 Task: Slide 26 - Use A Graph To Show Your Data-1.
Action: Mouse moved to (43, 112)
Screenshot: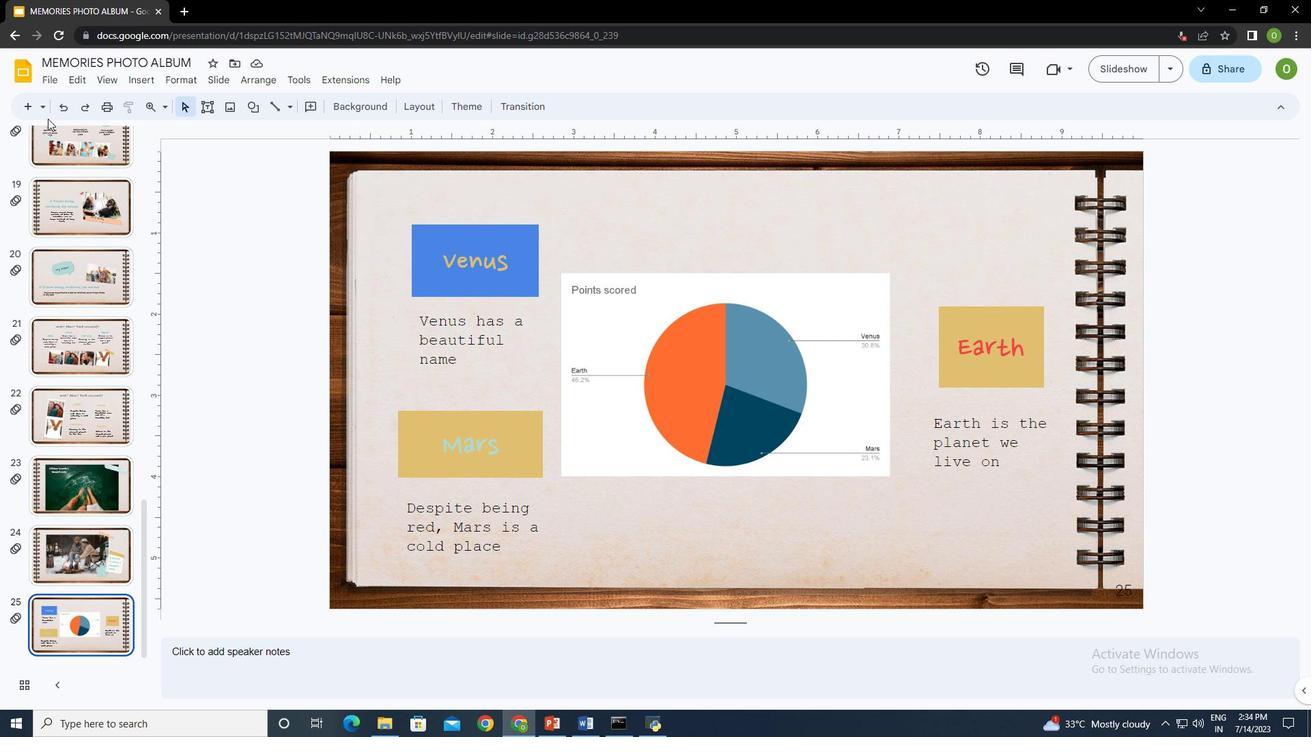 
Action: Mouse pressed left at (43, 112)
Screenshot: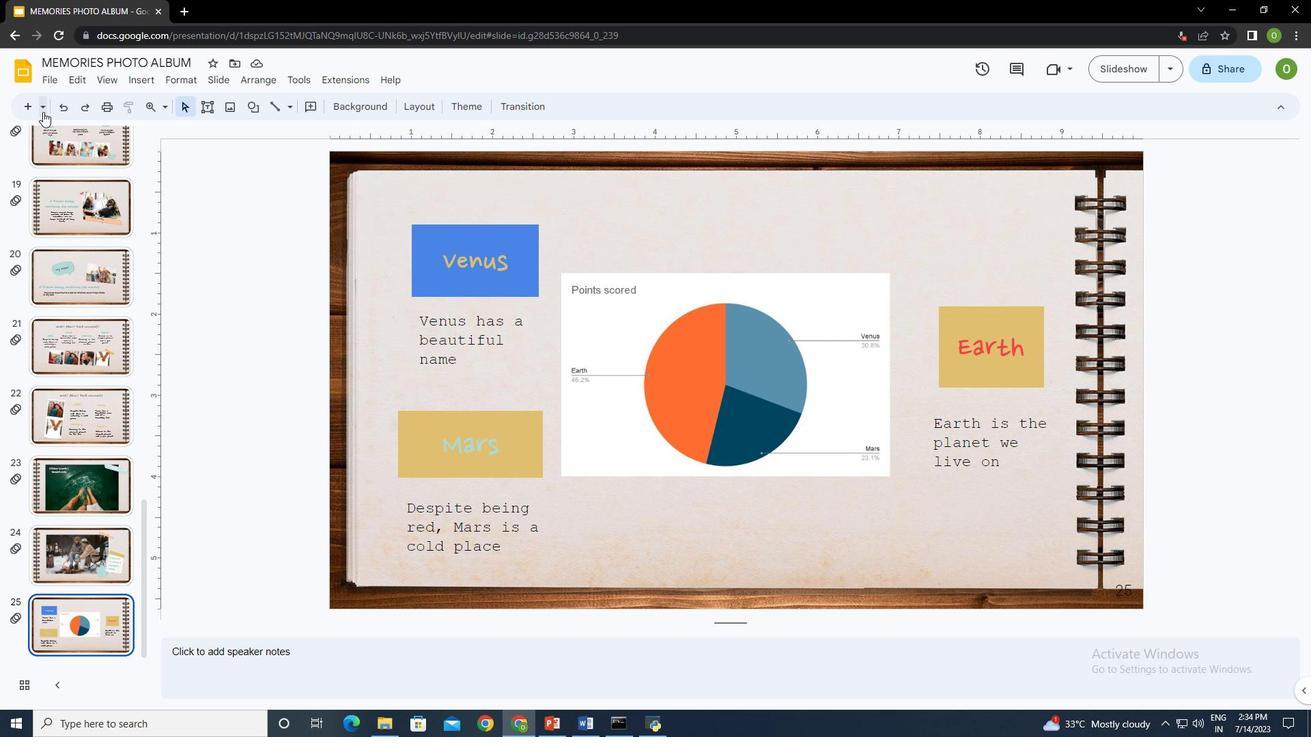 
Action: Mouse moved to (173, 224)
Screenshot: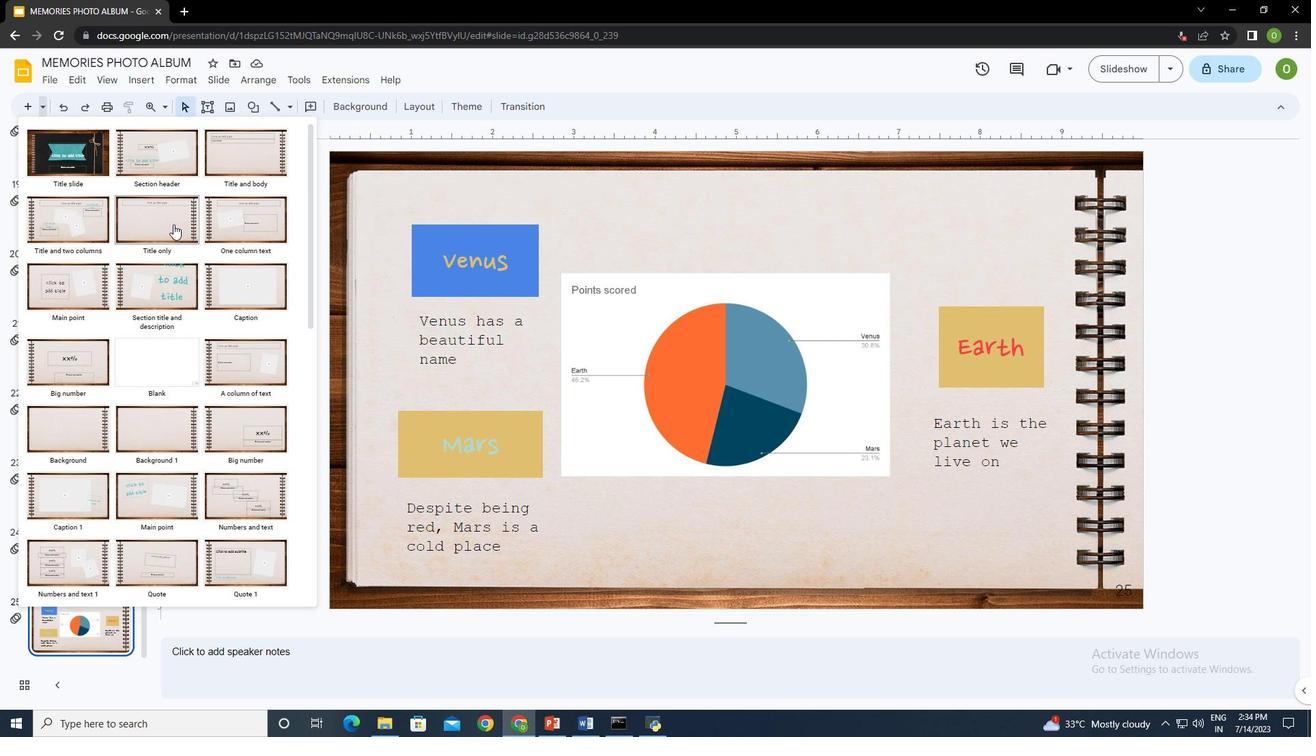 
Action: Mouse pressed left at (173, 224)
Screenshot: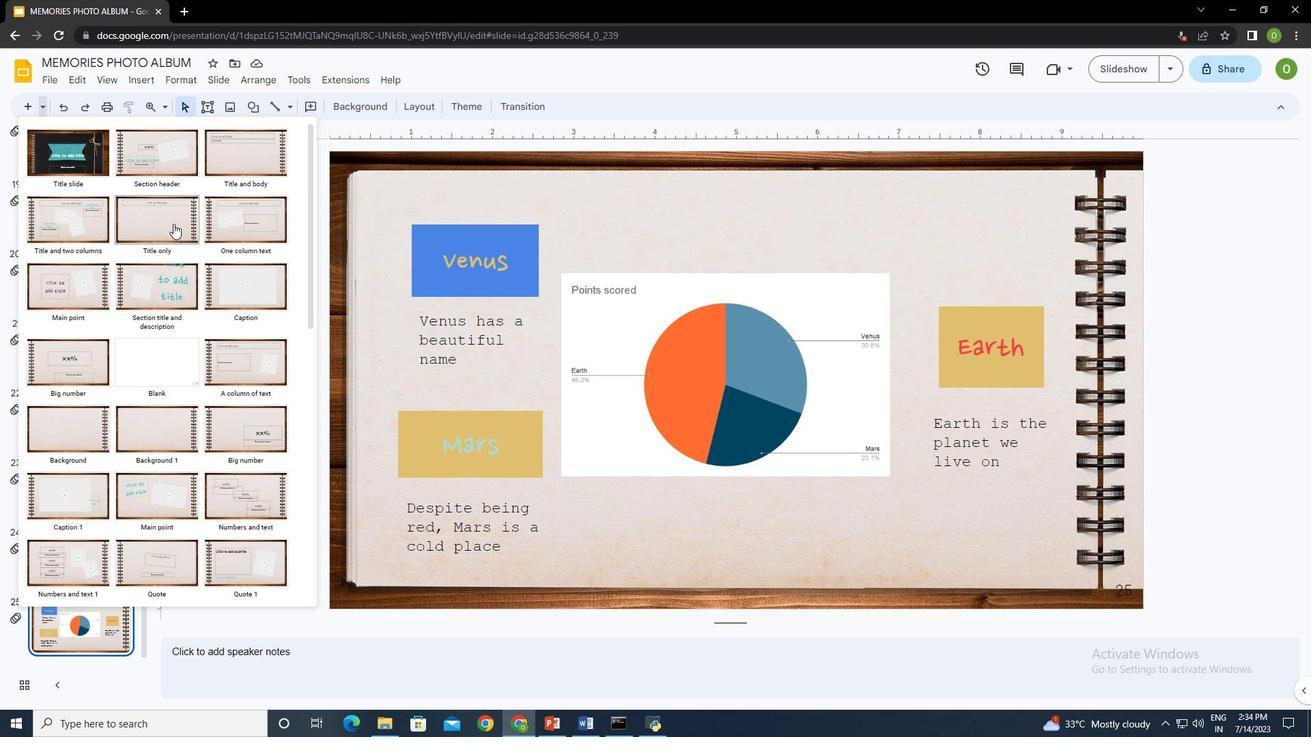 
Action: Mouse moved to (638, 217)
Screenshot: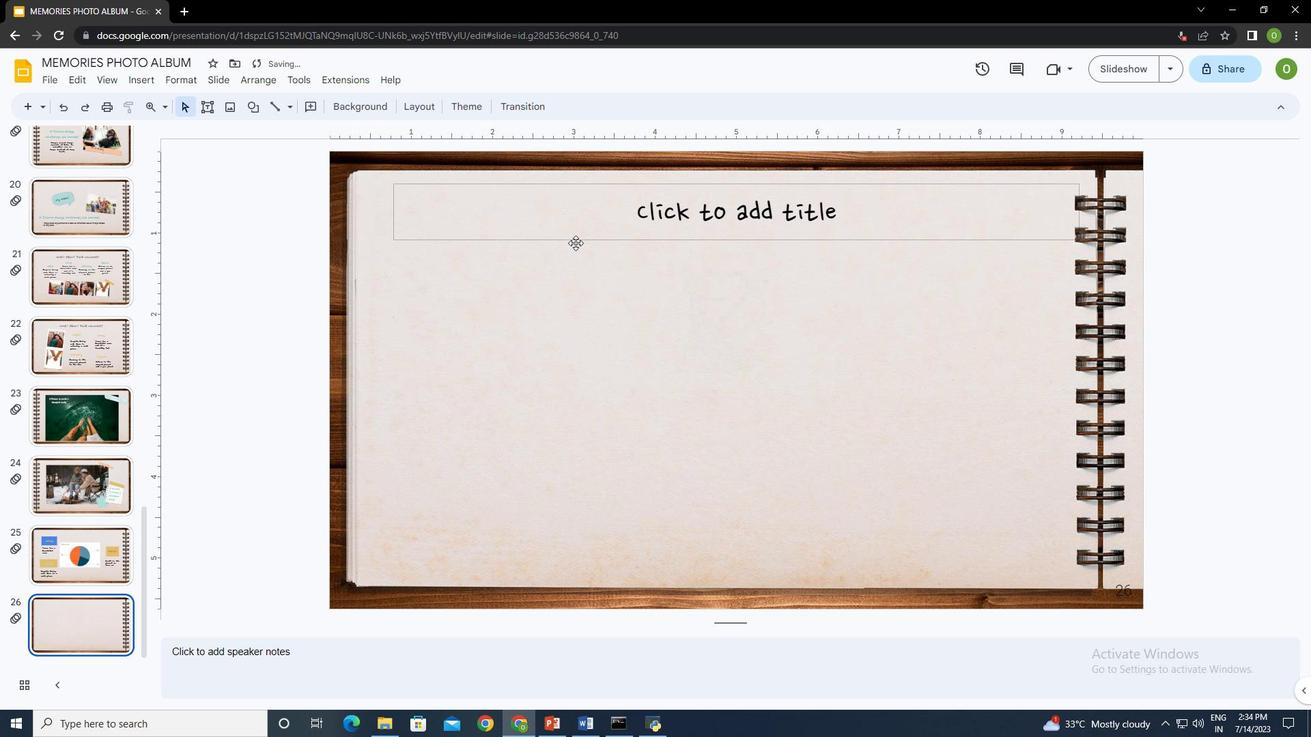 
Action: Mouse pressed left at (638, 217)
Screenshot: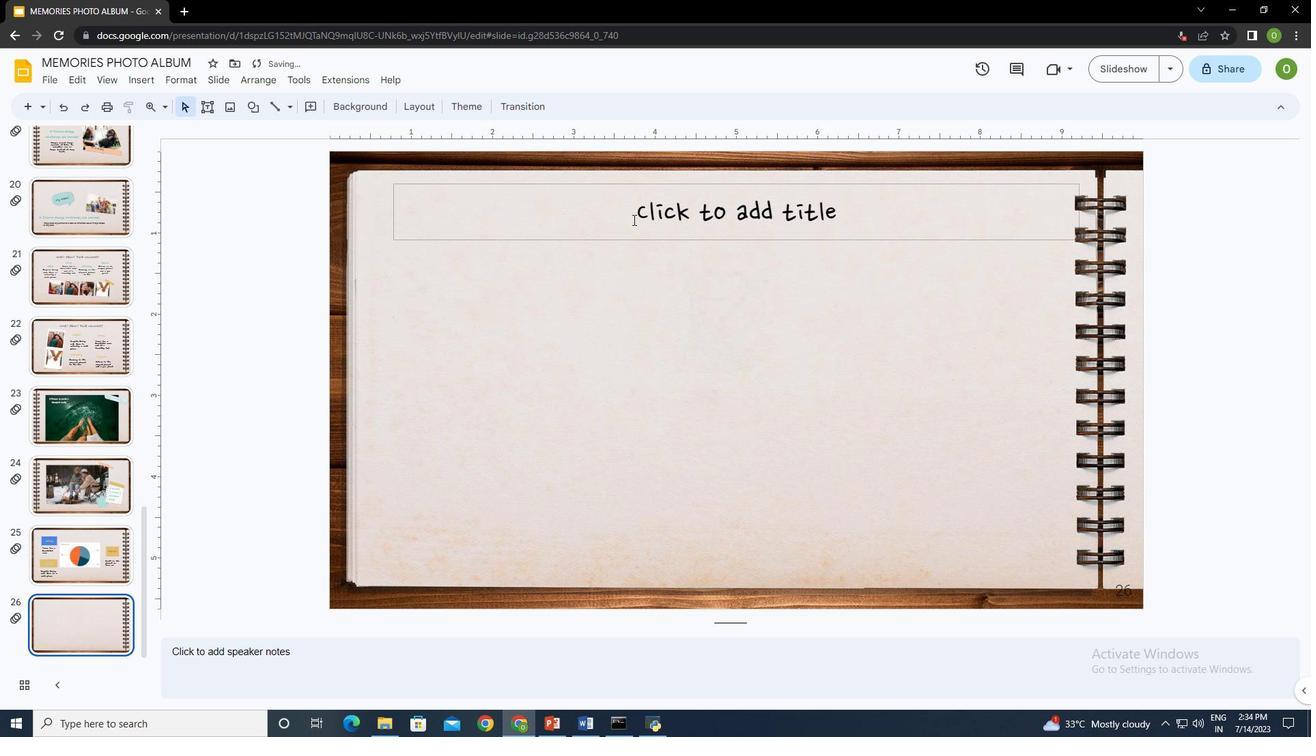
Action: Mouse moved to (639, 221)
Screenshot: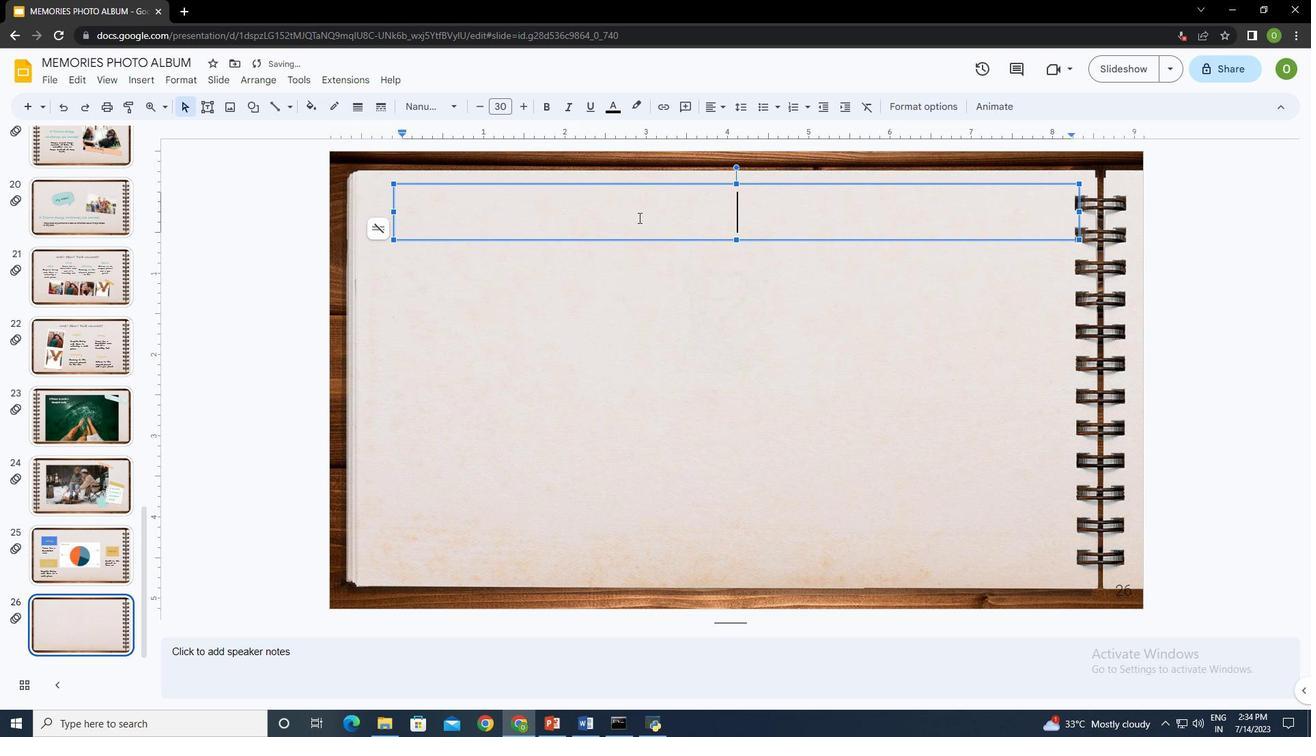 
Action: Key pressed <Key.caps_lock>USE<Key.space>A<Key.space>GRAPH<Key.space>TO<Key.space>SHOW<Key.space>YOUR<Key.space>DATA
Screenshot: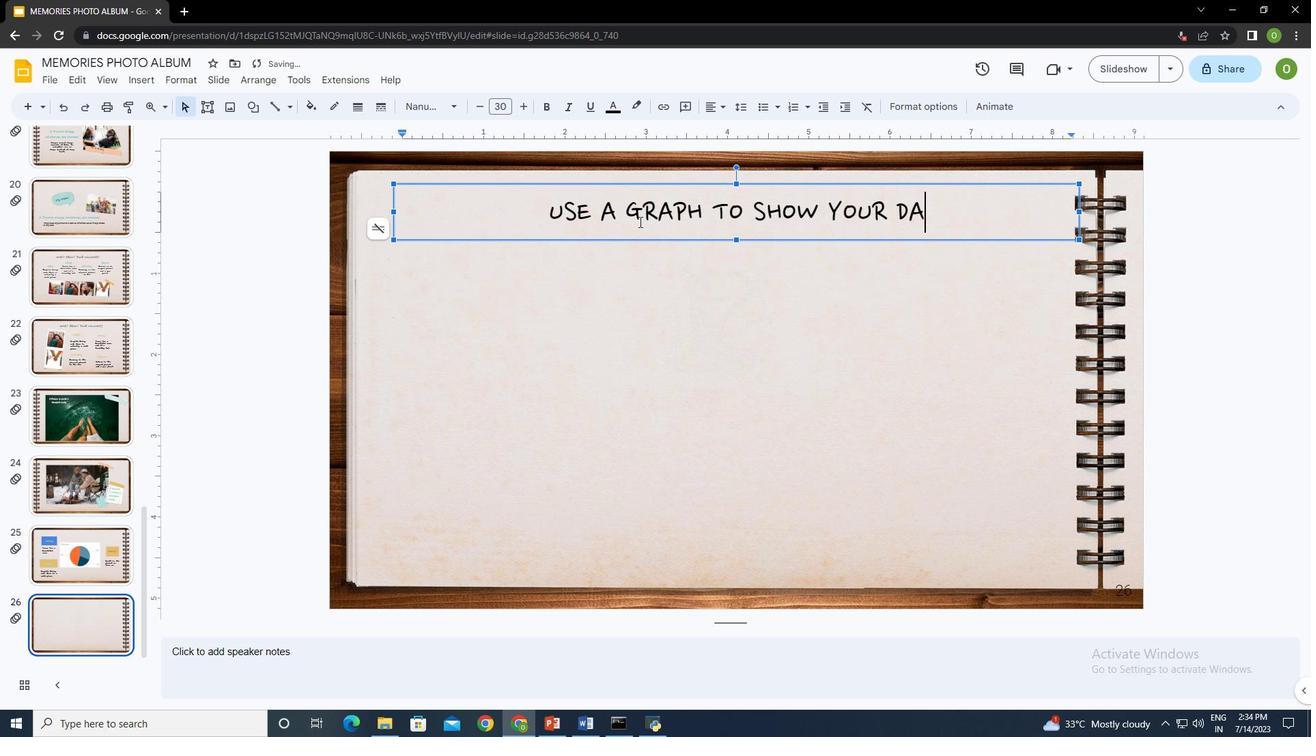 
Action: Mouse moved to (692, 325)
Screenshot: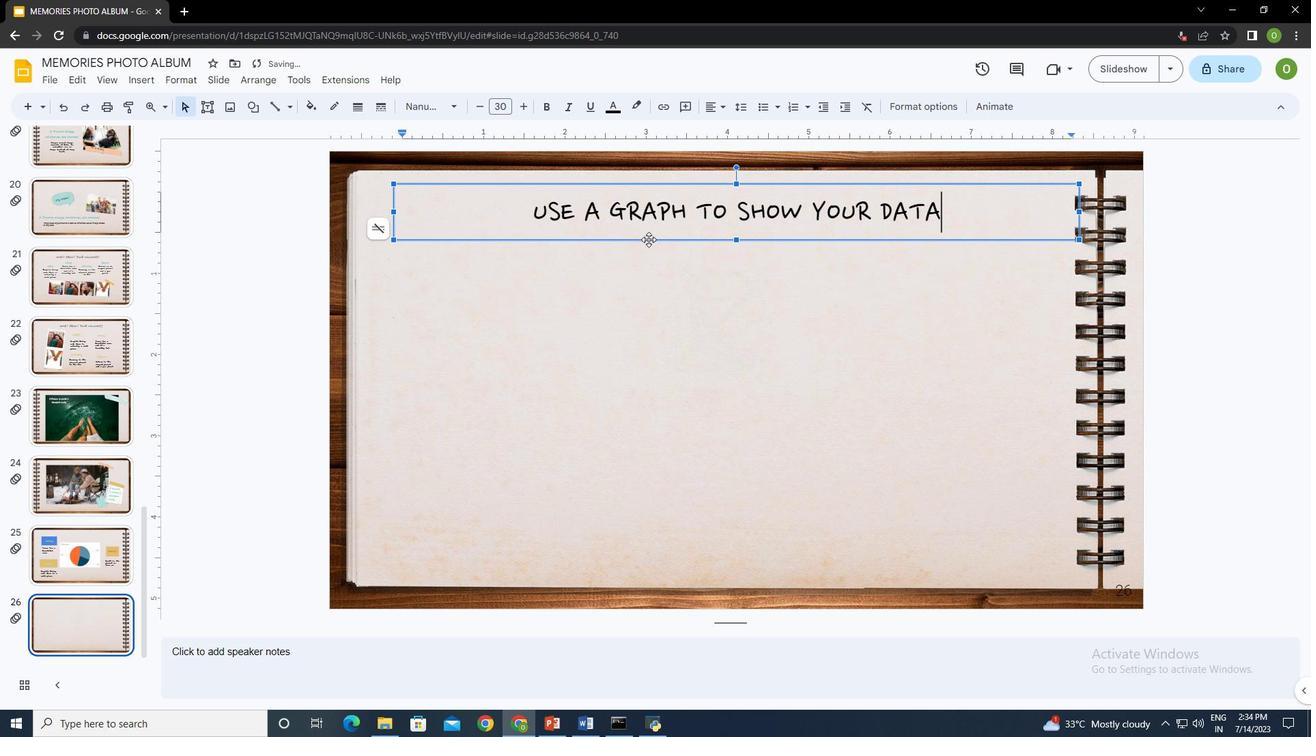 
Action: Mouse pressed left at (692, 325)
Screenshot: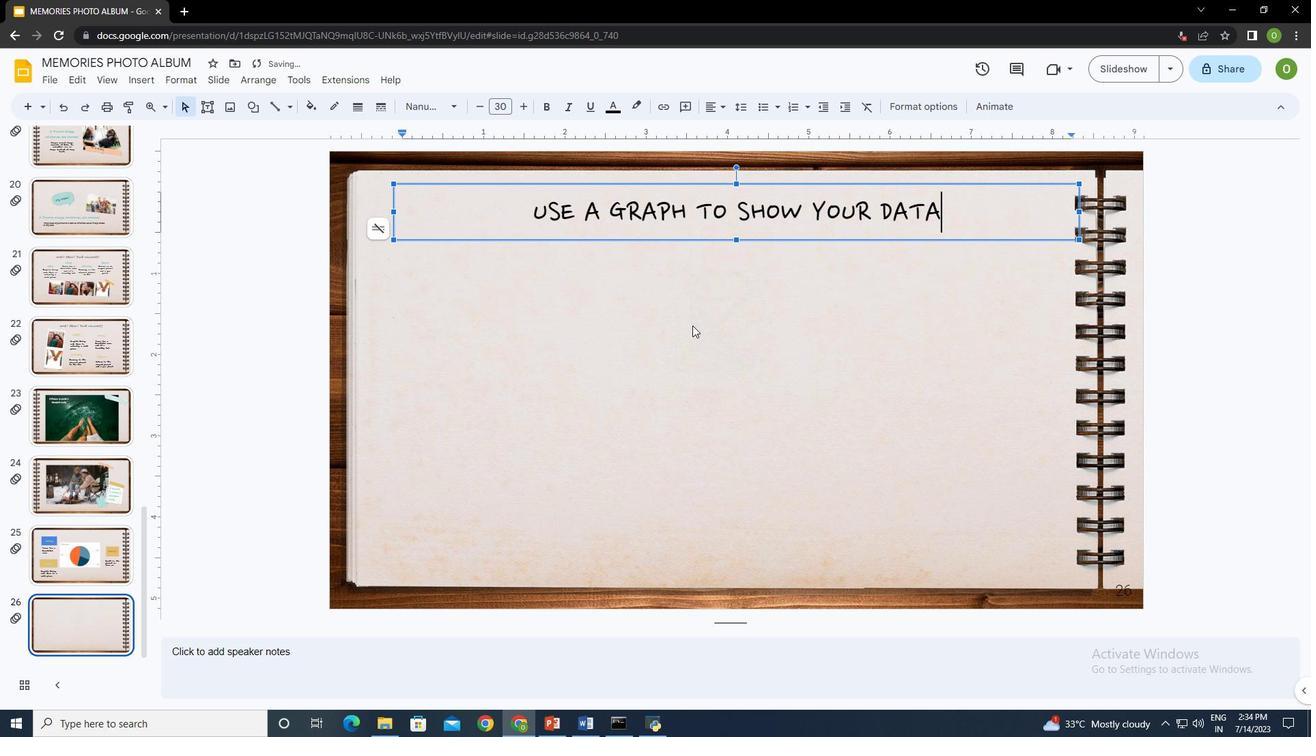 
Action: Mouse moved to (201, 109)
Screenshot: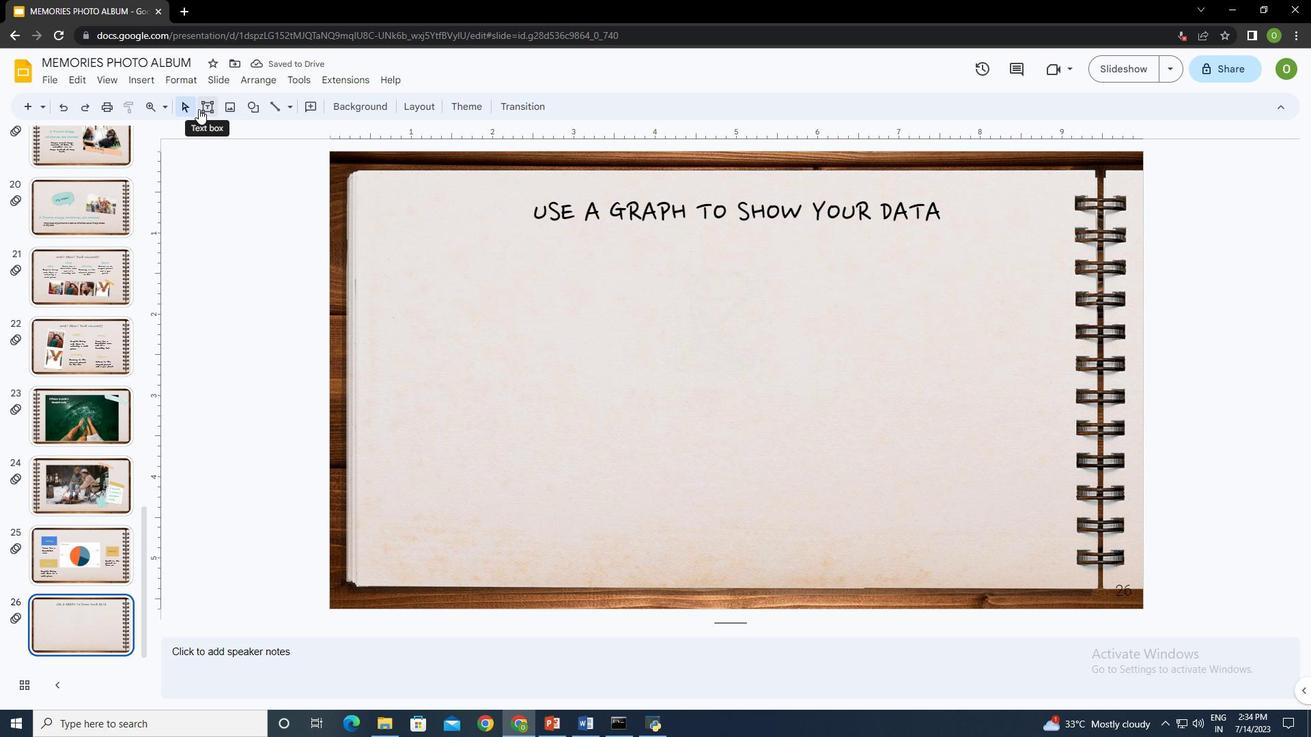 
Action: Mouse pressed left at (201, 109)
Screenshot: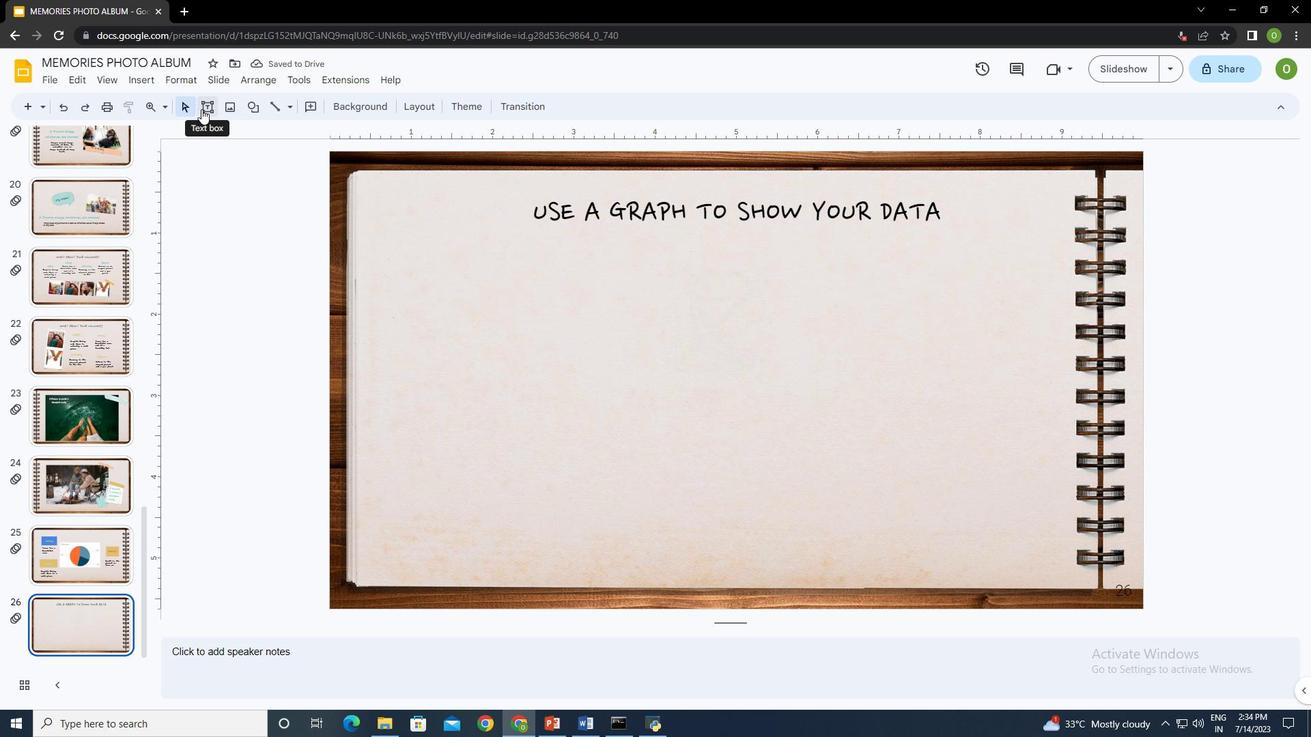 
Action: Mouse moved to (648, 260)
Screenshot: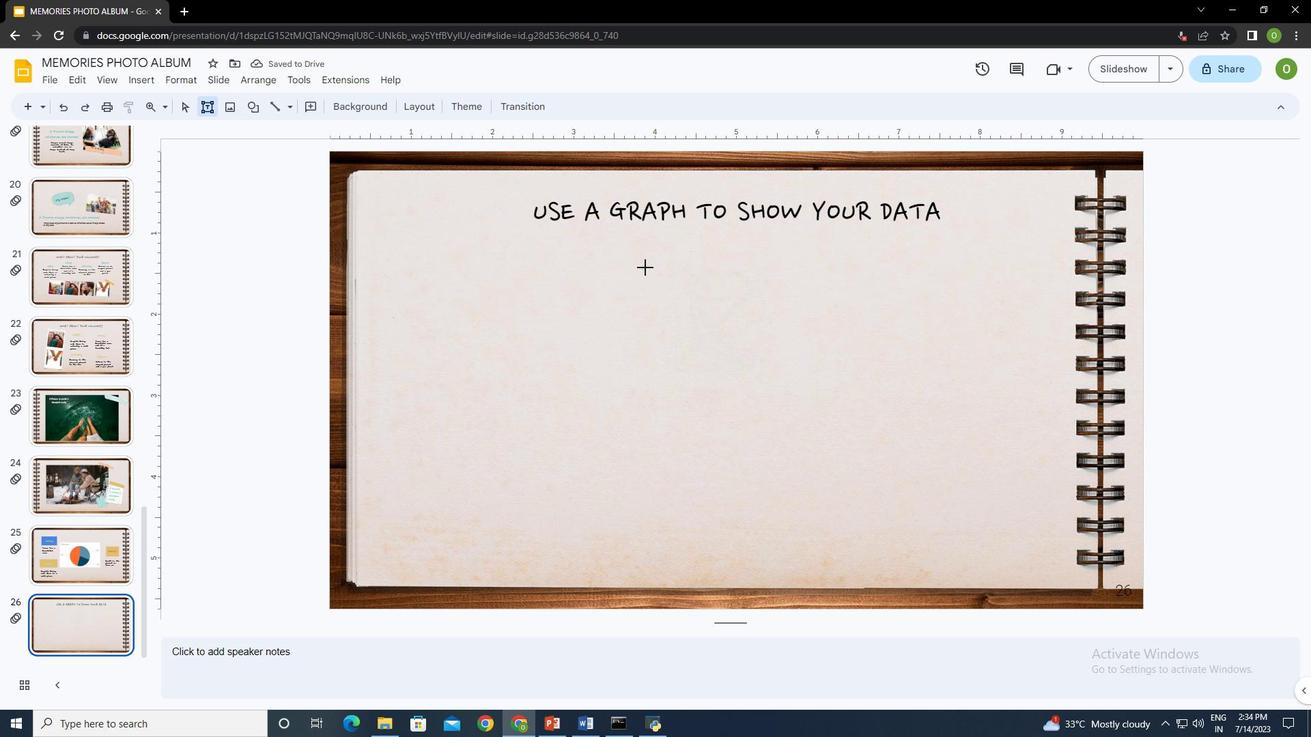 
Action: Mouse pressed left at (648, 260)
Screenshot: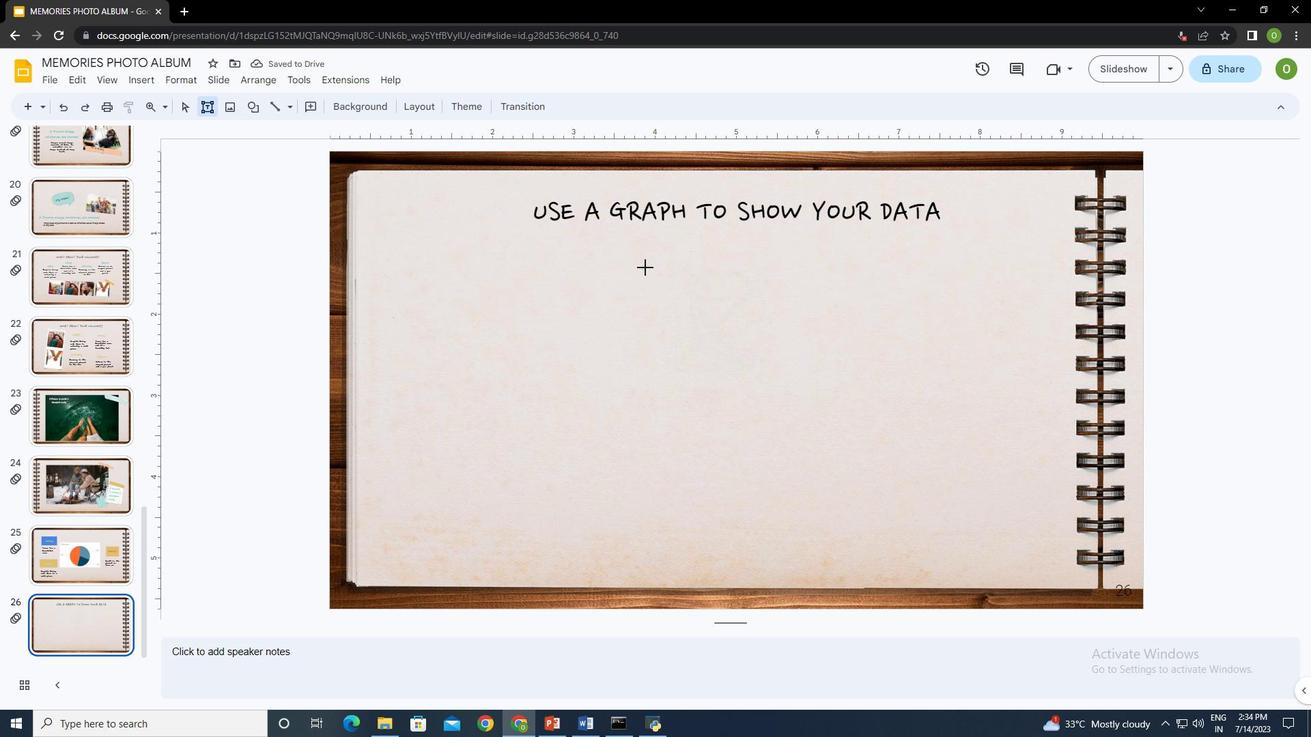 
Action: Mouse moved to (699, 295)
Screenshot: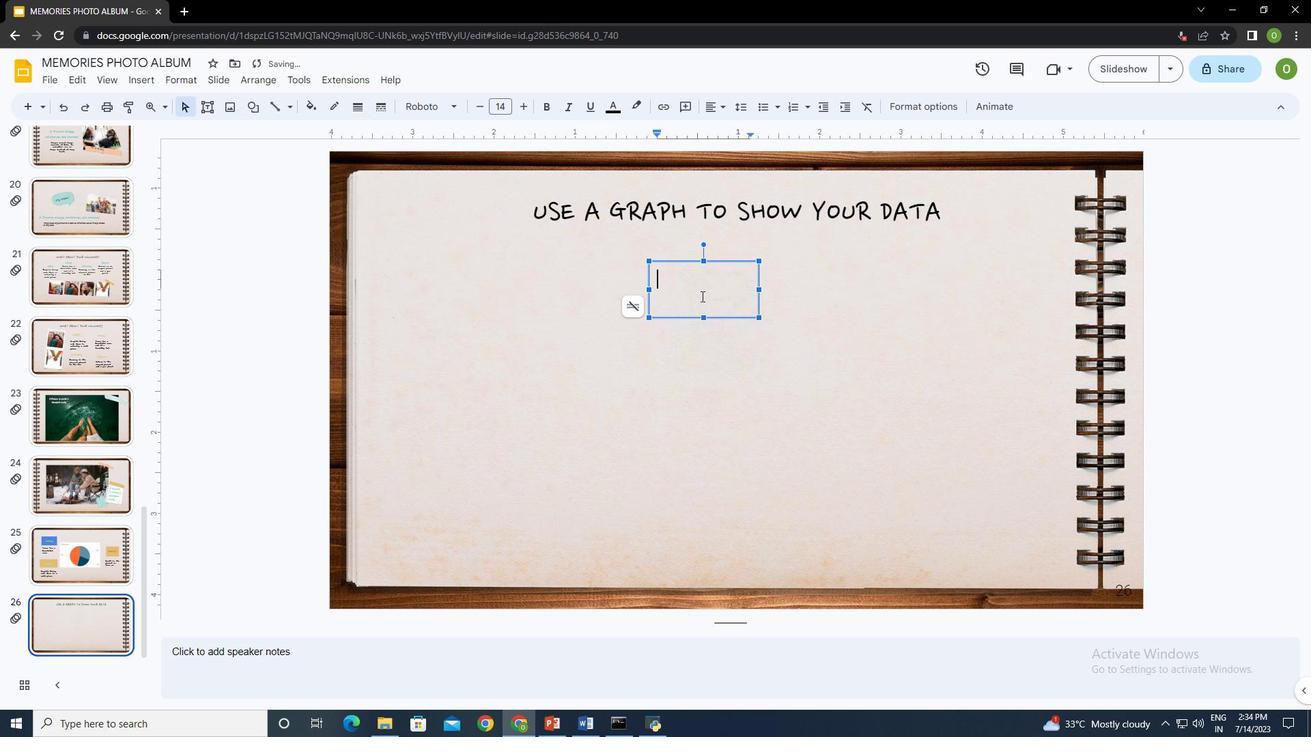 
Action: Key pressed <Key.caps_lock><Key.shift>Mercuryctrl+A
Screenshot: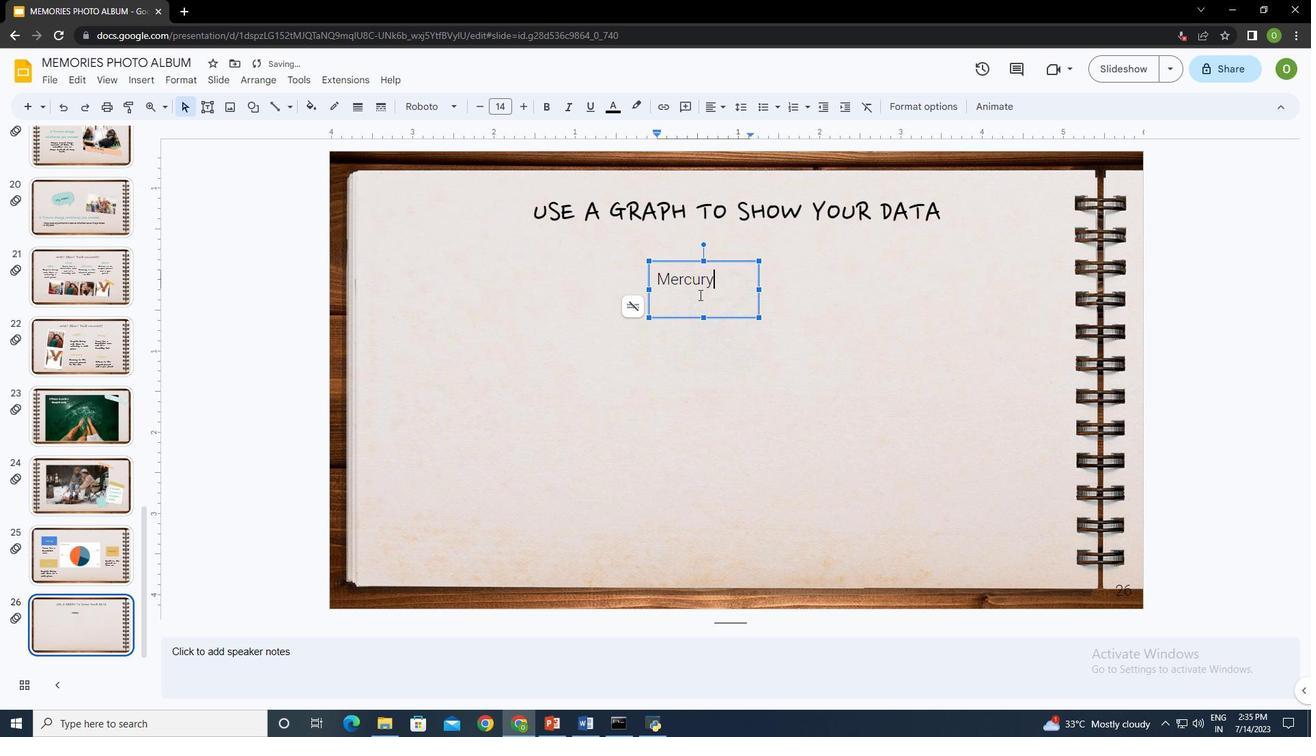 
Action: Mouse moved to (426, 109)
Screenshot: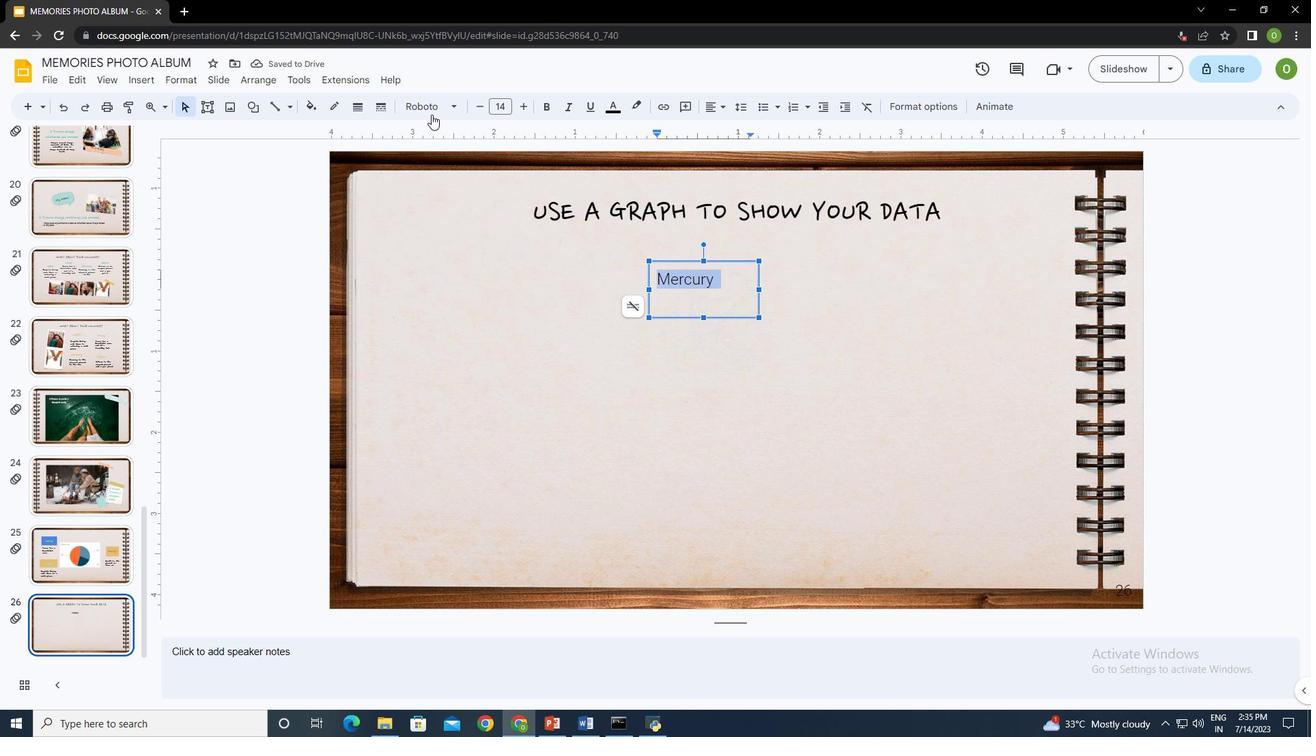 
Action: Mouse pressed left at (426, 109)
Screenshot: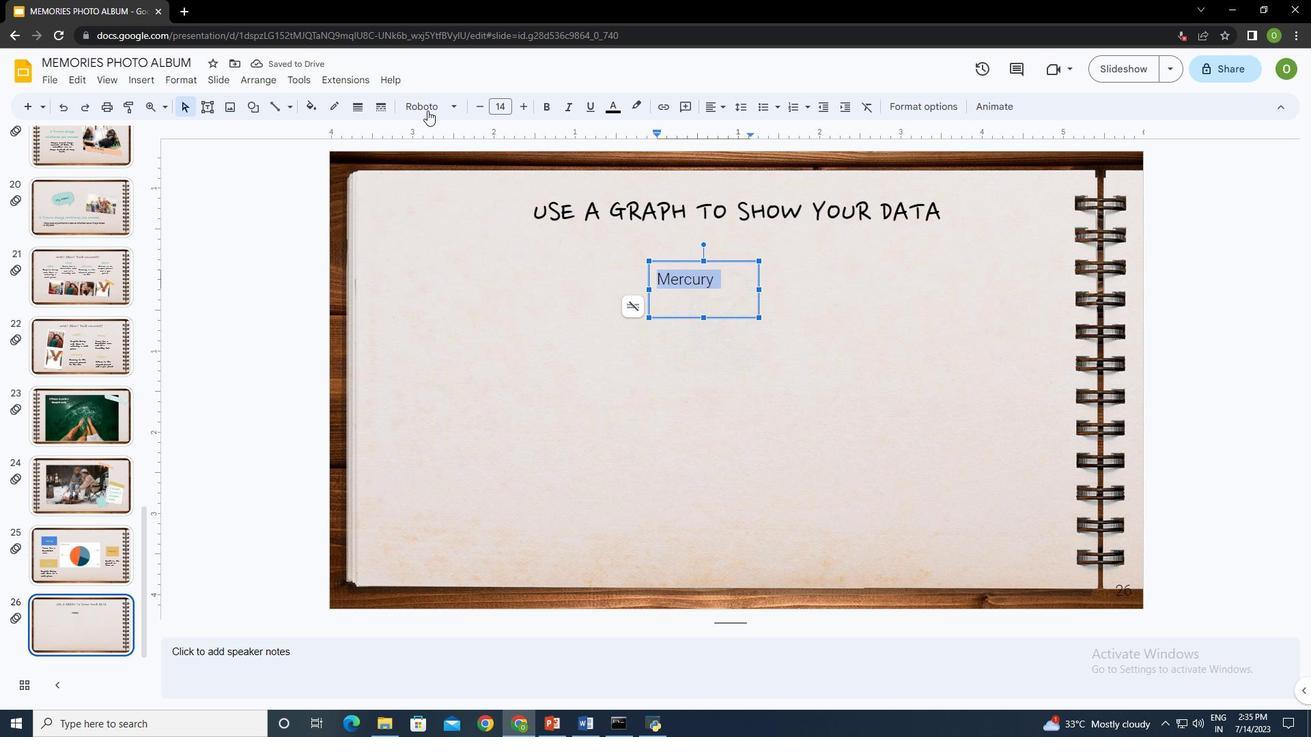 
Action: Mouse moved to (471, 185)
Screenshot: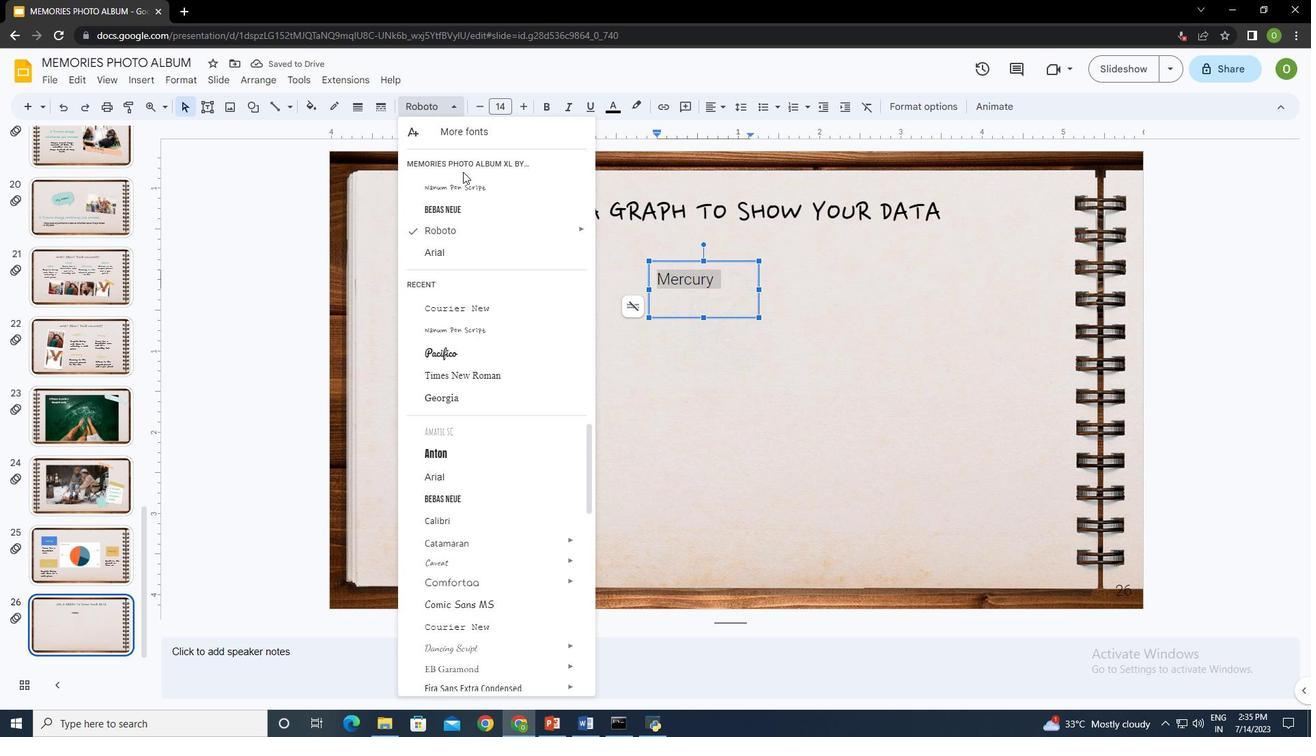 
Action: Mouse pressed left at (471, 185)
Screenshot: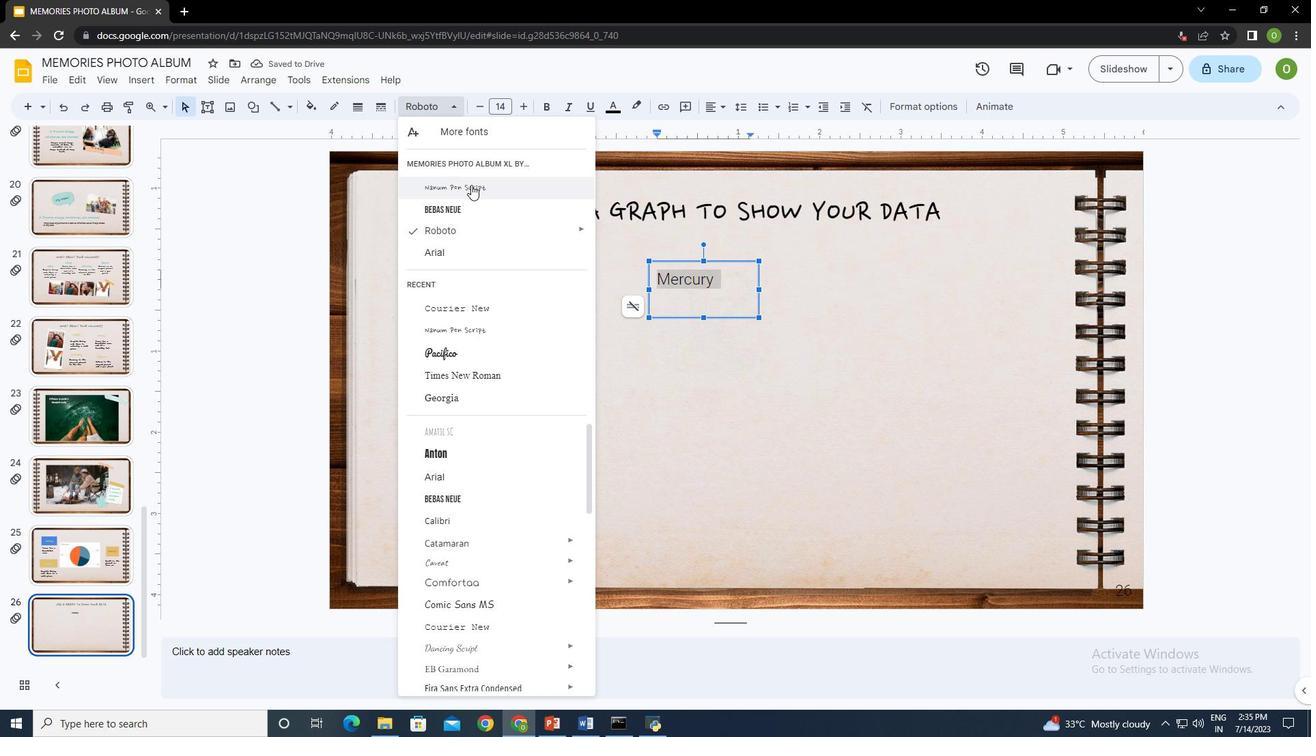 
Action: Mouse moved to (505, 102)
Screenshot: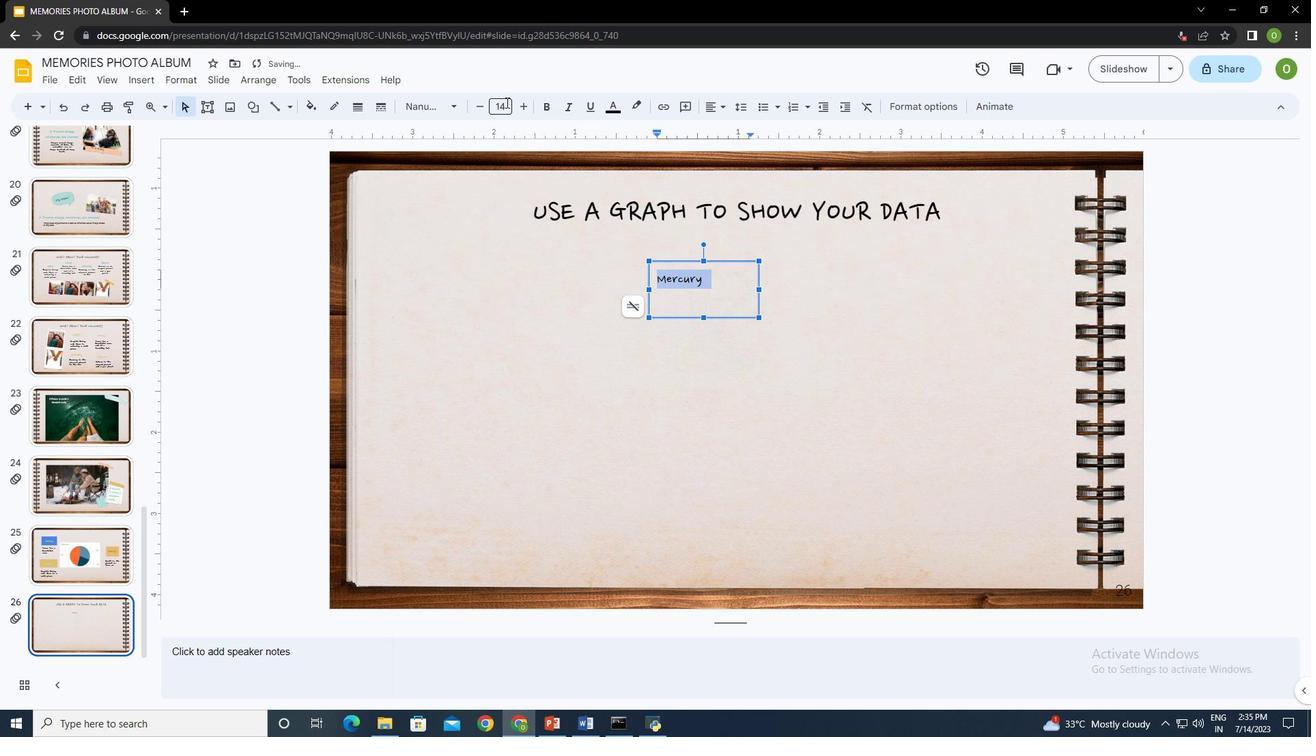 
Action: Mouse pressed left at (505, 102)
Screenshot: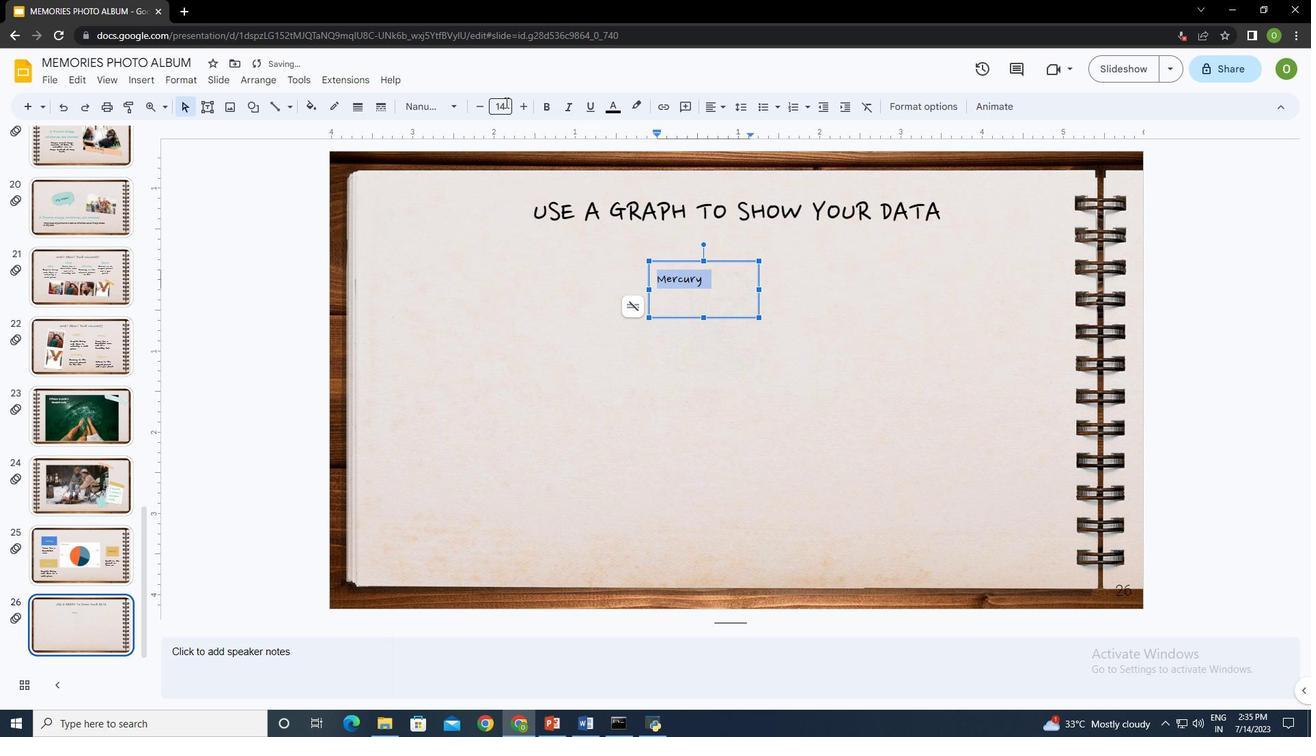 
Action: Key pressed 30<Key.enter>
Screenshot: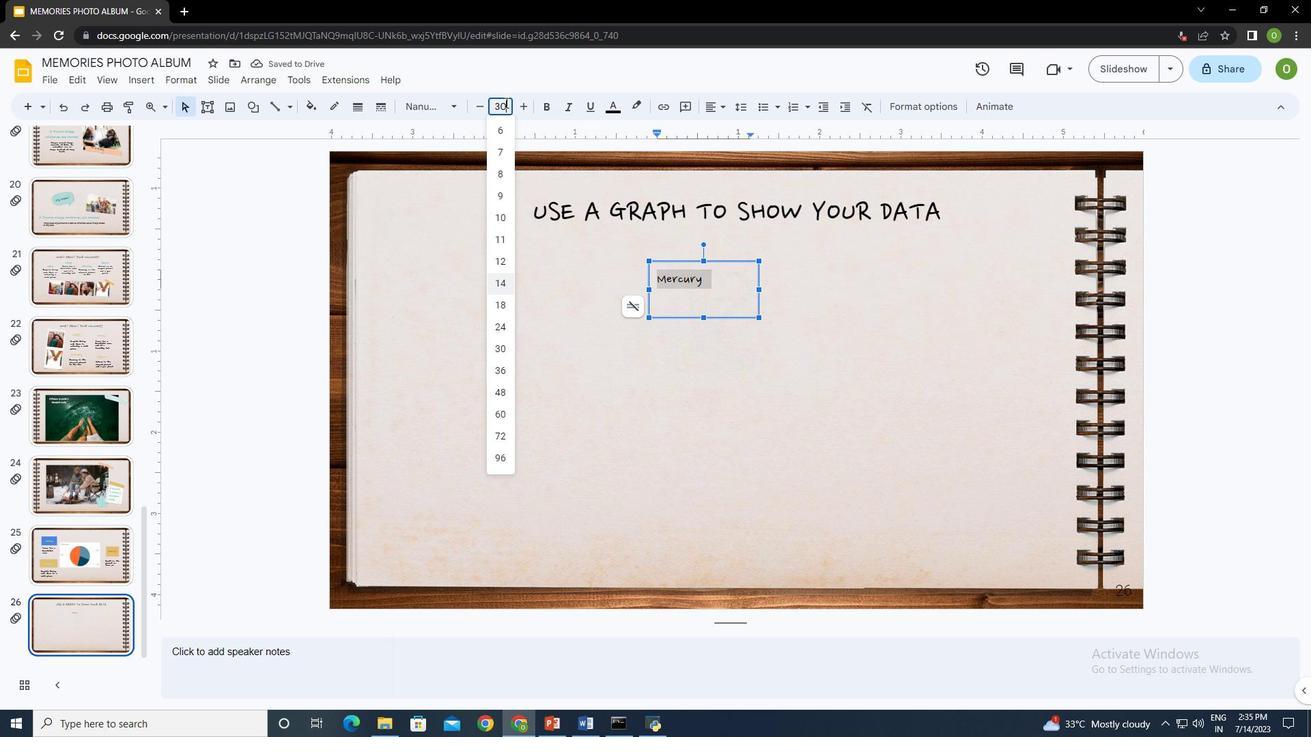 
Action: Mouse moved to (760, 290)
Screenshot: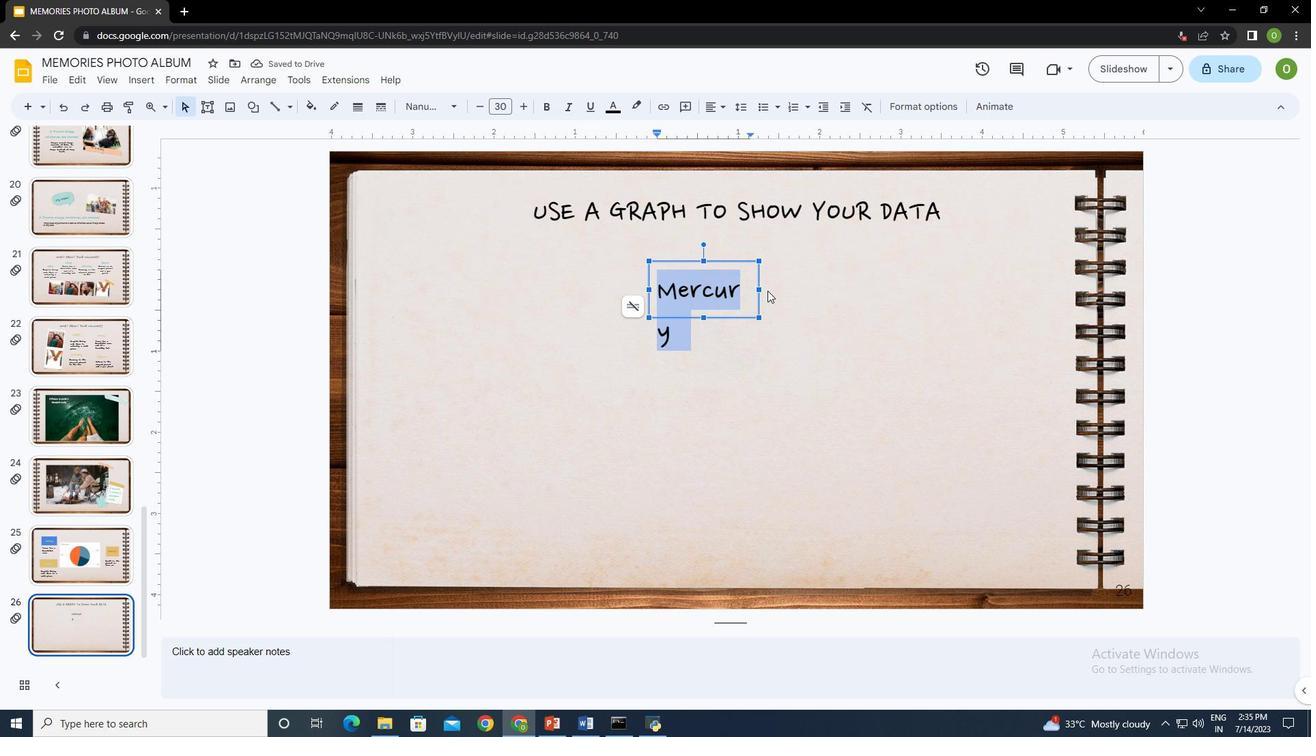
Action: Mouse pressed left at (760, 290)
Screenshot: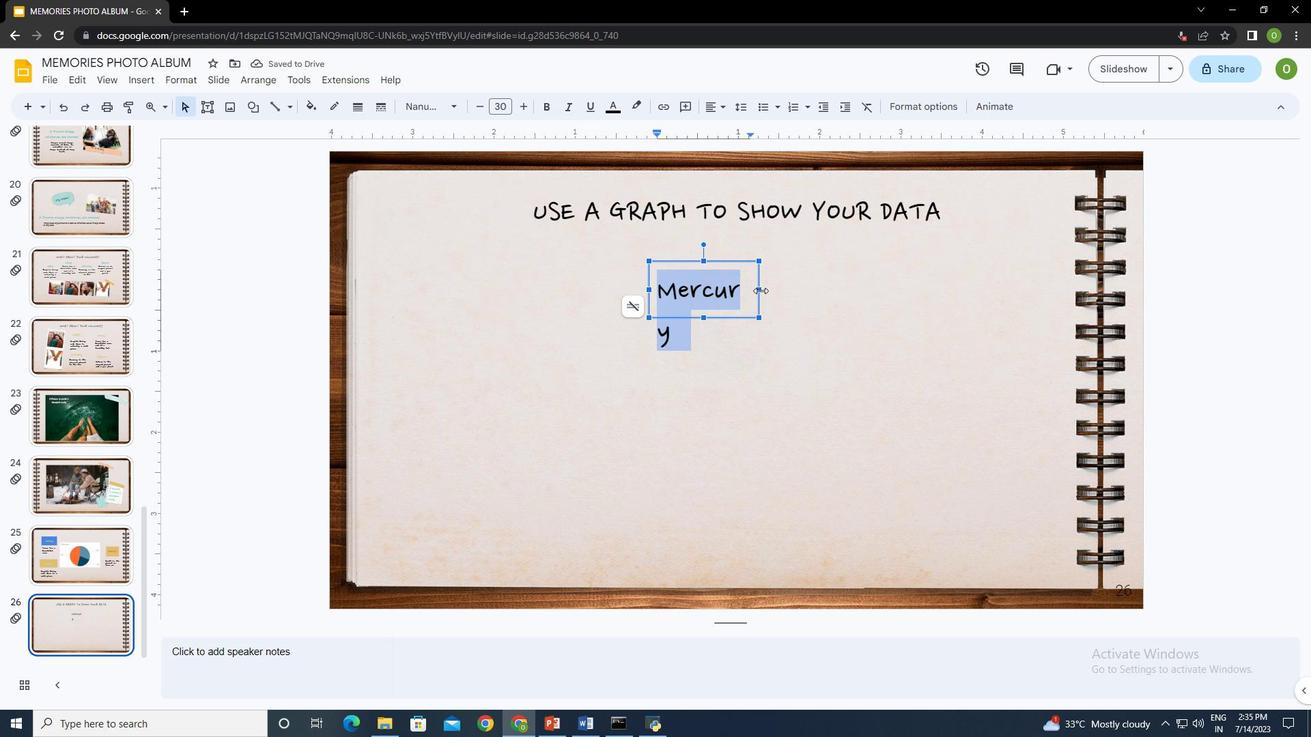 
Action: Mouse moved to (866, 316)
Screenshot: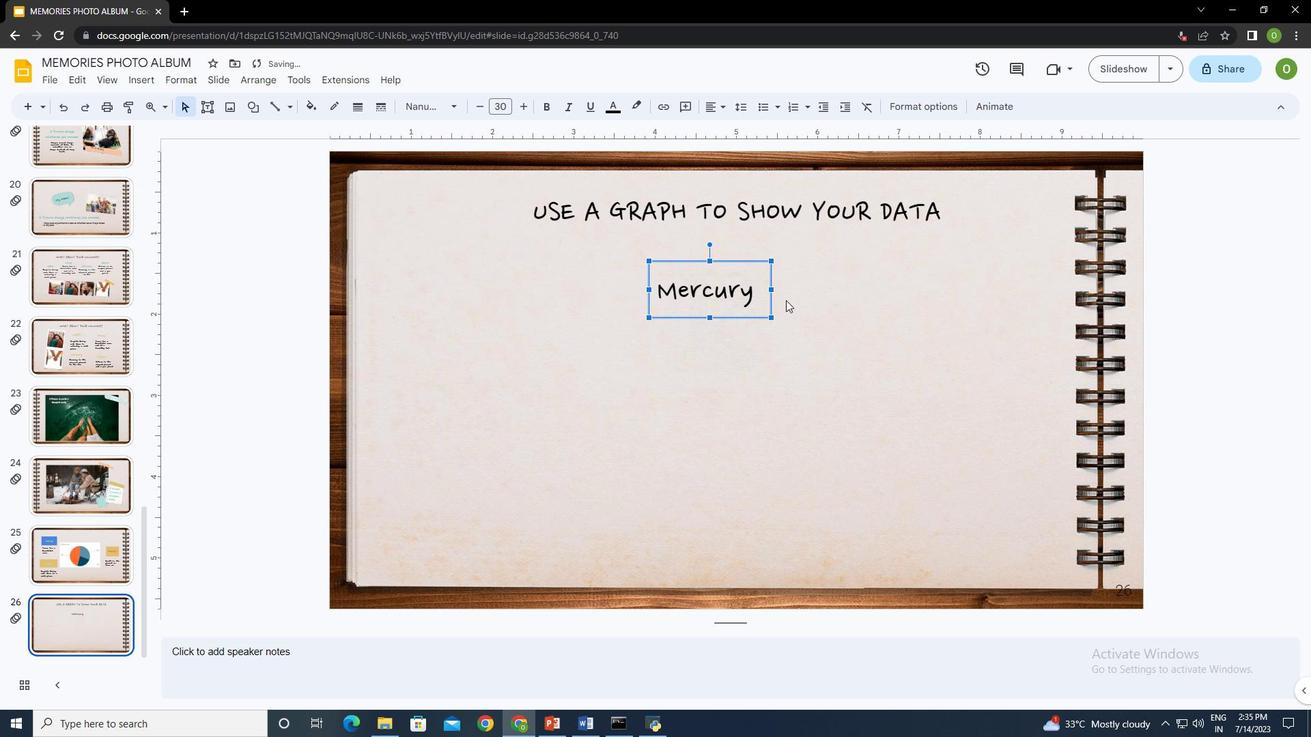 
Action: Mouse pressed left at (866, 316)
Screenshot: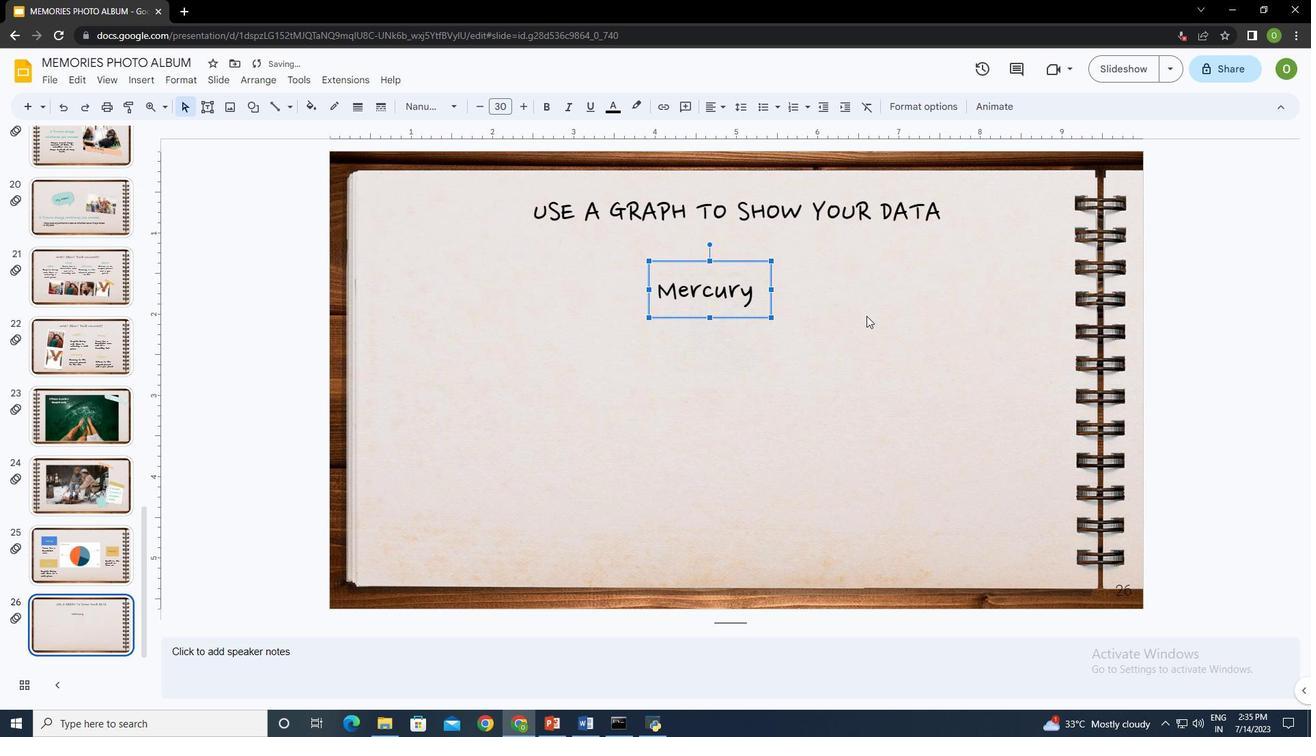 
Action: Mouse moved to (211, 107)
Screenshot: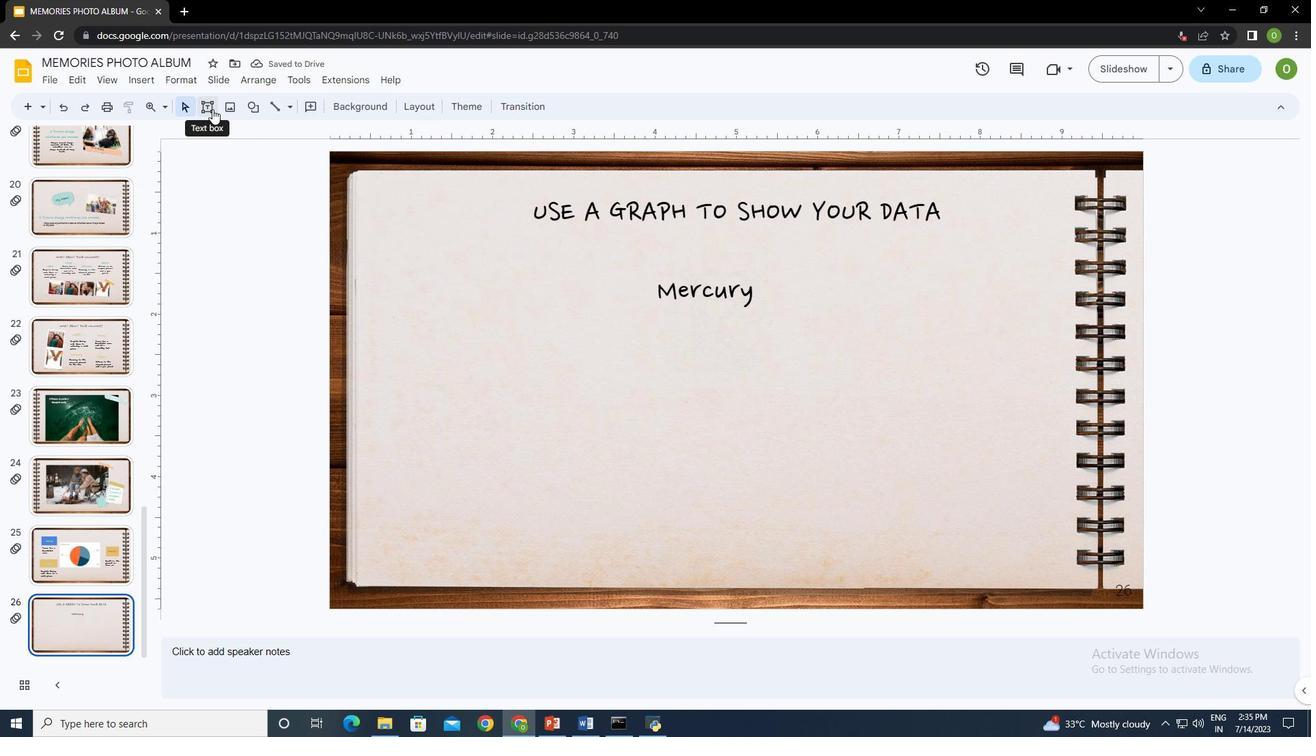 
Action: Mouse pressed left at (211, 107)
Screenshot: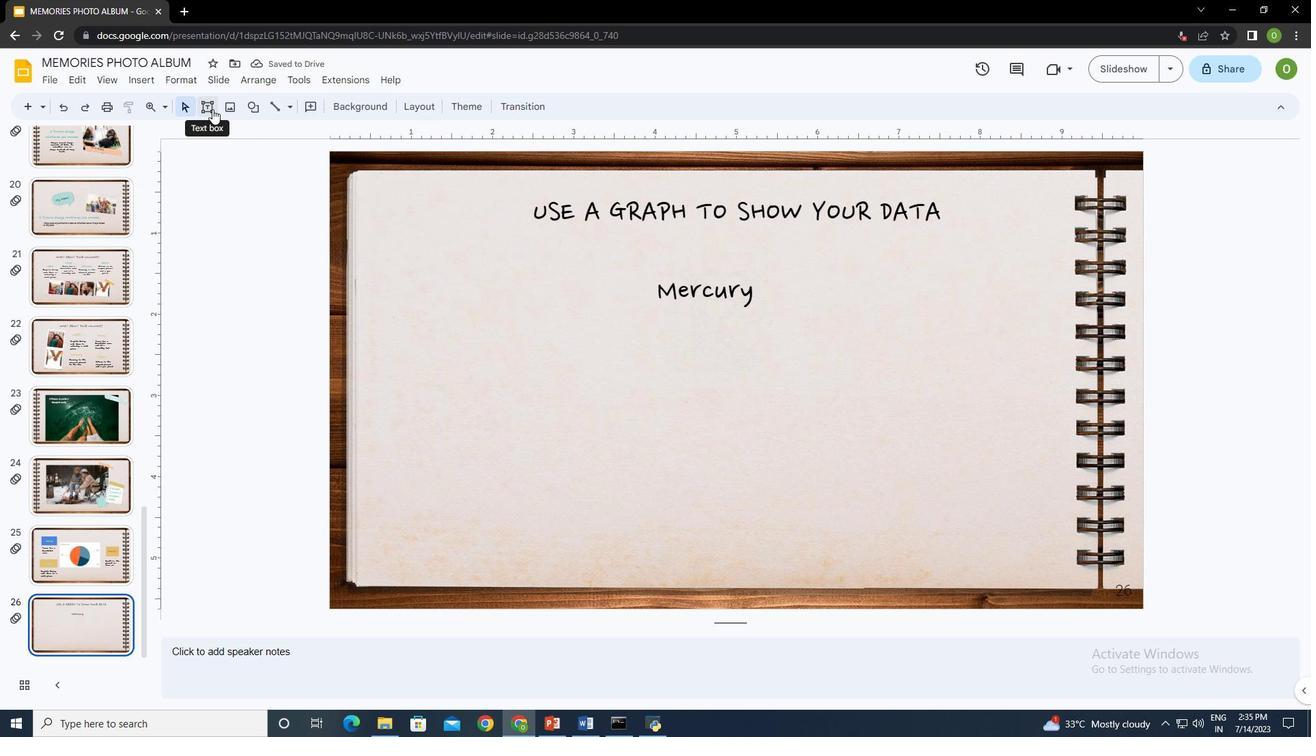 
Action: Mouse moved to (870, 269)
Screenshot: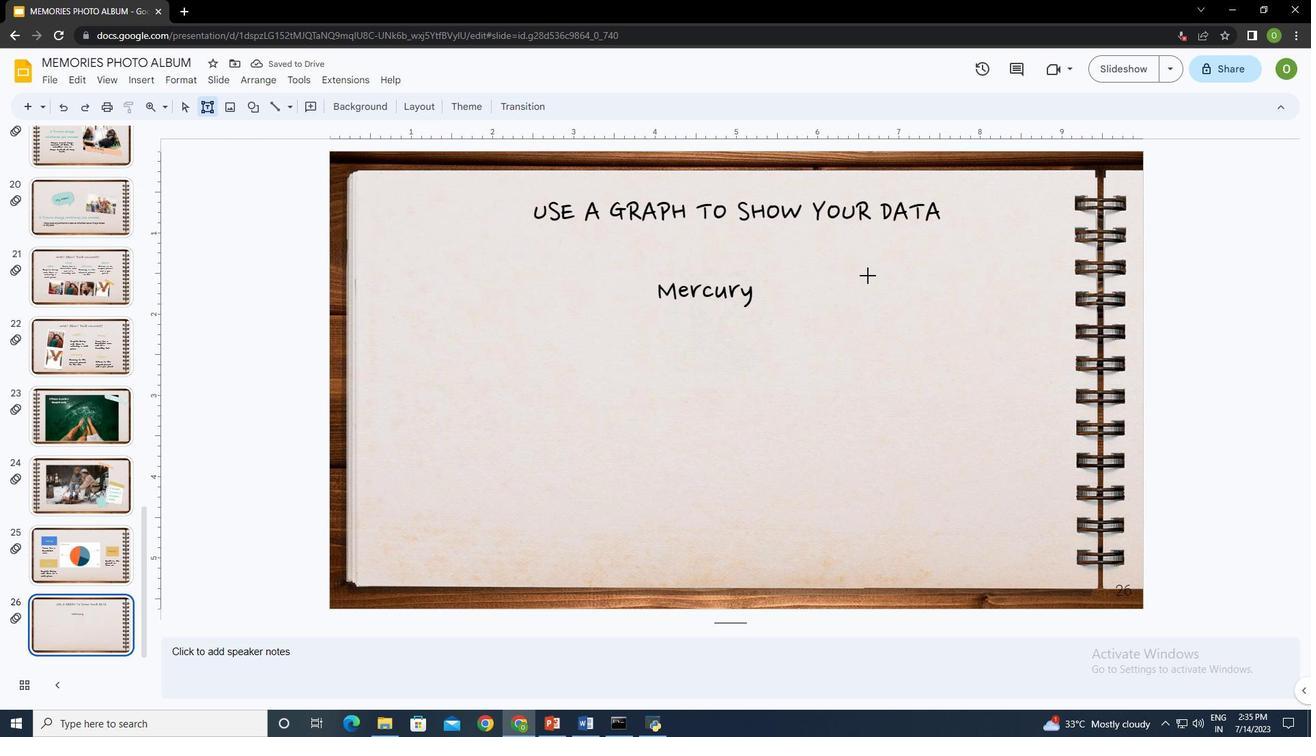 
Action: Mouse pressed left at (870, 269)
Screenshot: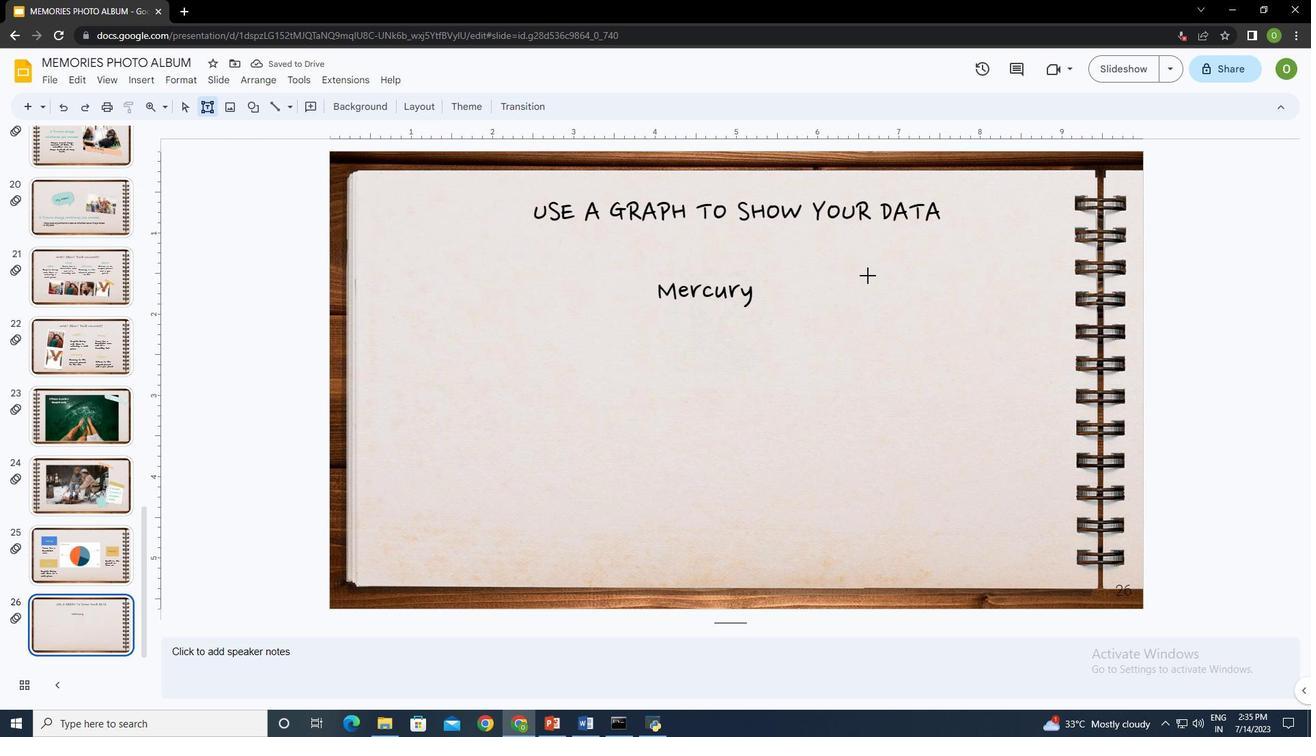 
Action: Mouse moved to (924, 273)
Screenshot: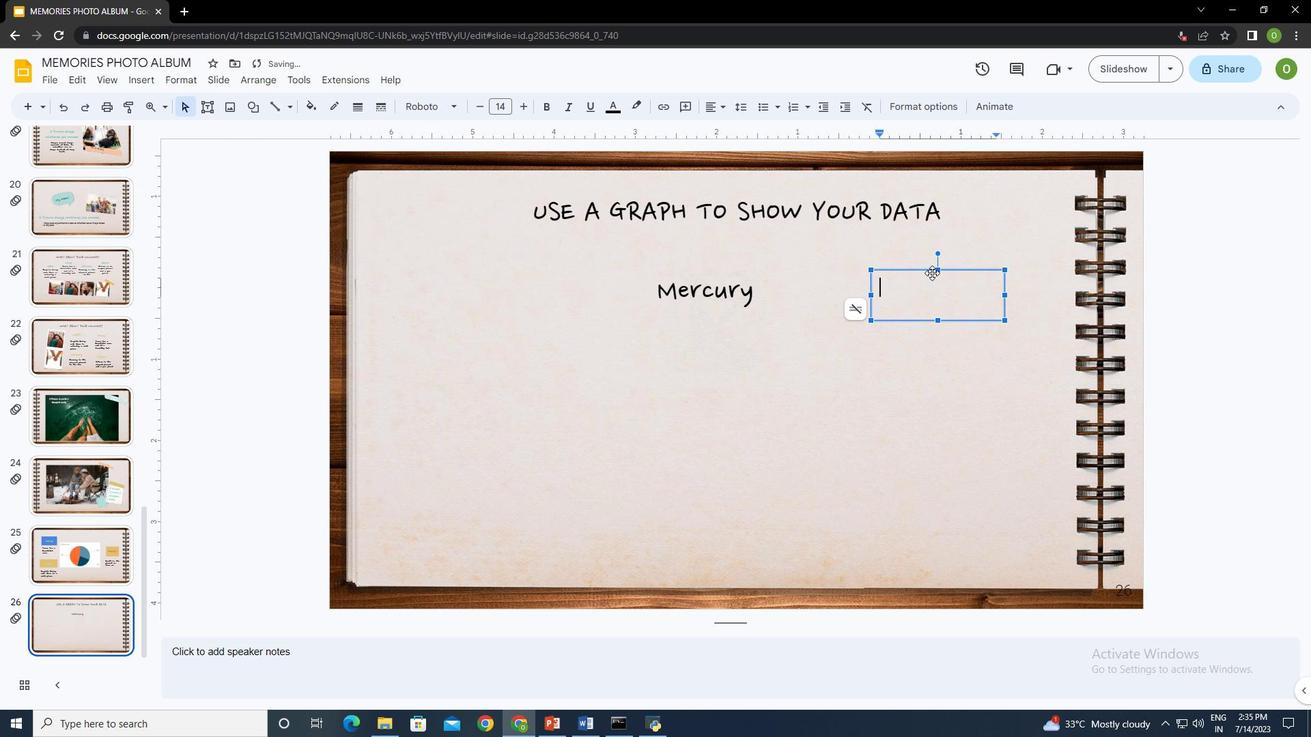 
Action: Mouse pressed left at (924, 273)
Screenshot: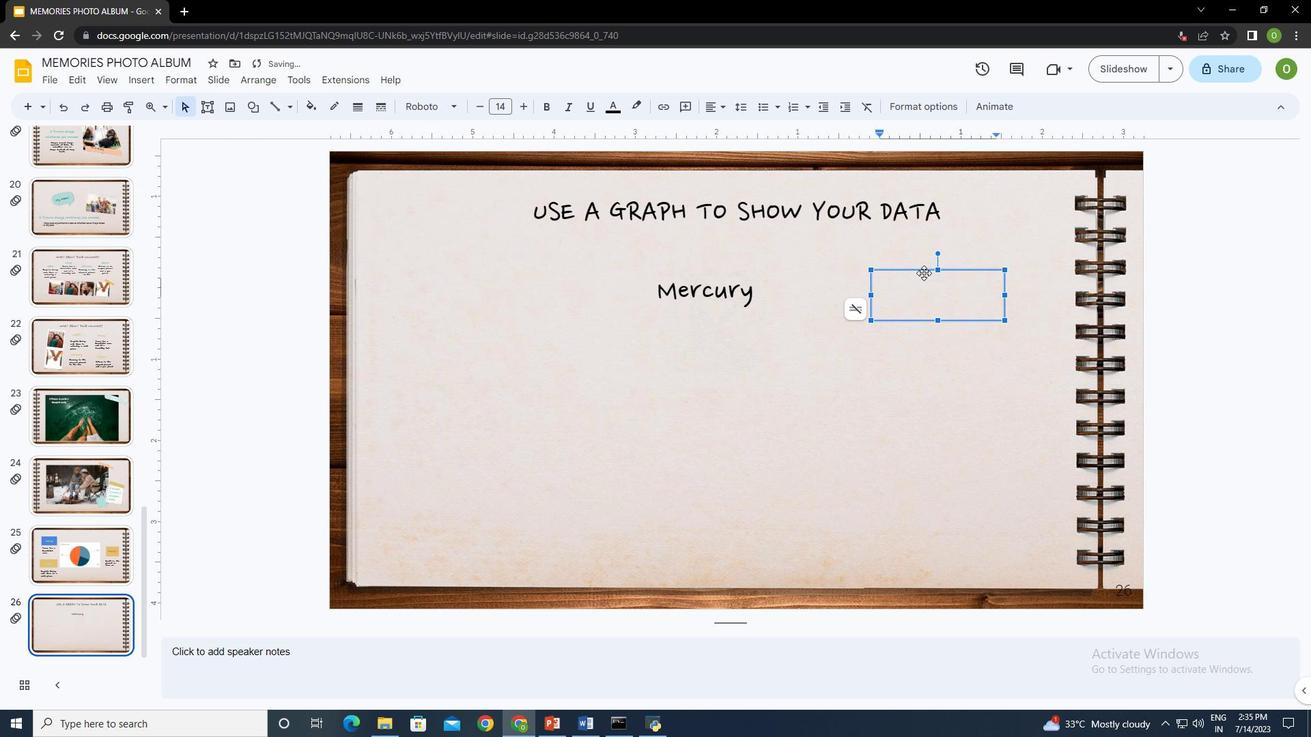 
Action: Mouse moved to (926, 289)
Screenshot: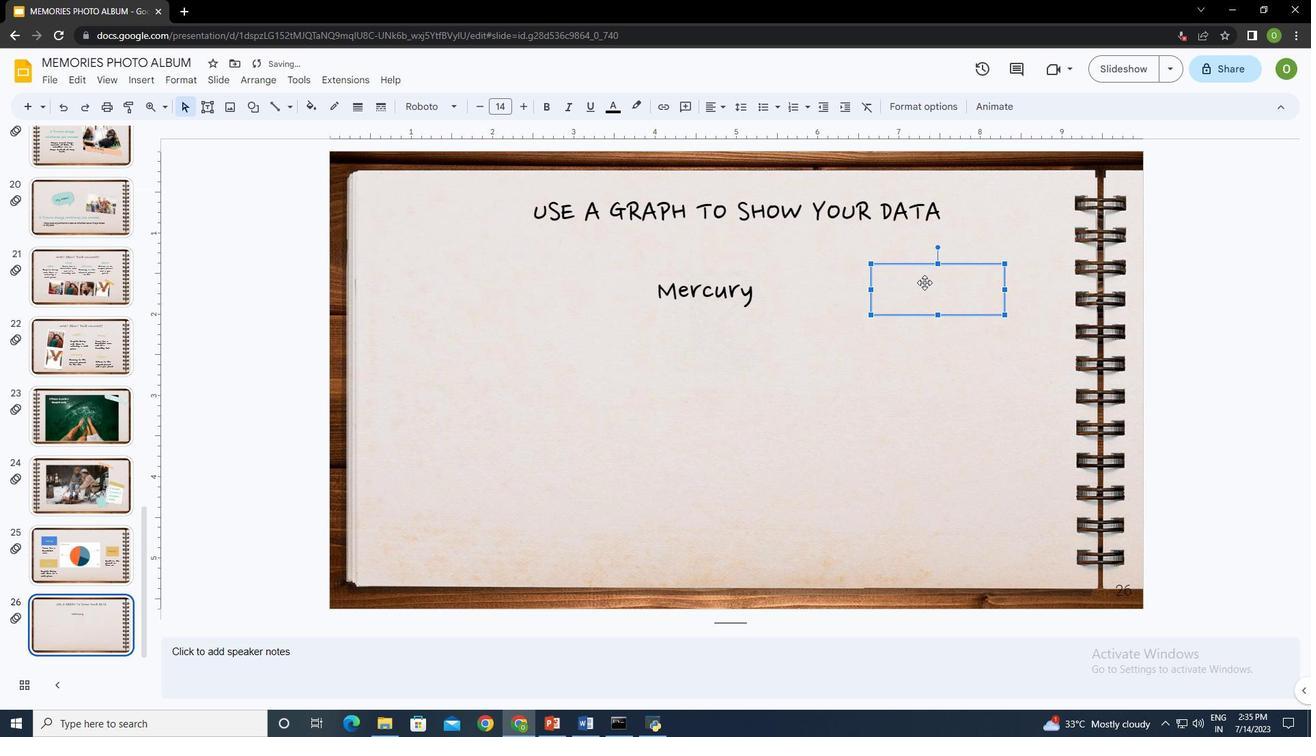 
Action: Mouse pressed left at (926, 289)
Screenshot: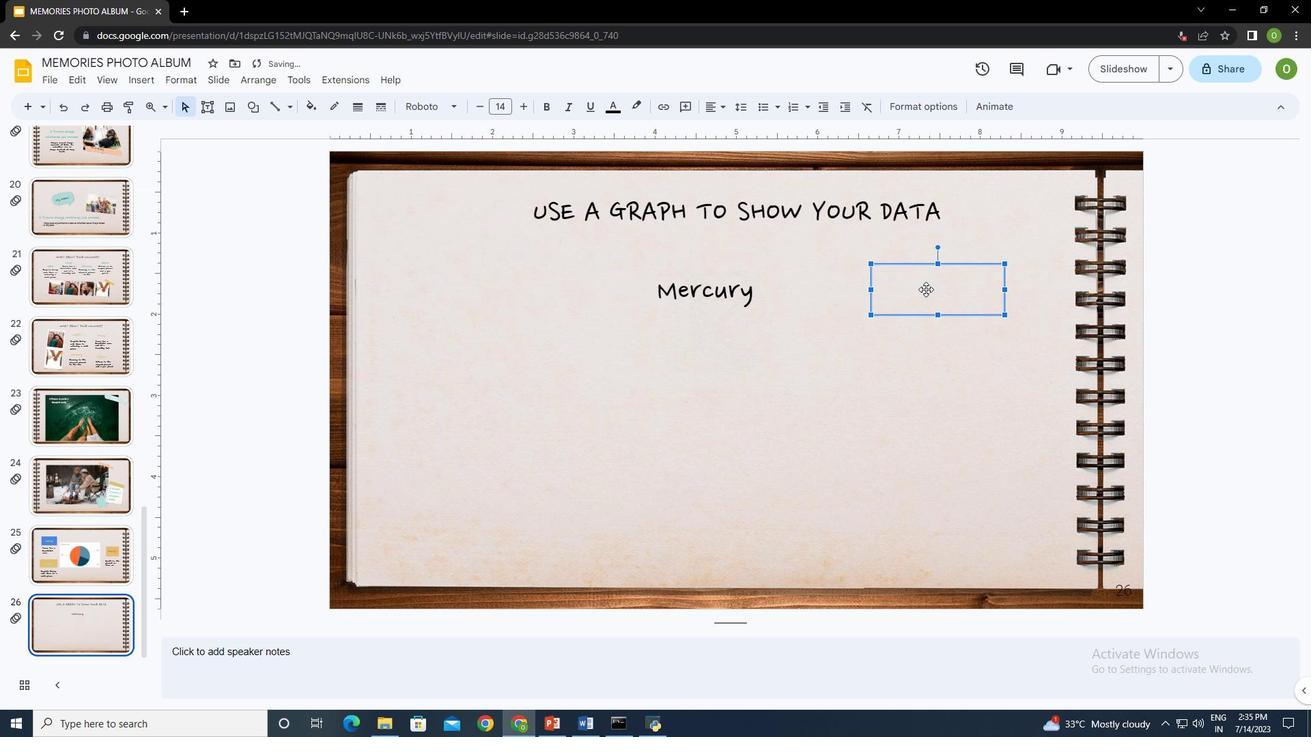 
Action: Mouse moved to (411, 105)
Screenshot: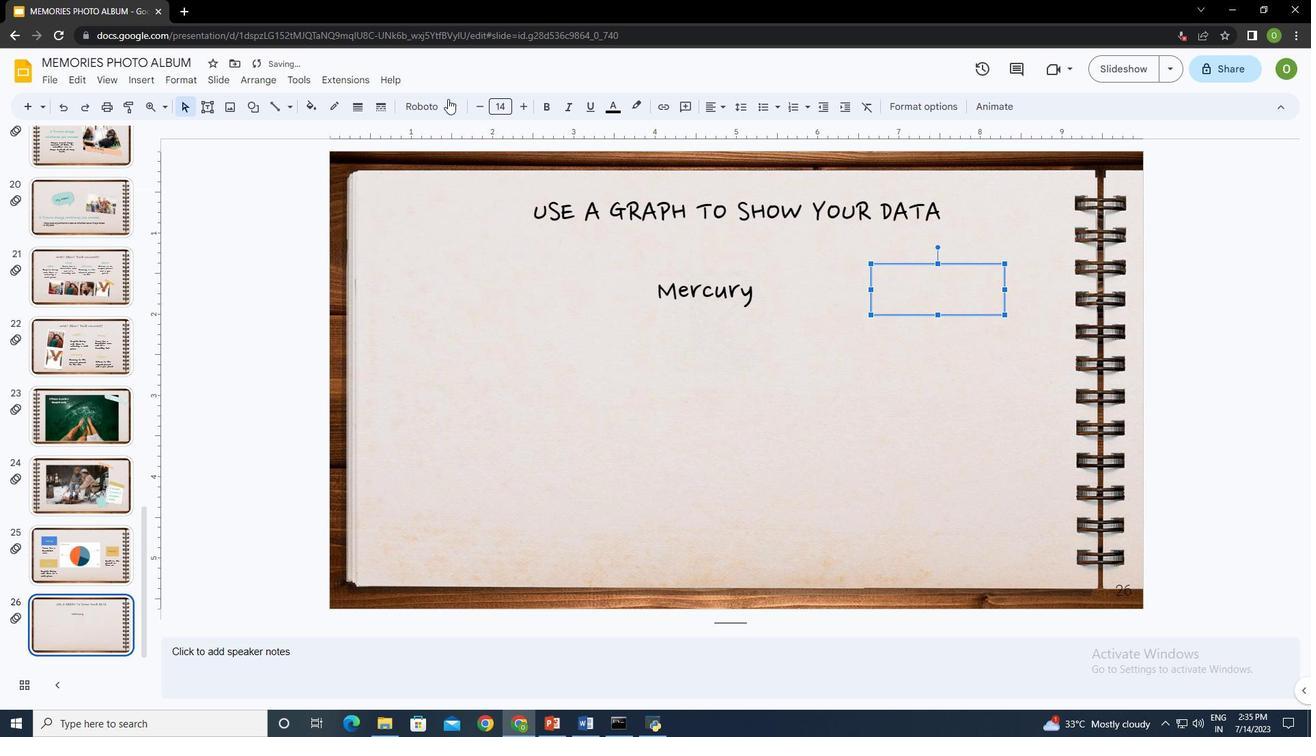 
Action: Mouse pressed left at (411, 105)
Screenshot: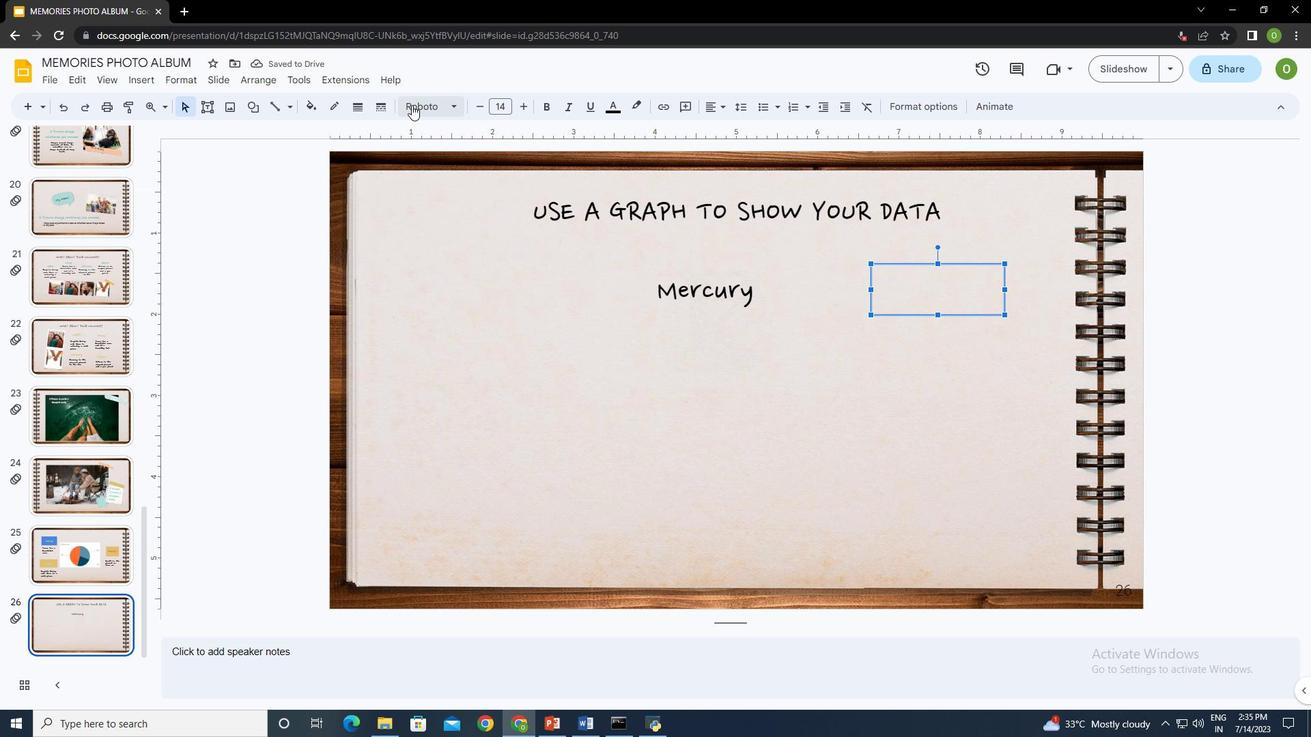 
Action: Mouse moved to (478, 182)
Screenshot: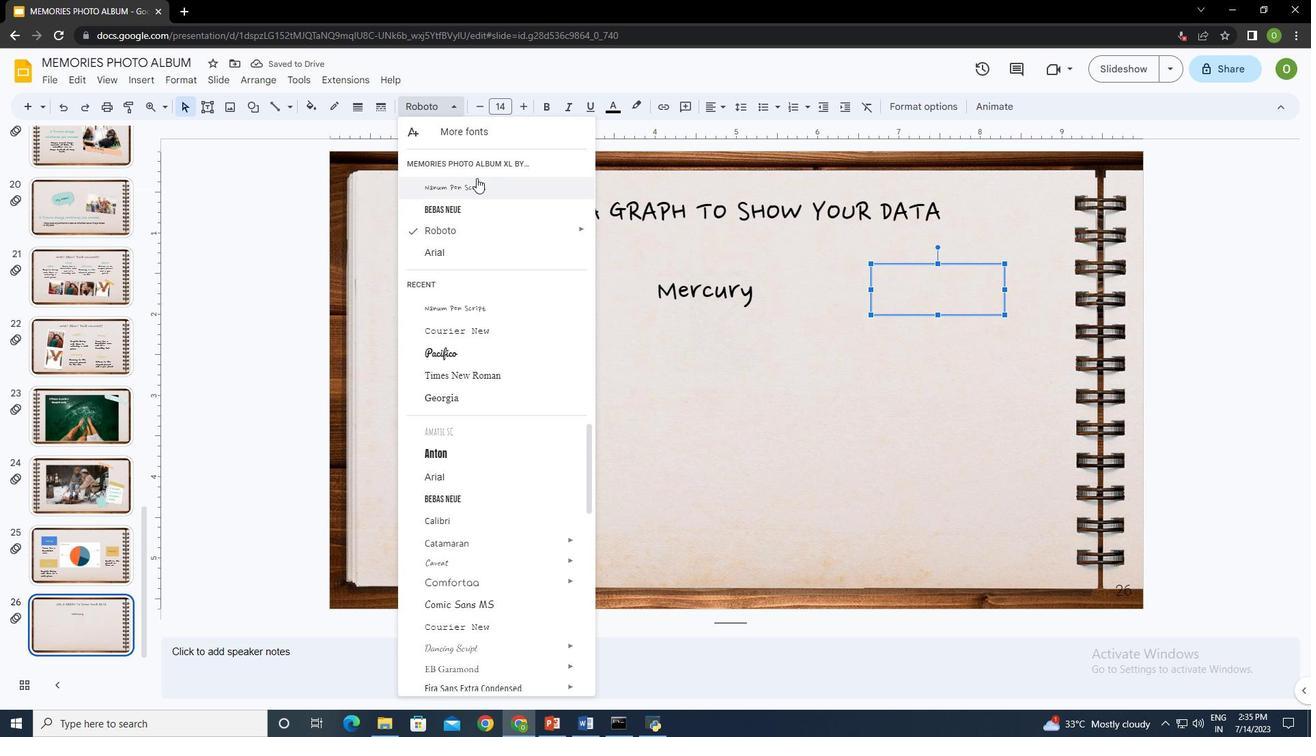 
Action: Mouse pressed left at (478, 182)
Screenshot: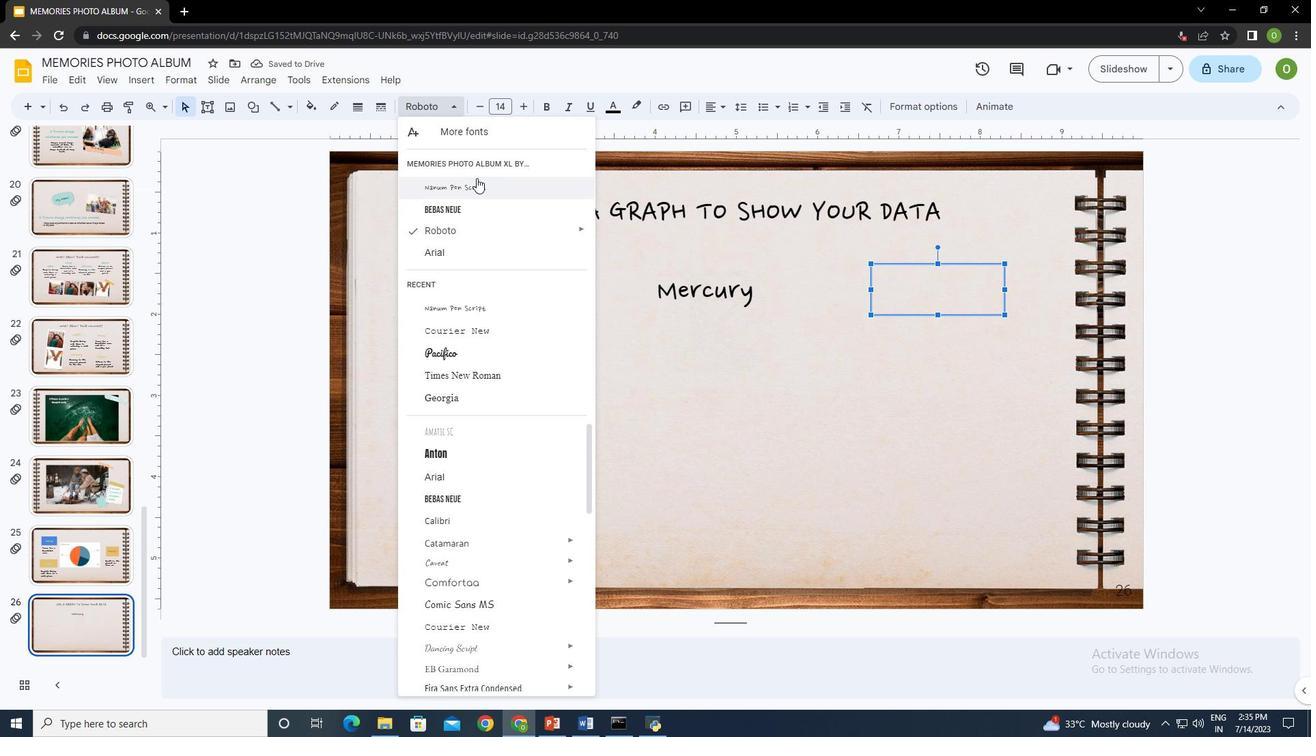 
Action: Mouse moved to (919, 281)
Screenshot: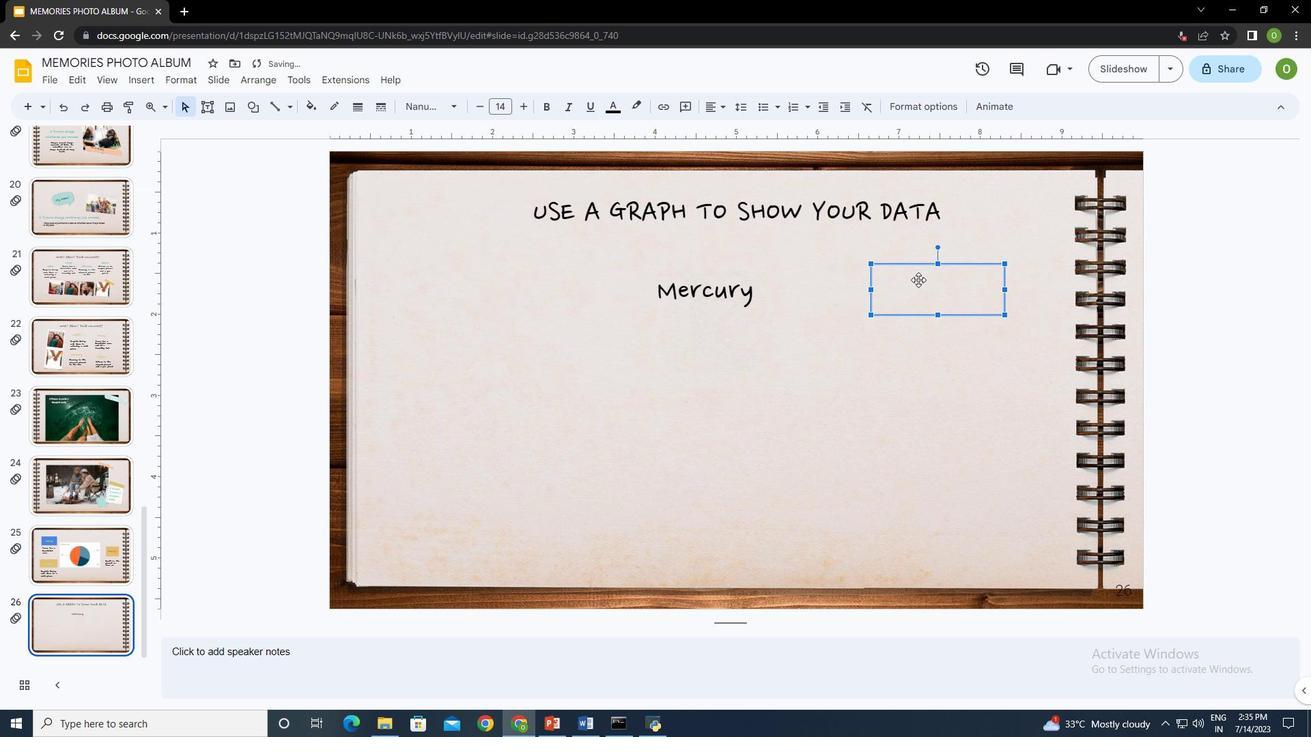 
Action: Key pressed <Key.shift><Key.shift><Key.shift><Key.shift>Jupiterctrl+A
Screenshot: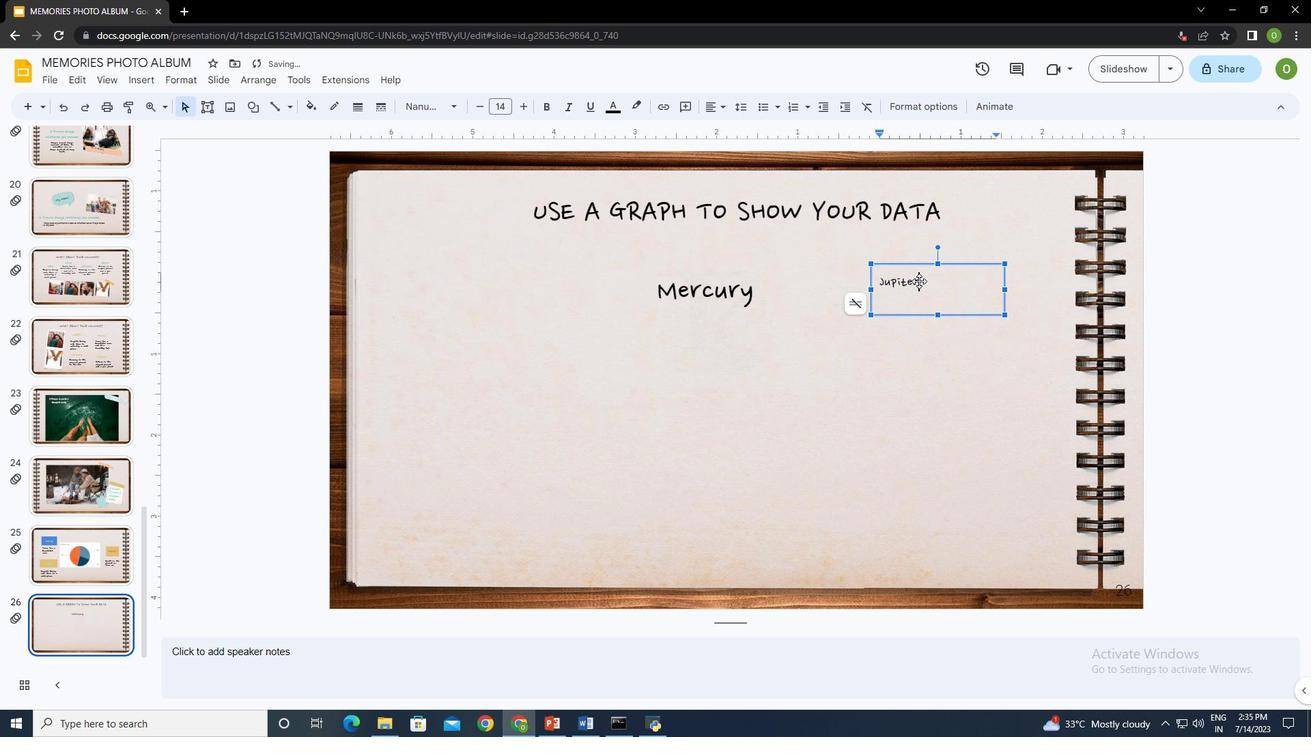 
Action: Mouse moved to (505, 107)
Screenshot: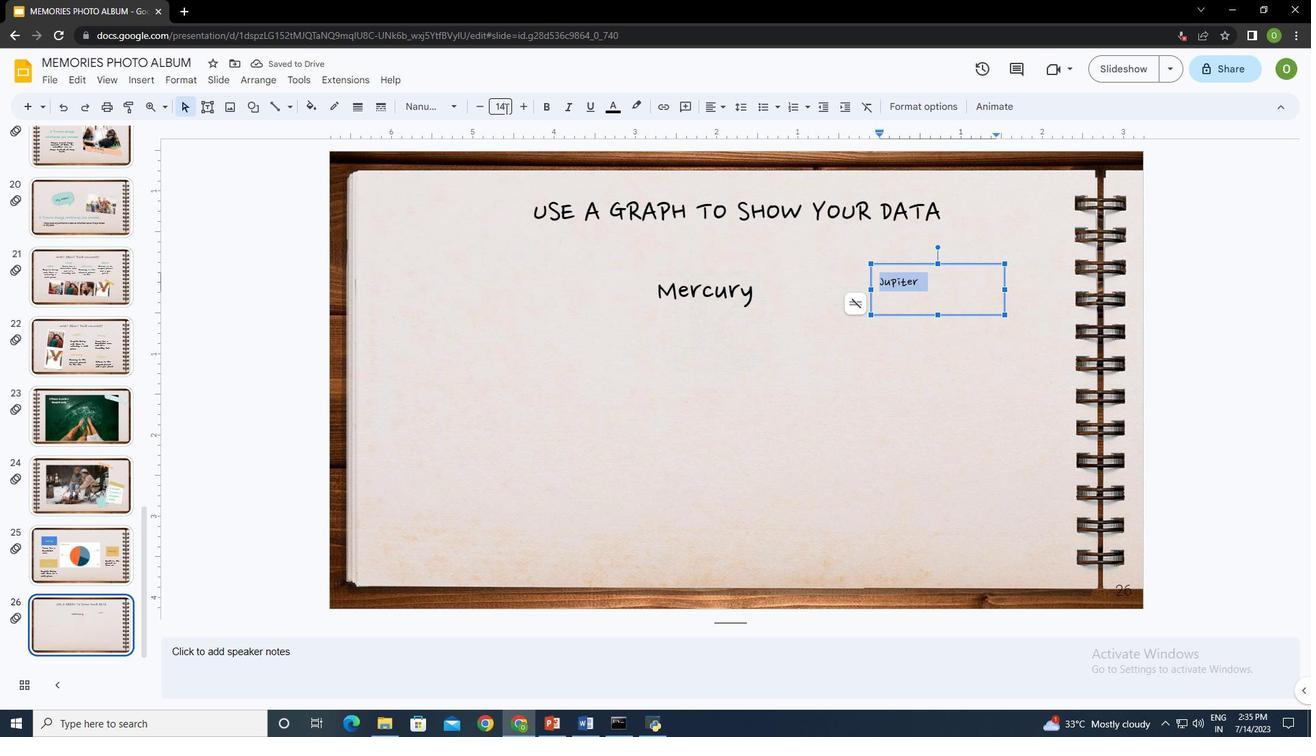 
Action: Mouse pressed left at (505, 107)
Screenshot: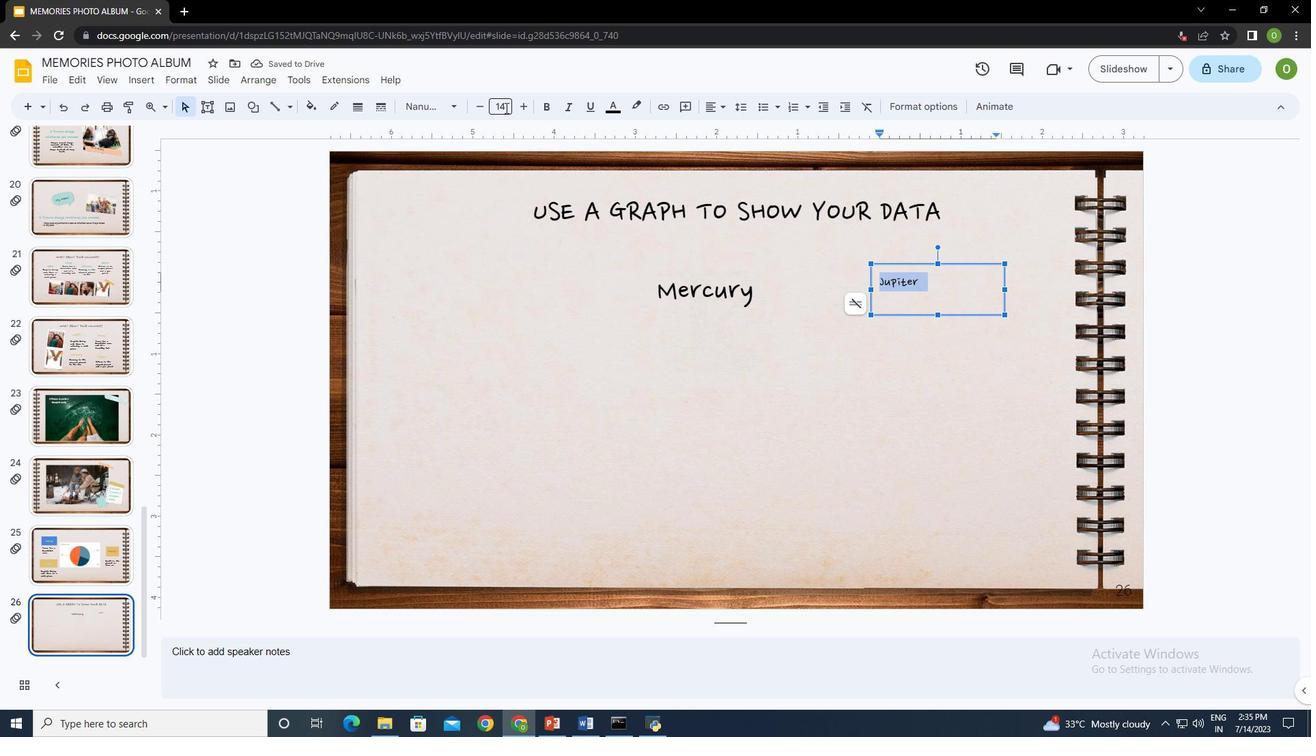 
Action: Key pressed 30<Key.enter>
Screenshot: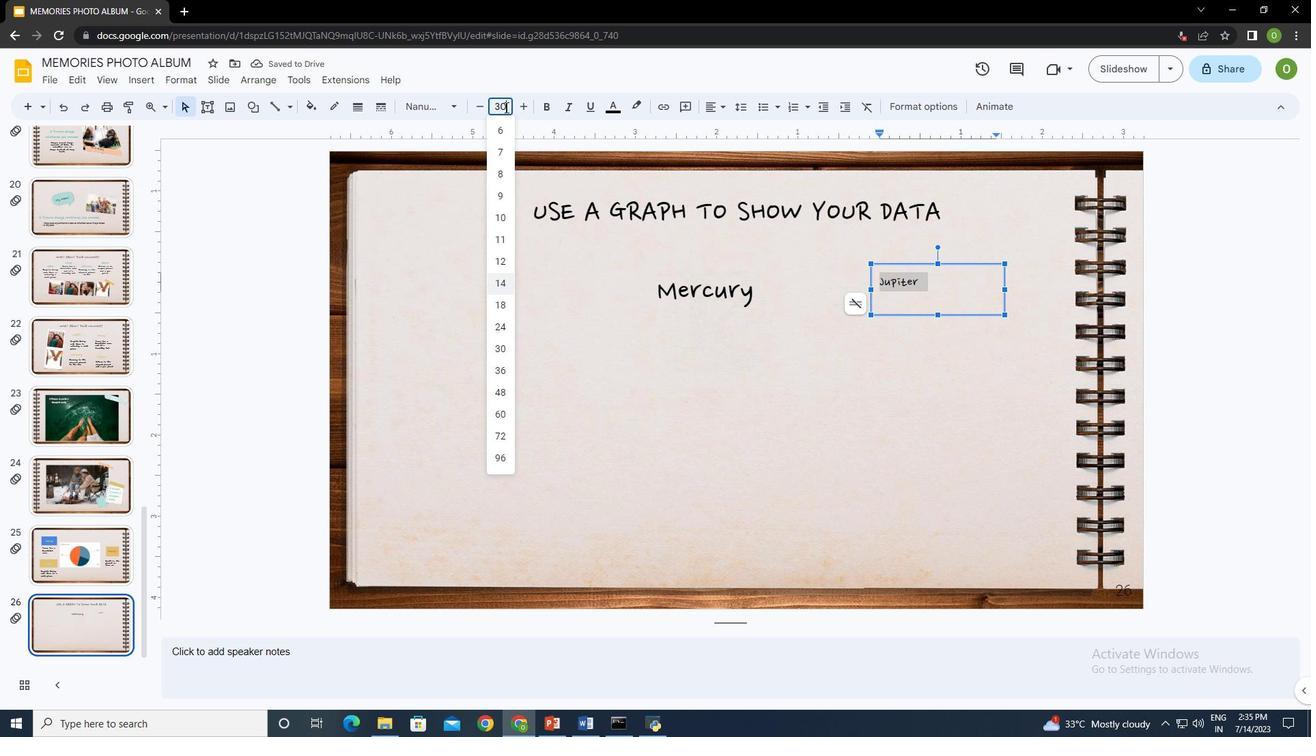 
Action: Mouse moved to (762, 341)
Screenshot: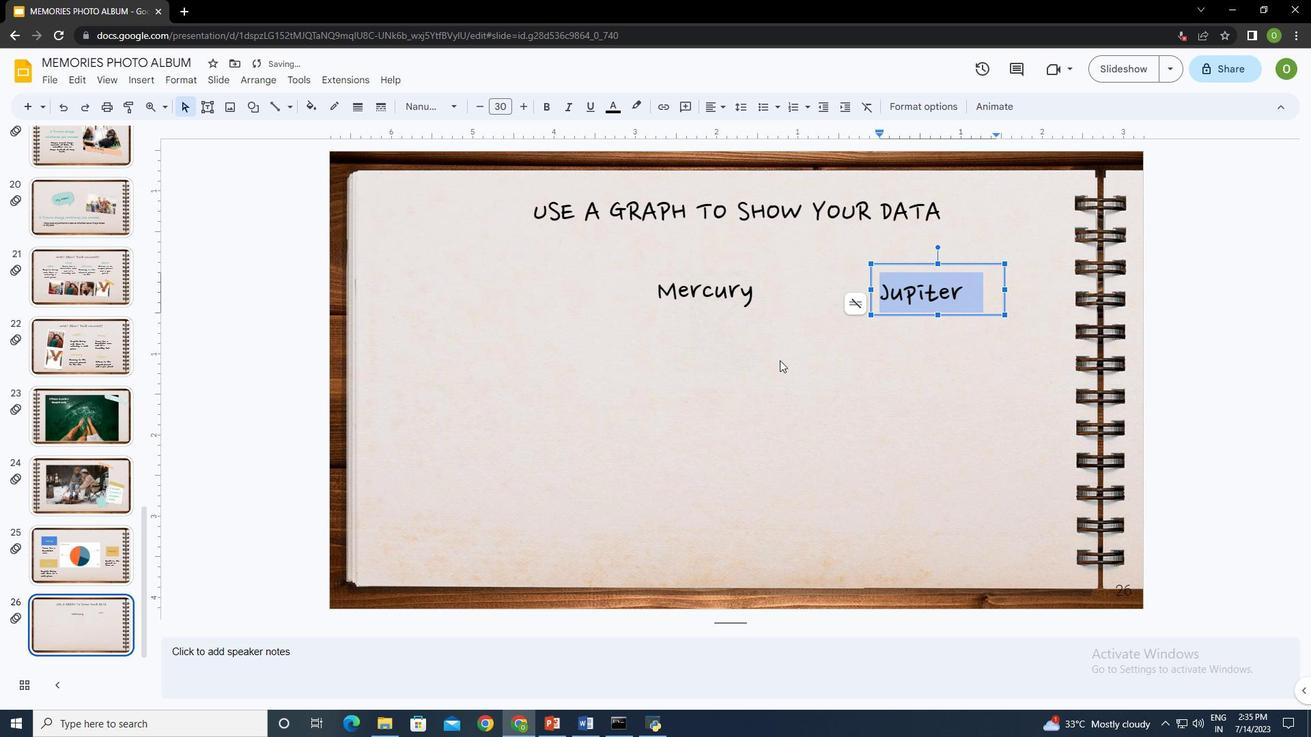 
Action: Mouse pressed left at (762, 341)
Screenshot: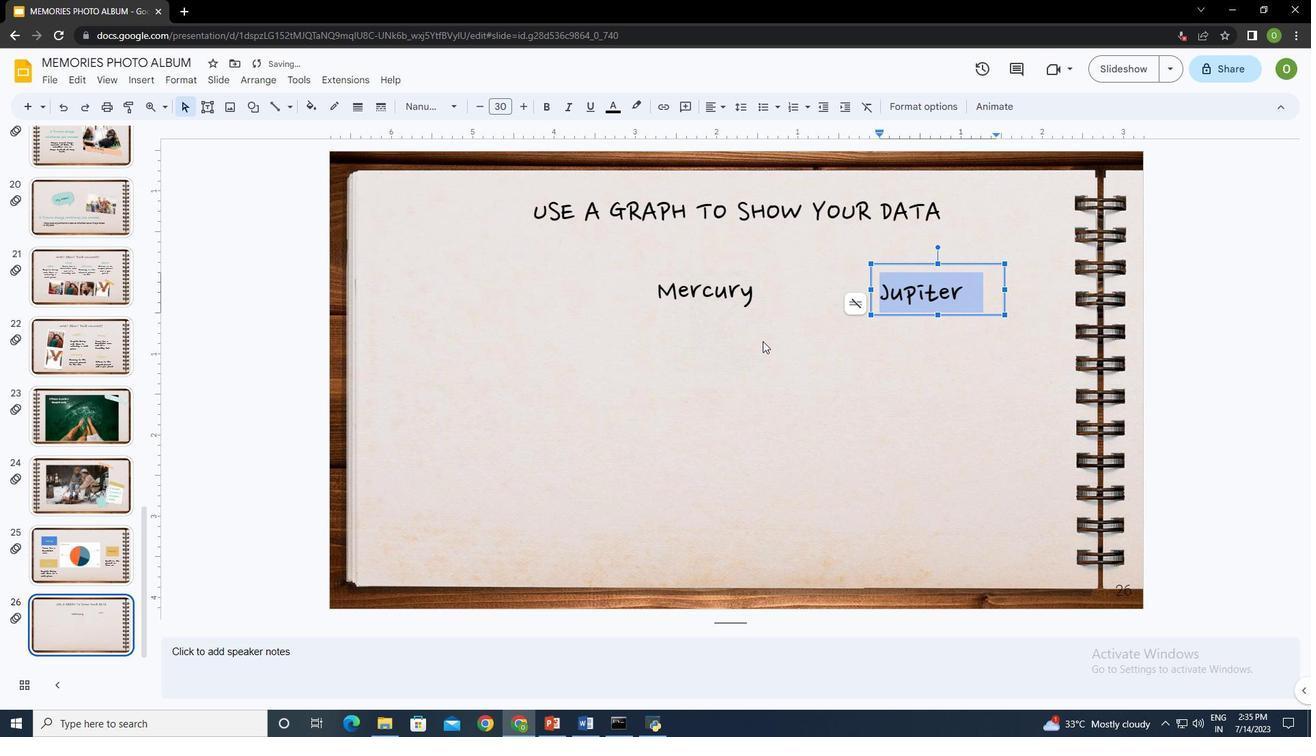 
Action: Mouse moved to (899, 290)
Screenshot: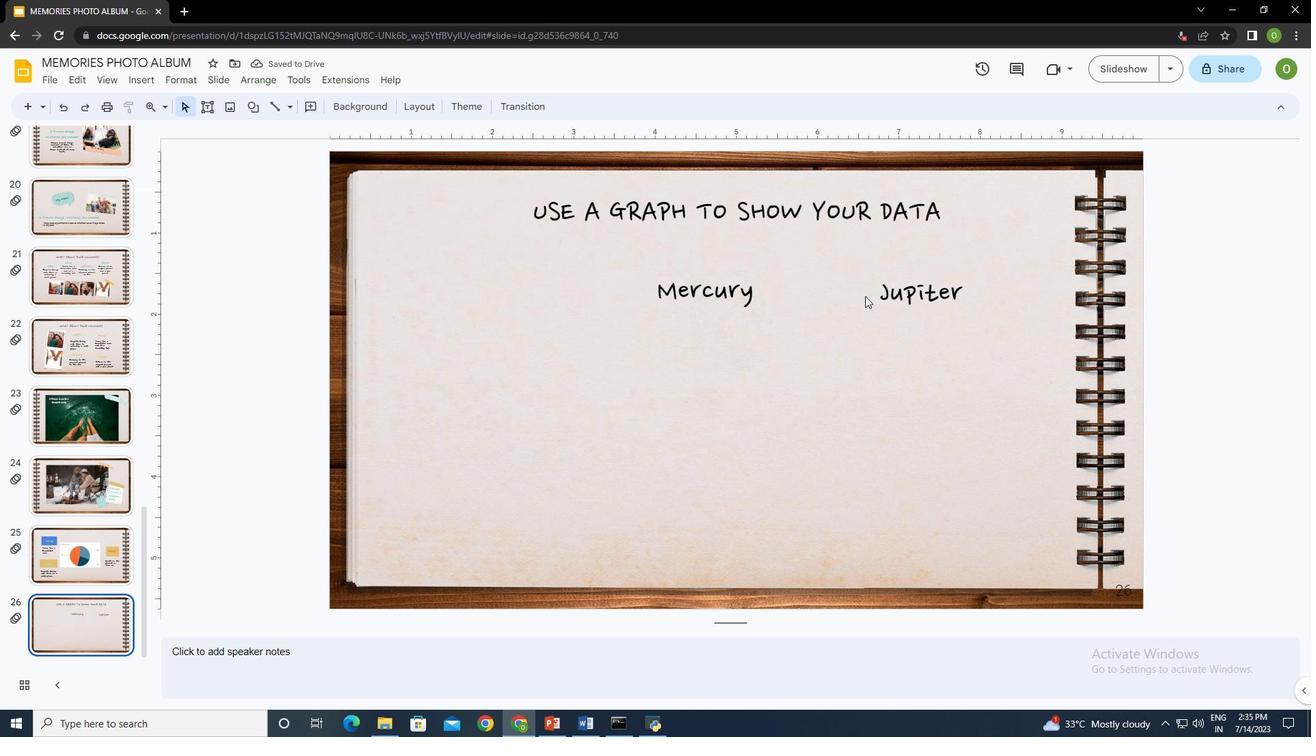 
Action: Mouse pressed left at (899, 290)
Screenshot: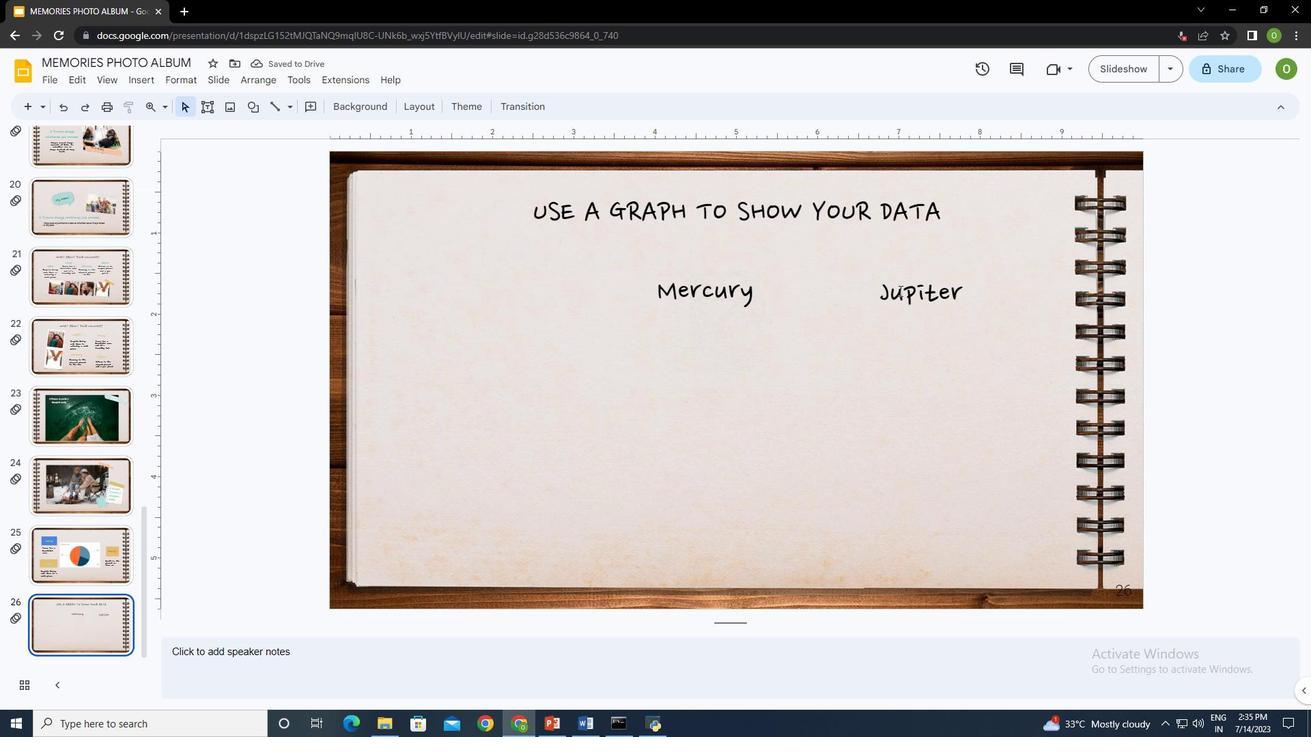 
Action: Mouse moved to (898, 291)
Screenshot: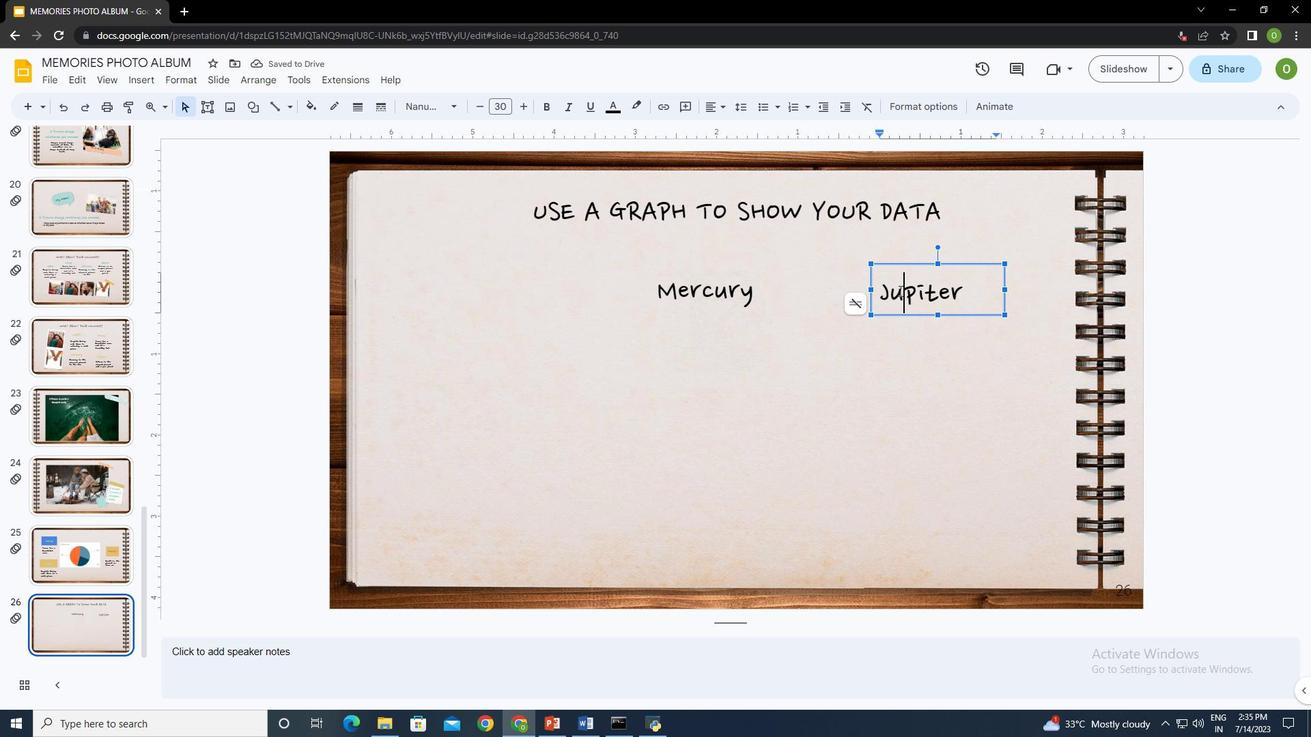 
Action: Key pressed ctrl+A
Screenshot: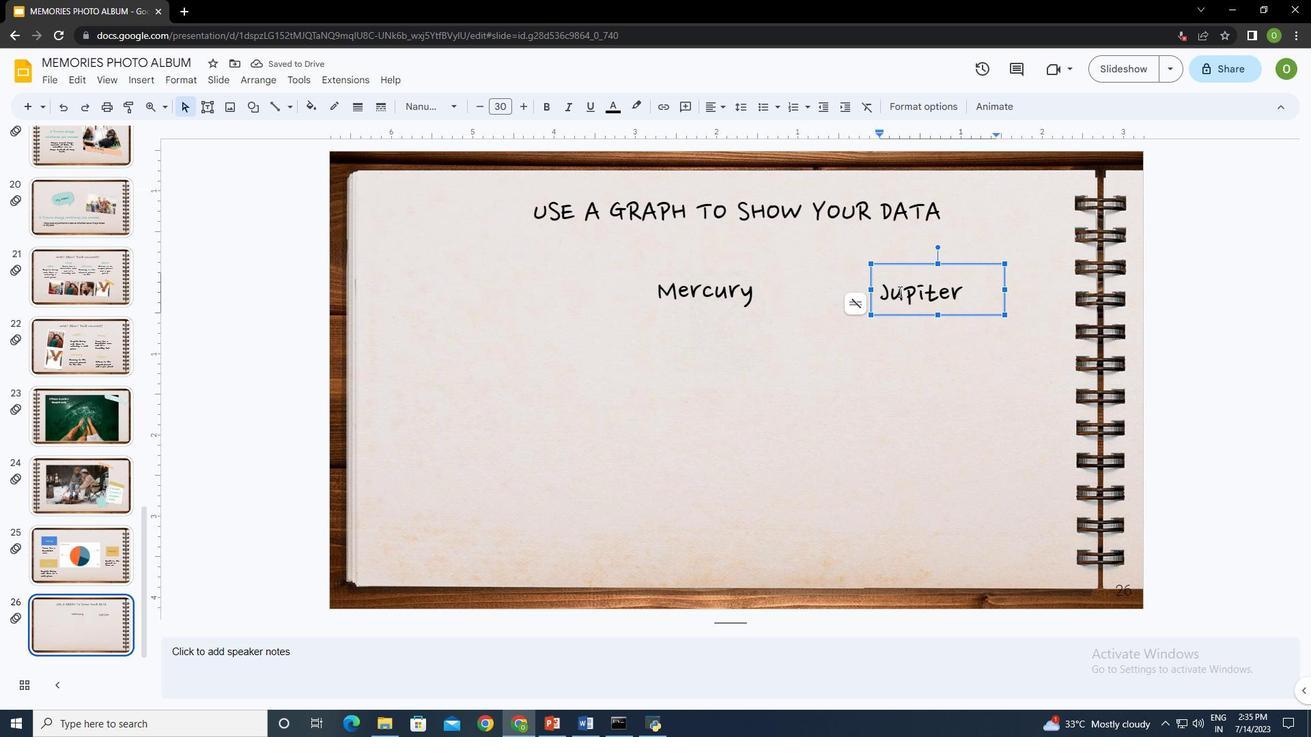 
Action: Mouse moved to (609, 109)
Screenshot: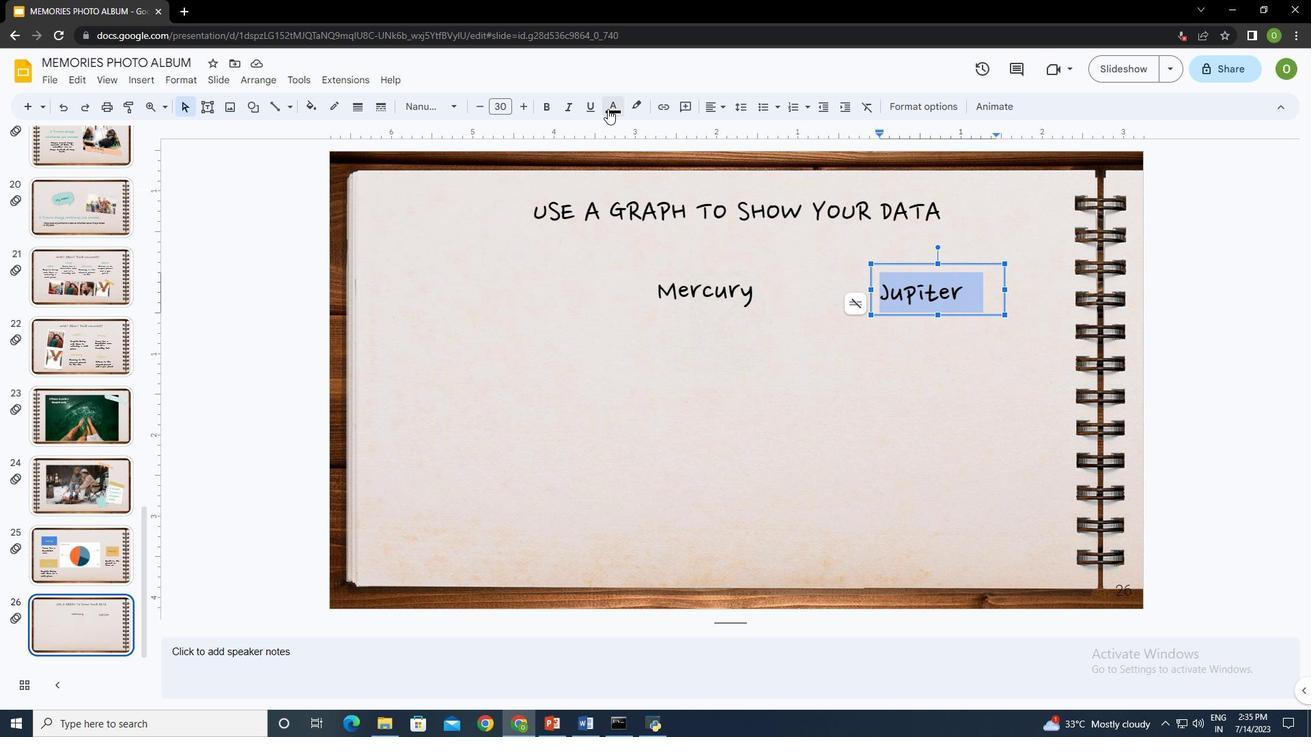 
Action: Mouse pressed left at (609, 109)
Screenshot: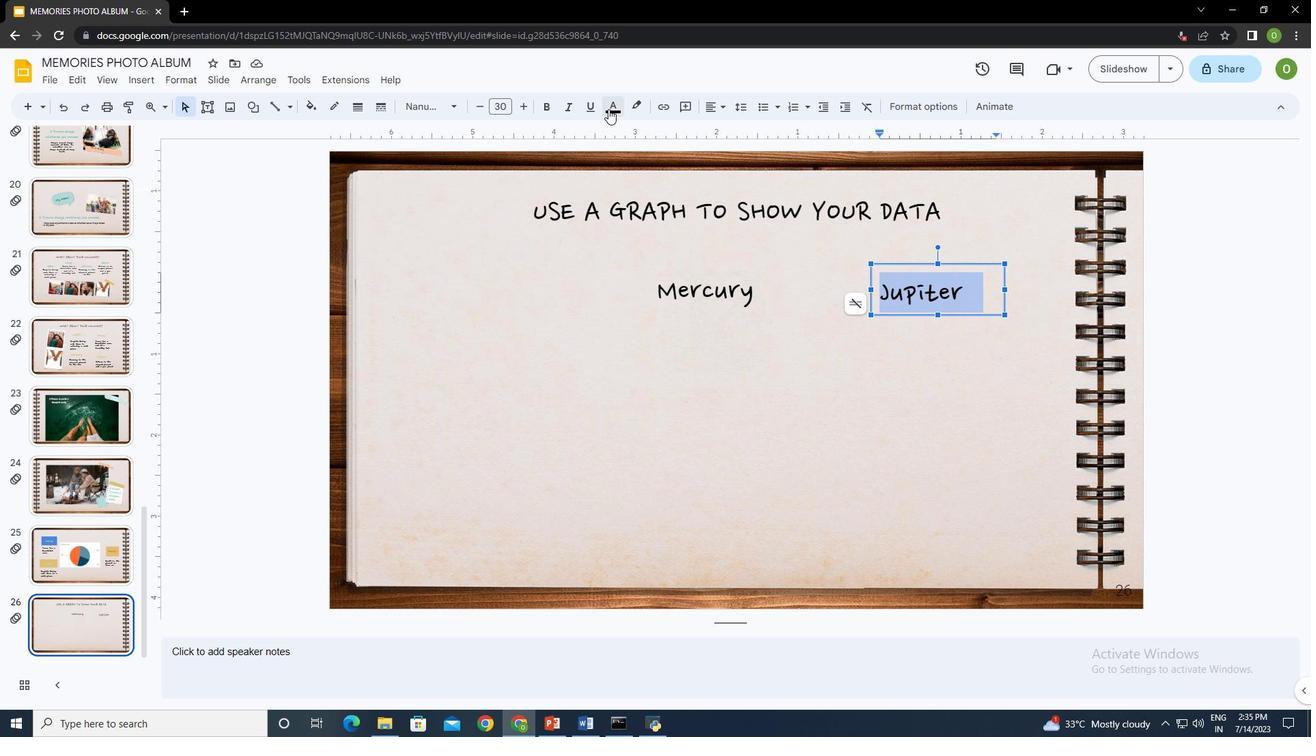 
Action: Mouse moved to (691, 239)
Screenshot: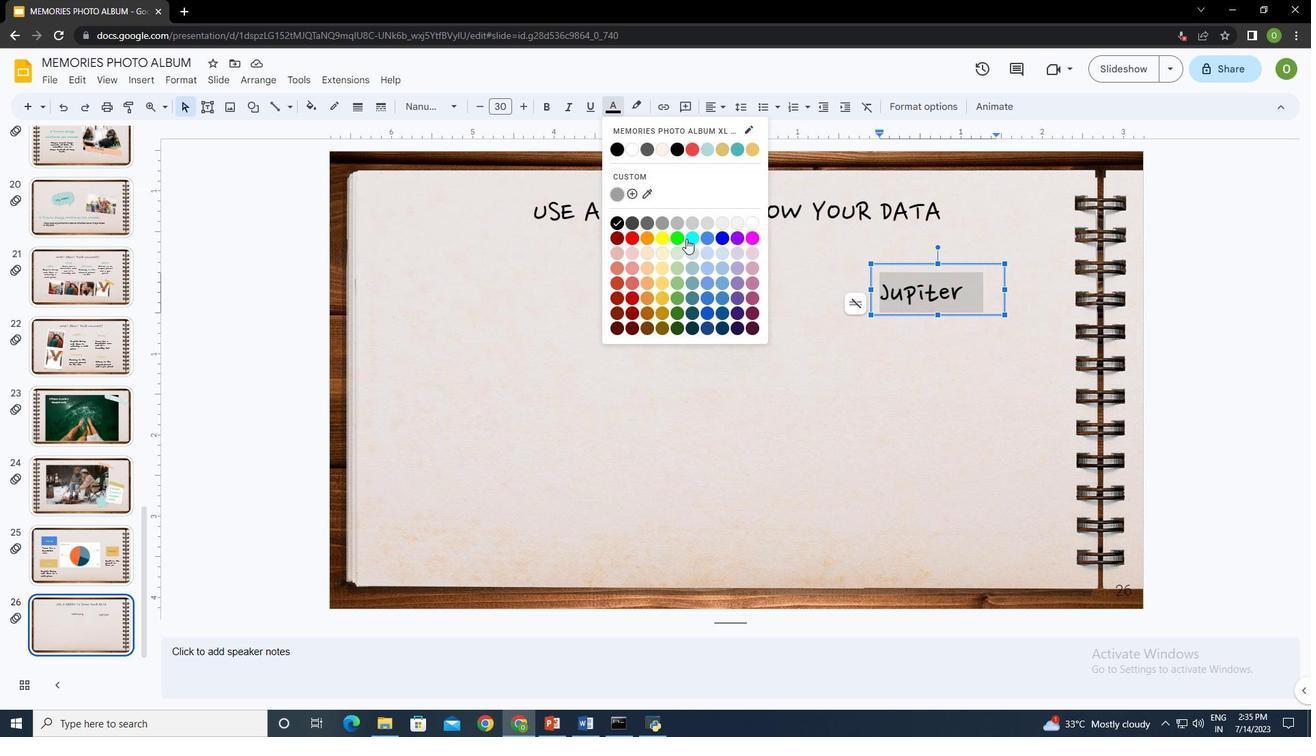 
Action: Mouse pressed left at (691, 239)
Screenshot: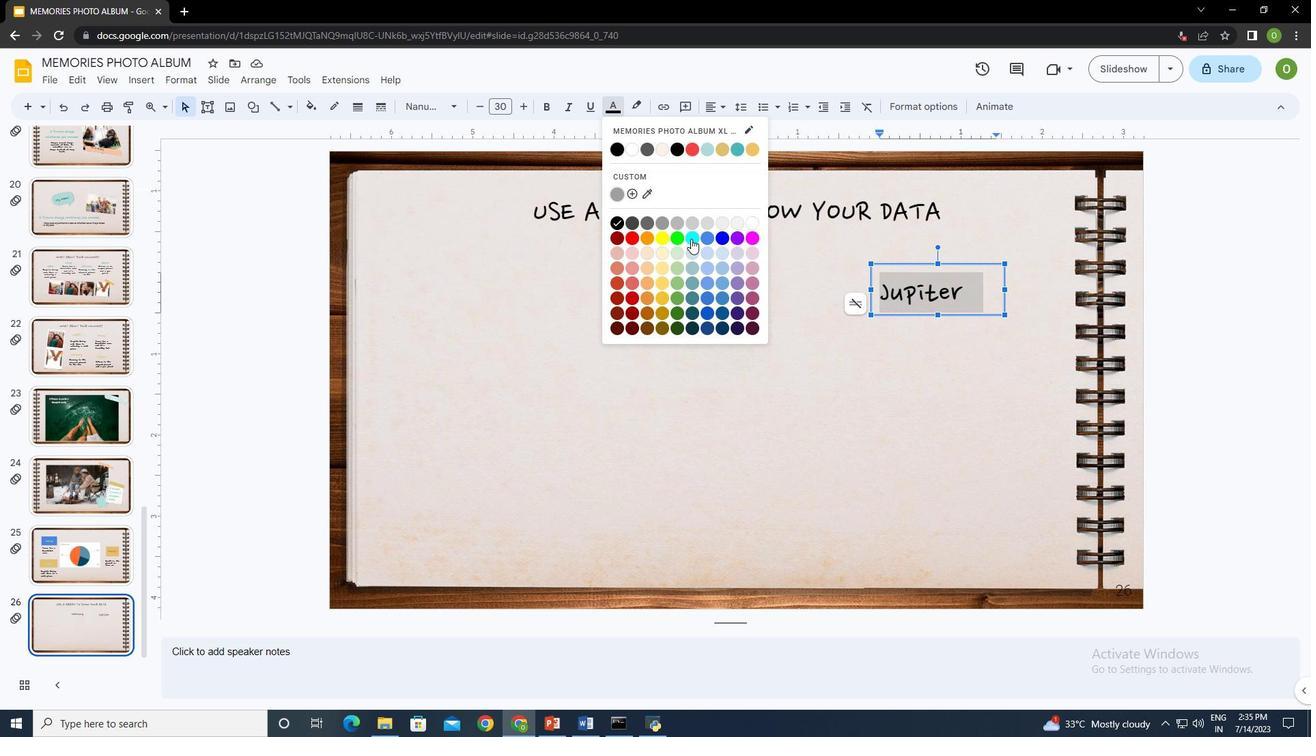 
Action: Mouse moved to (930, 363)
Screenshot: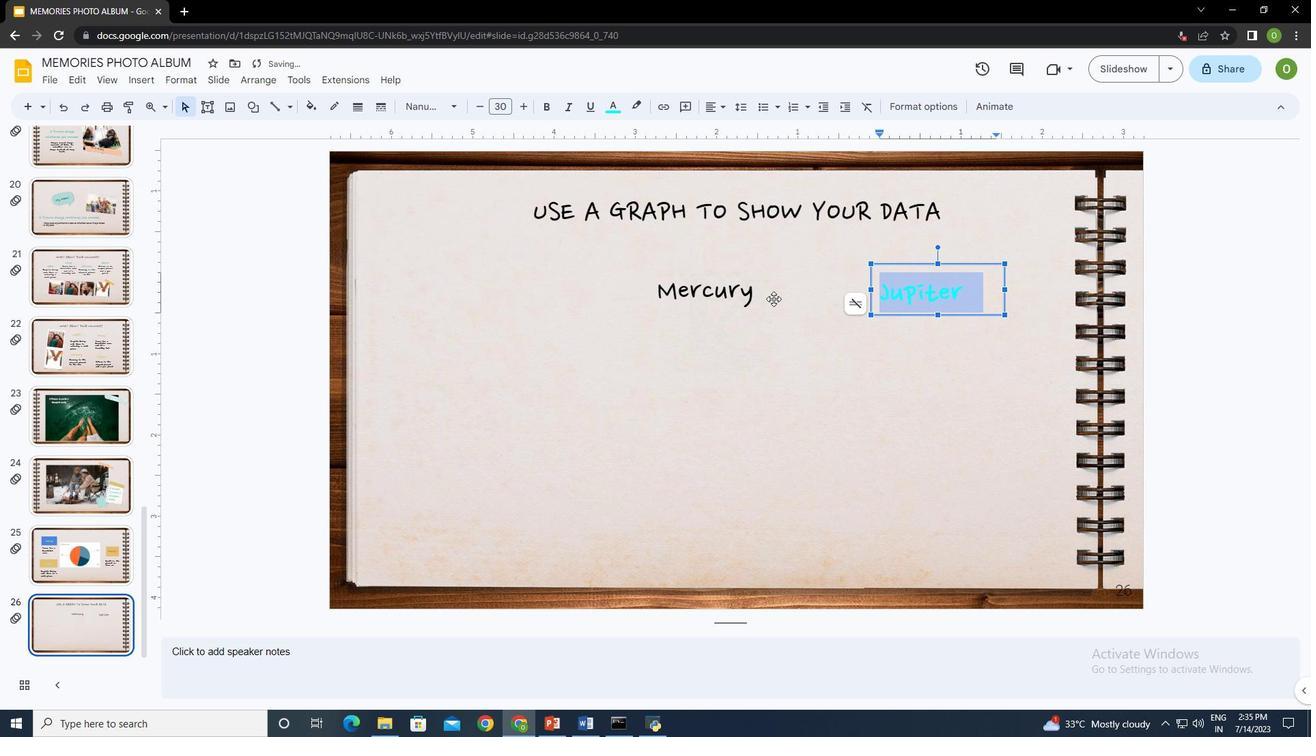 
Action: Mouse pressed left at (930, 363)
Screenshot: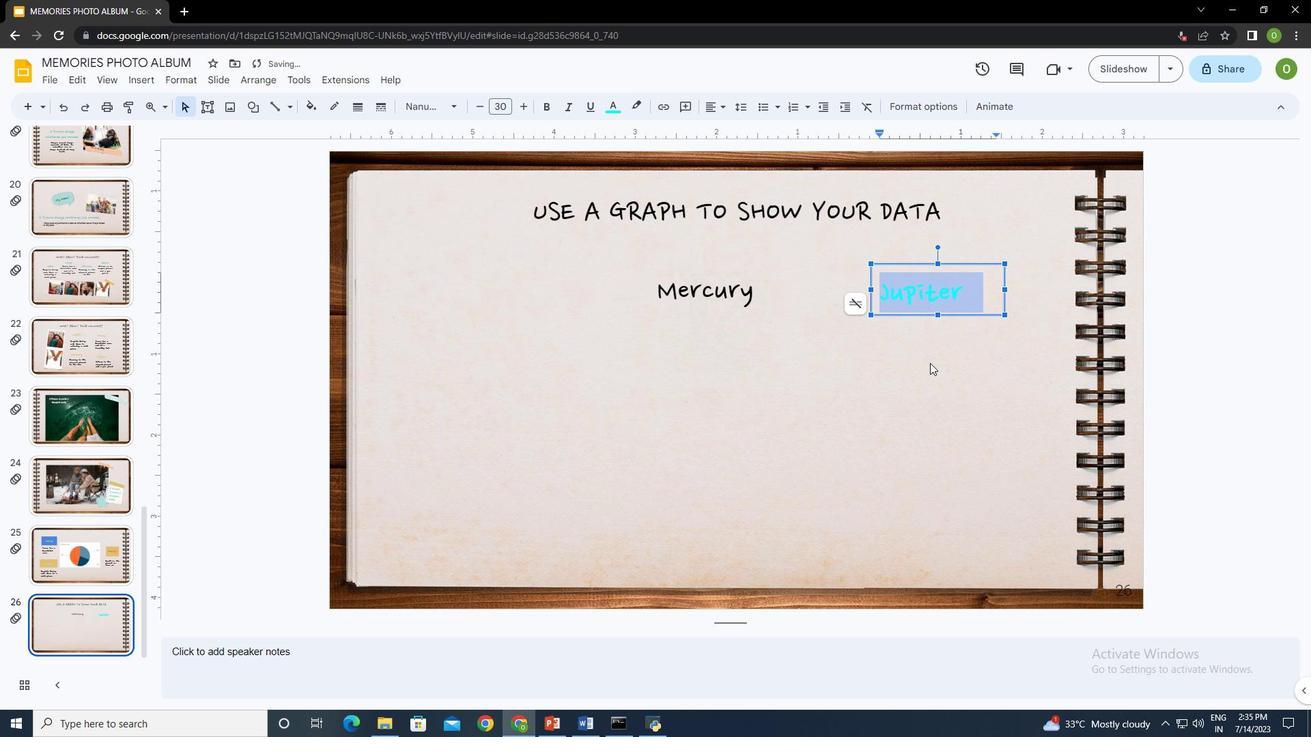 
Action: Mouse moved to (646, 327)
Screenshot: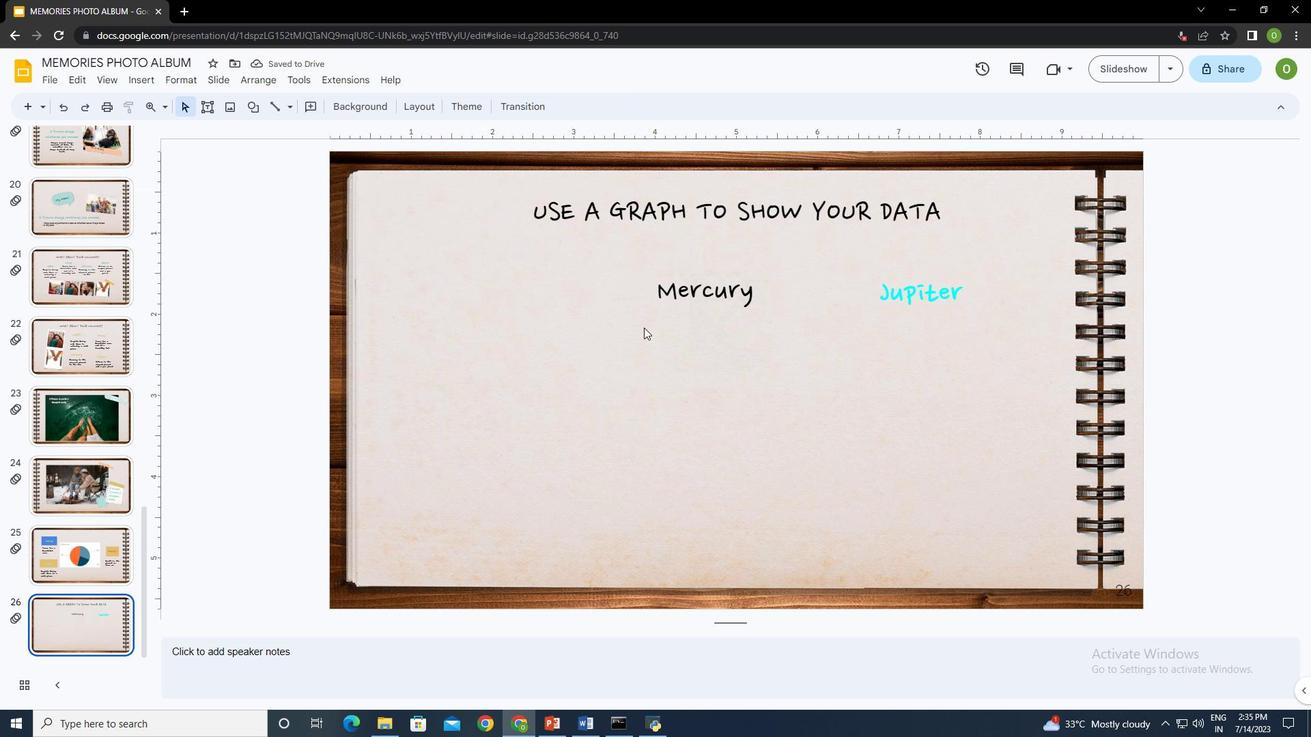 
Action: Mouse pressed left at (646, 327)
Screenshot: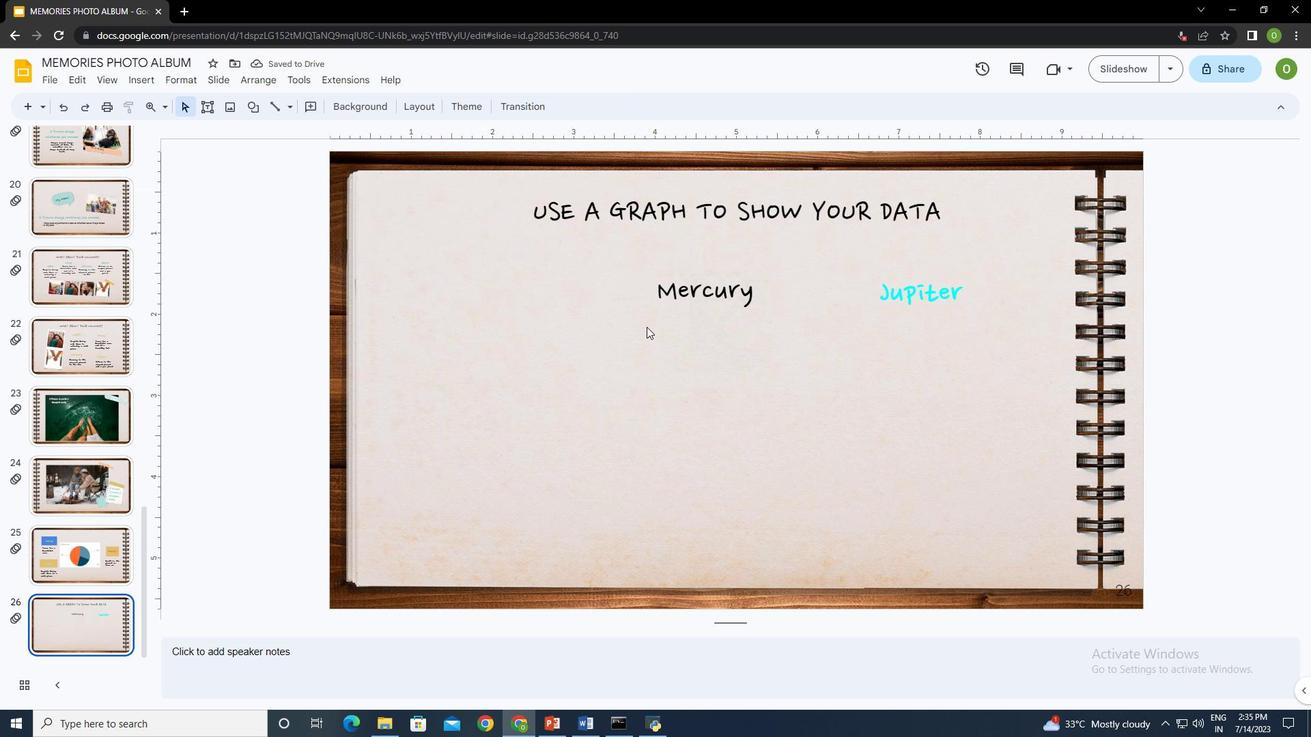 
Action: Mouse moved to (204, 105)
Screenshot: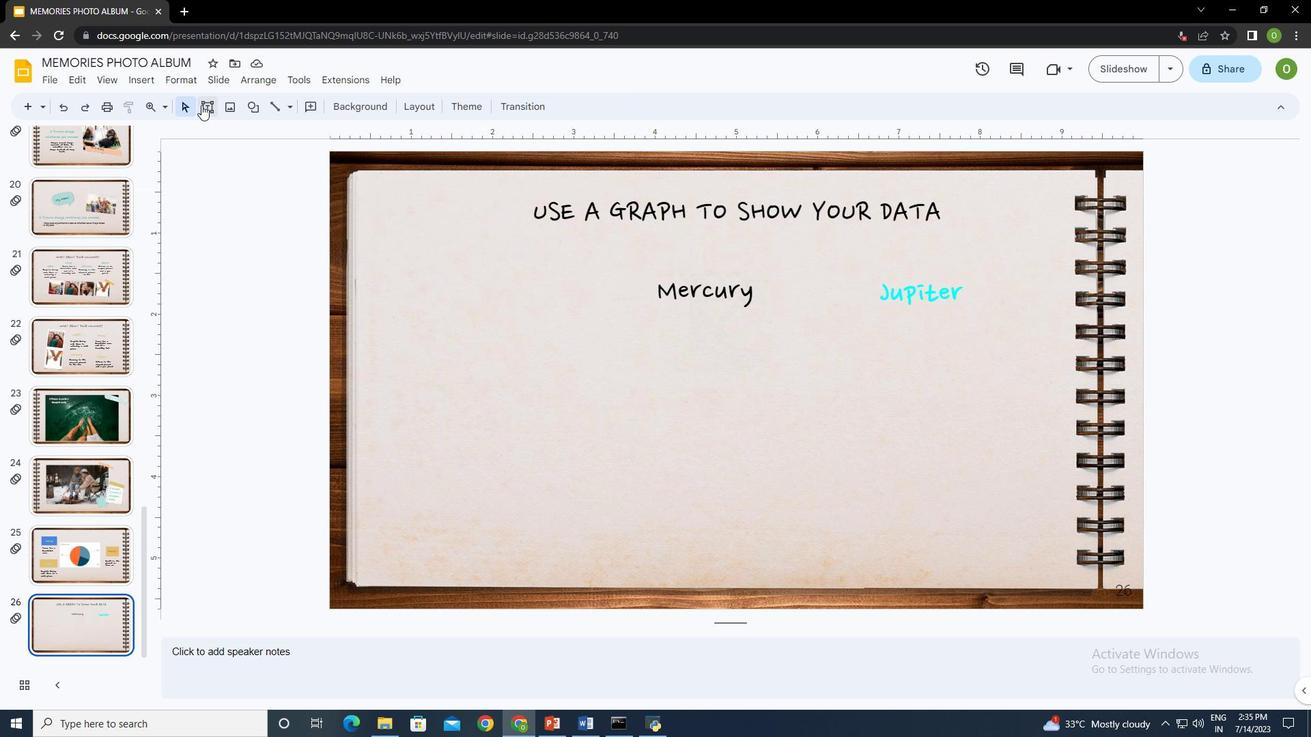 
Action: Mouse pressed left at (204, 105)
Screenshot: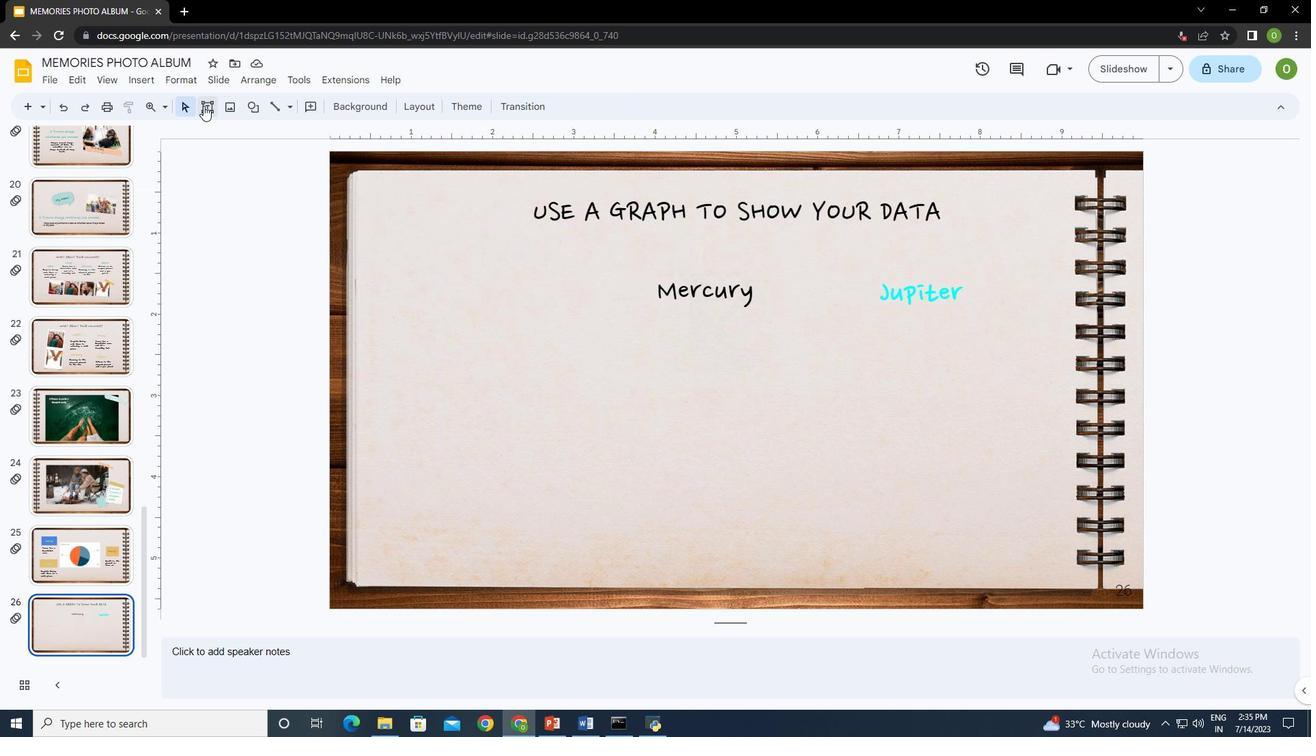 
Action: Mouse moved to (627, 316)
Screenshot: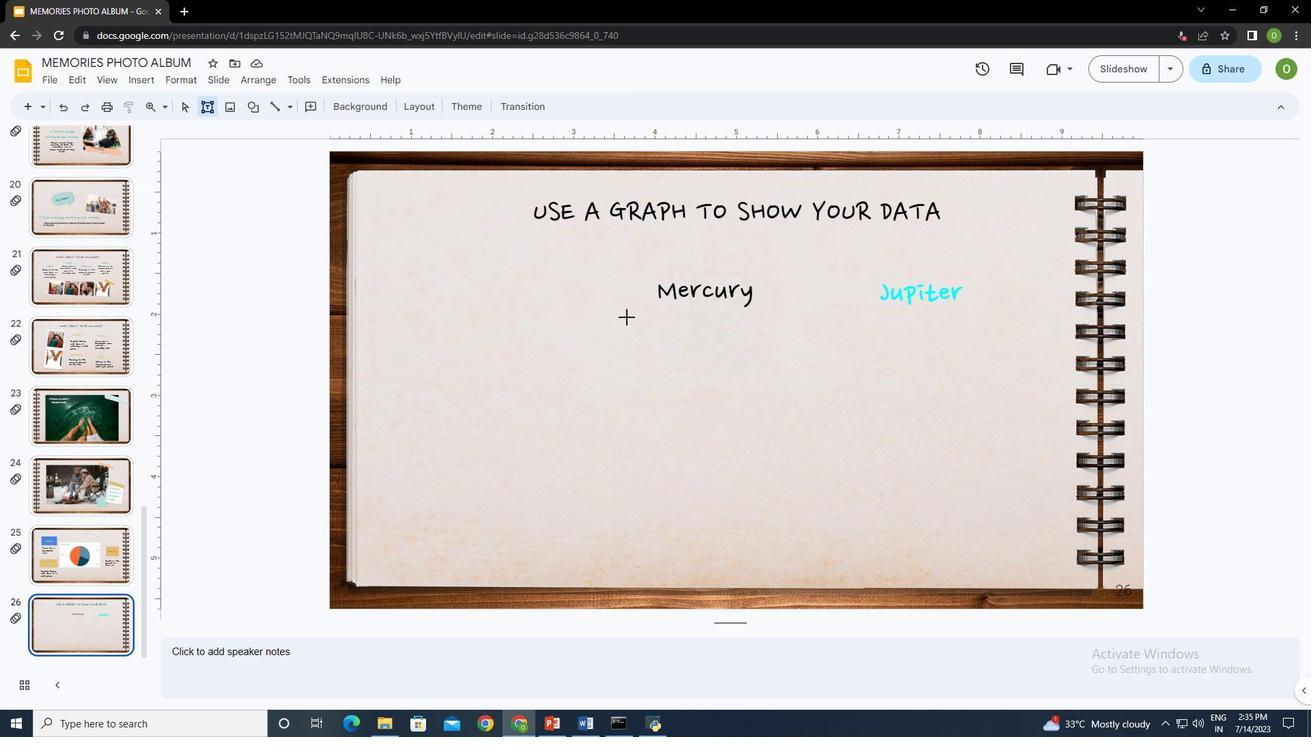 
Action: Mouse pressed left at (627, 316)
Screenshot: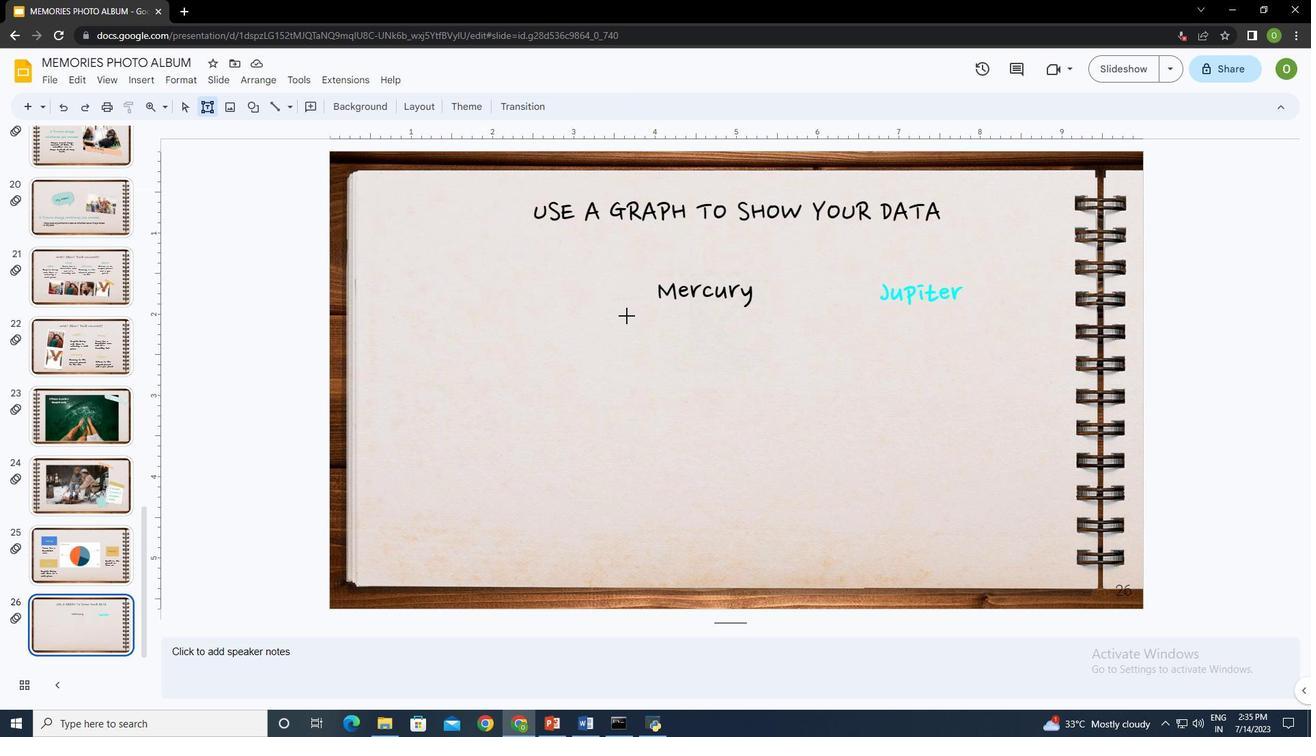 
Action: Mouse moved to (685, 326)
Screenshot: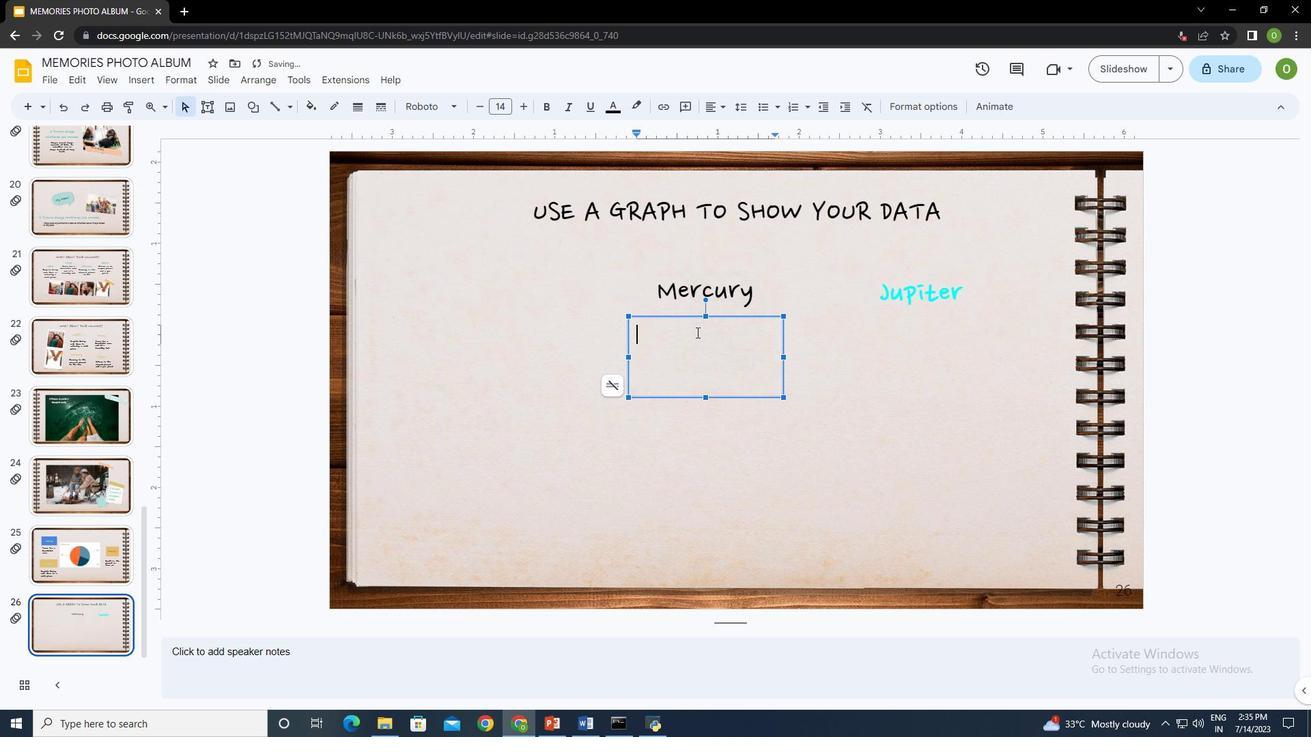 
Action: Key pressed <Key.shift>Merx<Key.backspace>cury<Key.space>is<Key.space>the<Key.space>smallest<Key.space>planetctrl+A
Screenshot: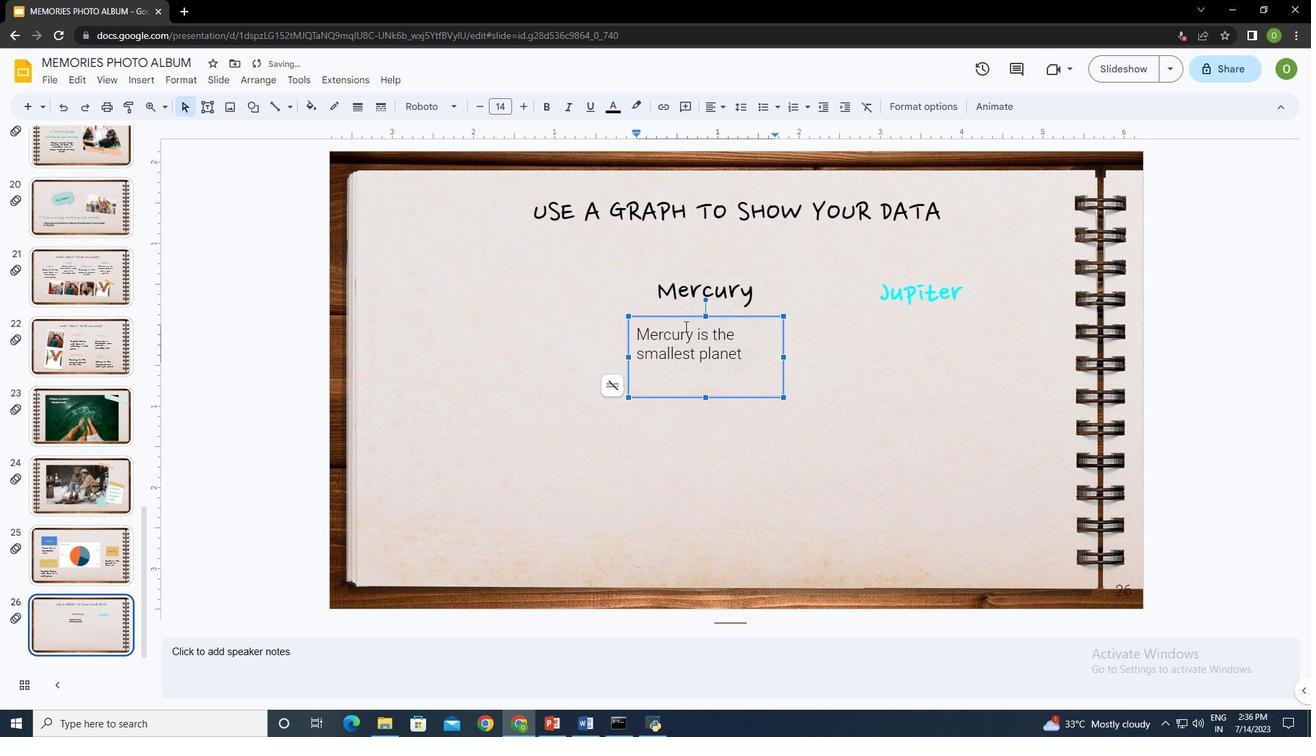 
Action: Mouse moved to (416, 111)
Screenshot: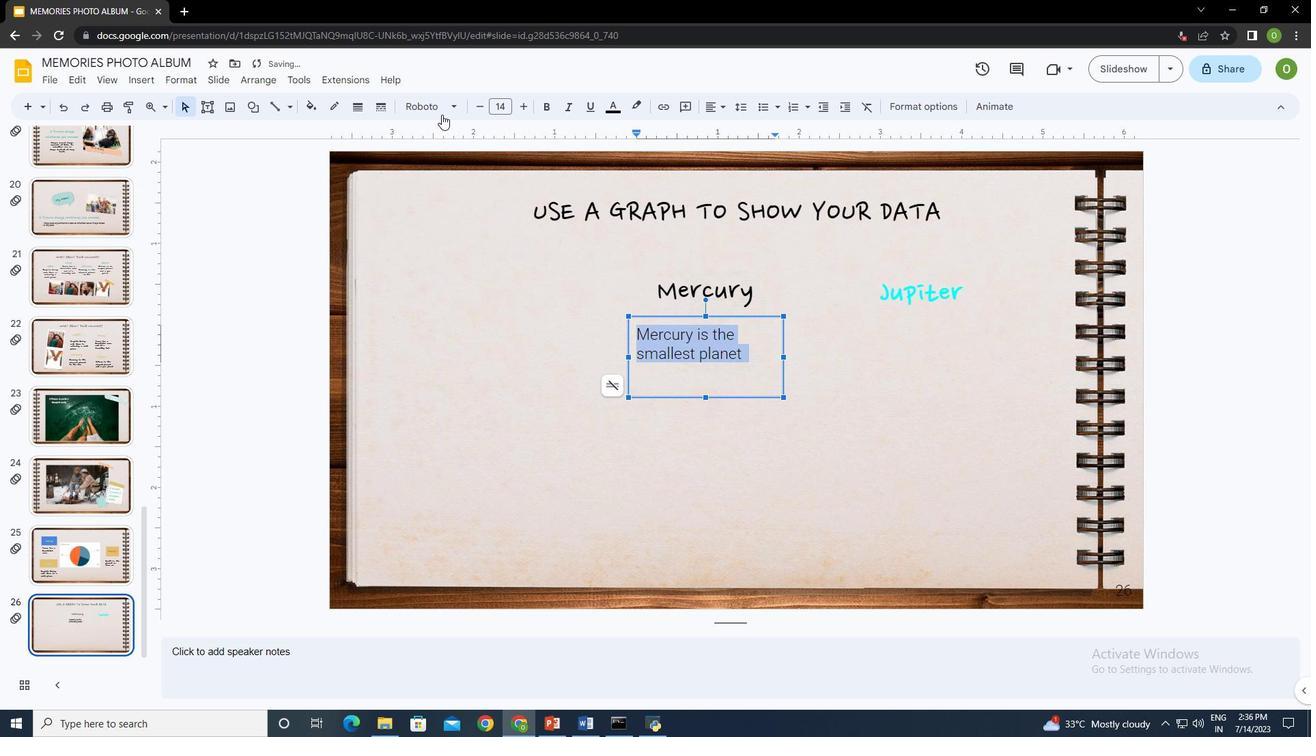 
Action: Mouse pressed left at (416, 111)
Screenshot: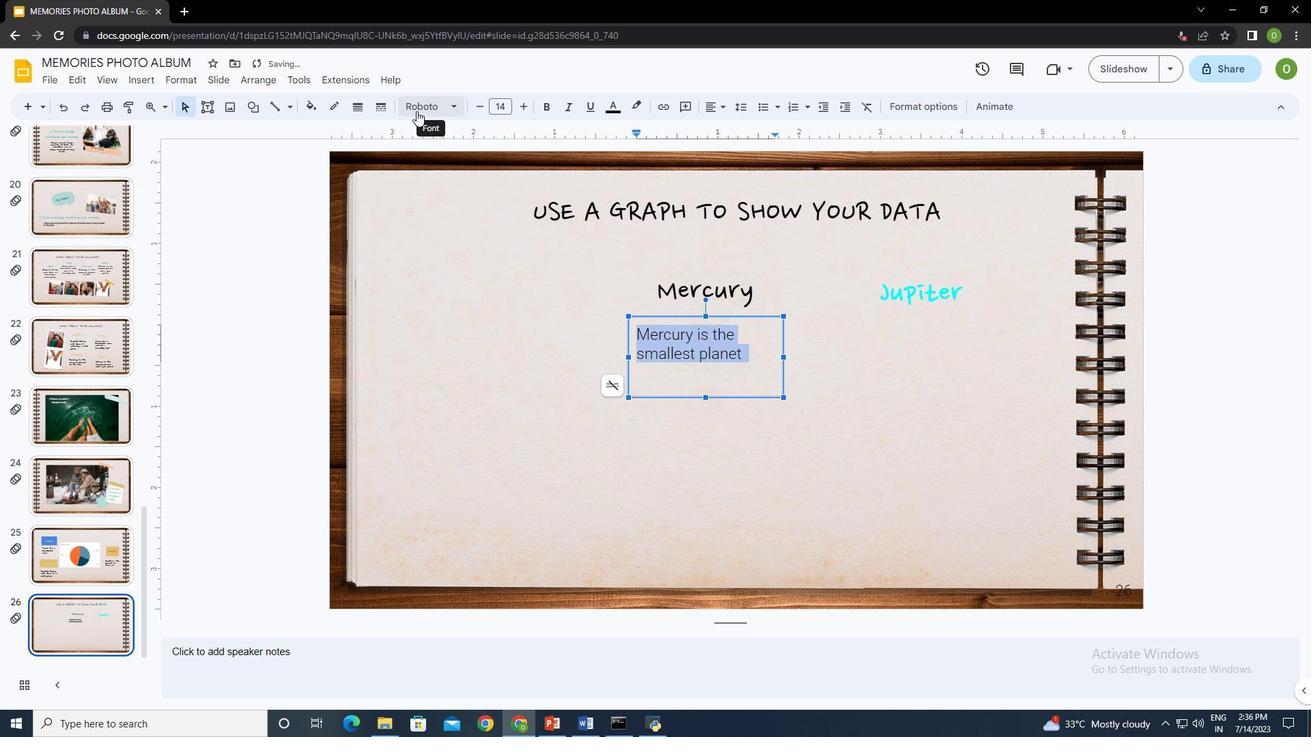 
Action: Mouse moved to (486, 330)
Screenshot: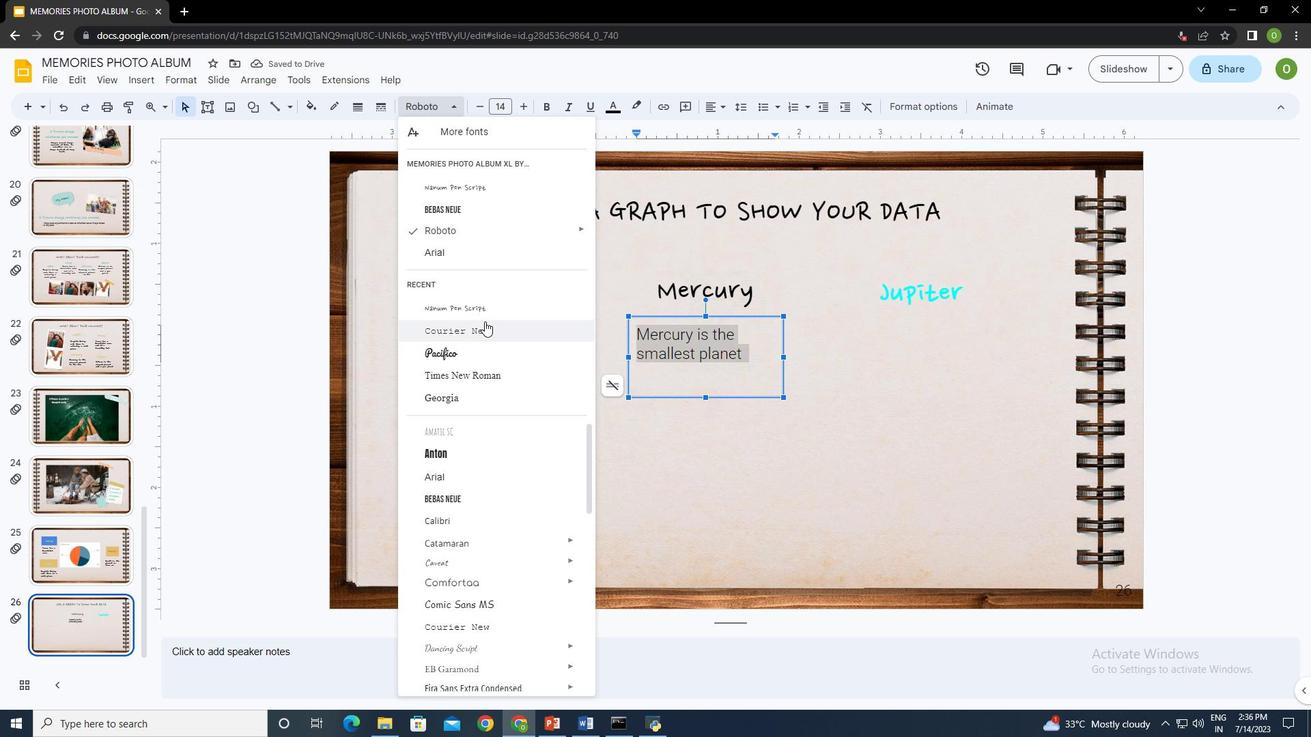 
Action: Mouse pressed left at (486, 330)
Screenshot: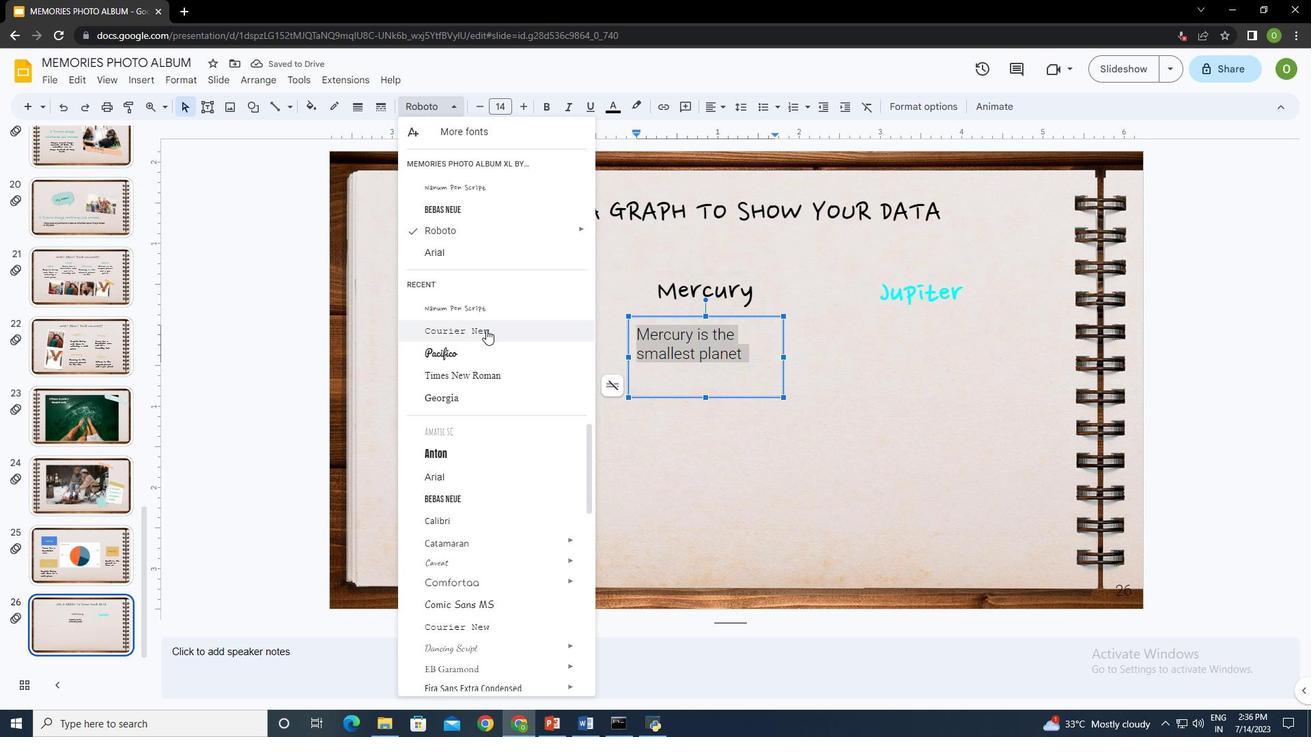 
Action: Mouse moved to (810, 361)
Screenshot: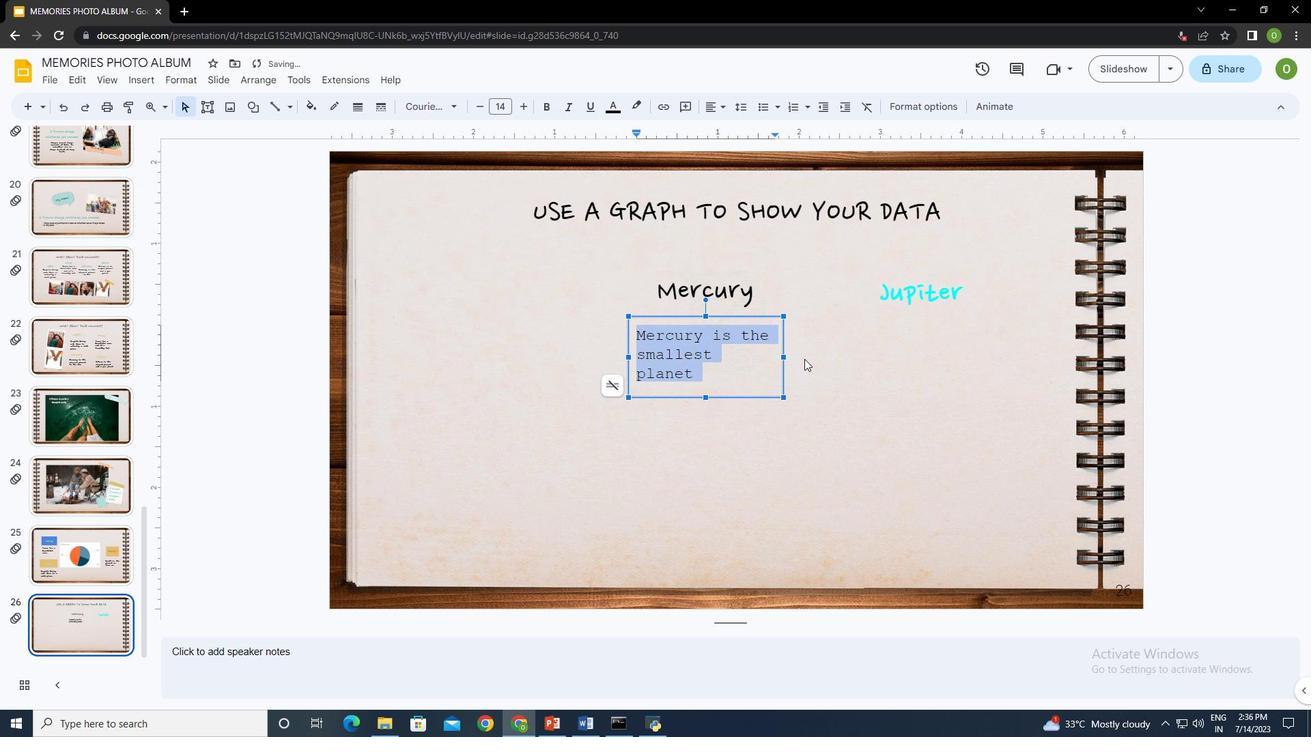 
Action: Mouse pressed left at (810, 361)
Screenshot: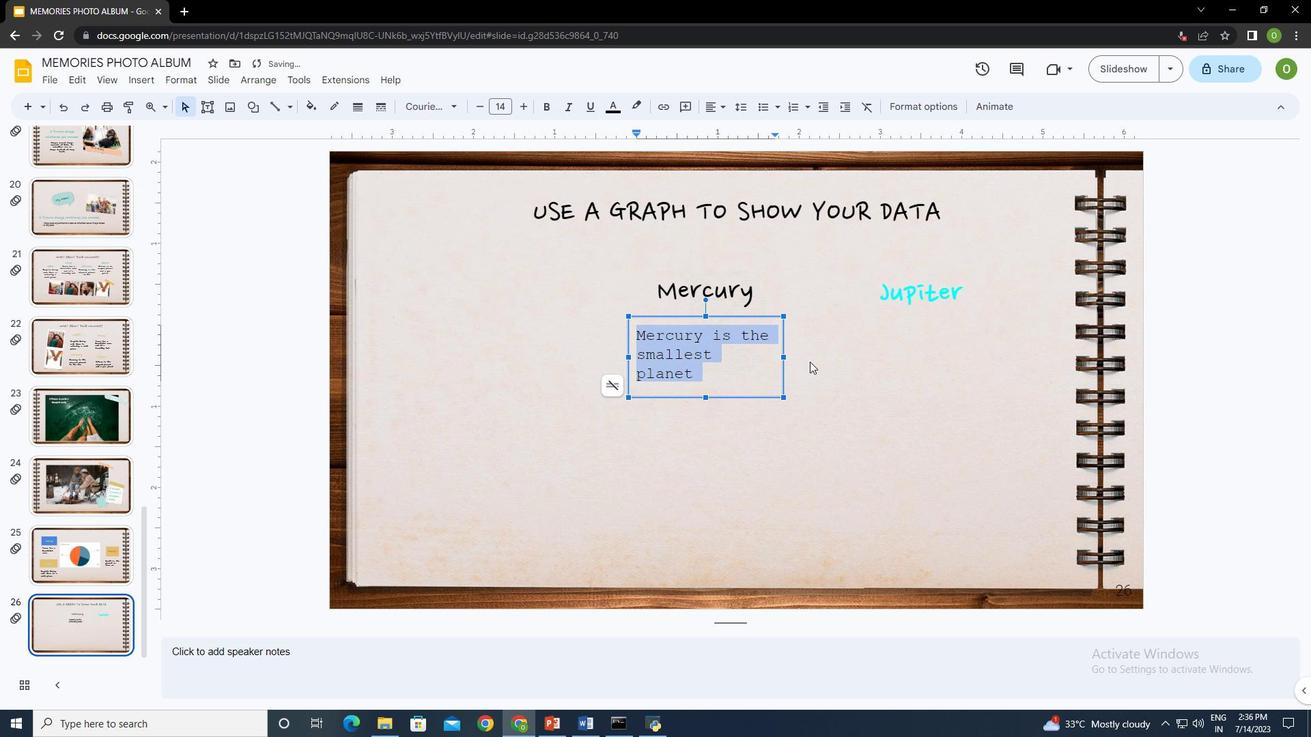 
Action: Mouse moved to (208, 103)
Screenshot: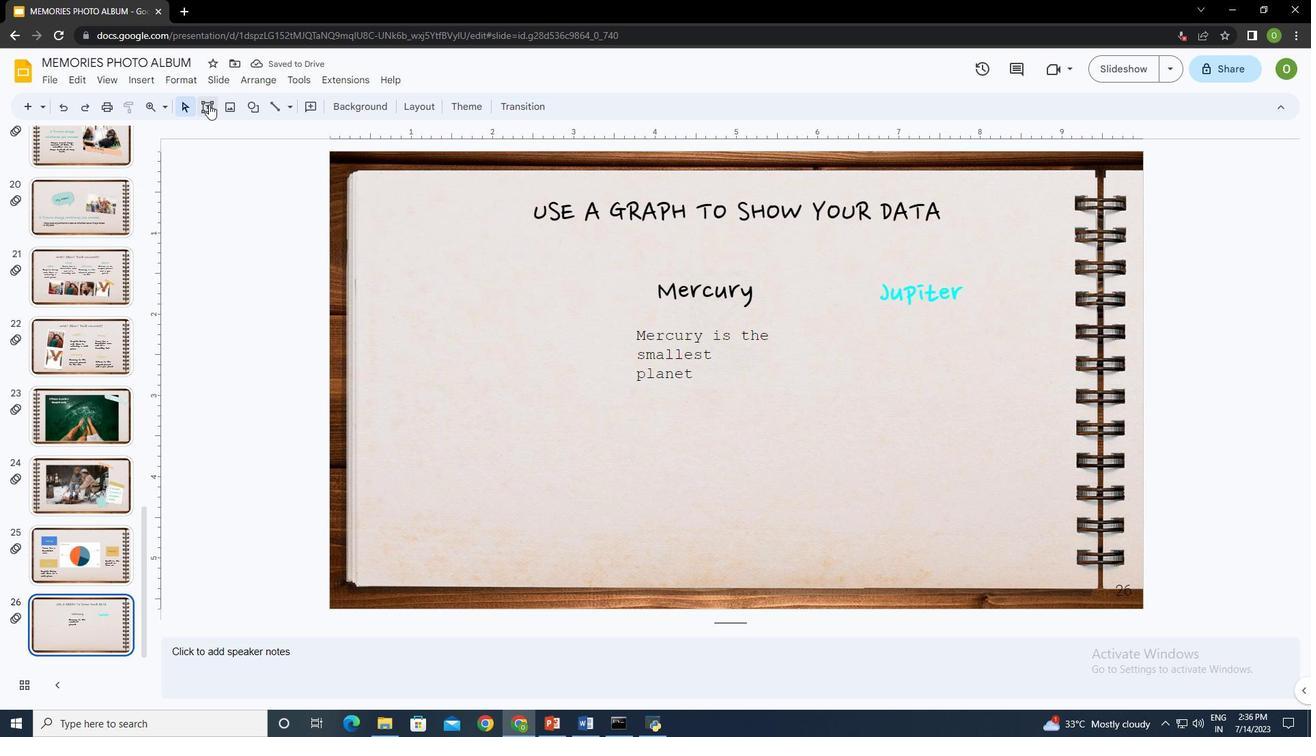
Action: Mouse pressed left at (208, 103)
Screenshot: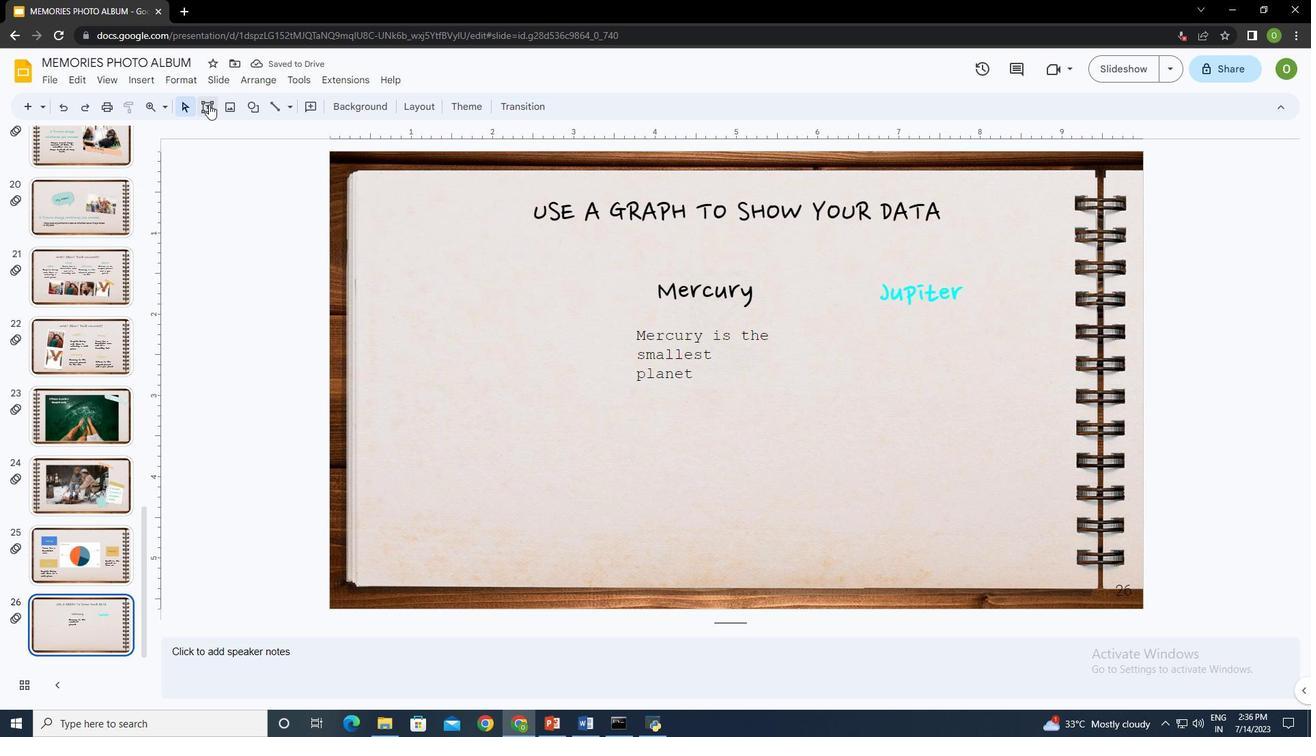 
Action: Mouse moved to (873, 329)
Screenshot: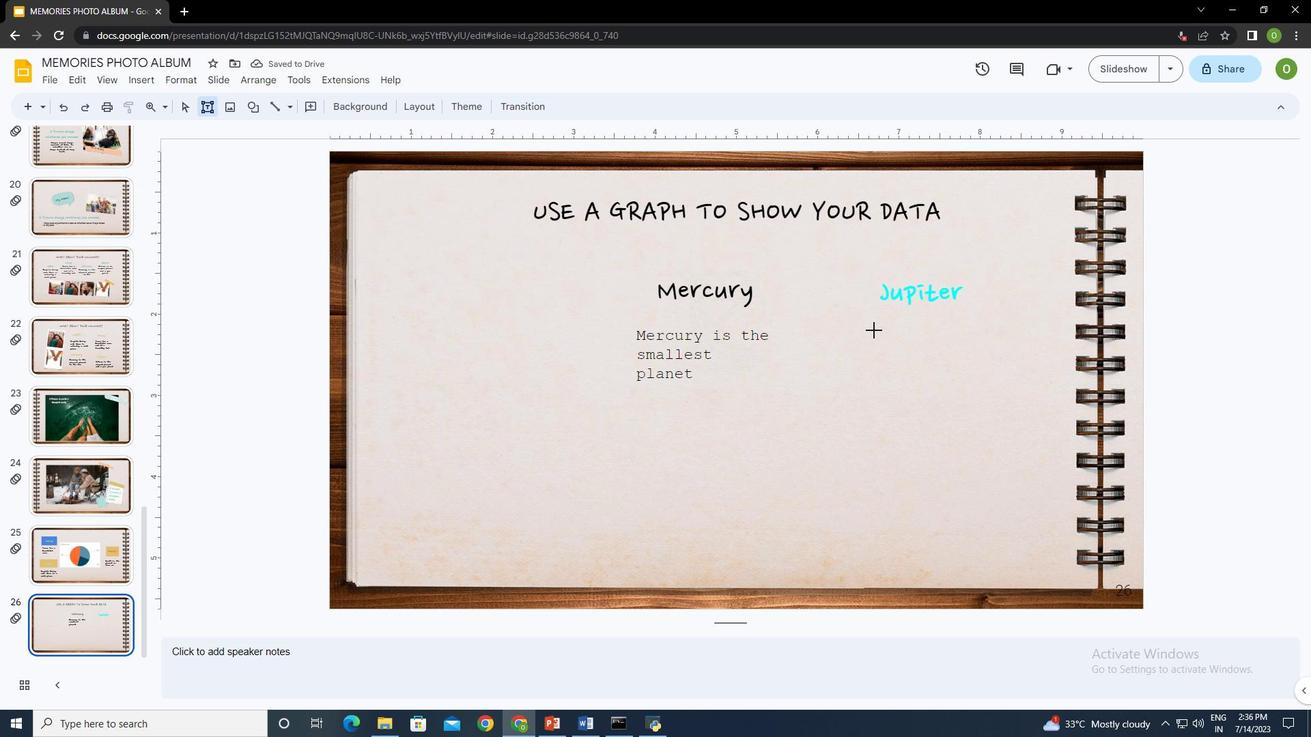 
Action: Mouse pressed left at (873, 329)
Screenshot: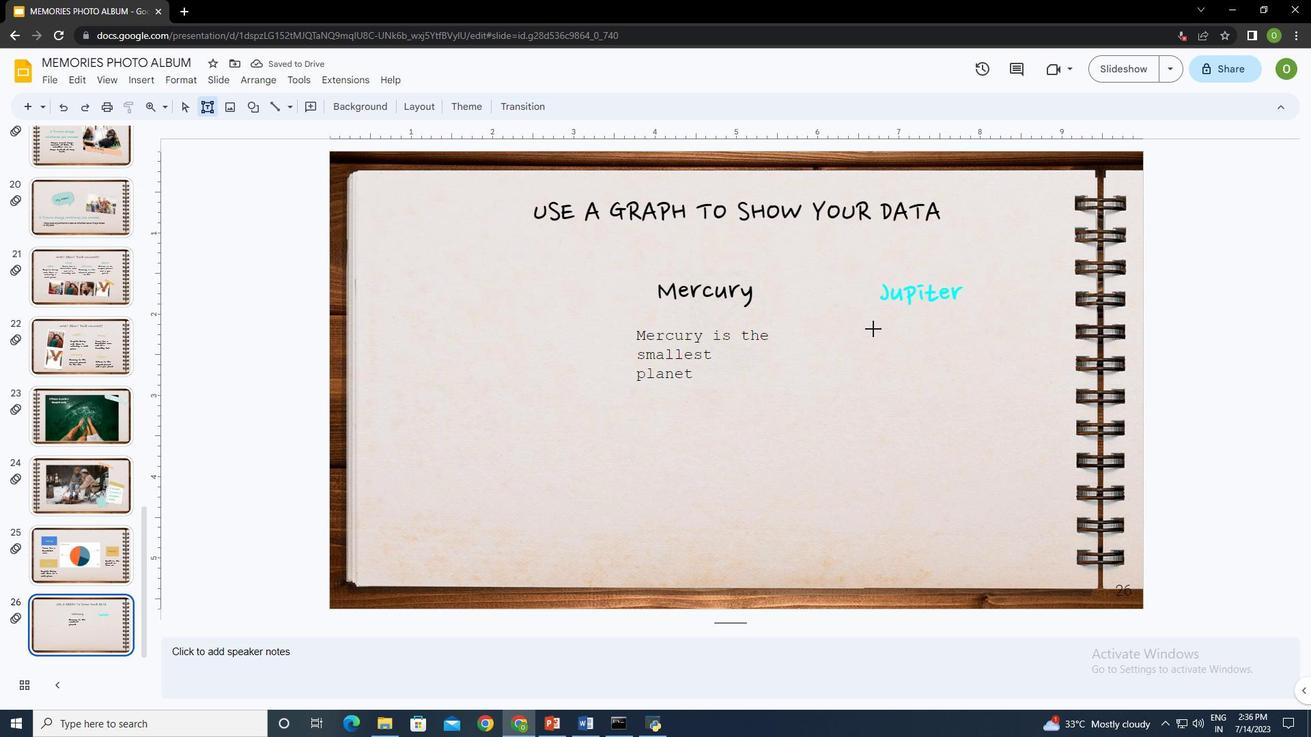 
Action: Mouse moved to (933, 357)
Screenshot: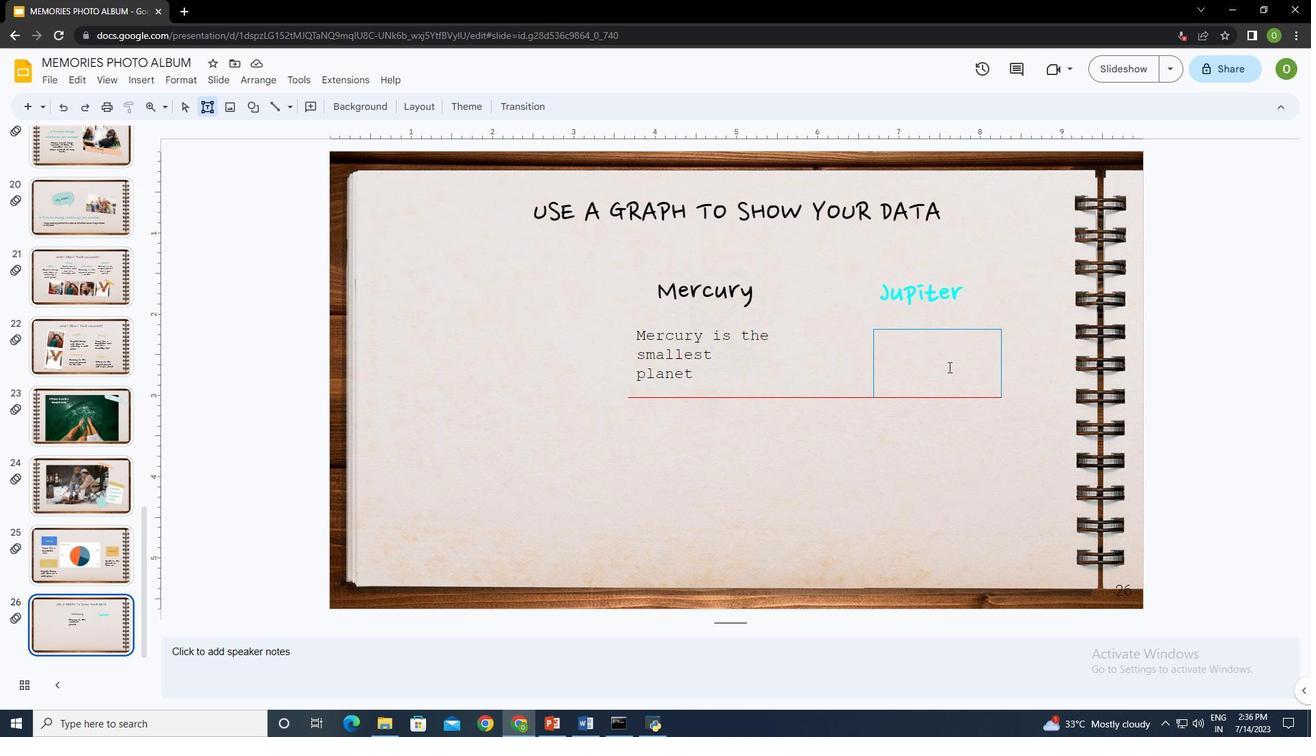 
Action: Key pressed <Key.shift>Jupiter<Key.space>is<Key.space>the<Key.space>biggest<Key.space>plant<Key.backspace>et<Key.space>of<Key.space>them<Key.space>allctrl+A
Screenshot: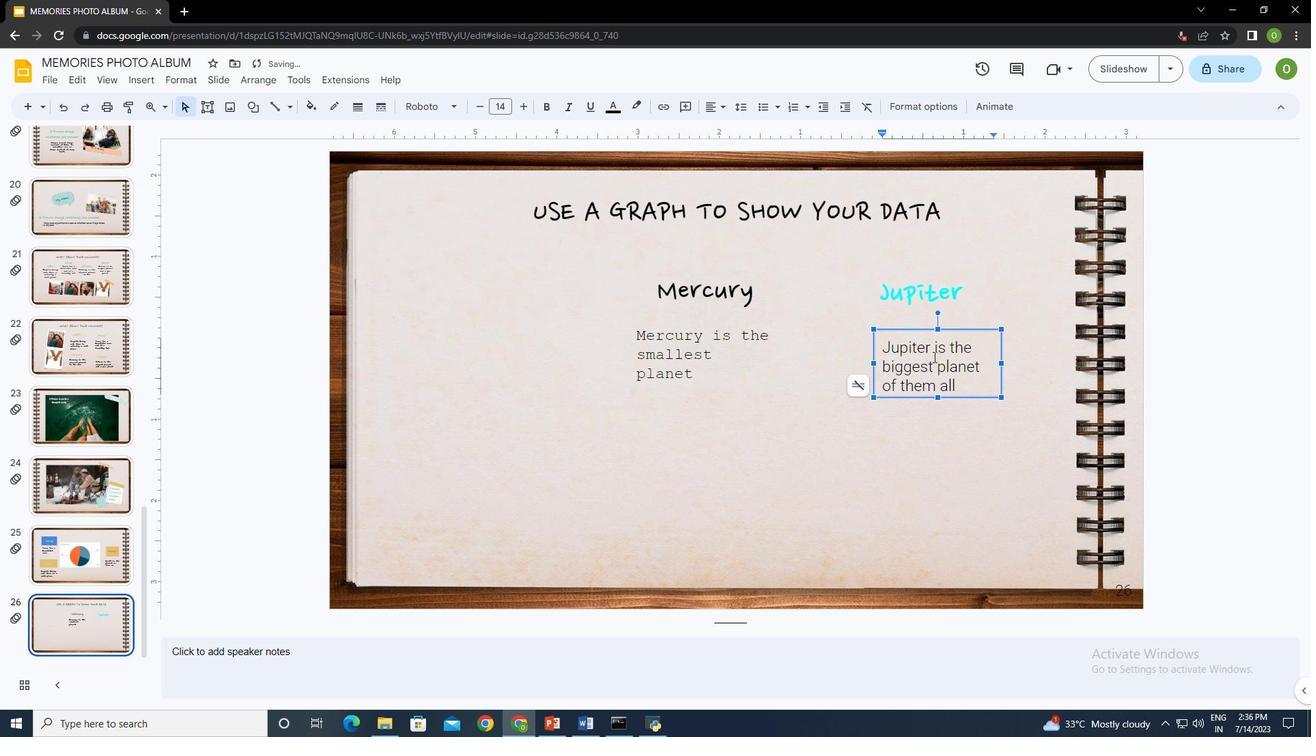 
Action: Mouse moved to (428, 100)
Screenshot: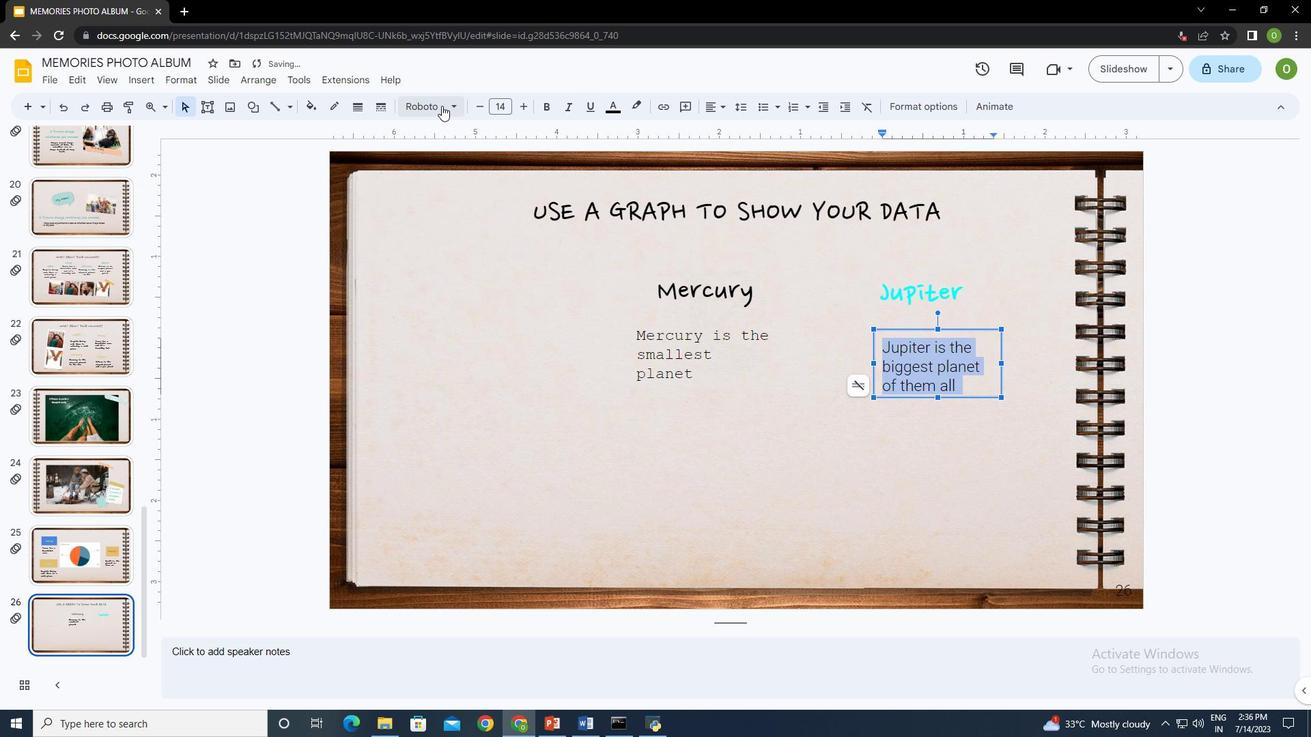 
Action: Mouse pressed left at (428, 100)
Screenshot: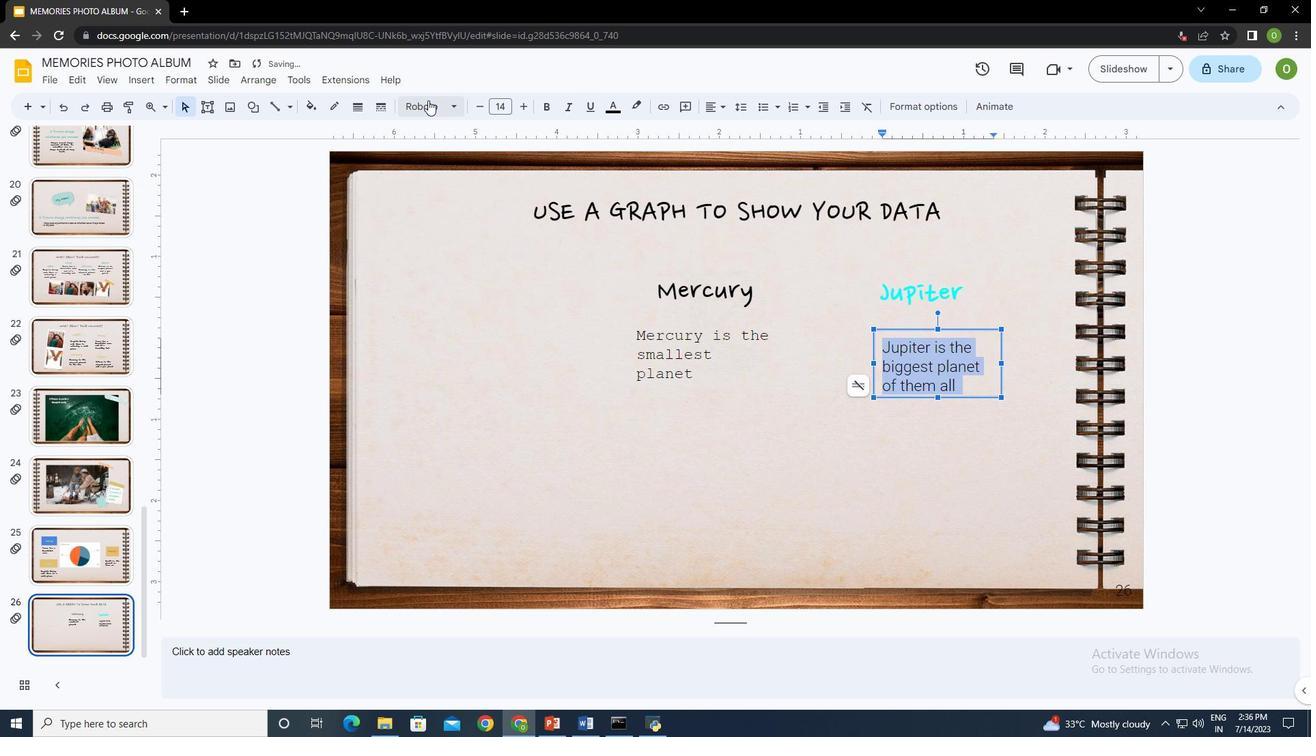 
Action: Mouse moved to (491, 309)
Screenshot: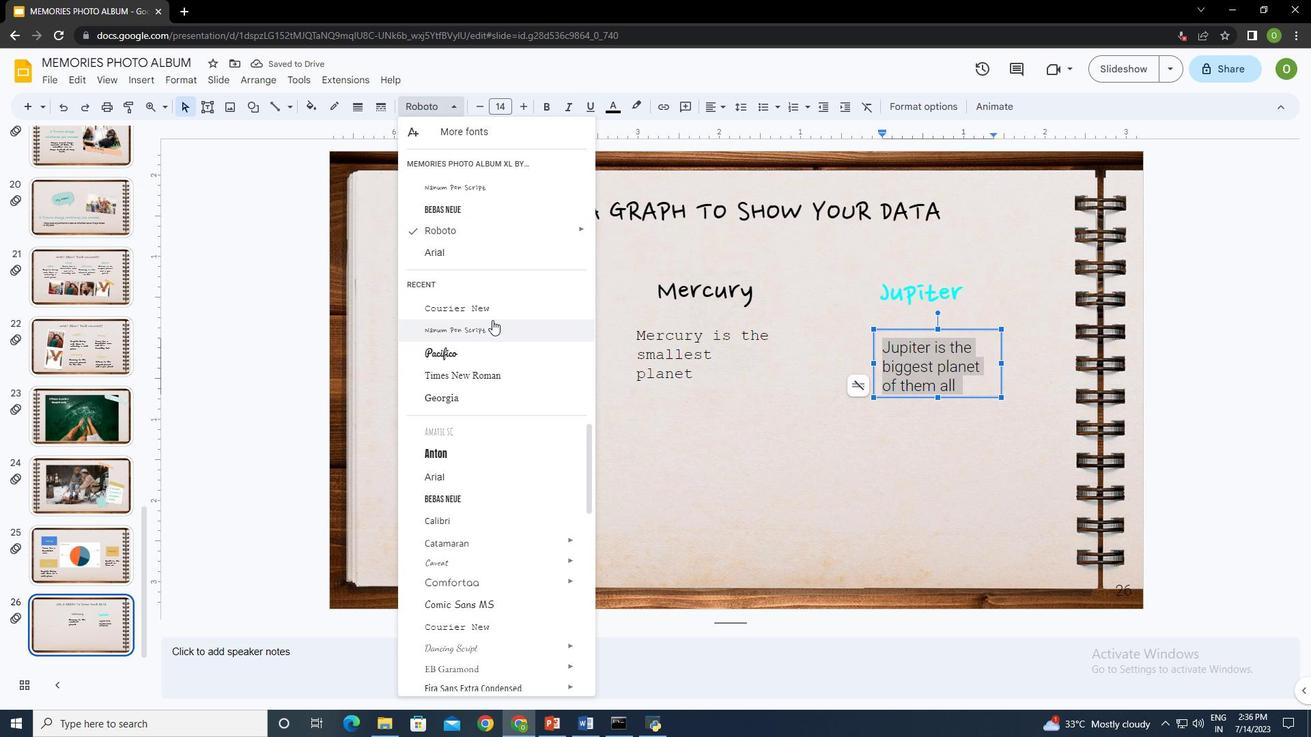 
Action: Mouse pressed left at (491, 309)
Screenshot: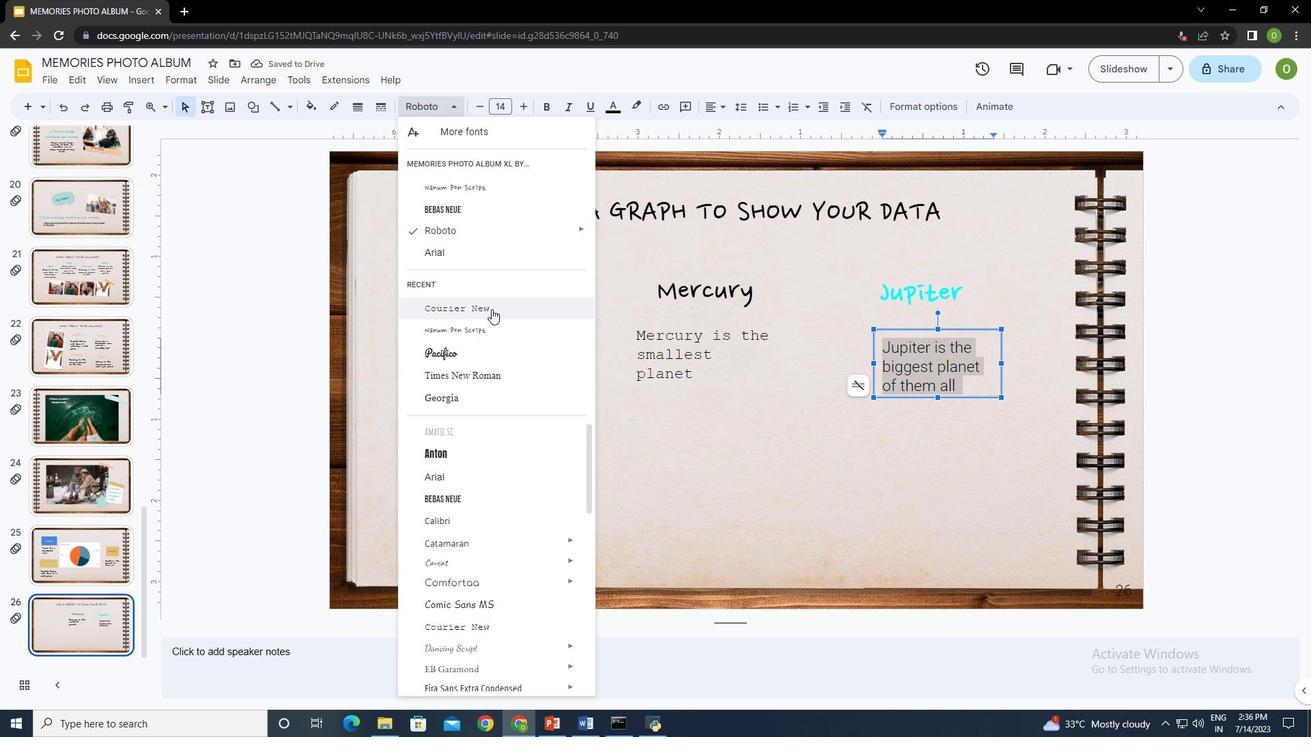 
Action: Mouse moved to (998, 424)
Screenshot: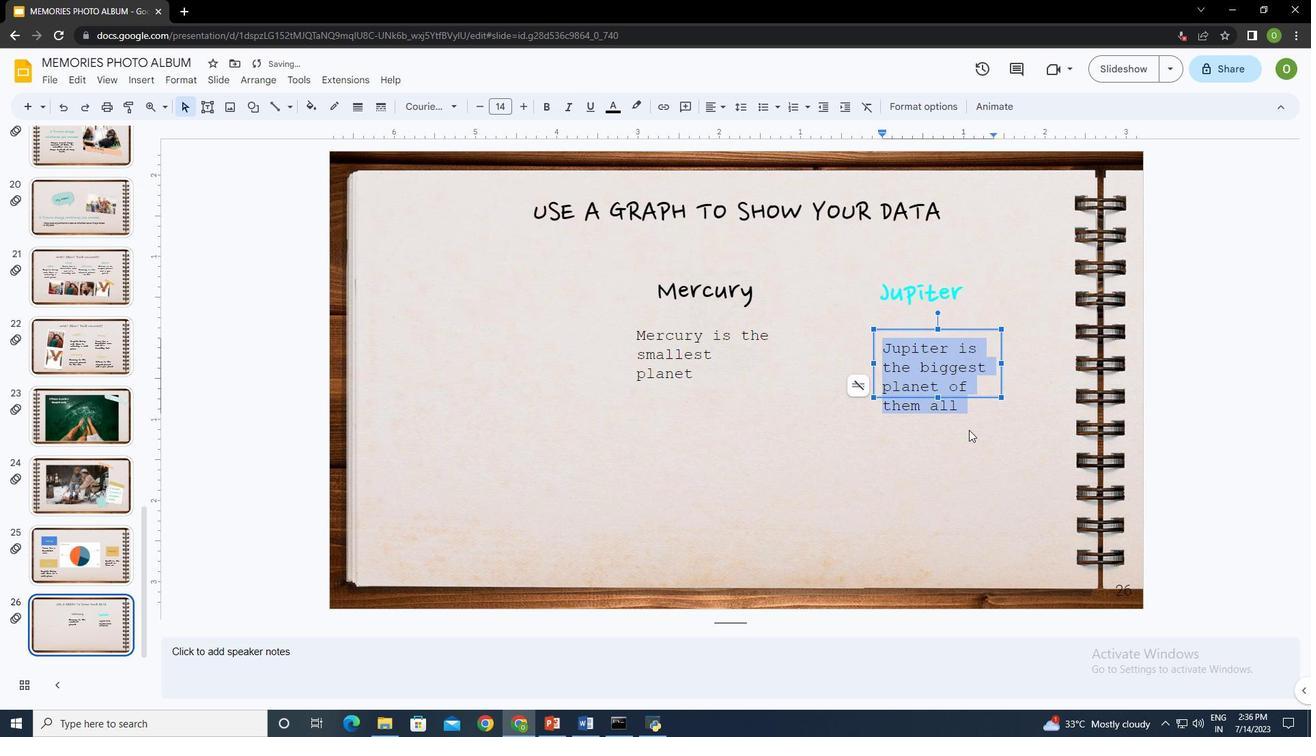 
Action: Mouse pressed left at (998, 424)
Screenshot: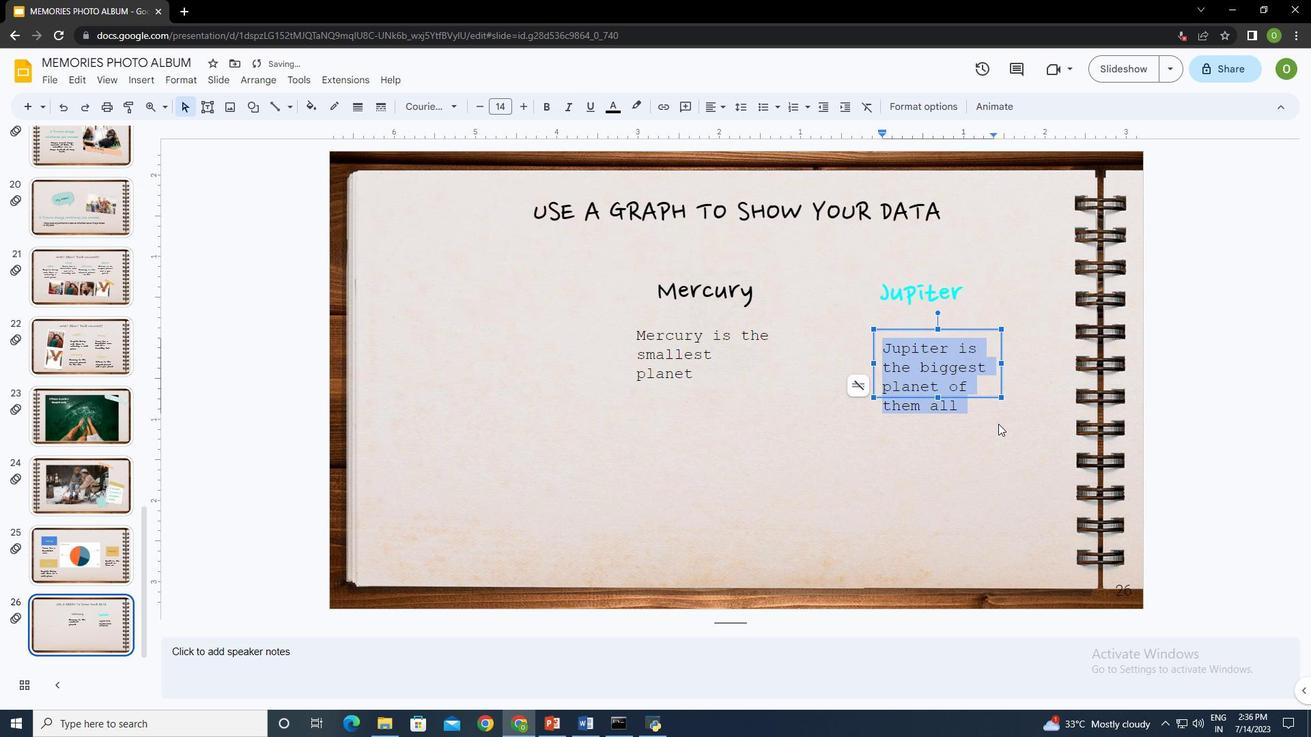 
Action: Mouse moved to (212, 108)
Screenshot: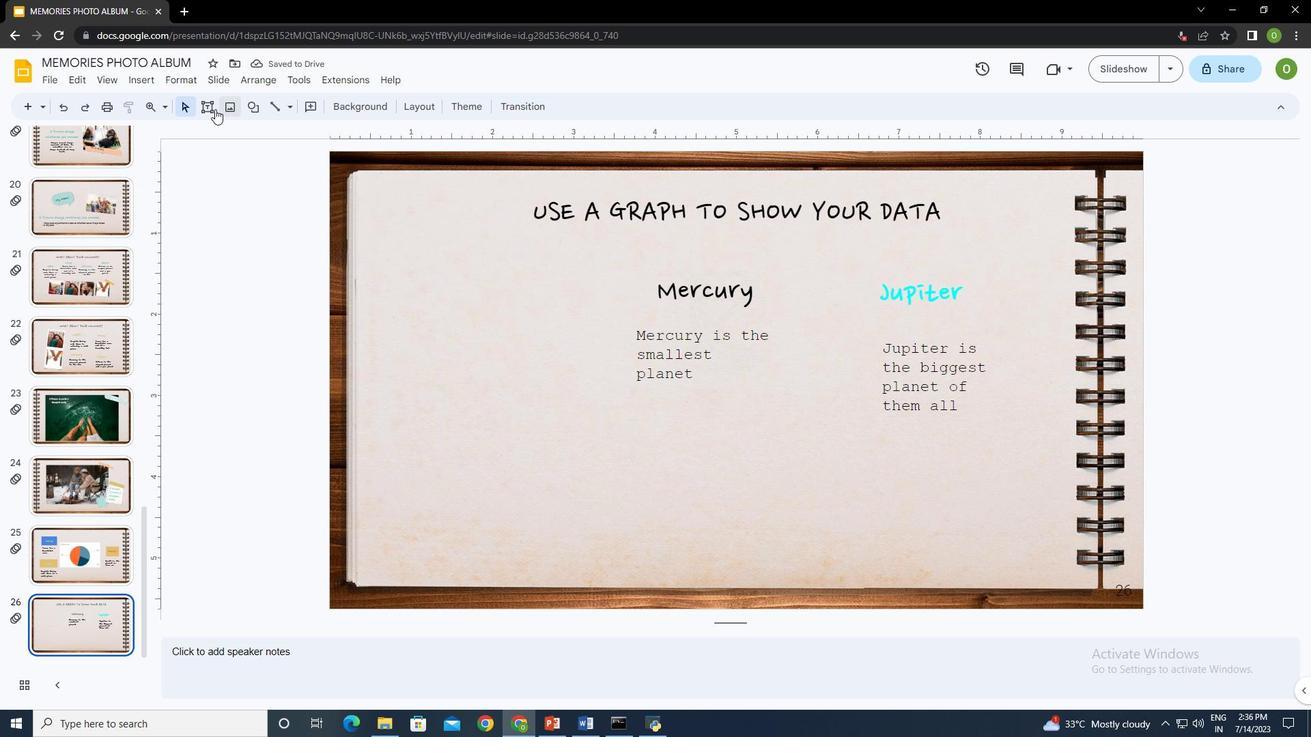 
Action: Mouse pressed left at (212, 108)
Screenshot: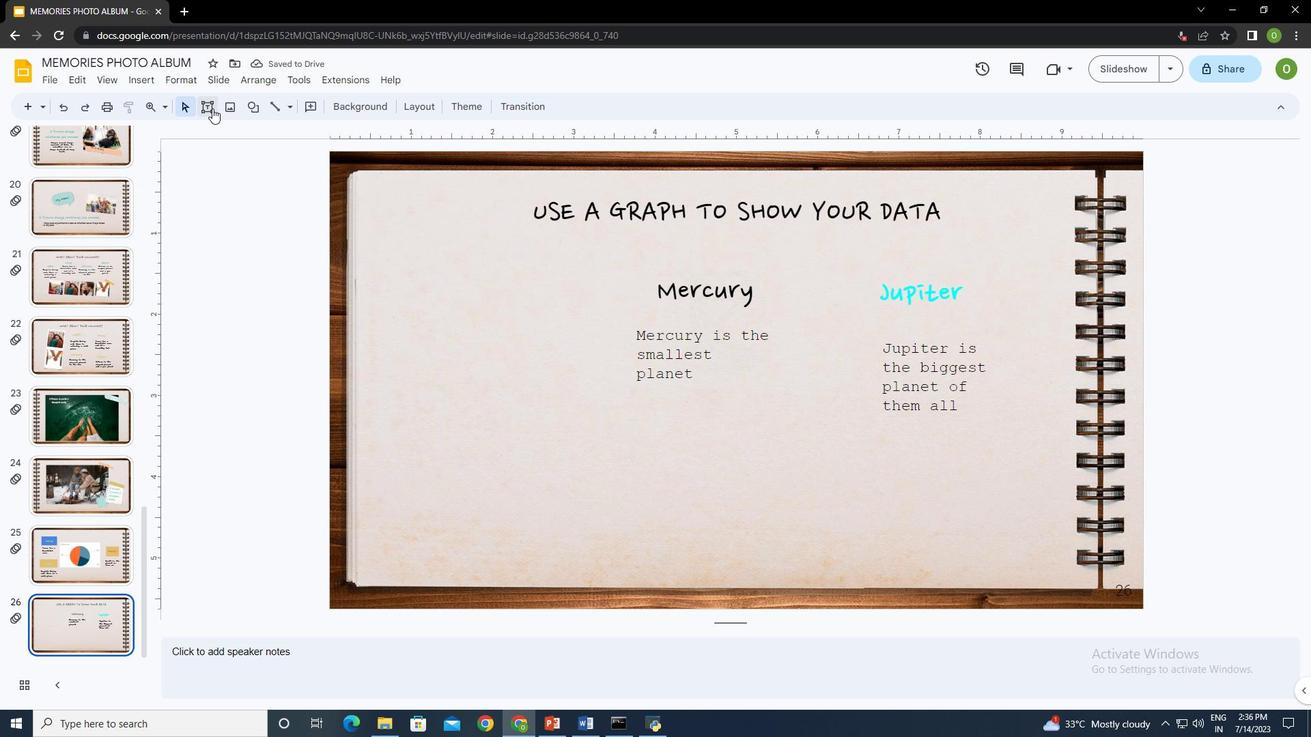 
Action: Mouse moved to (622, 407)
Screenshot: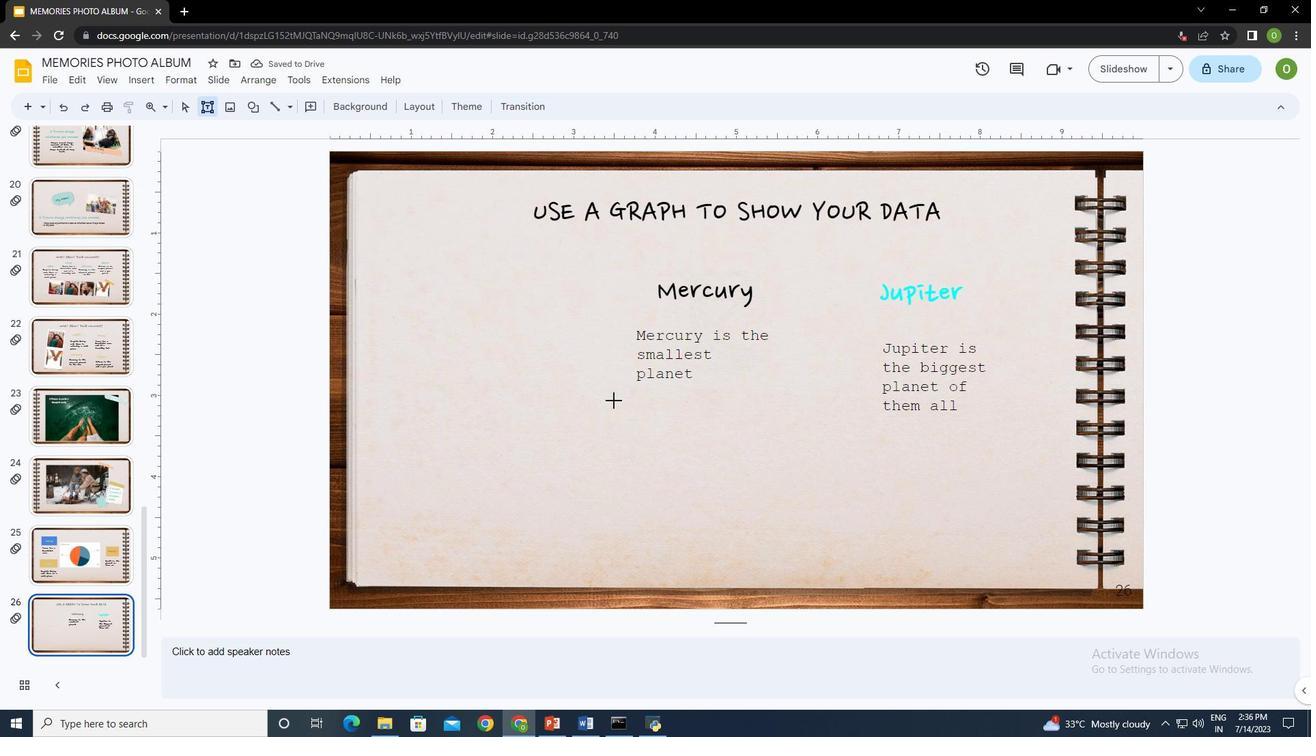 
Action: Mouse pressed left at (622, 407)
Screenshot: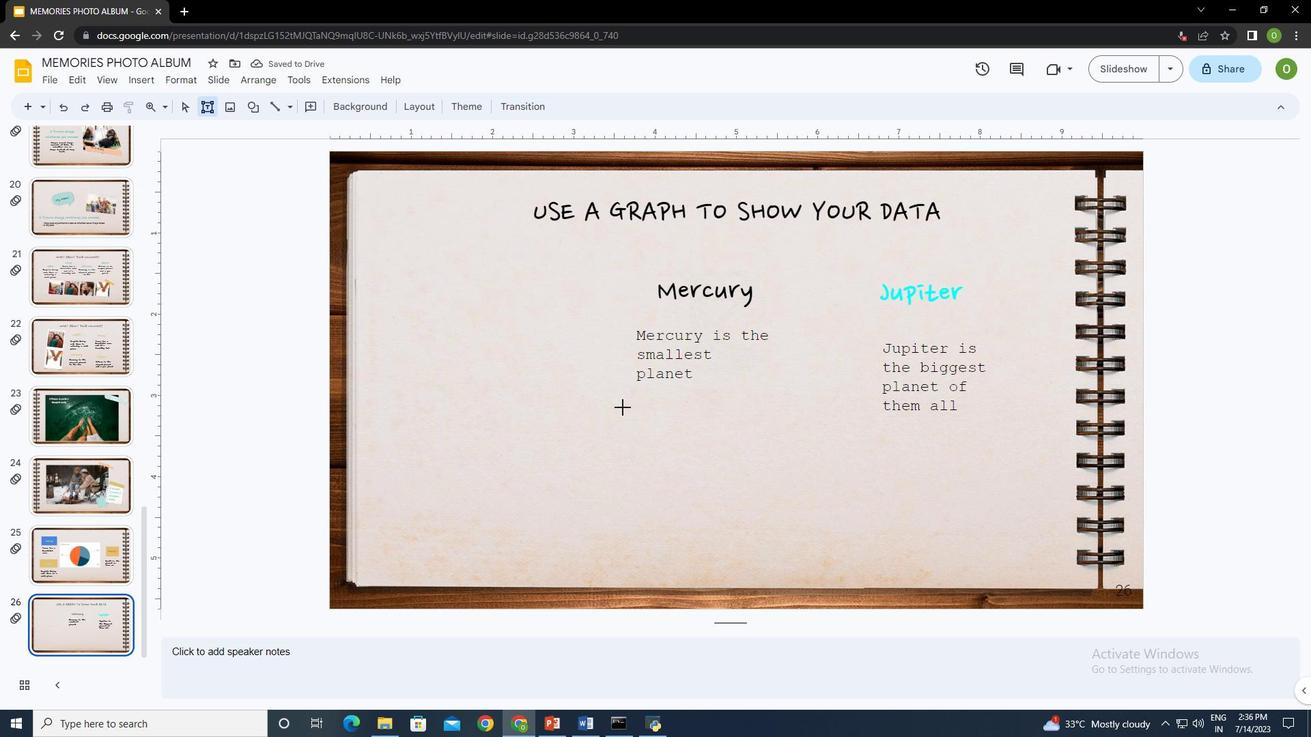 
Action: Mouse moved to (807, 471)
Screenshot: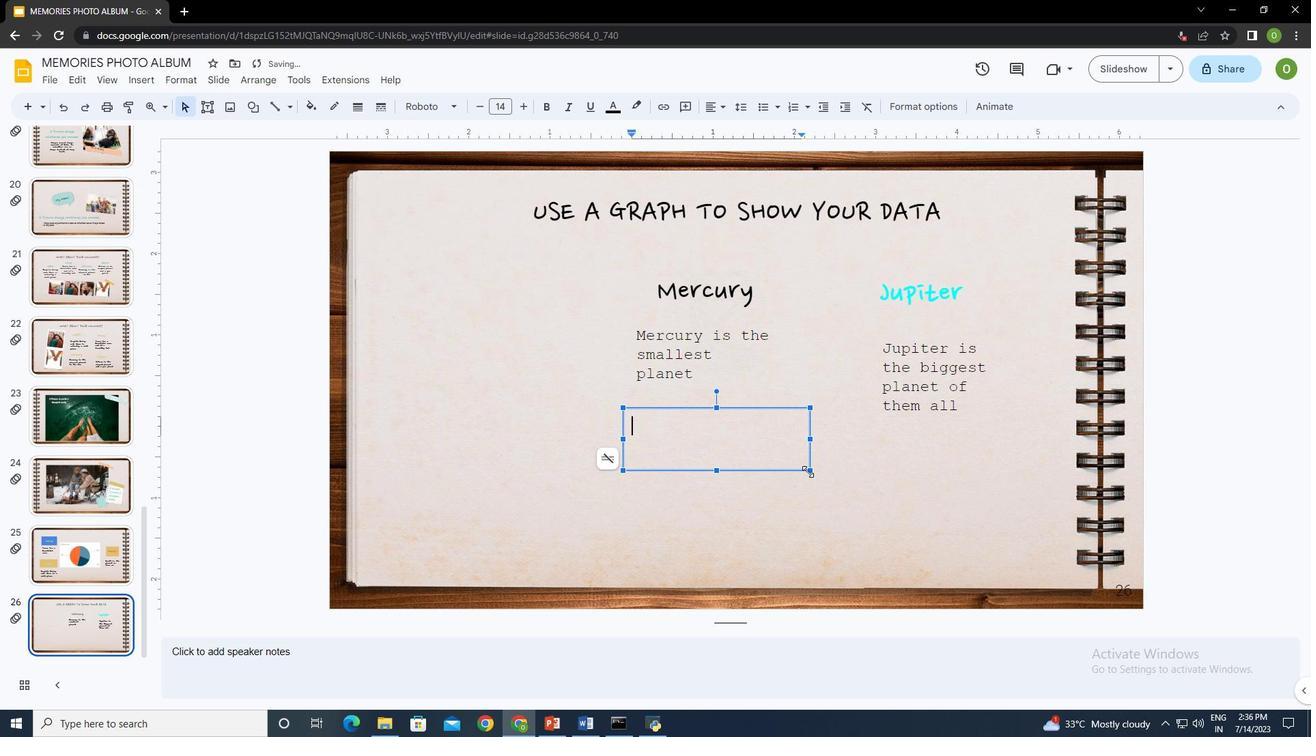 
Action: Mouse pressed left at (807, 471)
Screenshot: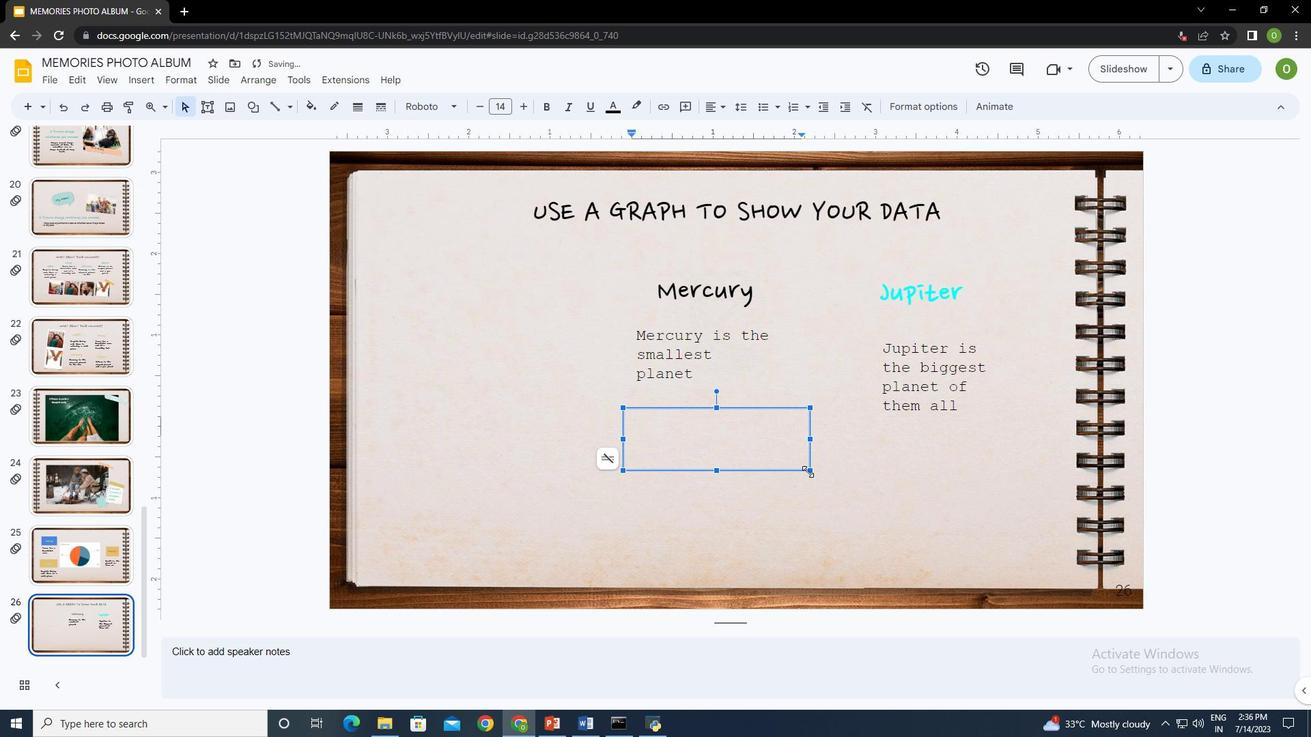 
Action: Mouse moved to (672, 430)
Screenshot: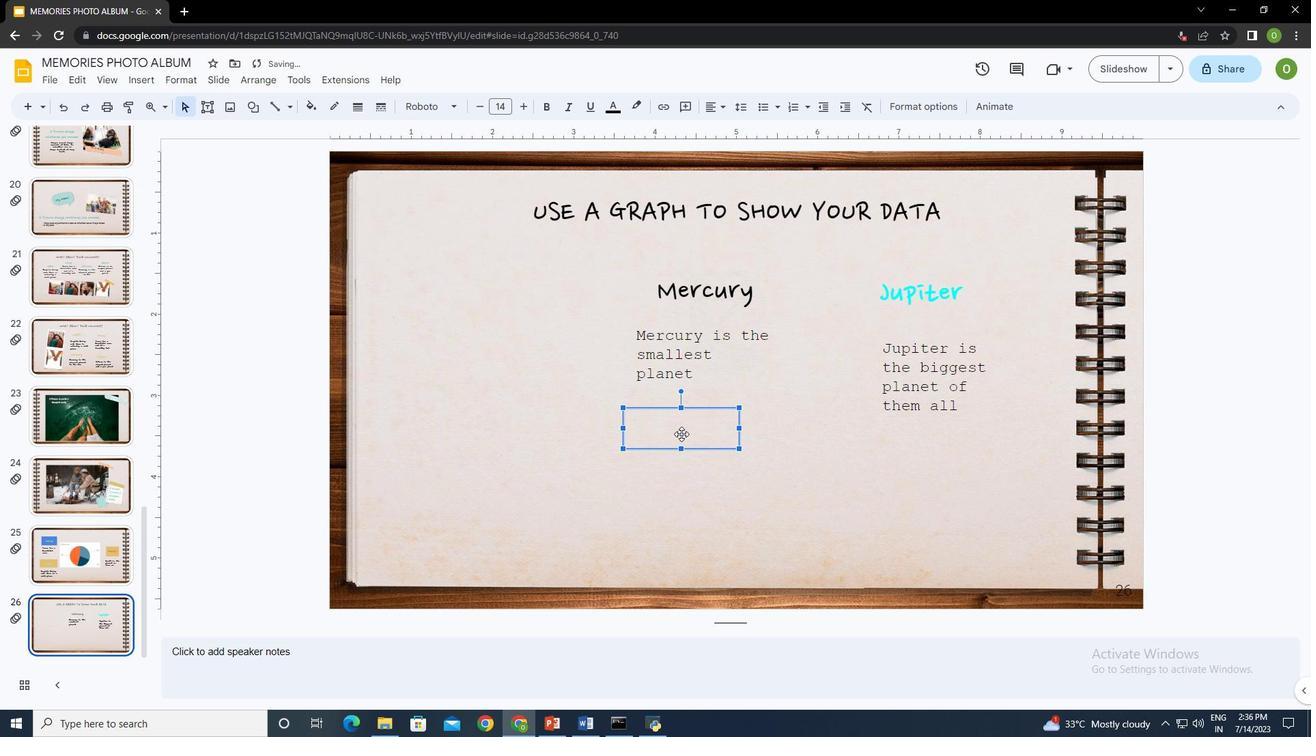 
Action: Mouse pressed left at (672, 430)
Screenshot: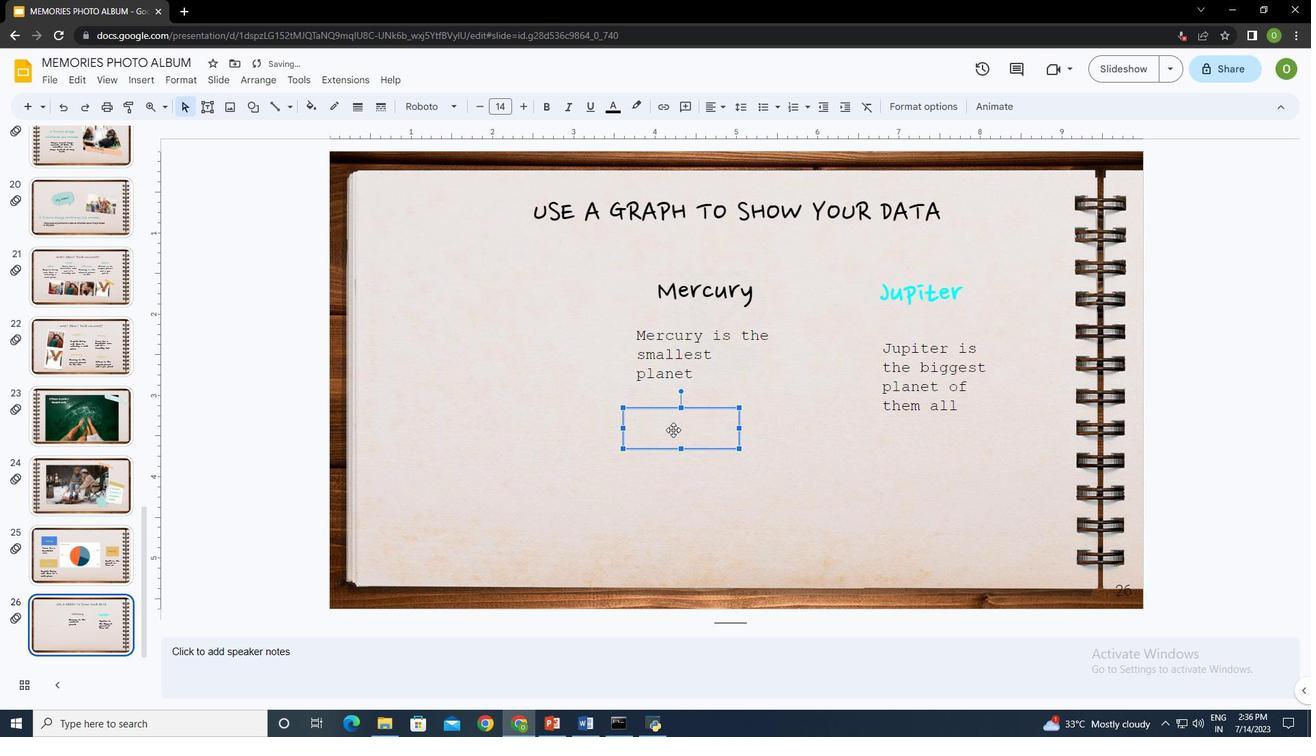 
Action: Key pressed <Key.shift>Marsctrl+A
Screenshot: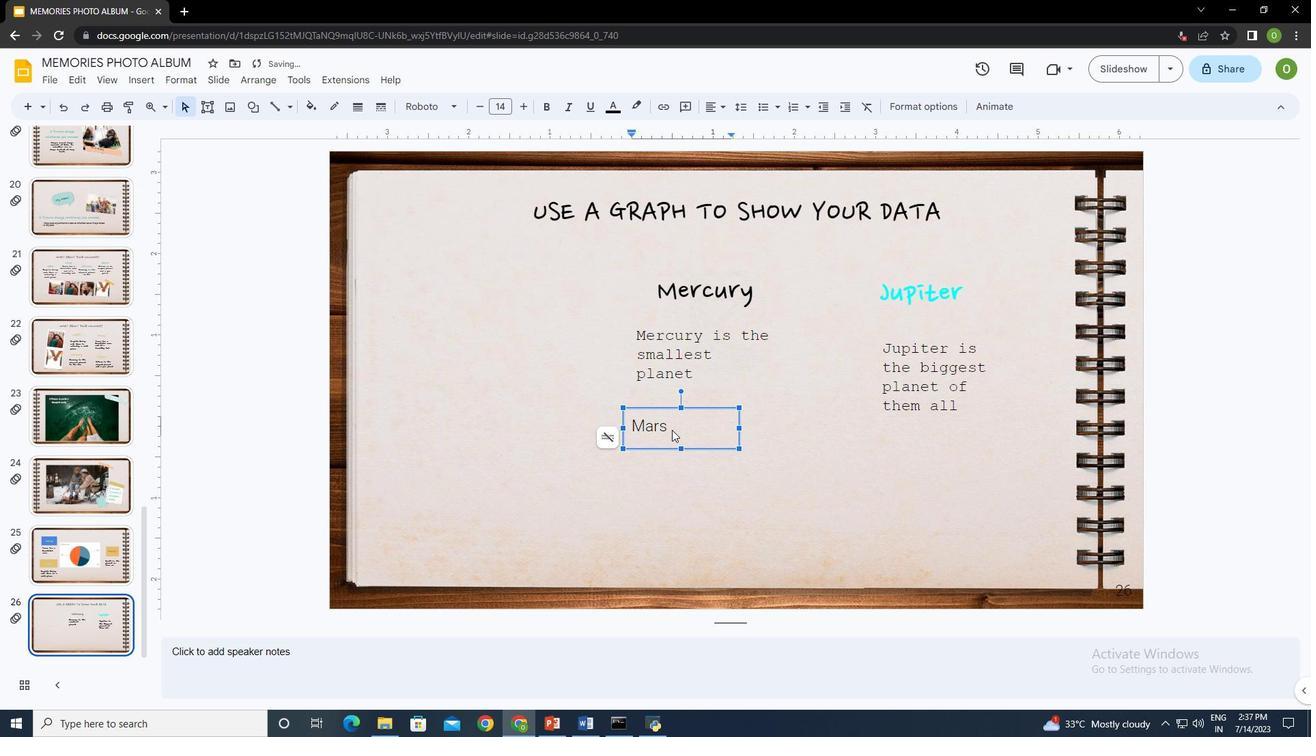 
Action: Mouse moved to (422, 109)
Screenshot: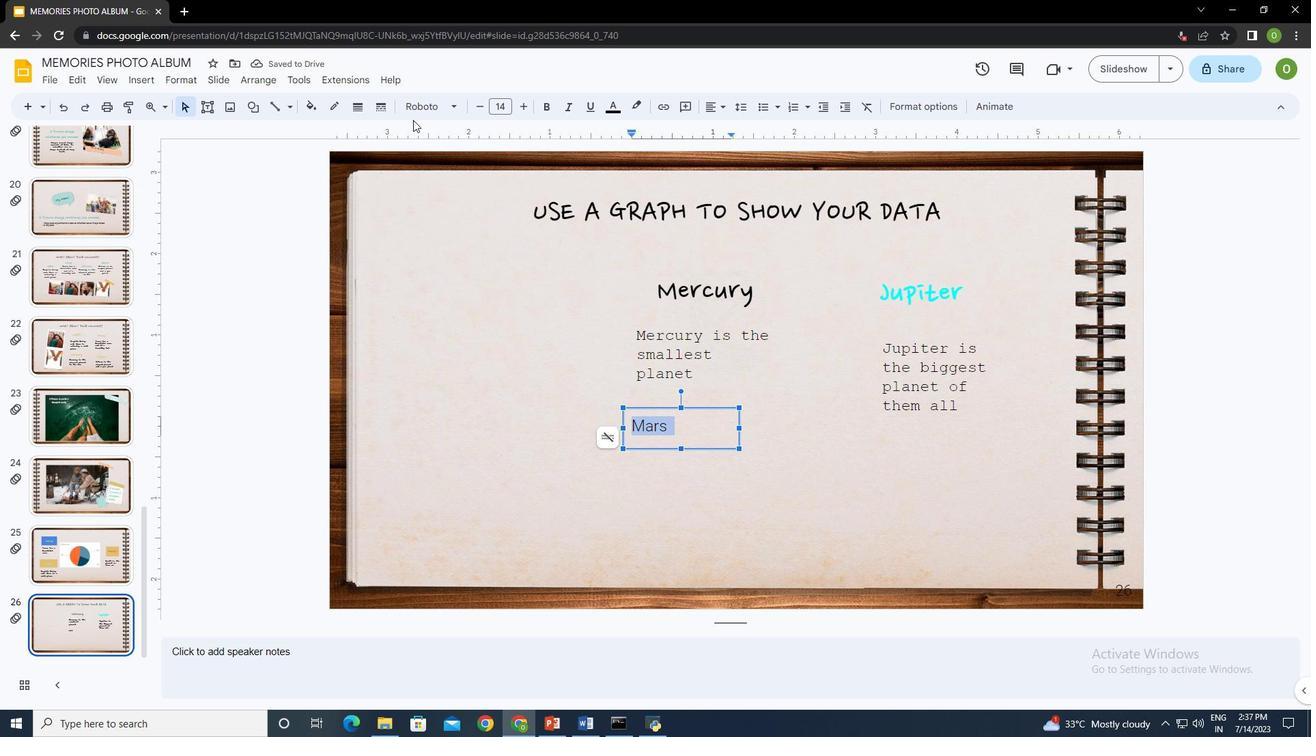 
Action: Mouse pressed left at (422, 109)
Screenshot: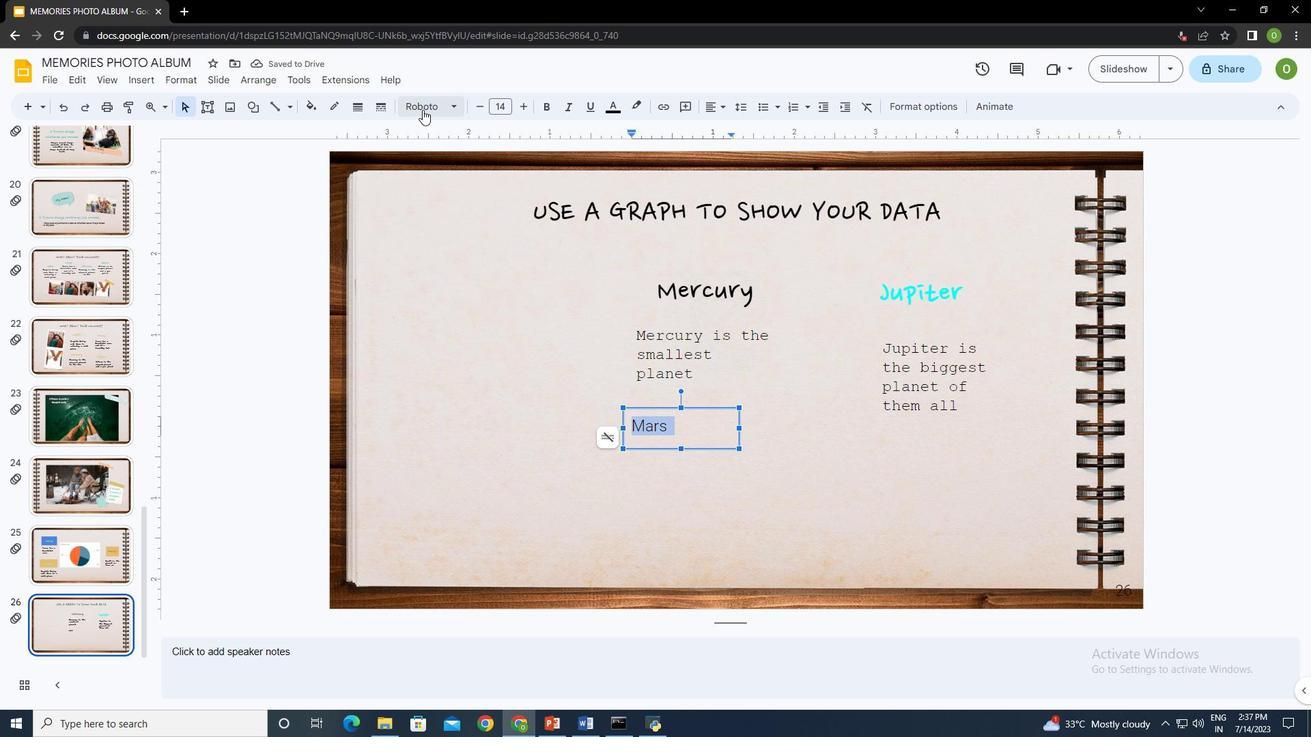 
Action: Mouse moved to (478, 332)
Screenshot: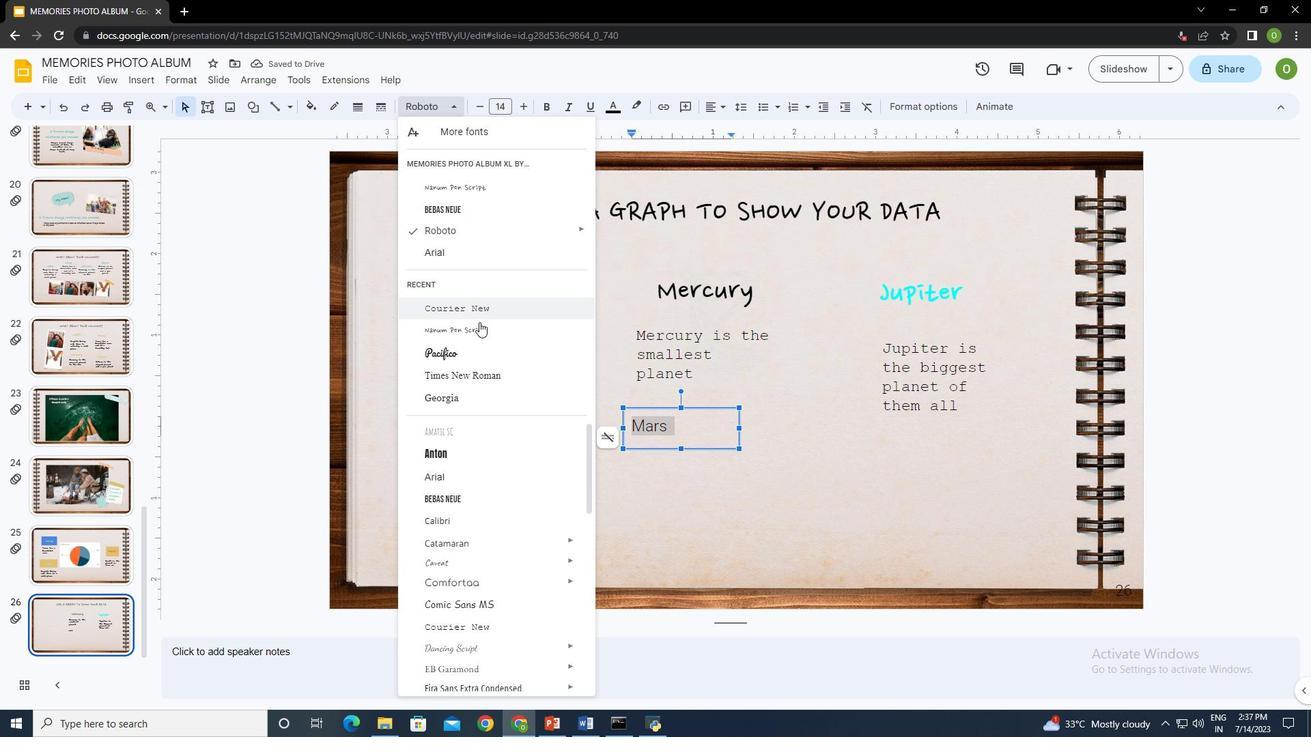 
Action: Mouse pressed left at (478, 332)
Screenshot: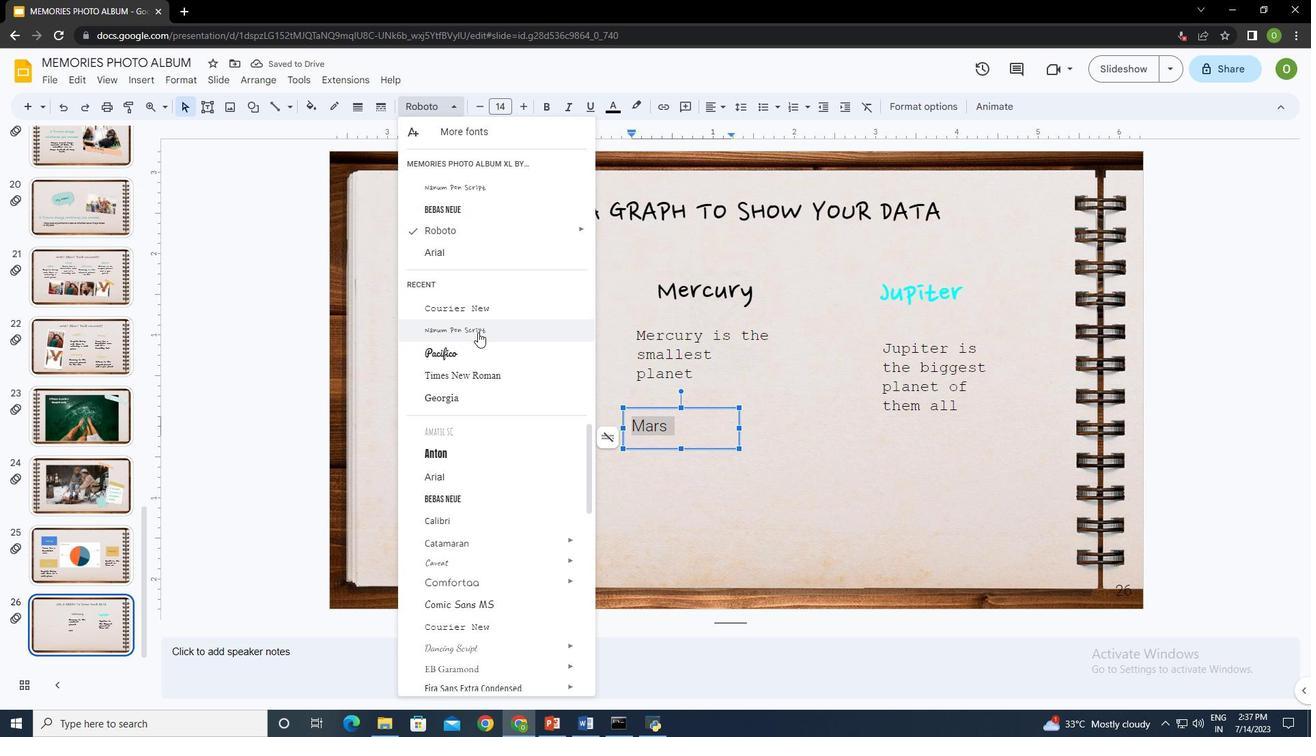 
Action: Mouse moved to (506, 103)
Screenshot: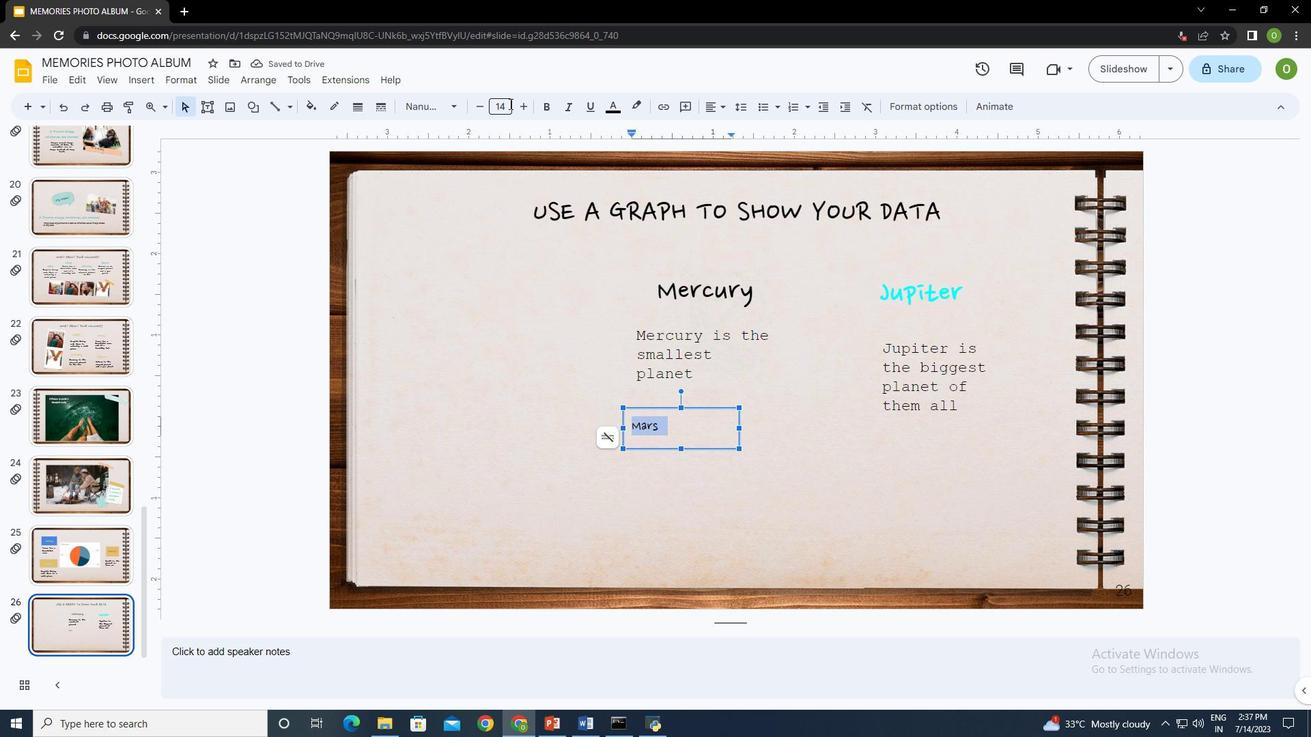 
Action: Mouse pressed left at (506, 103)
Screenshot: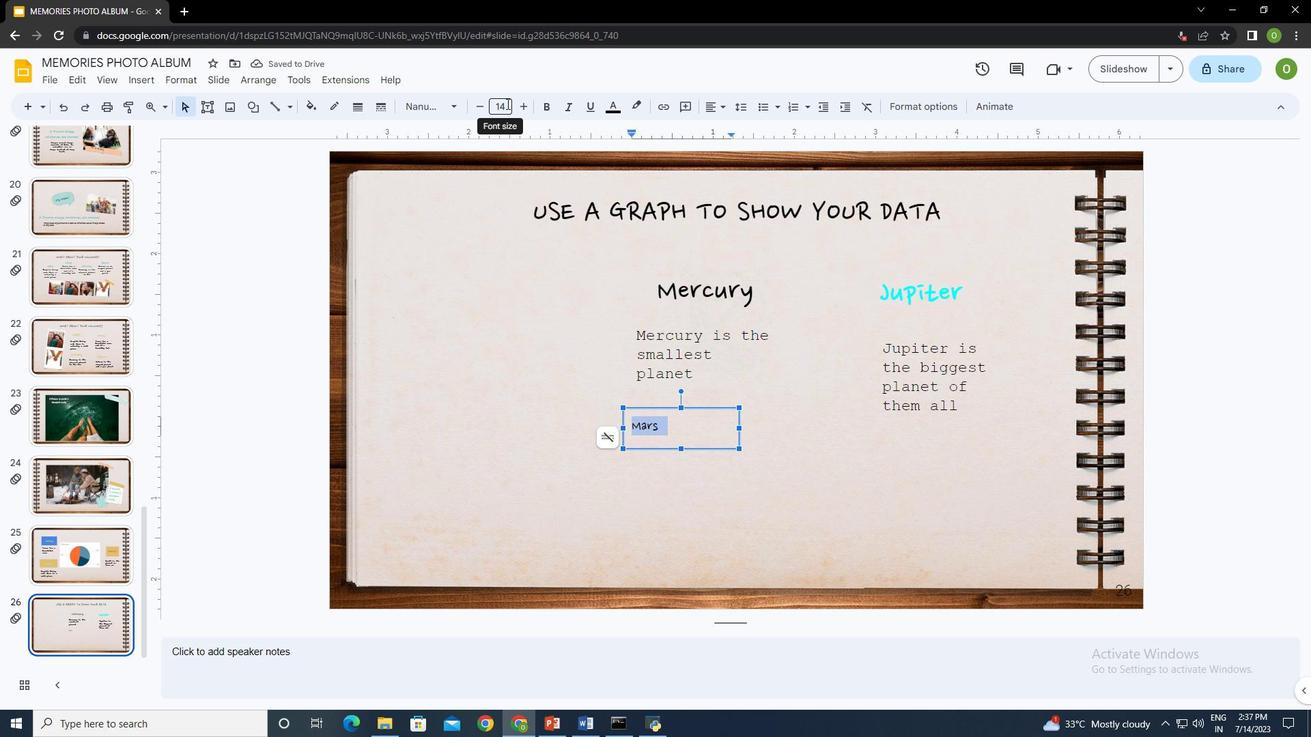 
Action: Key pressed 30<Key.enter>
Screenshot: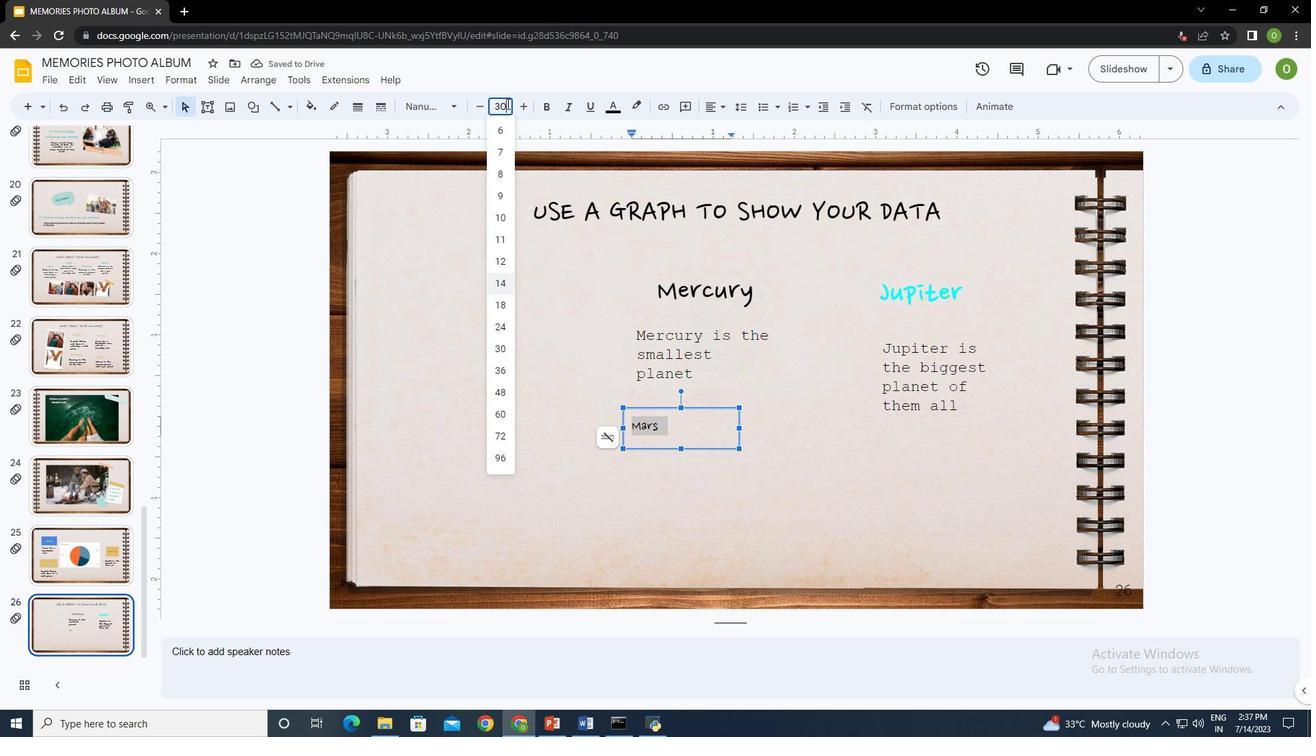 
Action: Mouse moved to (611, 109)
Screenshot: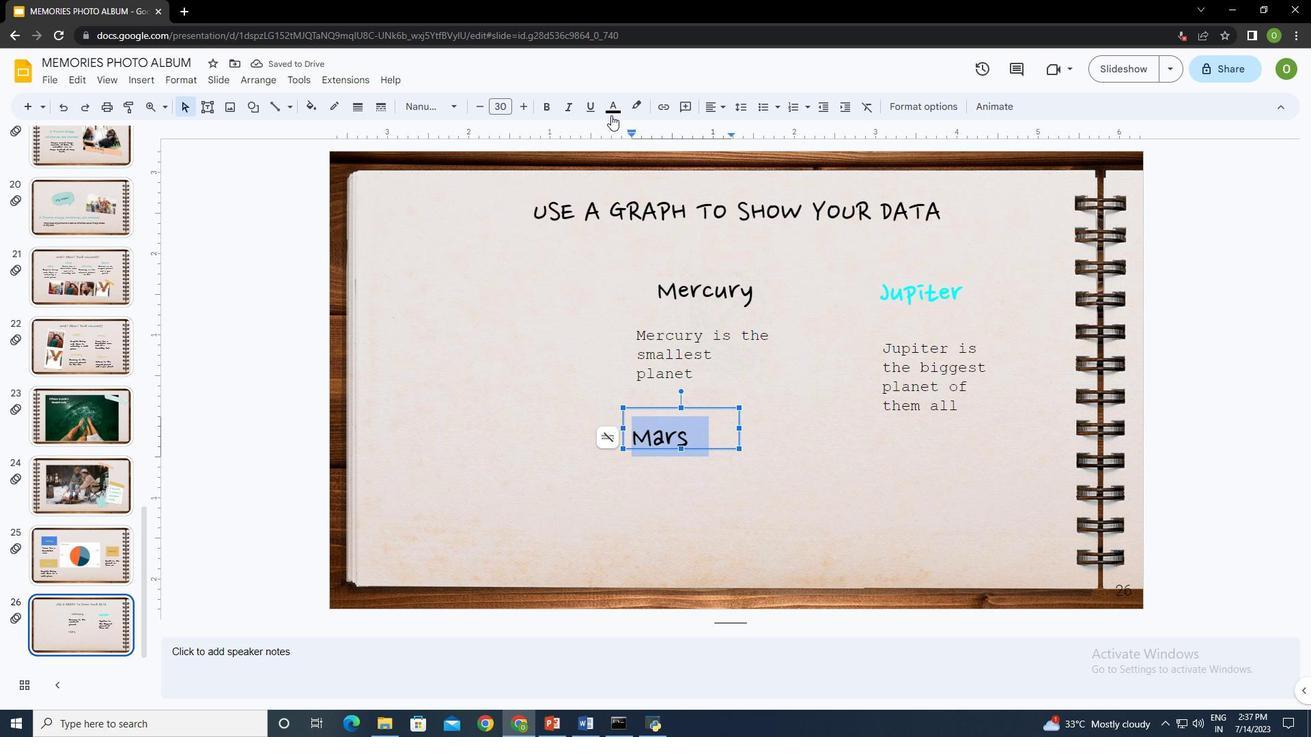 
Action: Mouse pressed left at (611, 109)
Screenshot: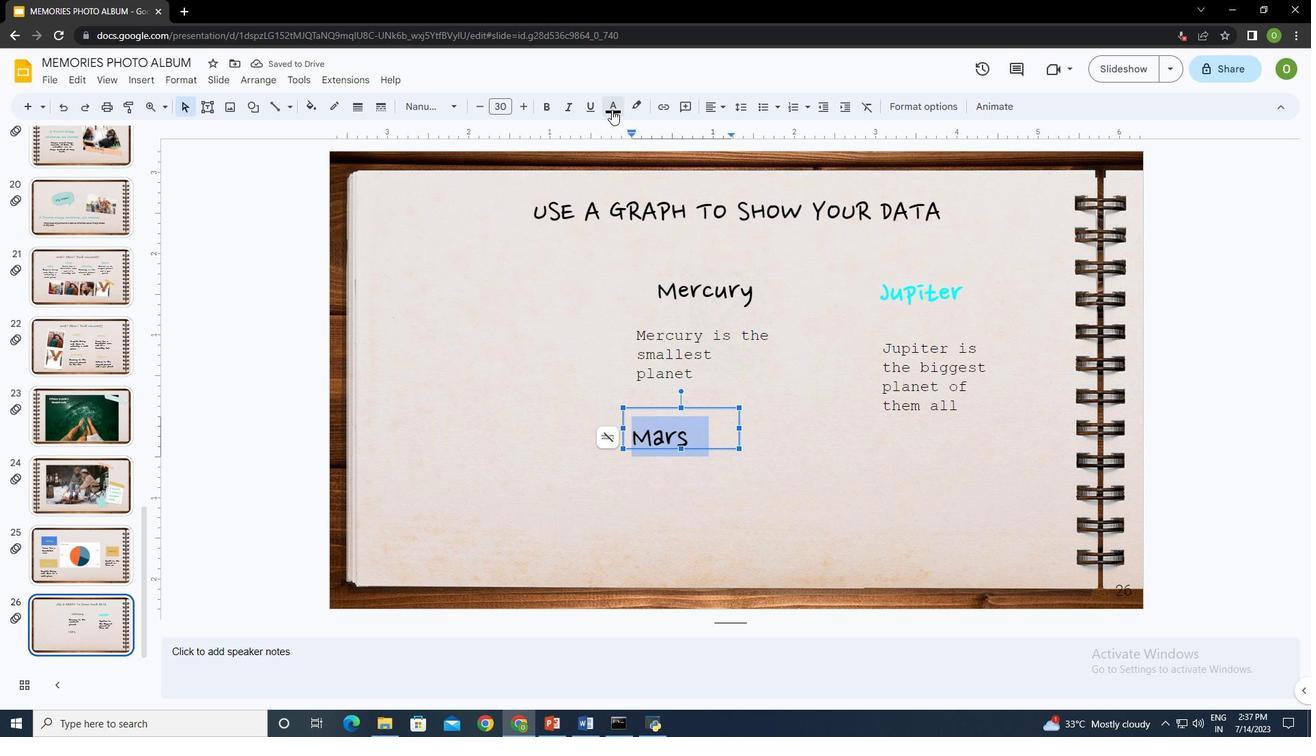 
Action: Mouse moved to (633, 284)
Screenshot: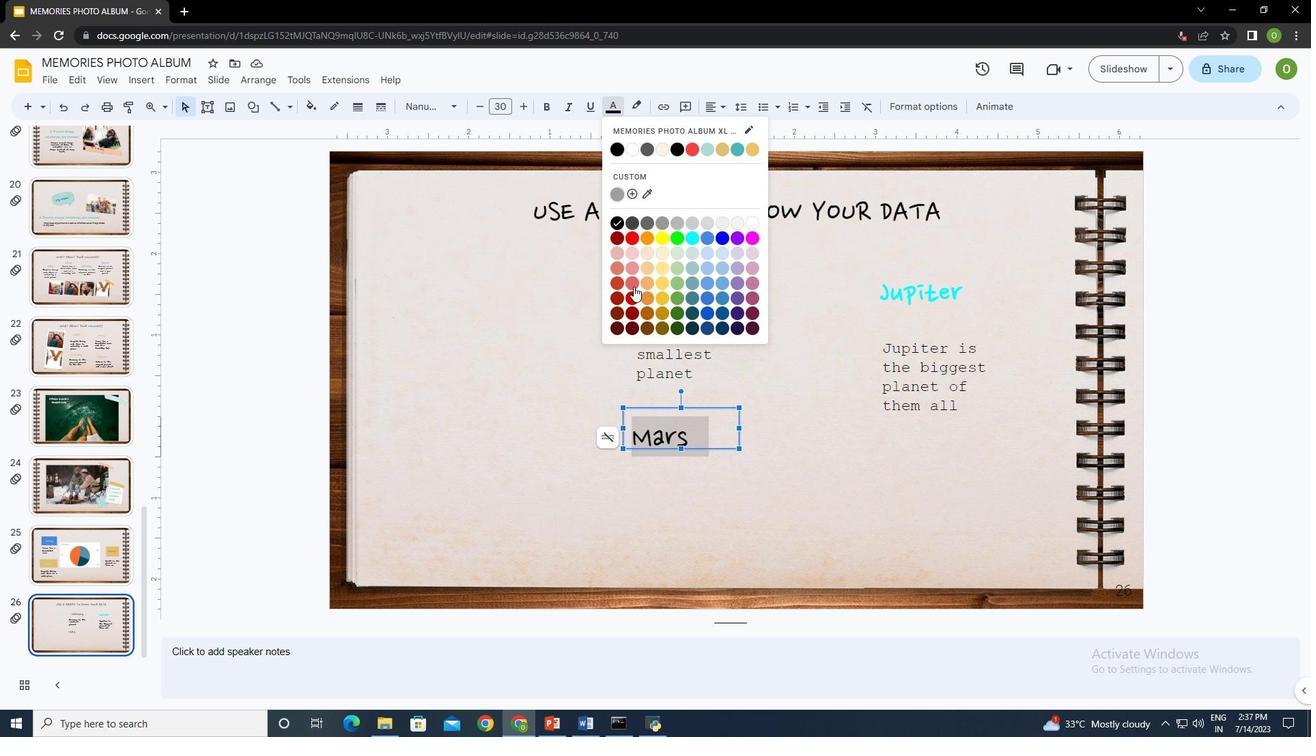 
Action: Mouse pressed left at (633, 284)
Screenshot: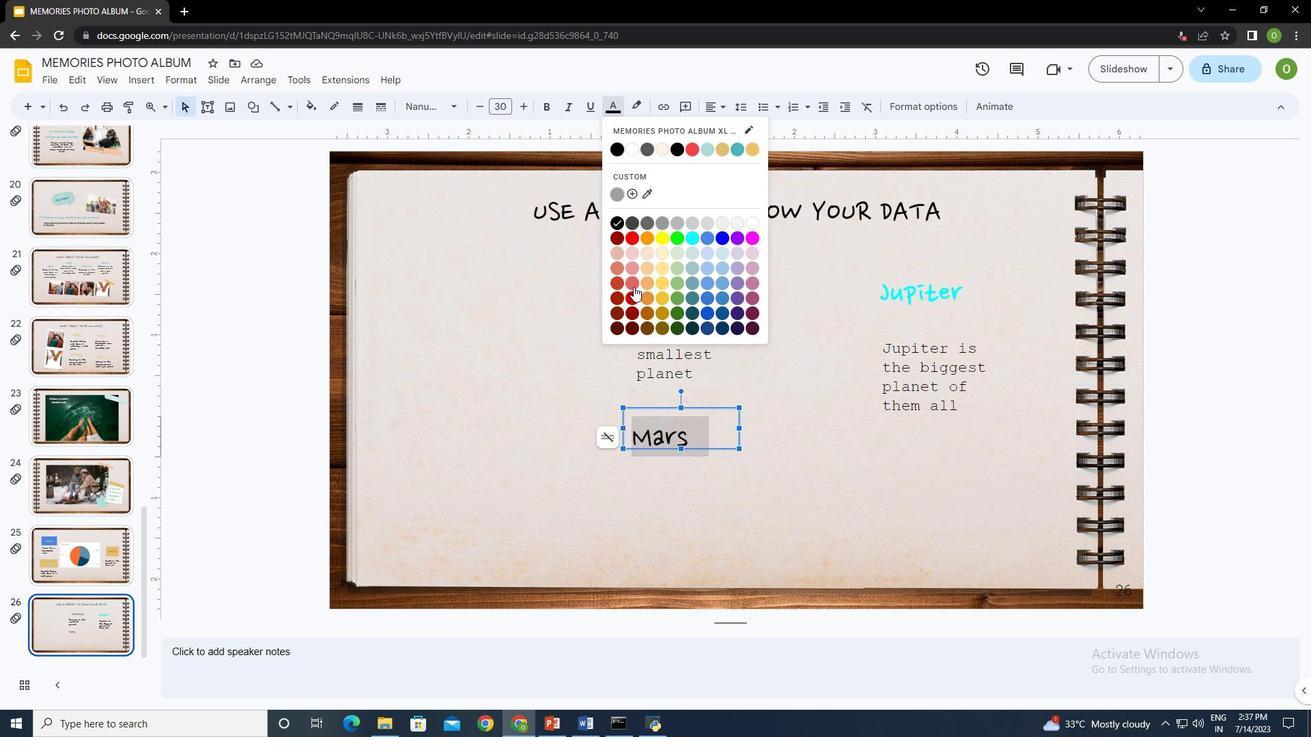 
Action: Mouse moved to (926, 435)
Screenshot: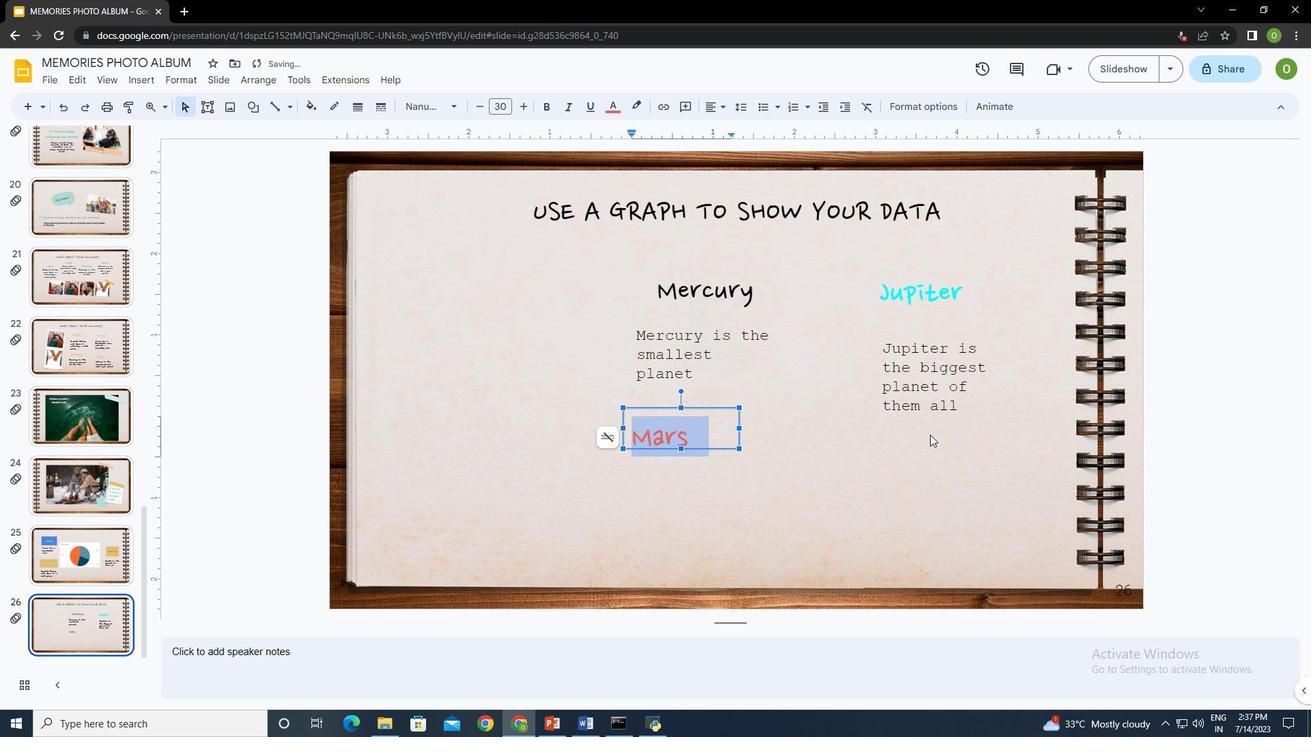
Action: Mouse pressed left at (926, 435)
Screenshot: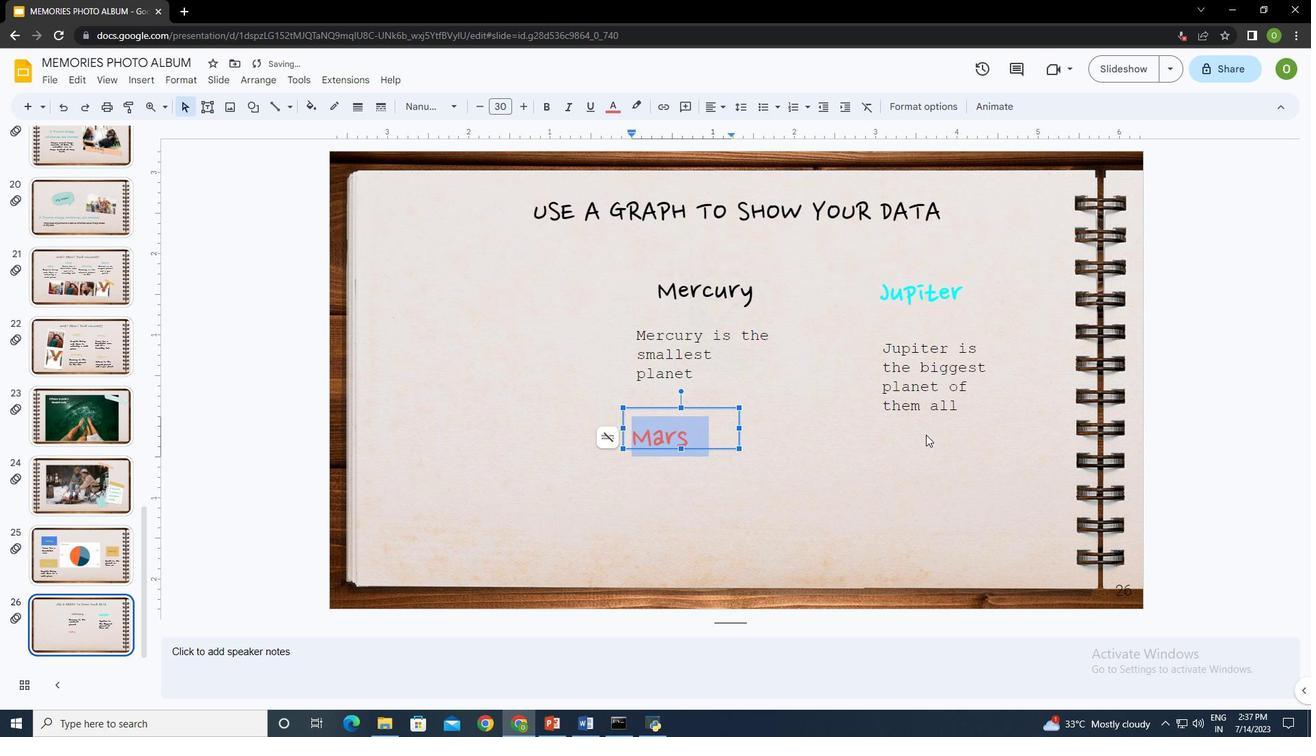 
Action: Mouse moved to (205, 107)
Screenshot: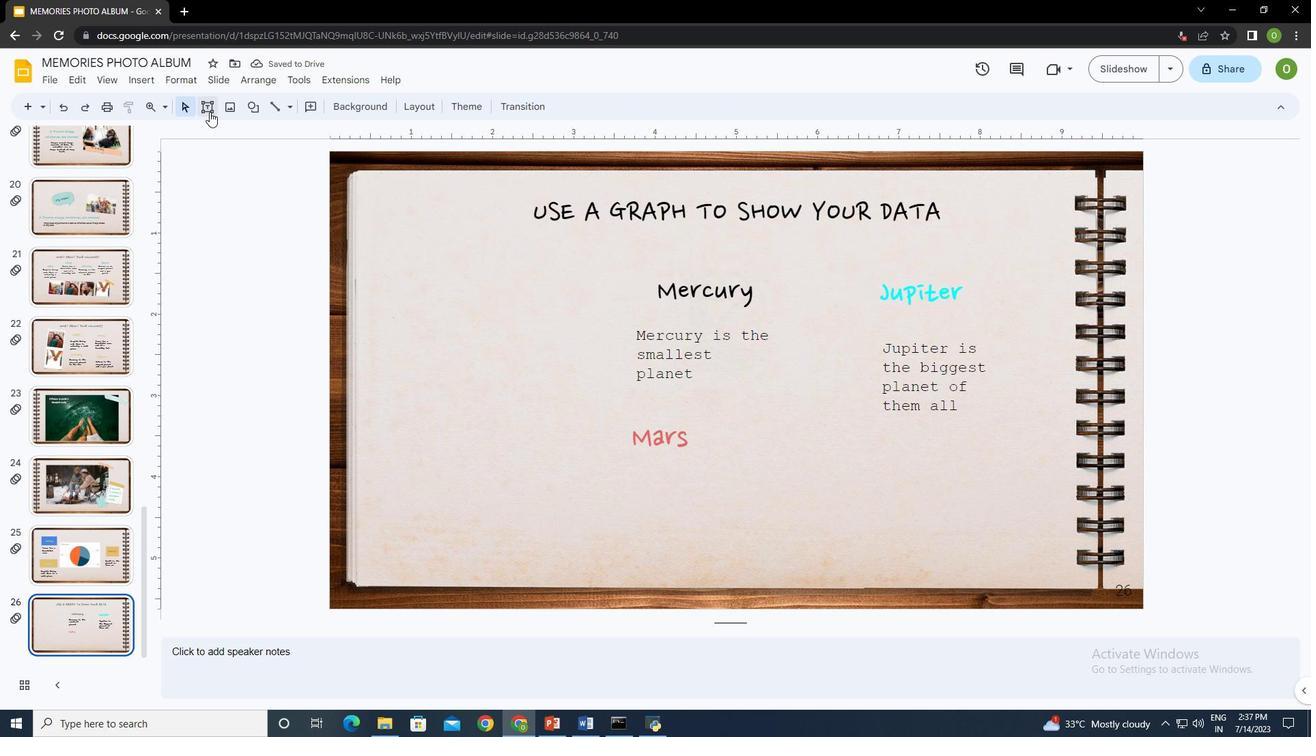 
Action: Mouse pressed left at (205, 107)
Screenshot: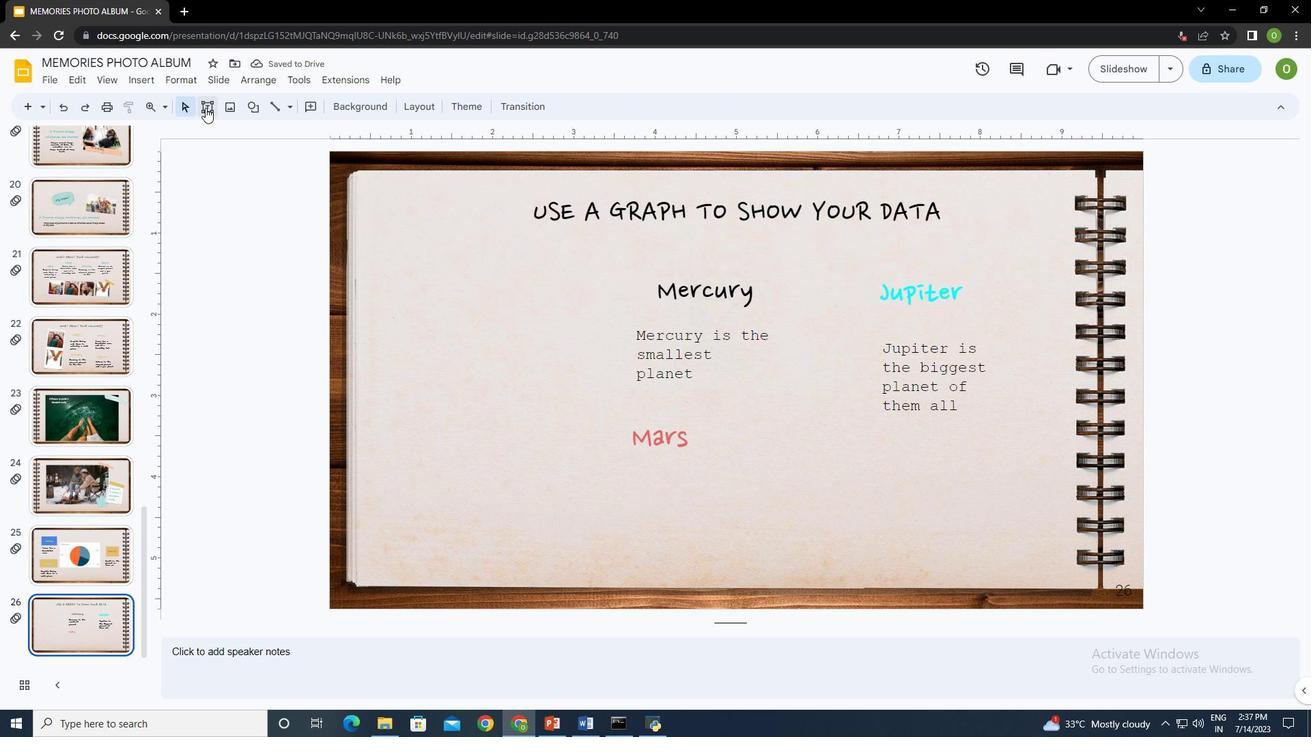 
Action: Mouse moved to (870, 431)
Screenshot: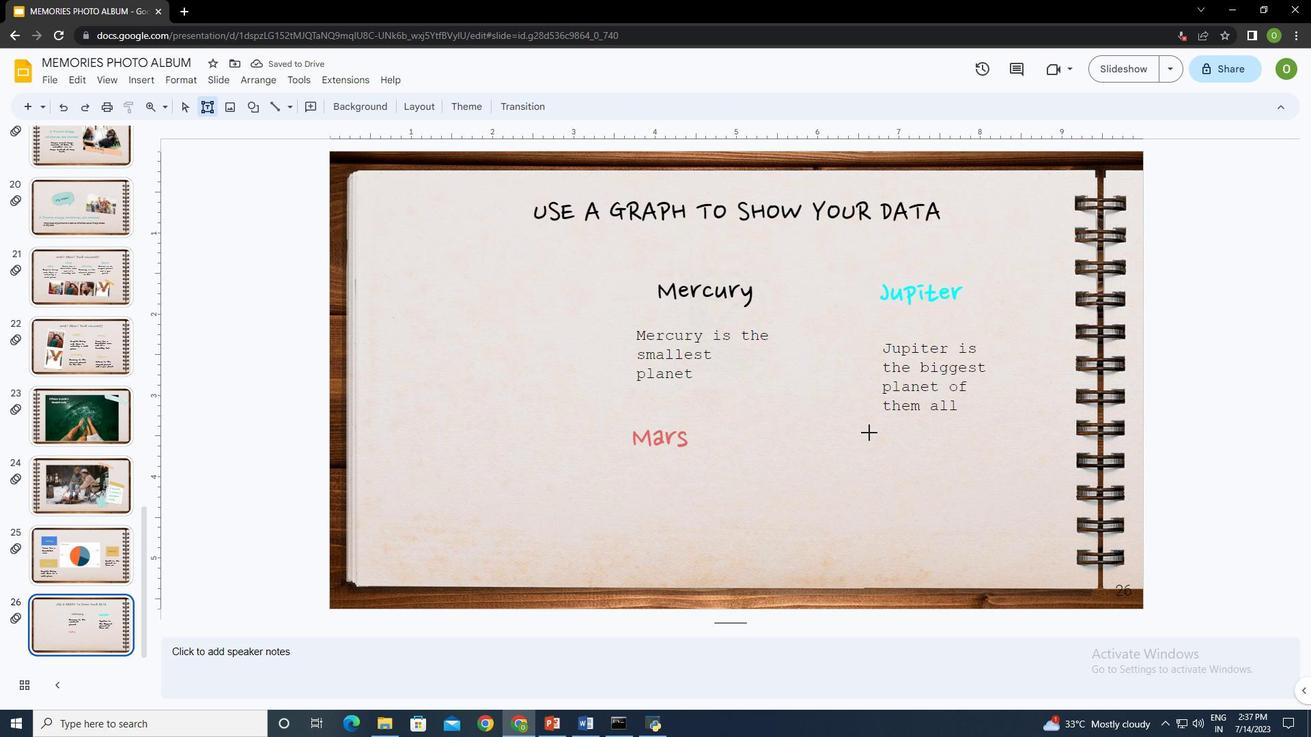 
Action: Mouse pressed left at (870, 431)
Screenshot: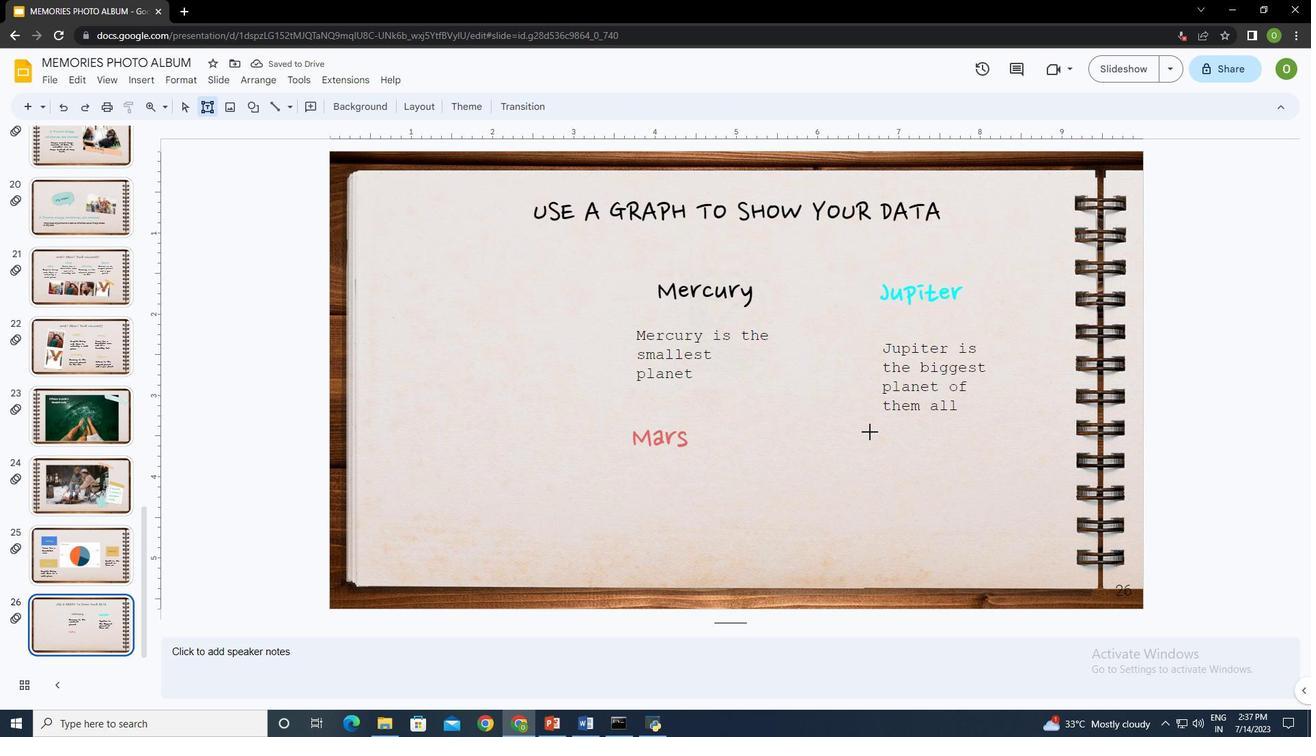 
Action: Mouse moved to (924, 444)
Screenshot: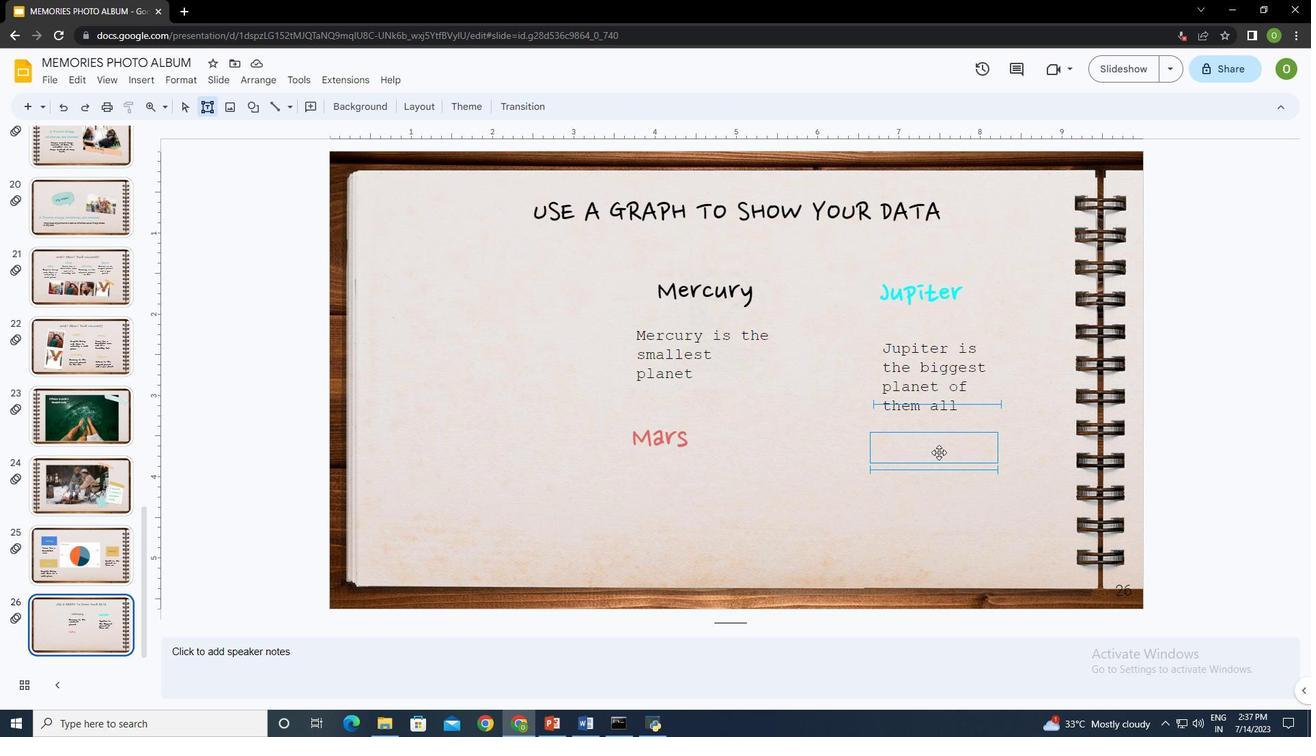 
Action: Key pressed <Key.shift><Key.shift><Key.shift><Key.shift><Key.shift><Key.shift><Key.shift>Saturnctrl+A
Screenshot: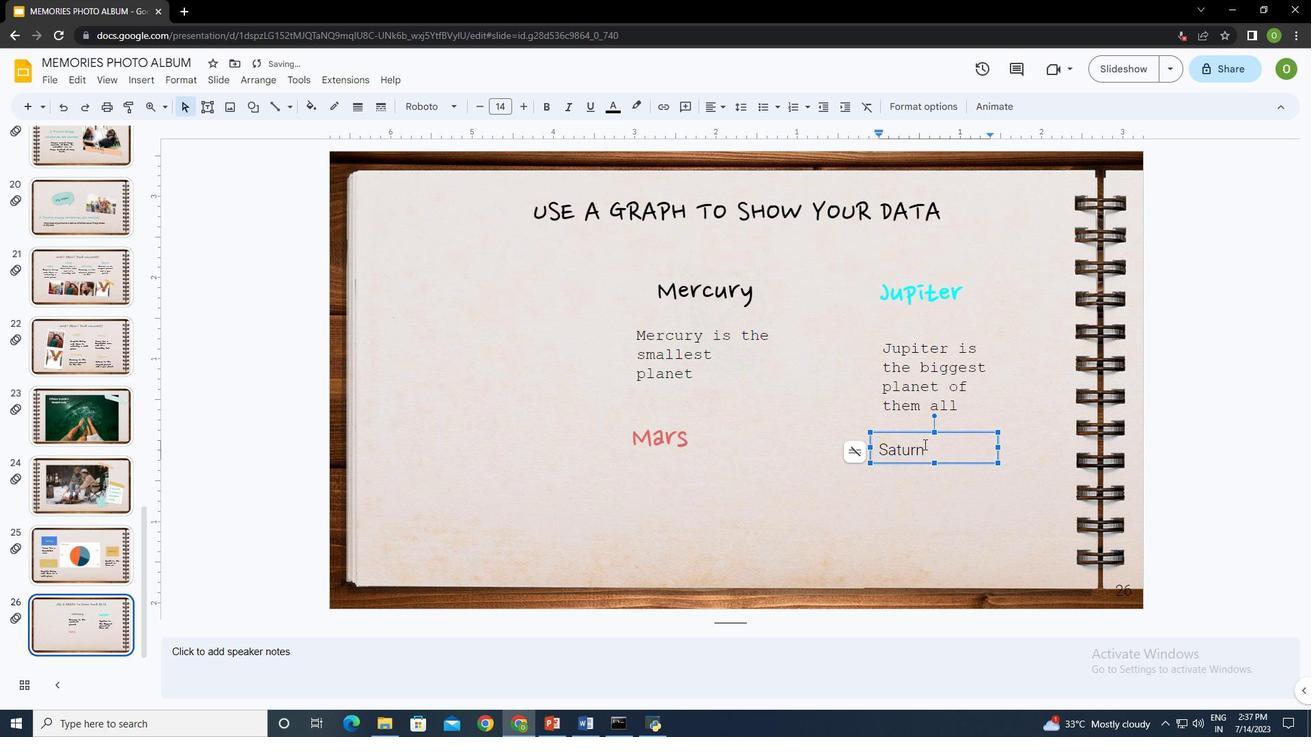 
Action: Mouse moved to (417, 101)
Screenshot: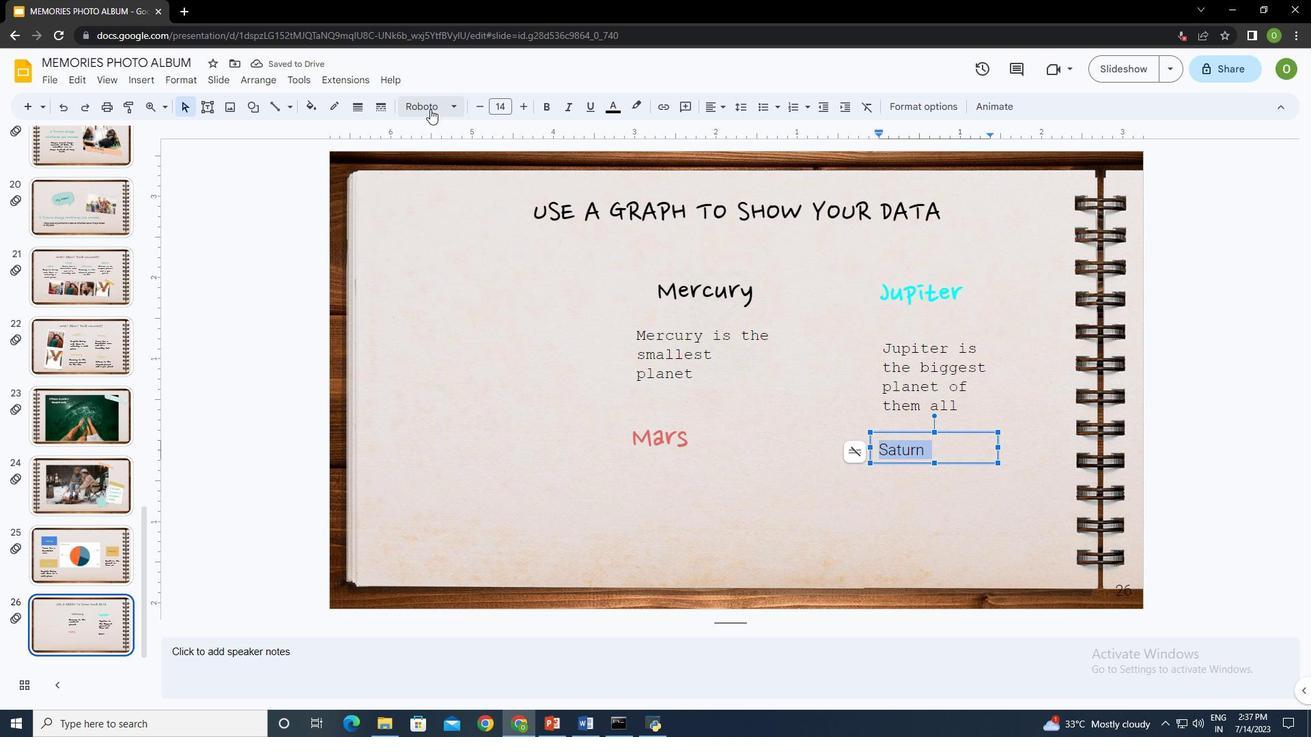 
Action: Mouse pressed left at (417, 101)
Screenshot: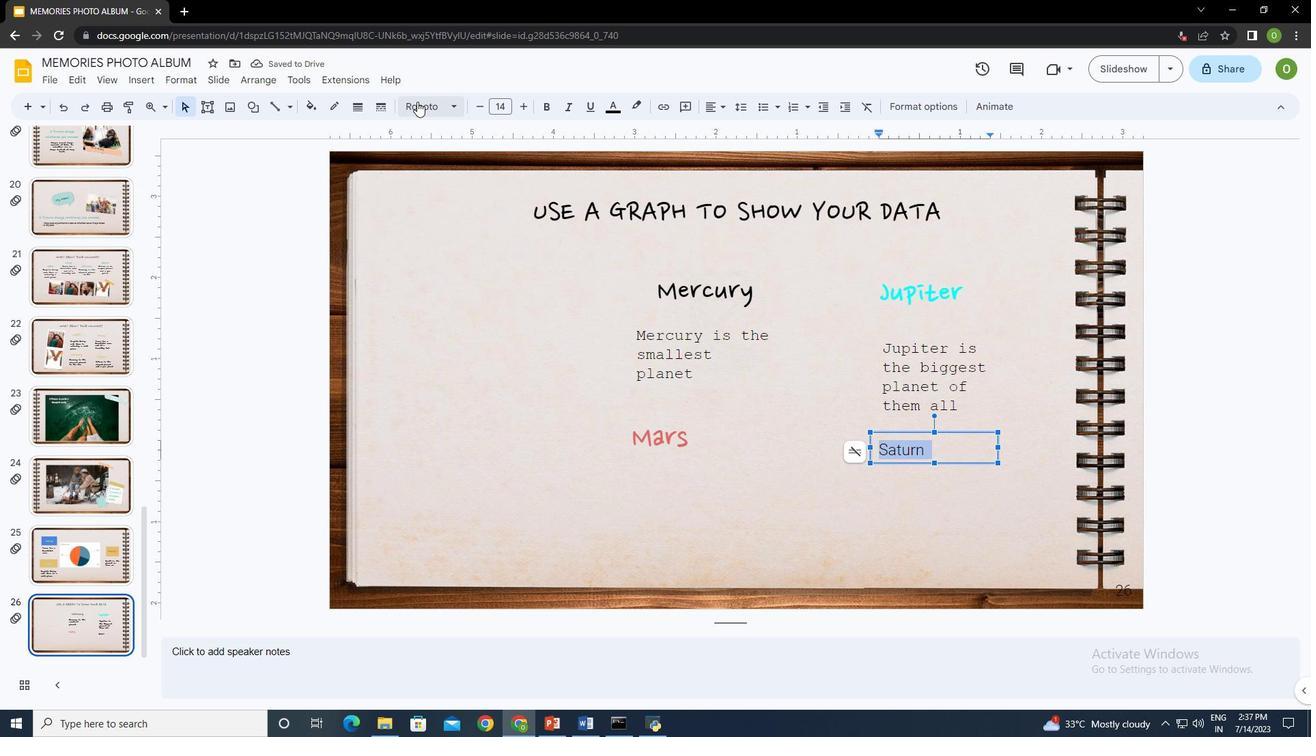 
Action: Mouse moved to (467, 186)
Screenshot: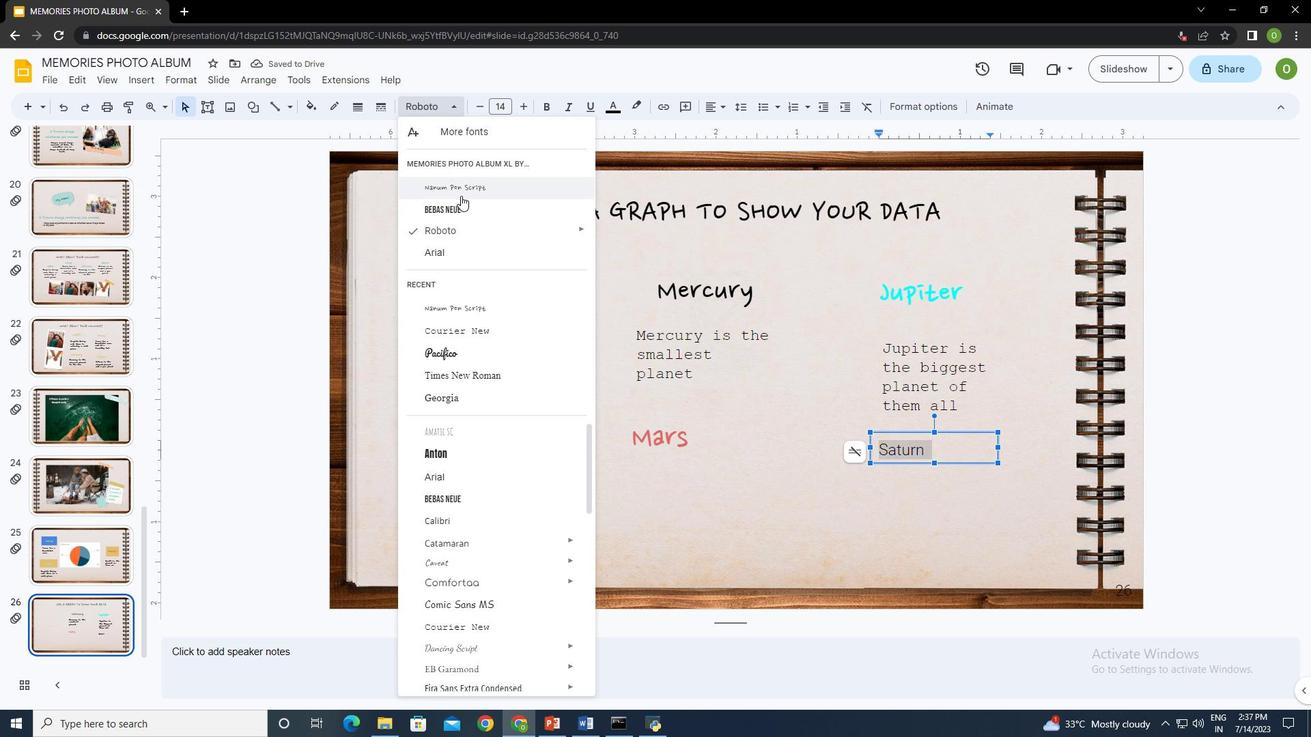 
Action: Mouse pressed left at (467, 186)
Screenshot: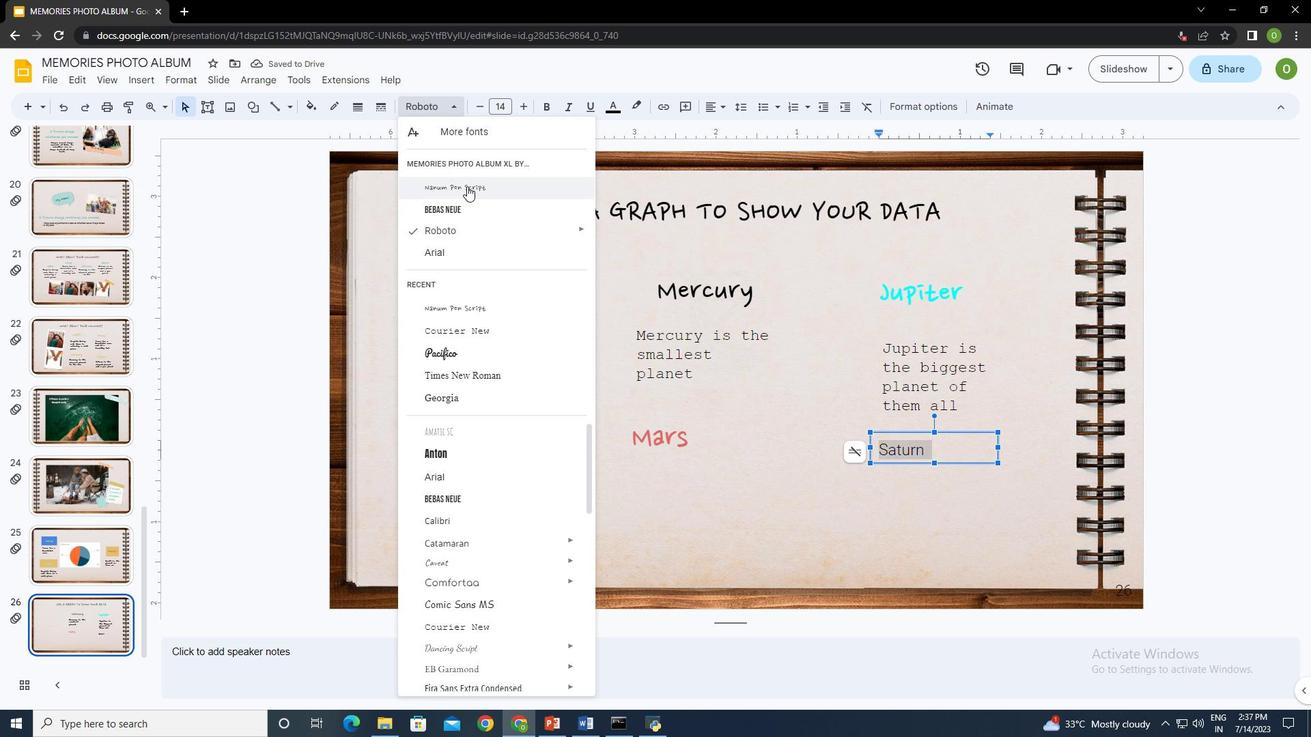 
Action: Mouse moved to (503, 104)
Screenshot: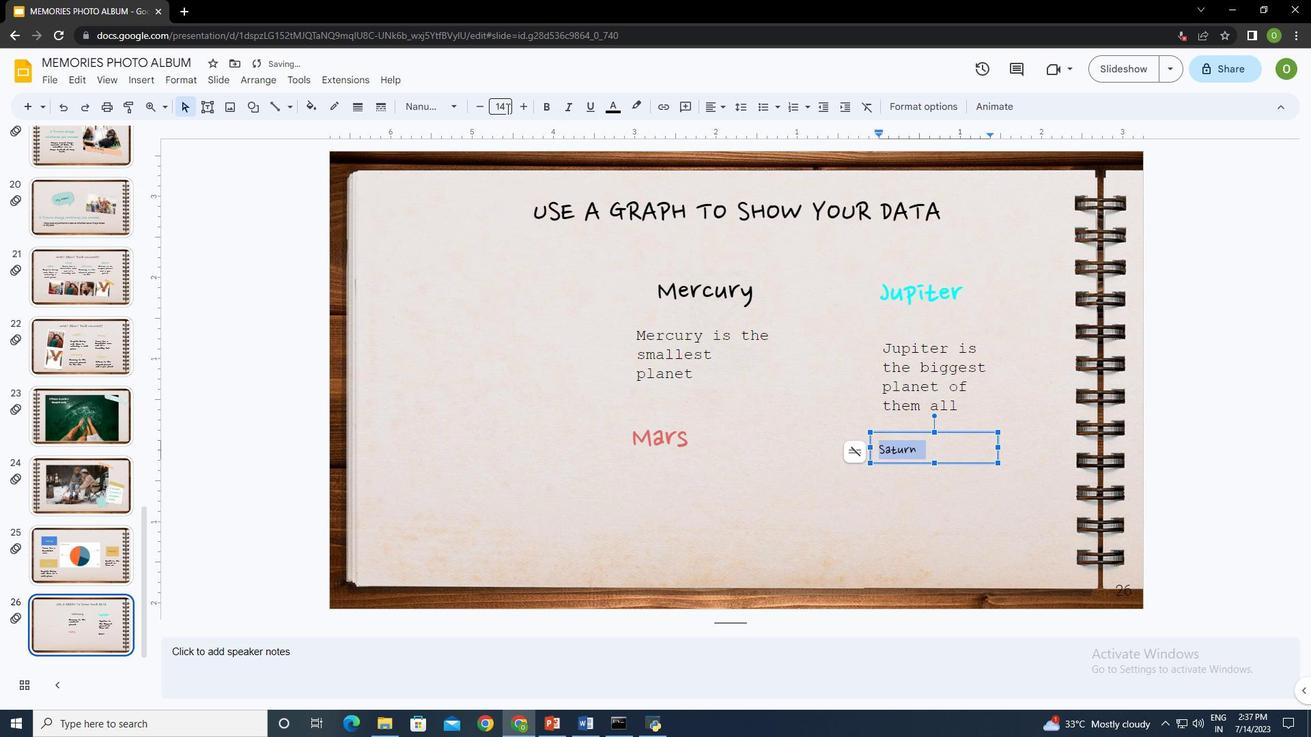 
Action: Mouse pressed left at (503, 104)
Screenshot: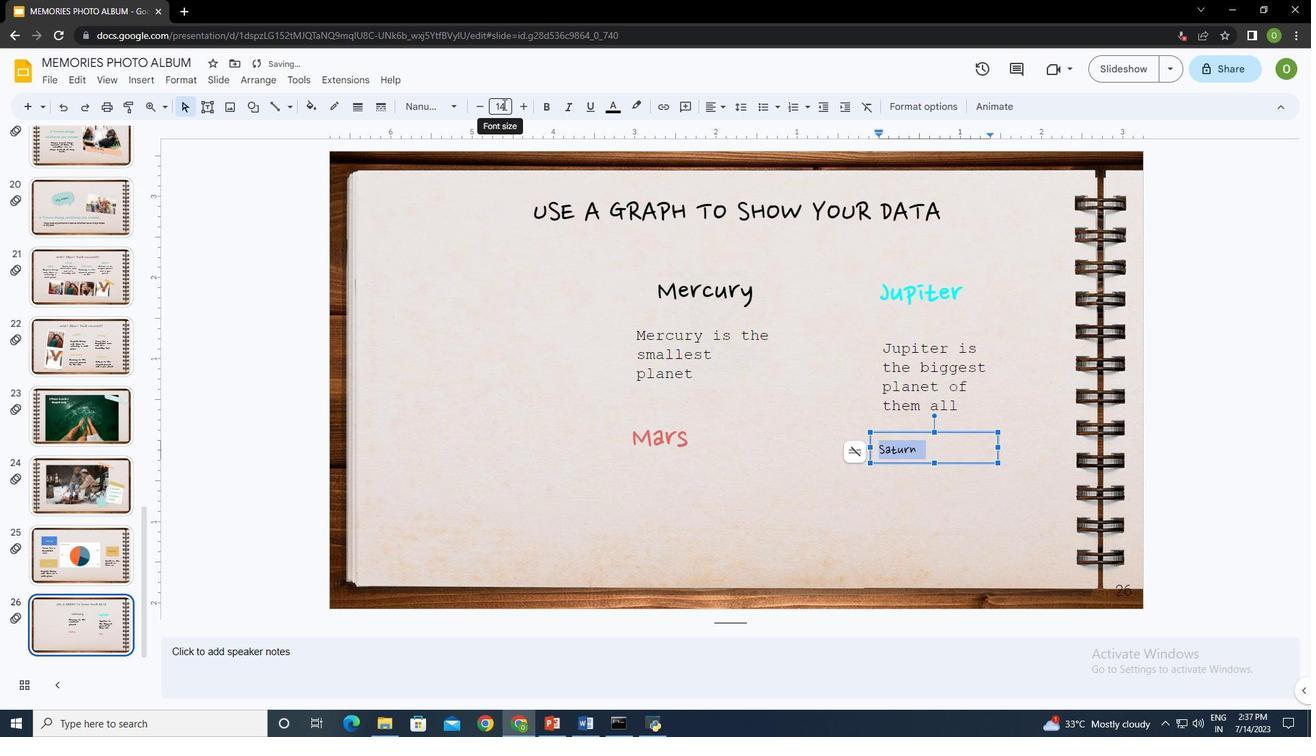 
Action: Key pressed 30<Key.enter>
Screenshot: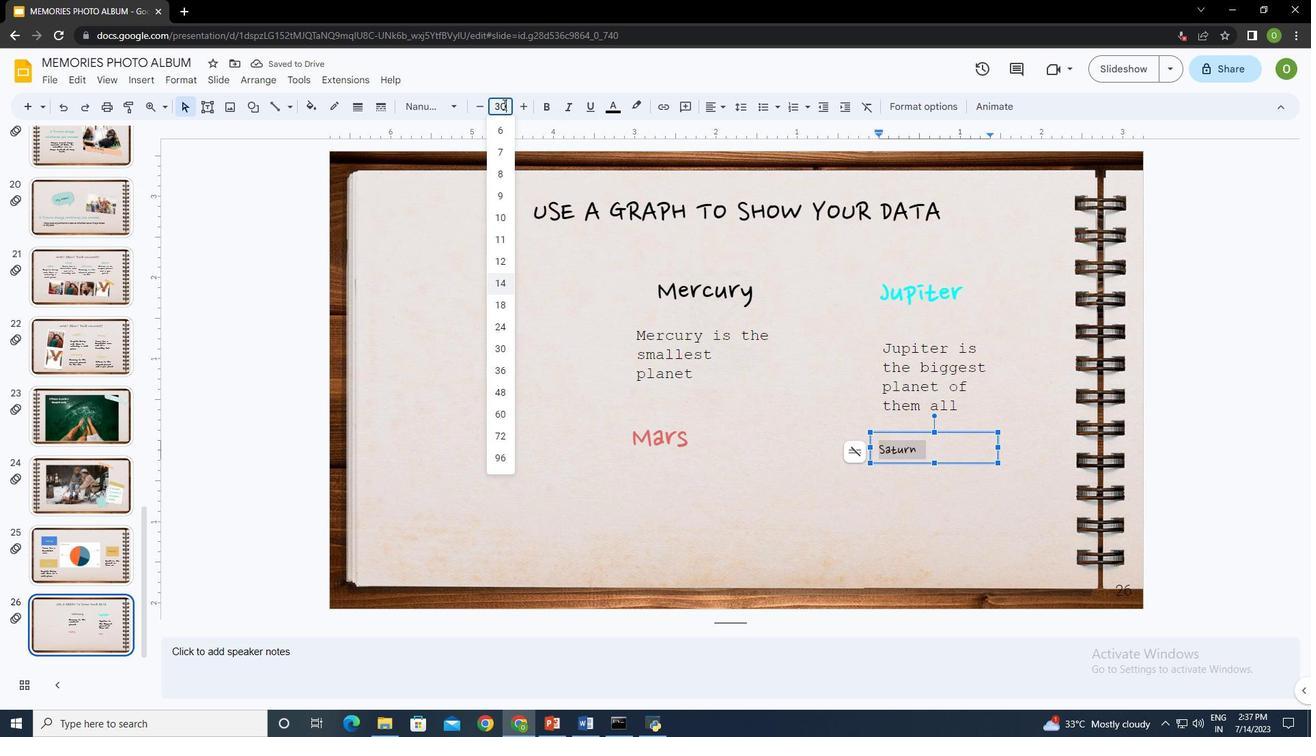 
Action: Mouse moved to (691, 489)
Screenshot: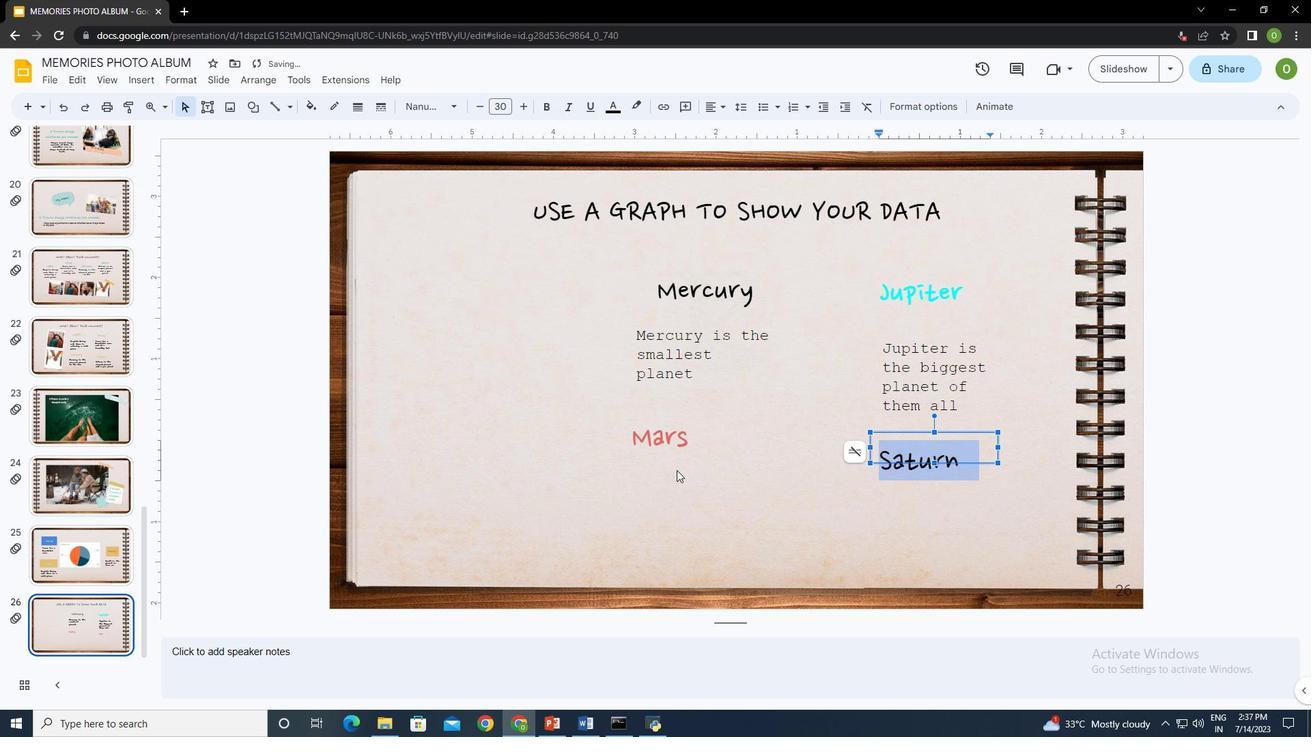 
Action: Mouse pressed left at (691, 489)
Screenshot: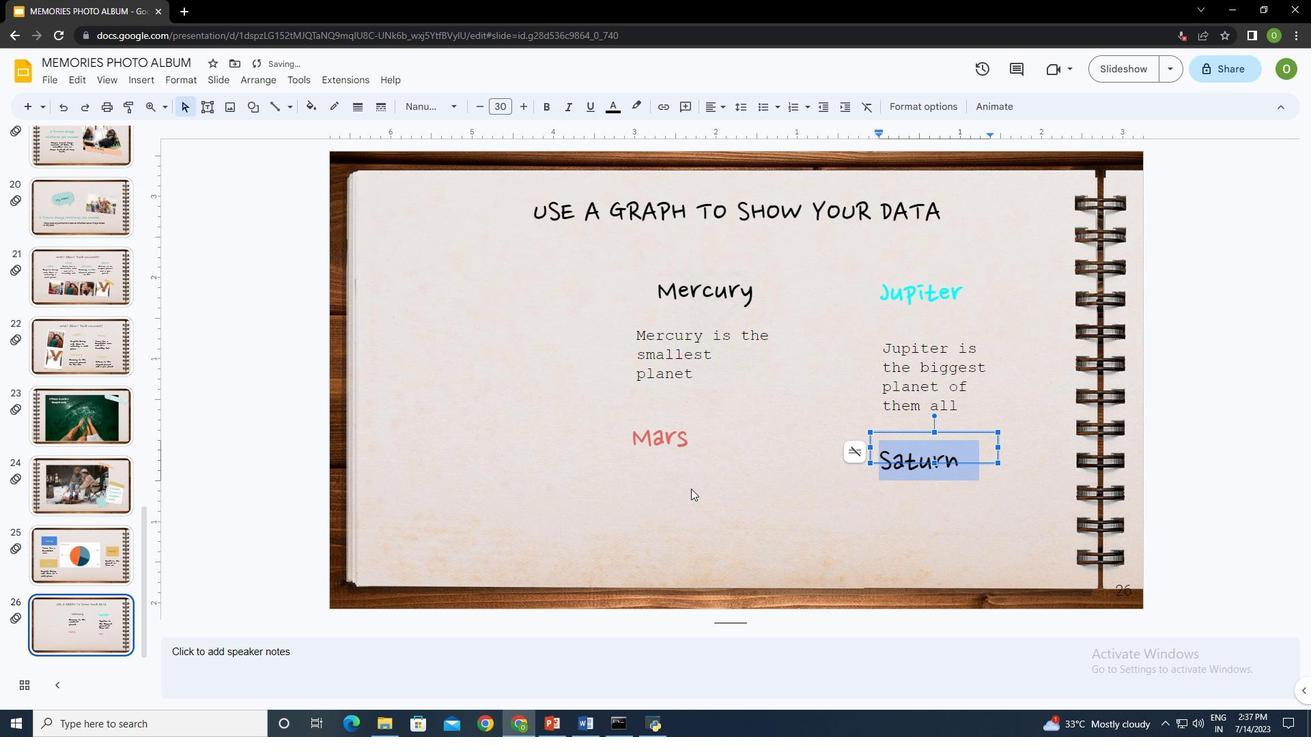 
Action: Mouse moved to (202, 109)
Screenshot: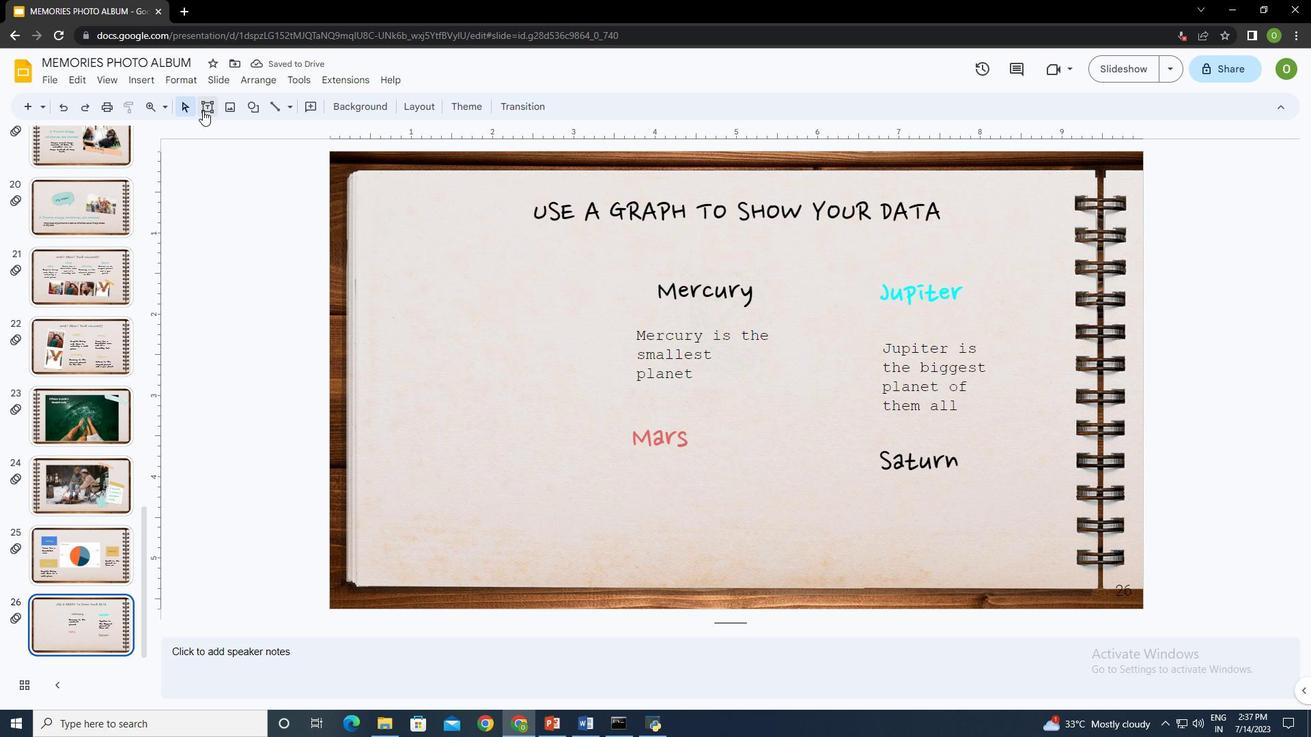 
Action: Mouse pressed left at (202, 109)
Screenshot: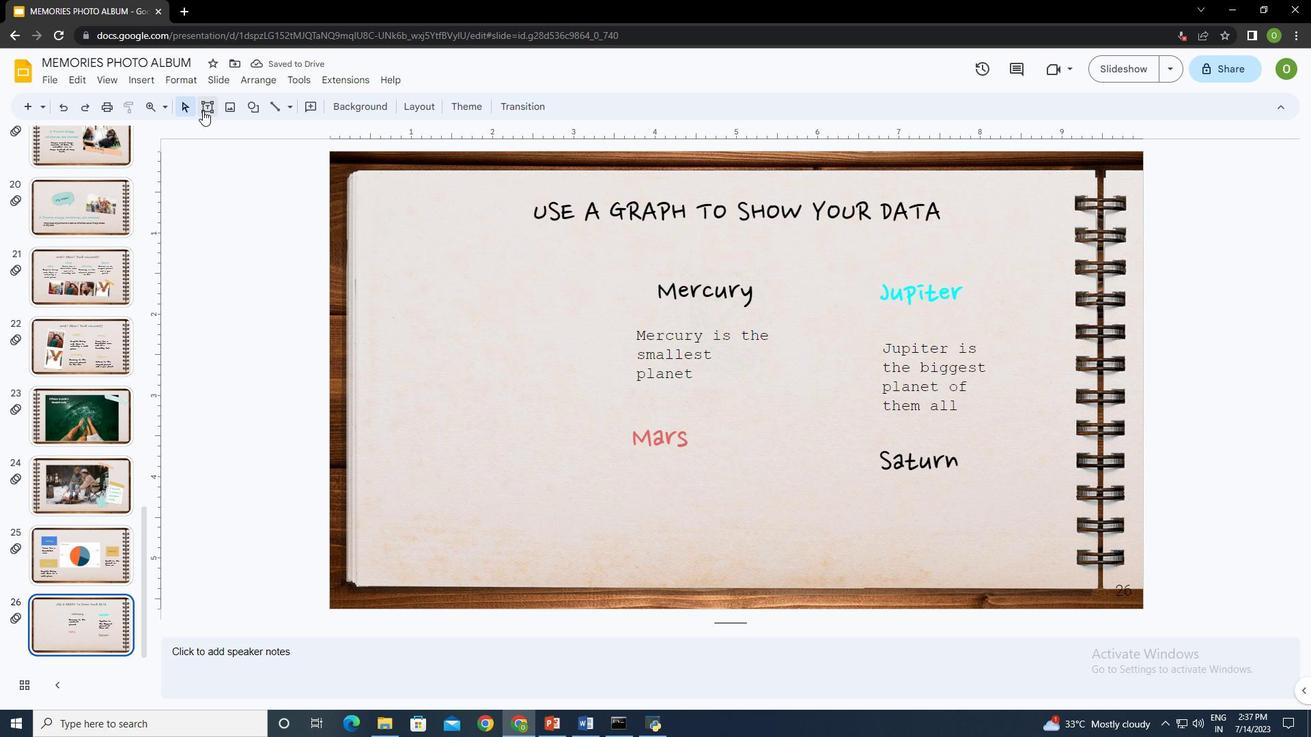 
Action: Mouse moved to (628, 464)
Screenshot: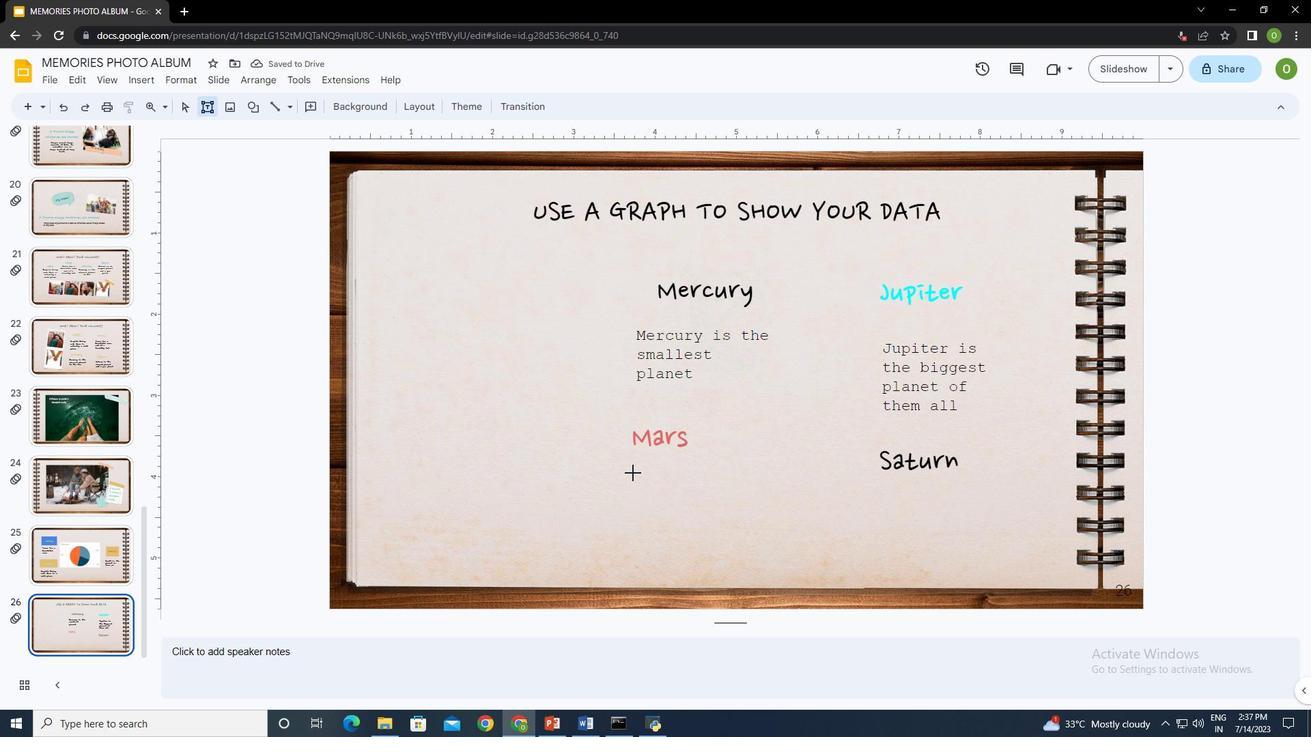 
Action: Mouse pressed left at (628, 464)
Screenshot: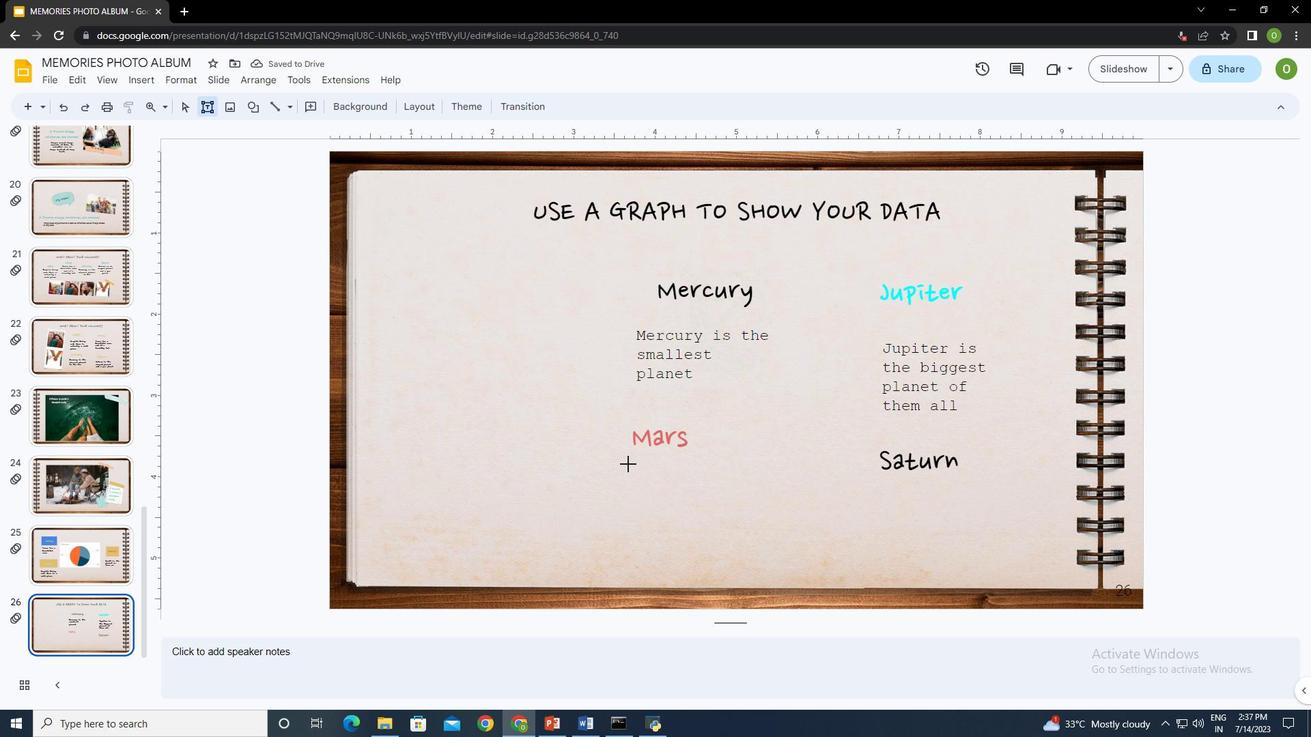 
Action: Mouse moved to (674, 504)
Screenshot: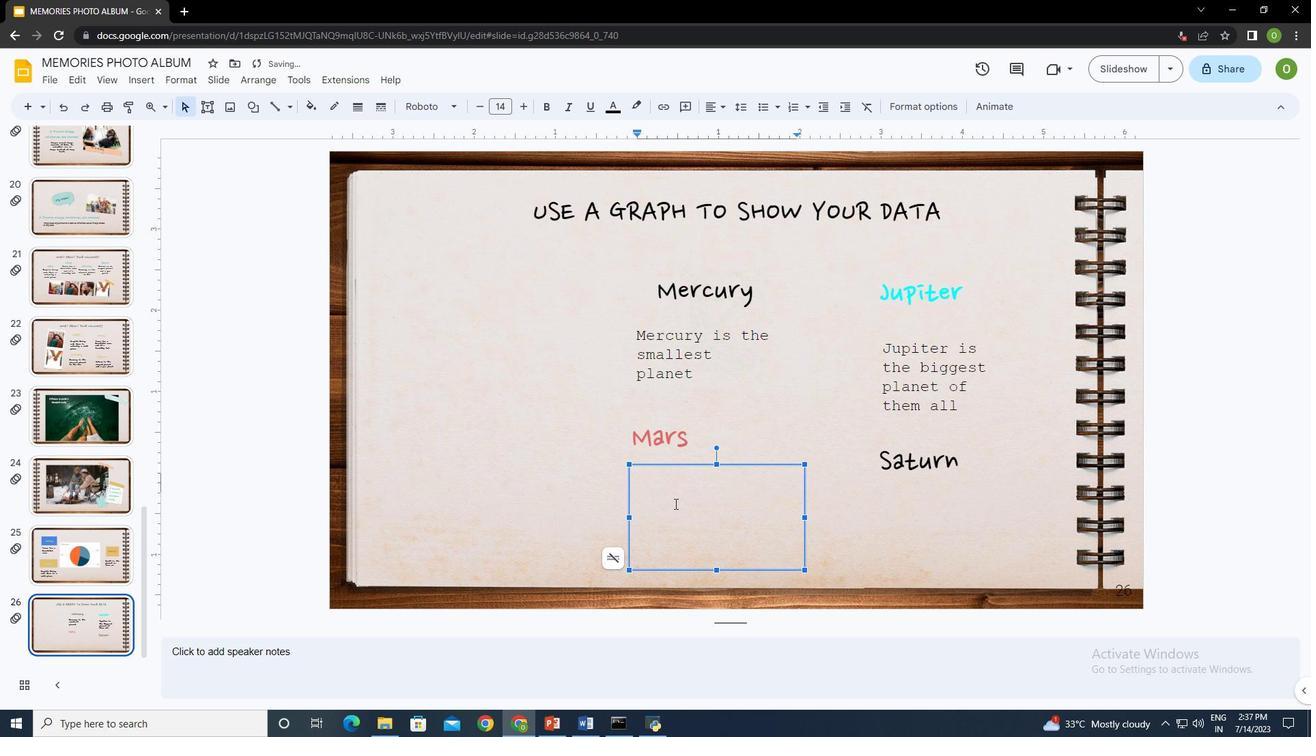 
Action: Key pressed <Key.shift>Mars<Key.space>is<Key.space>actually<Key.space>a<Key.space>very<Key.space>cold<Key.space>placectrl+A
Screenshot: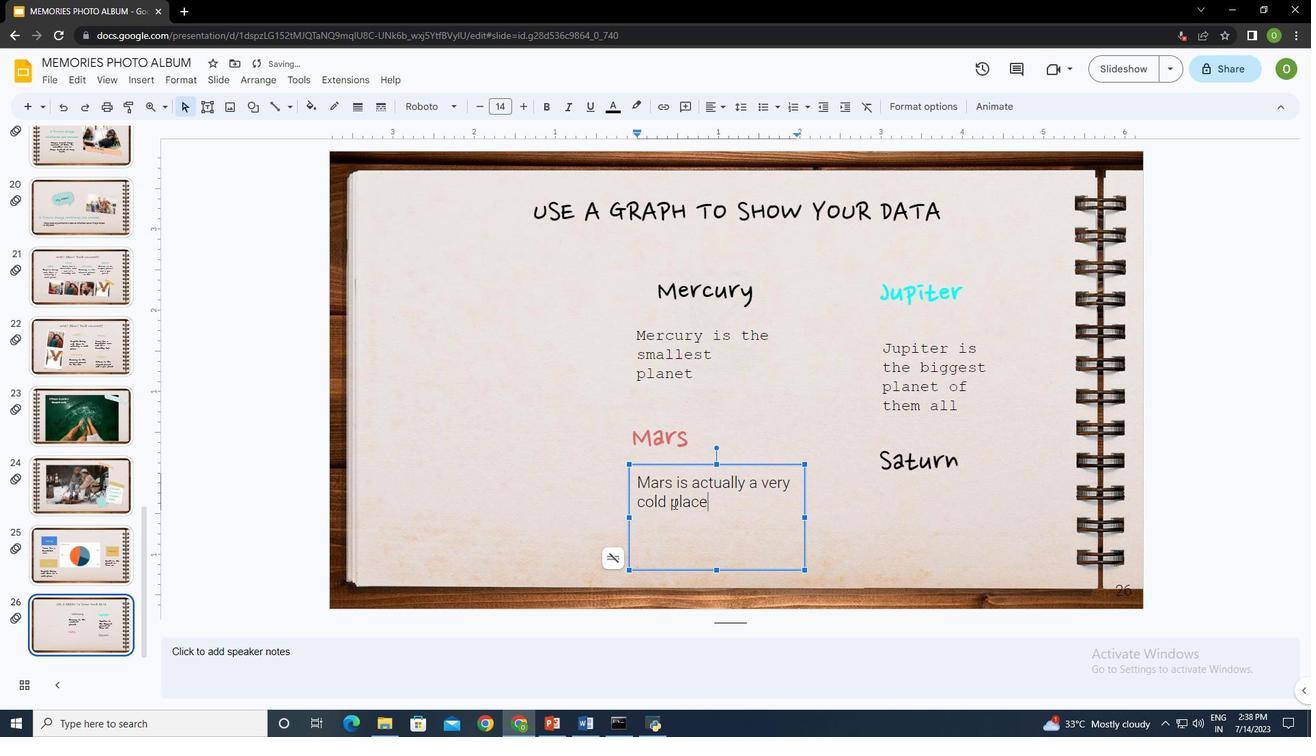 
Action: Mouse moved to (426, 109)
Screenshot: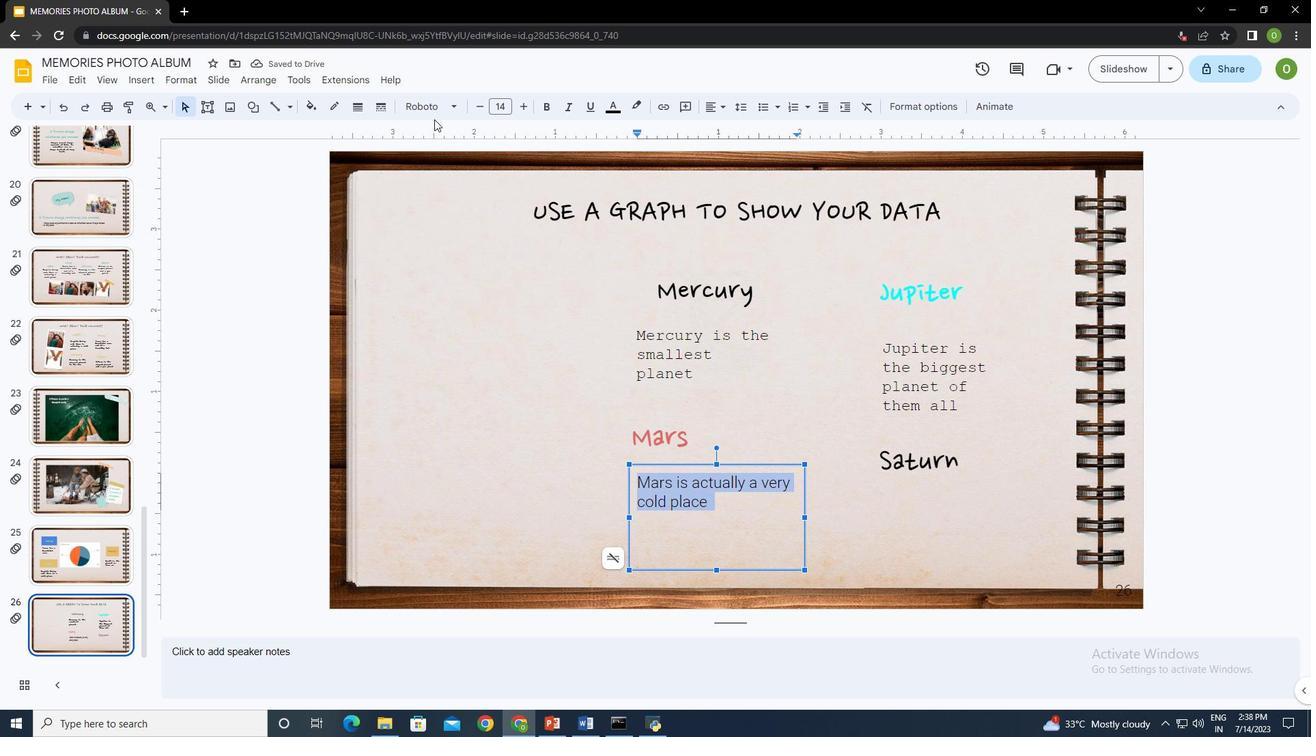 
Action: Mouse pressed left at (426, 109)
Screenshot: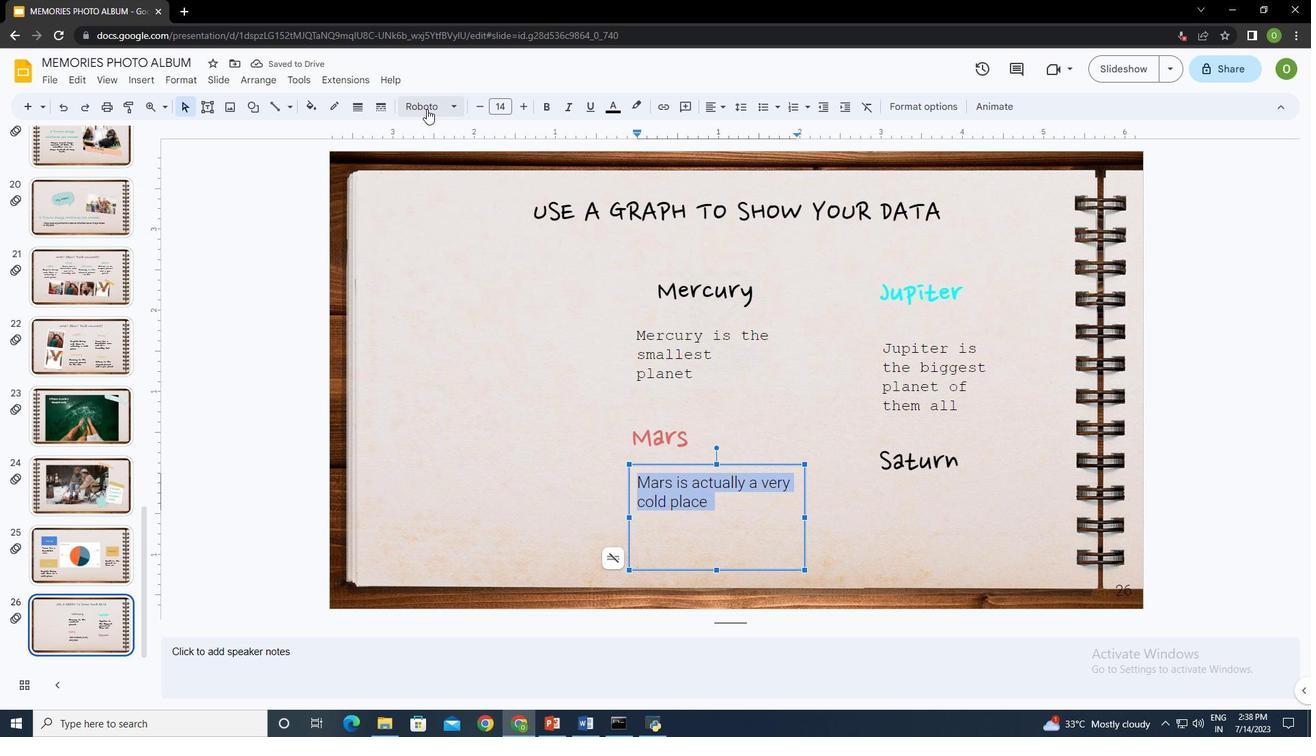 
Action: Mouse moved to (488, 328)
Screenshot: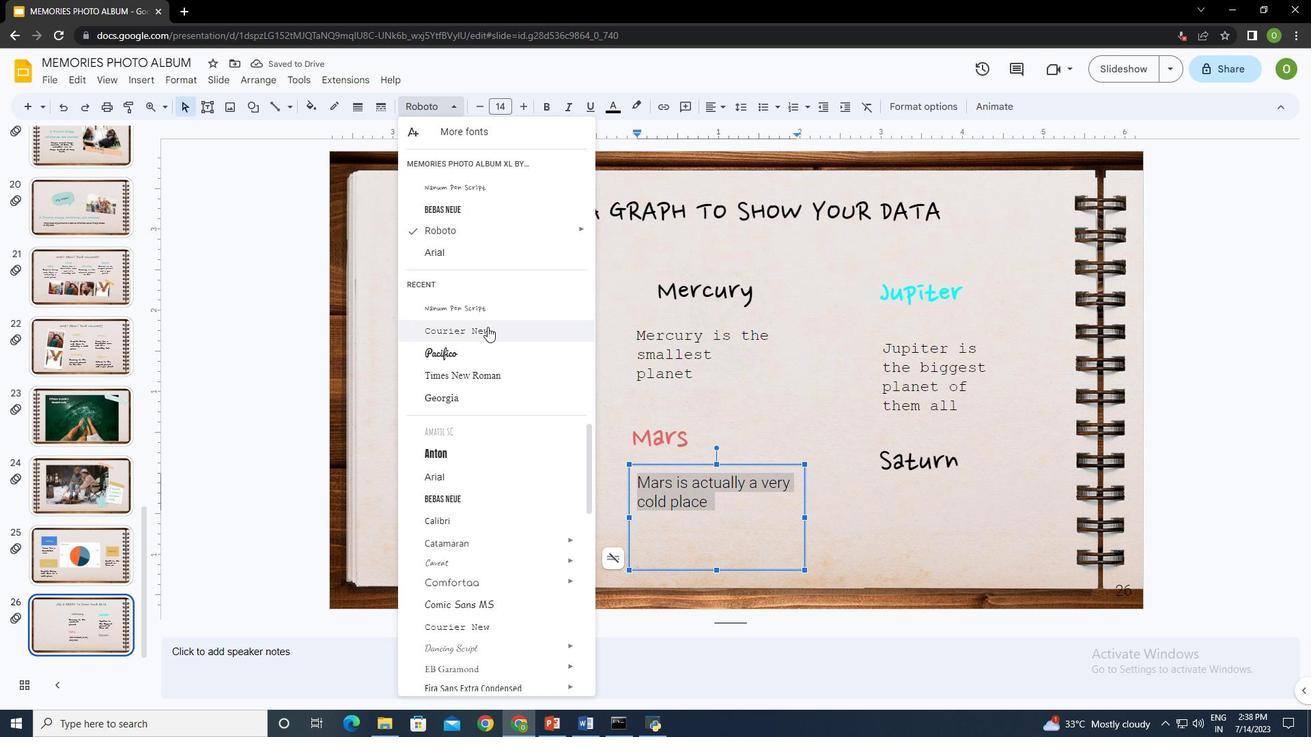 
Action: Mouse pressed left at (488, 328)
Screenshot: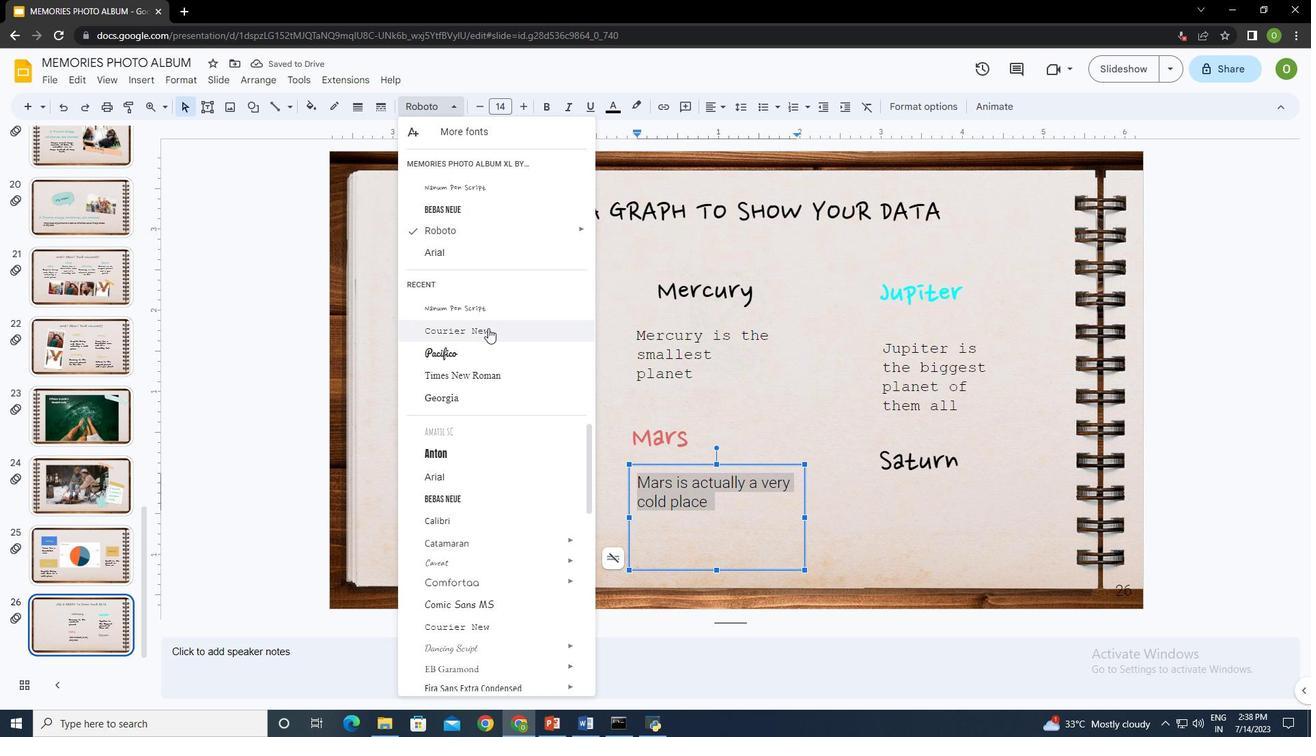 
Action: Mouse moved to (918, 508)
Screenshot: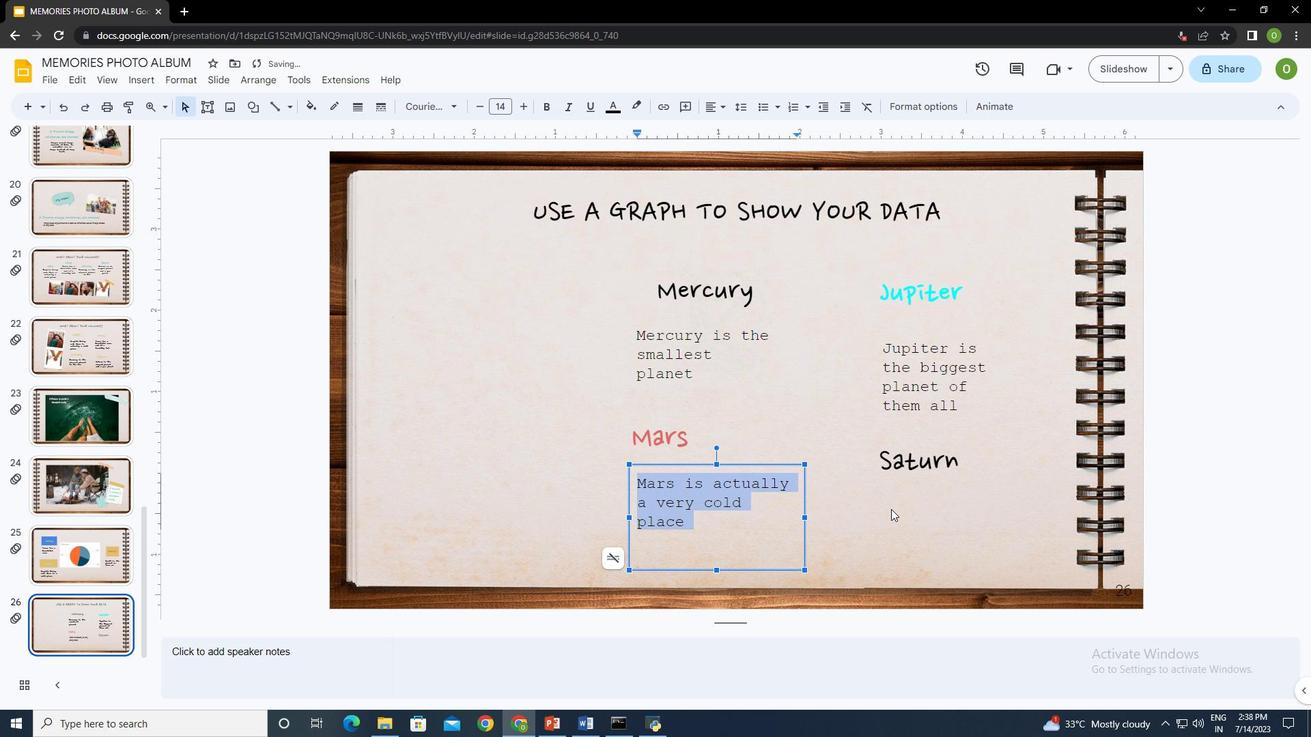 
Action: Mouse pressed left at (918, 508)
Screenshot: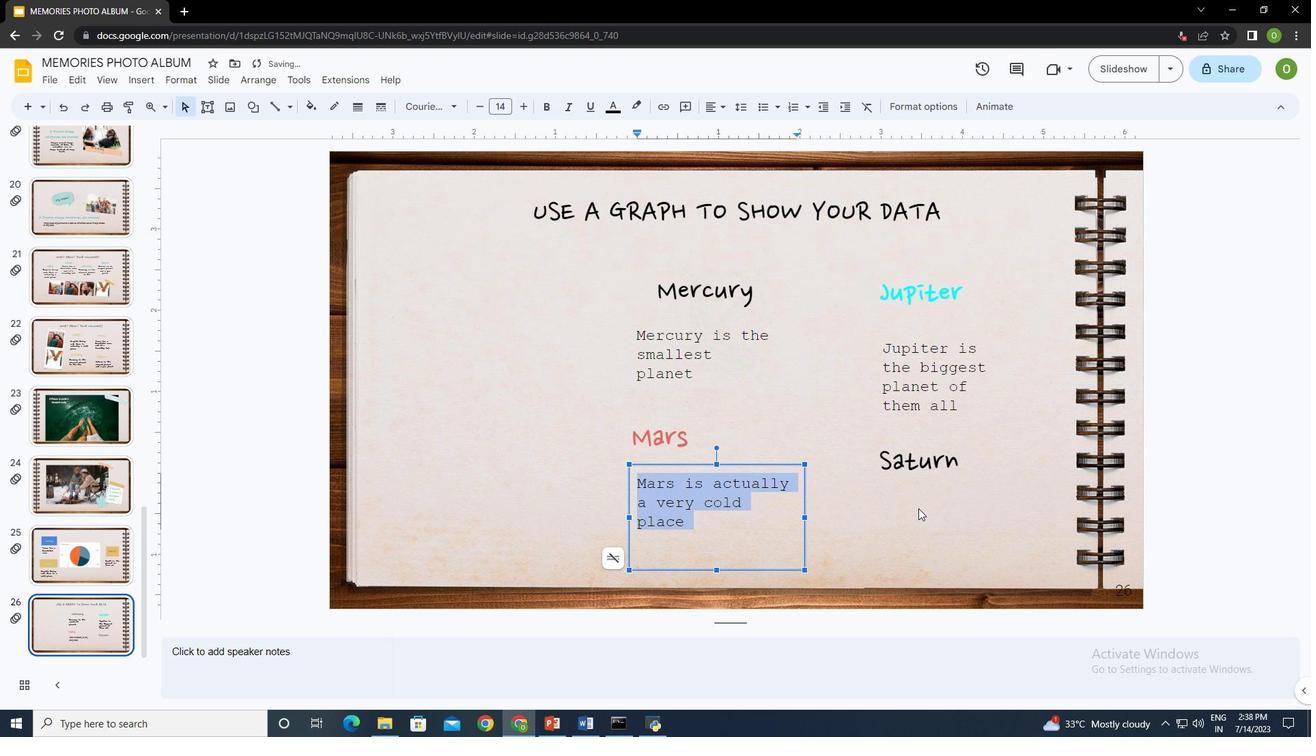 
Action: Mouse moved to (203, 105)
Screenshot: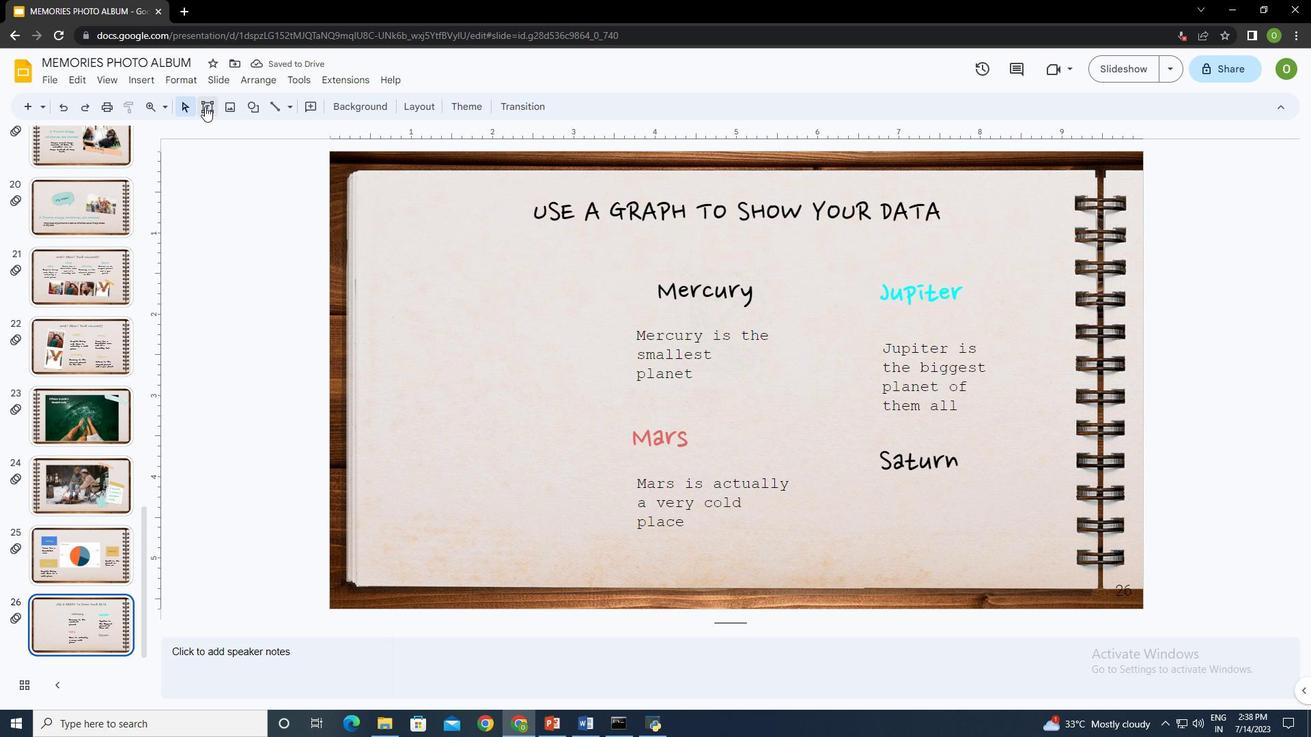 
Action: Mouse pressed left at (203, 105)
Screenshot: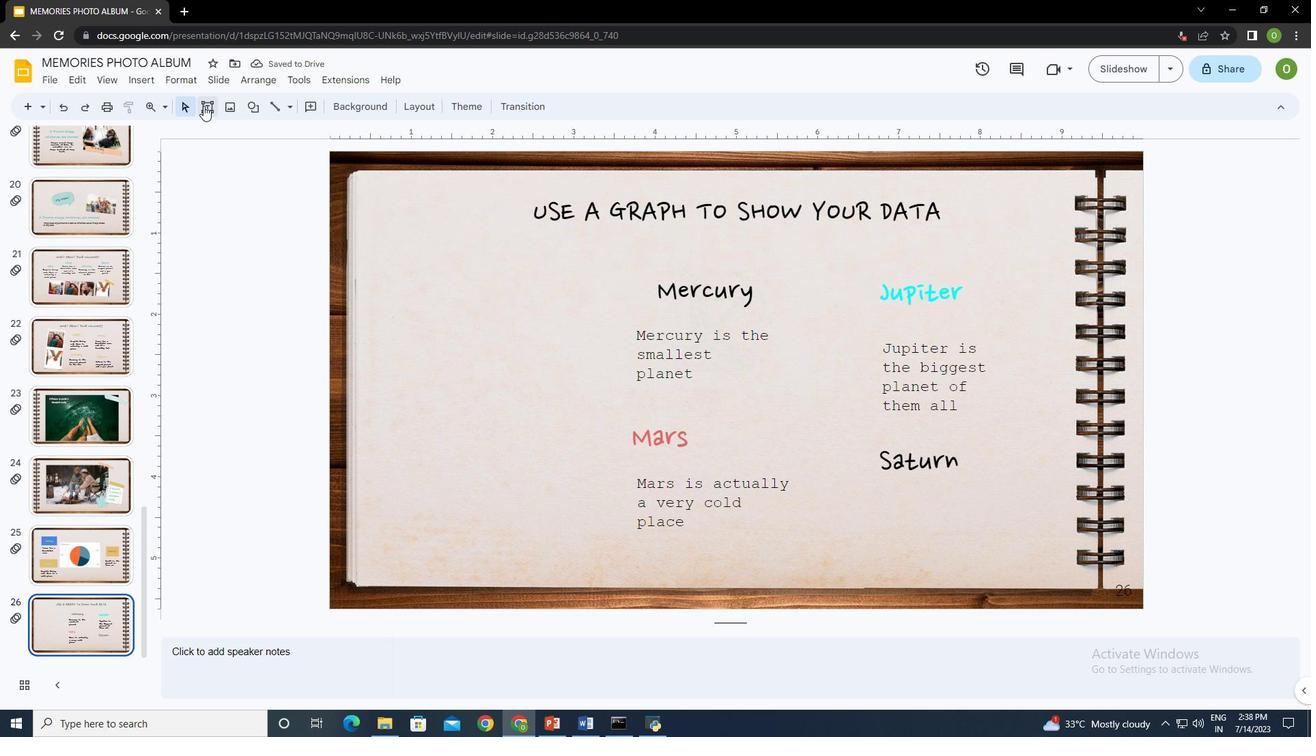 
Action: Mouse moved to (868, 482)
Screenshot: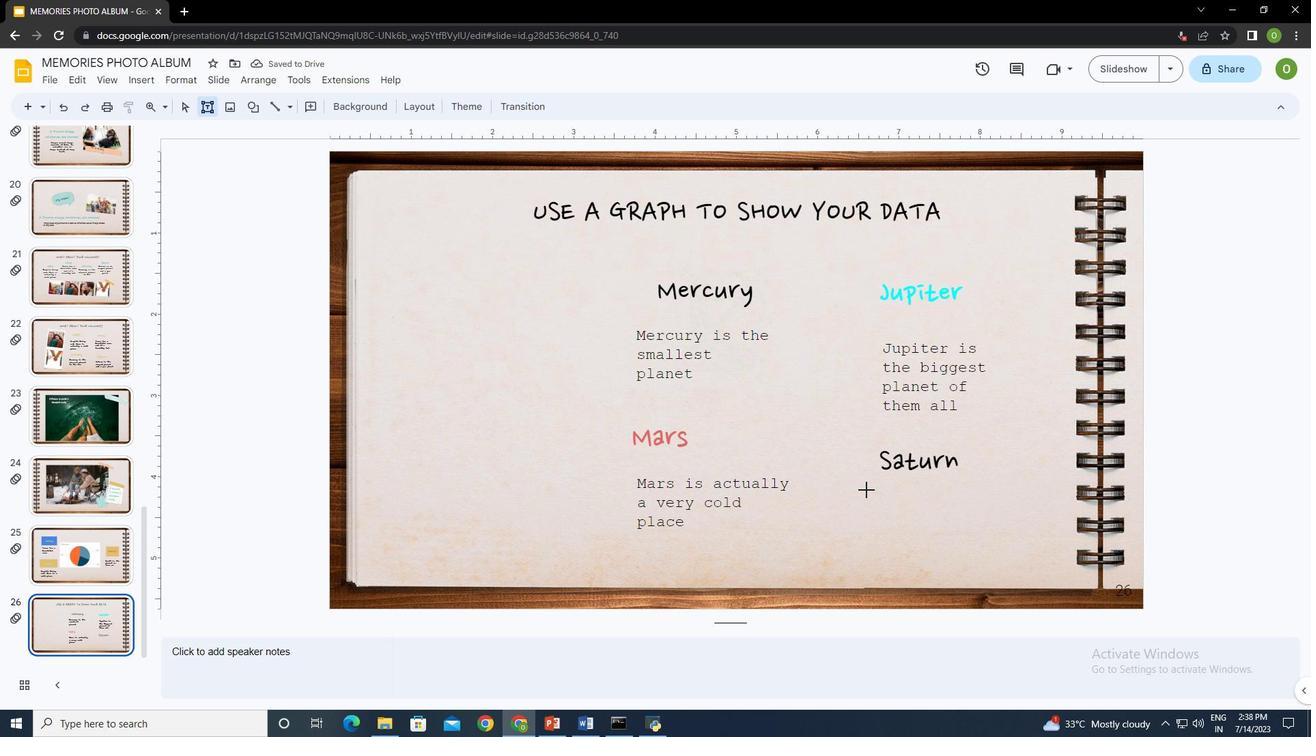 
Action: Mouse pressed left at (868, 482)
Screenshot: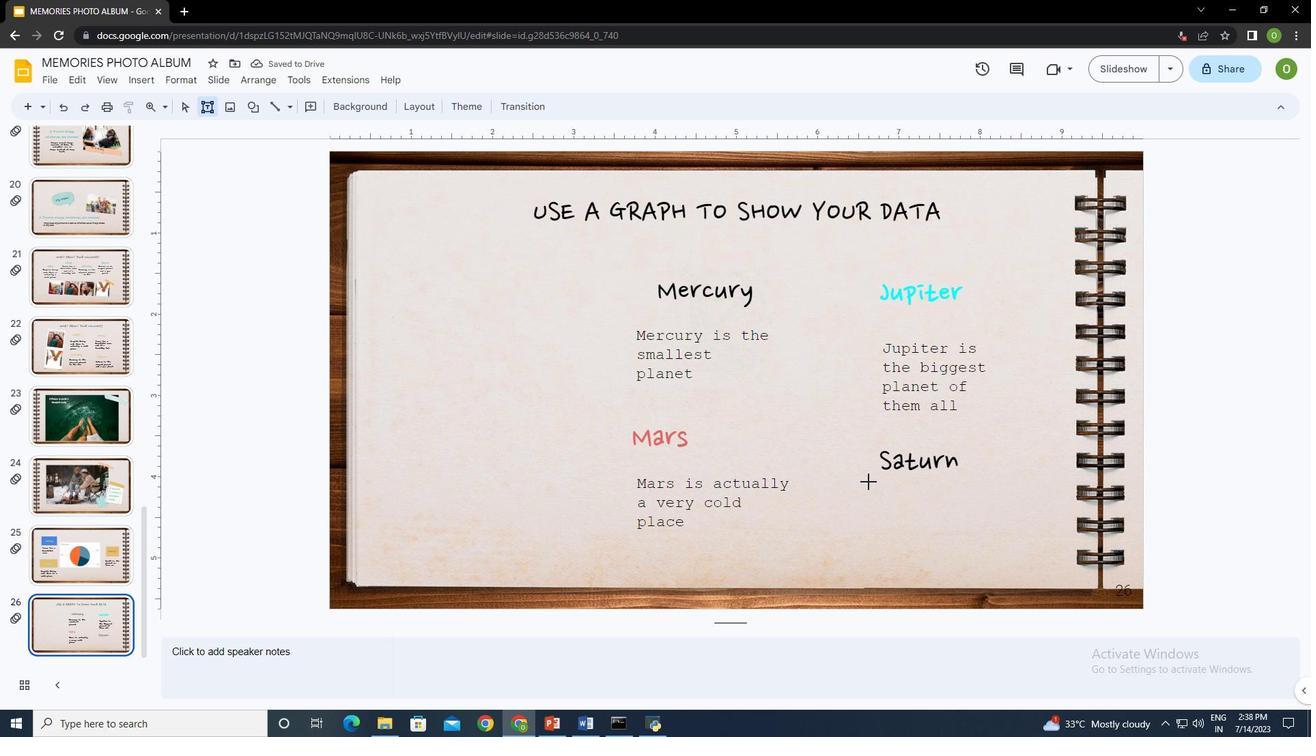
Action: Mouse moved to (893, 518)
Screenshot: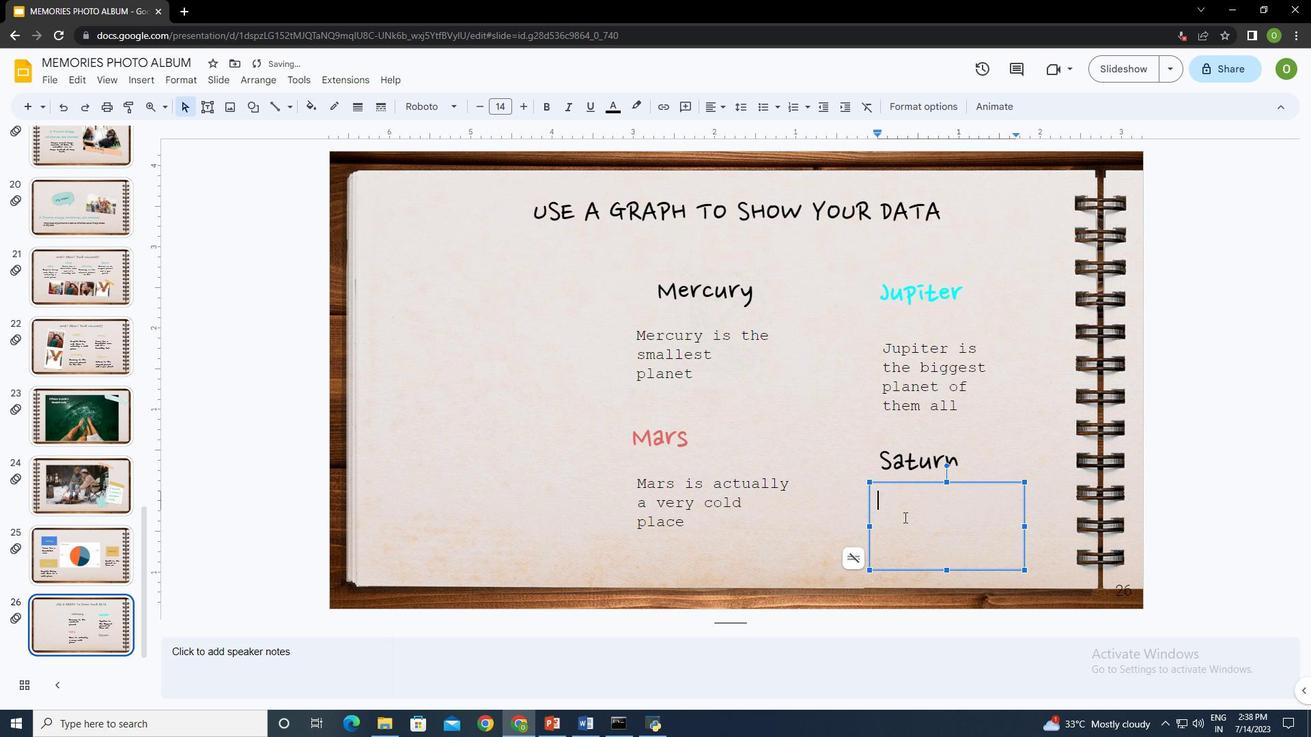 
Action: Key pressed <Key.shift>Saturn<Key.space>is<Key.space>a<Key.space>gas<Key.space>giant<Key.space>and<Key.space>has<Key.space>rings
Screenshot: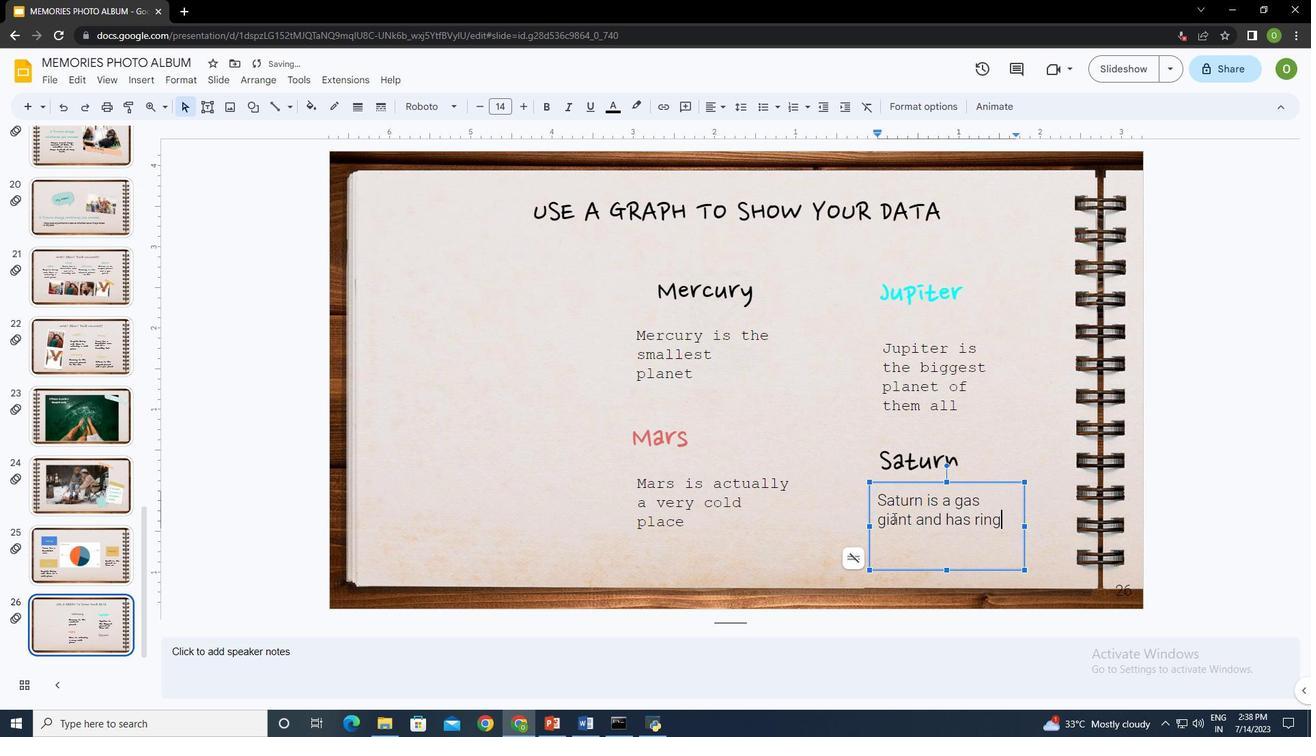 
Action: Mouse moved to (947, 571)
Screenshot: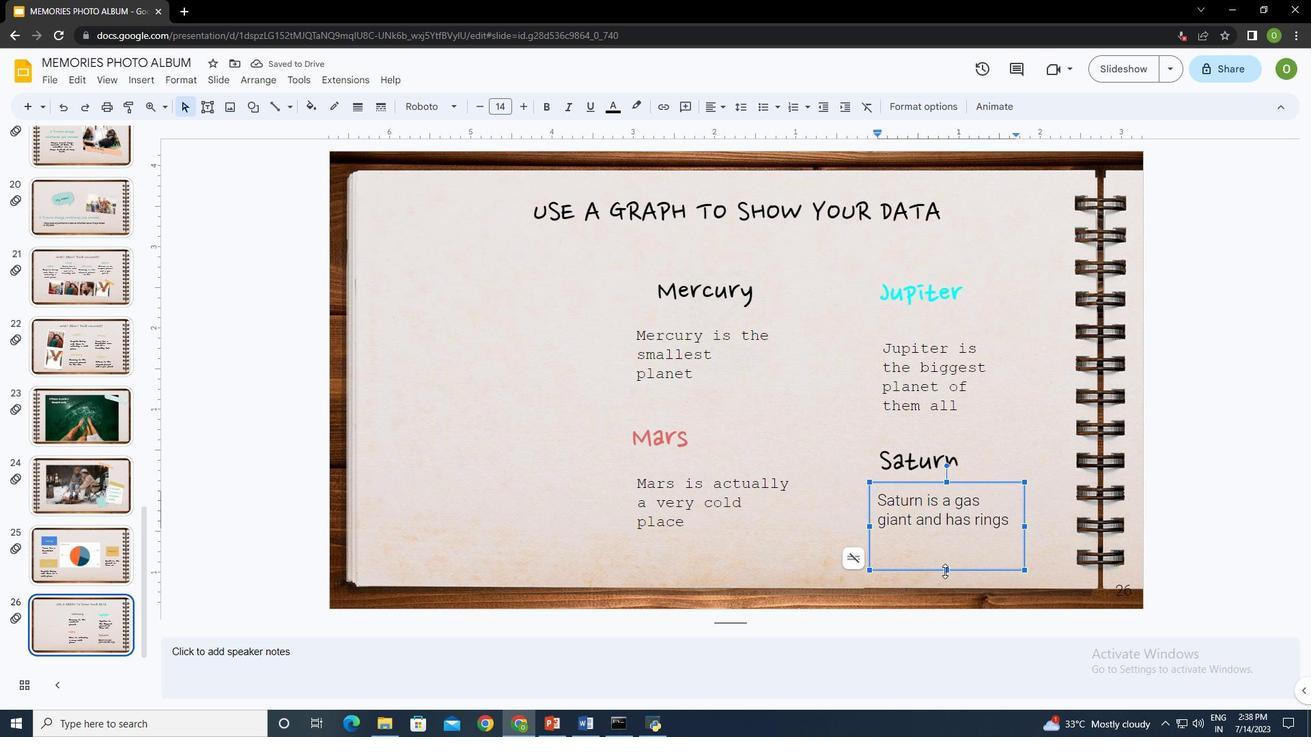 
Action: Mouse pressed left at (947, 571)
Screenshot: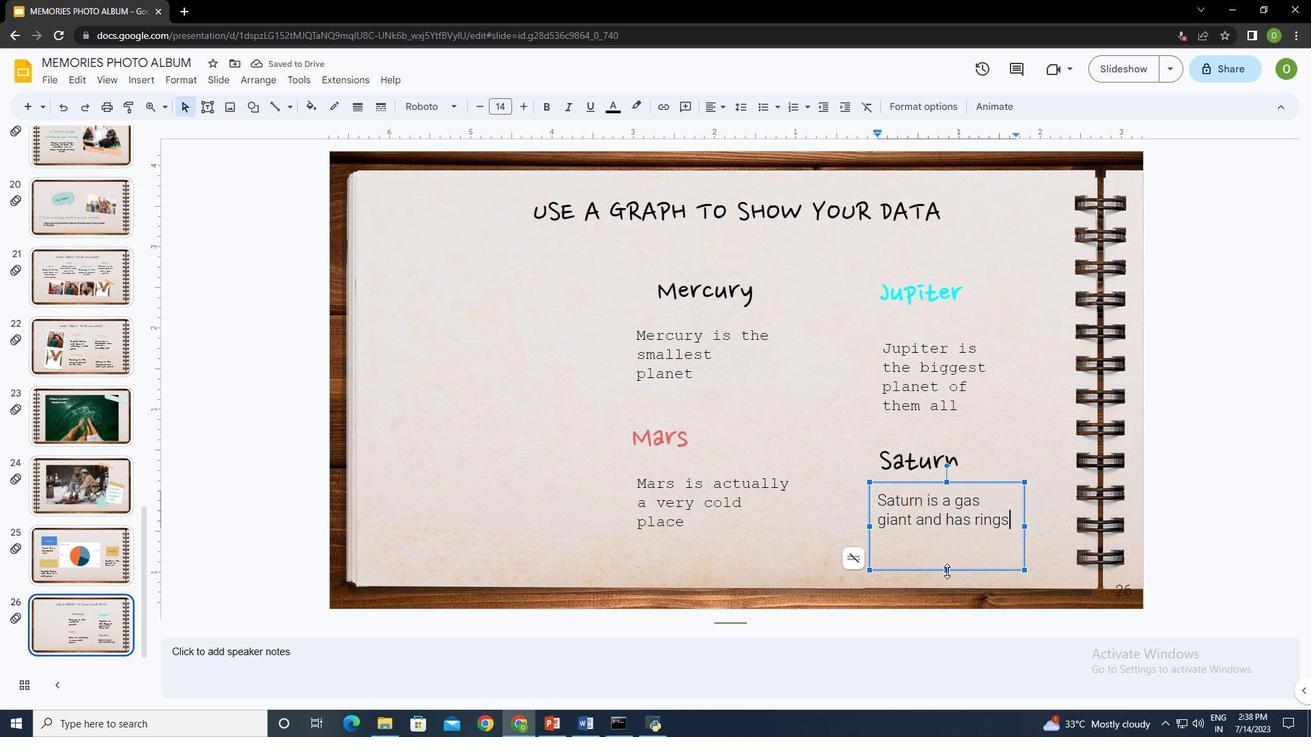 
Action: Mouse moved to (812, 538)
Screenshot: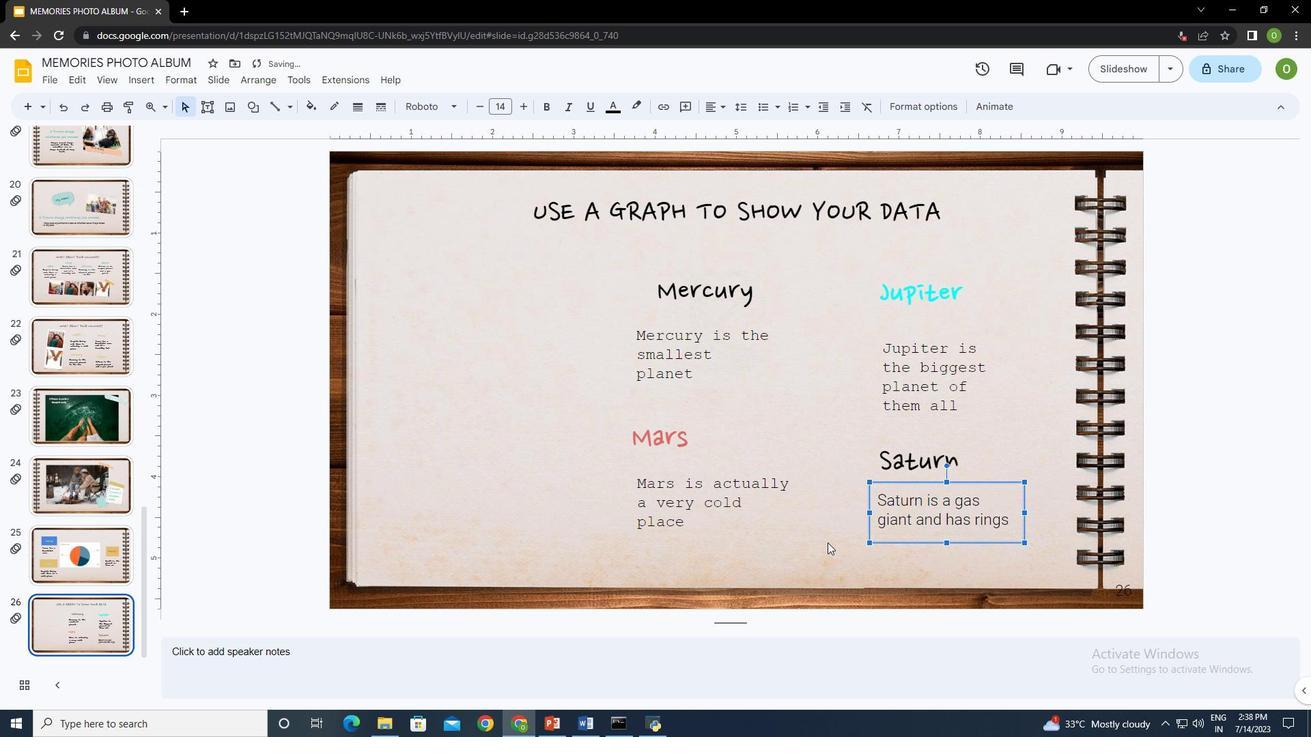 
Action: Mouse pressed left at (812, 538)
Screenshot: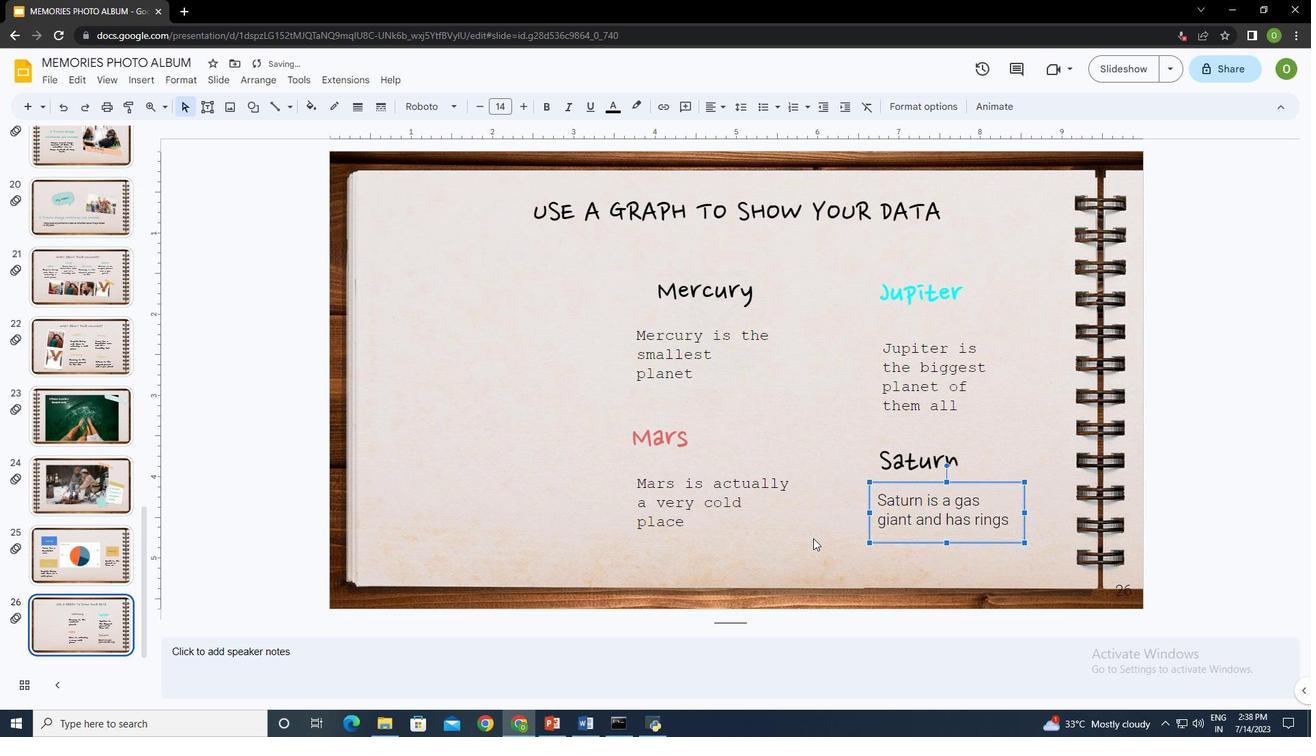 
Action: Mouse moved to (207, 106)
Screenshot: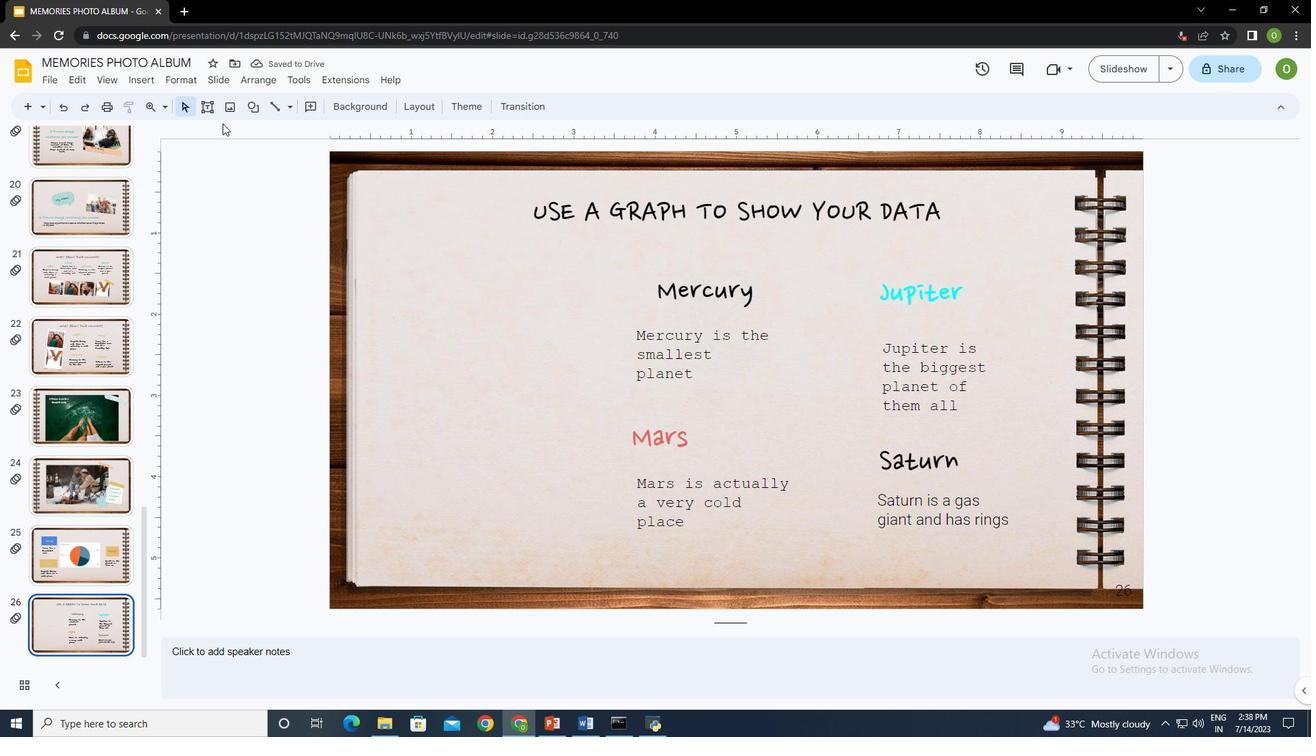 
Action: Mouse pressed left at (207, 106)
Screenshot: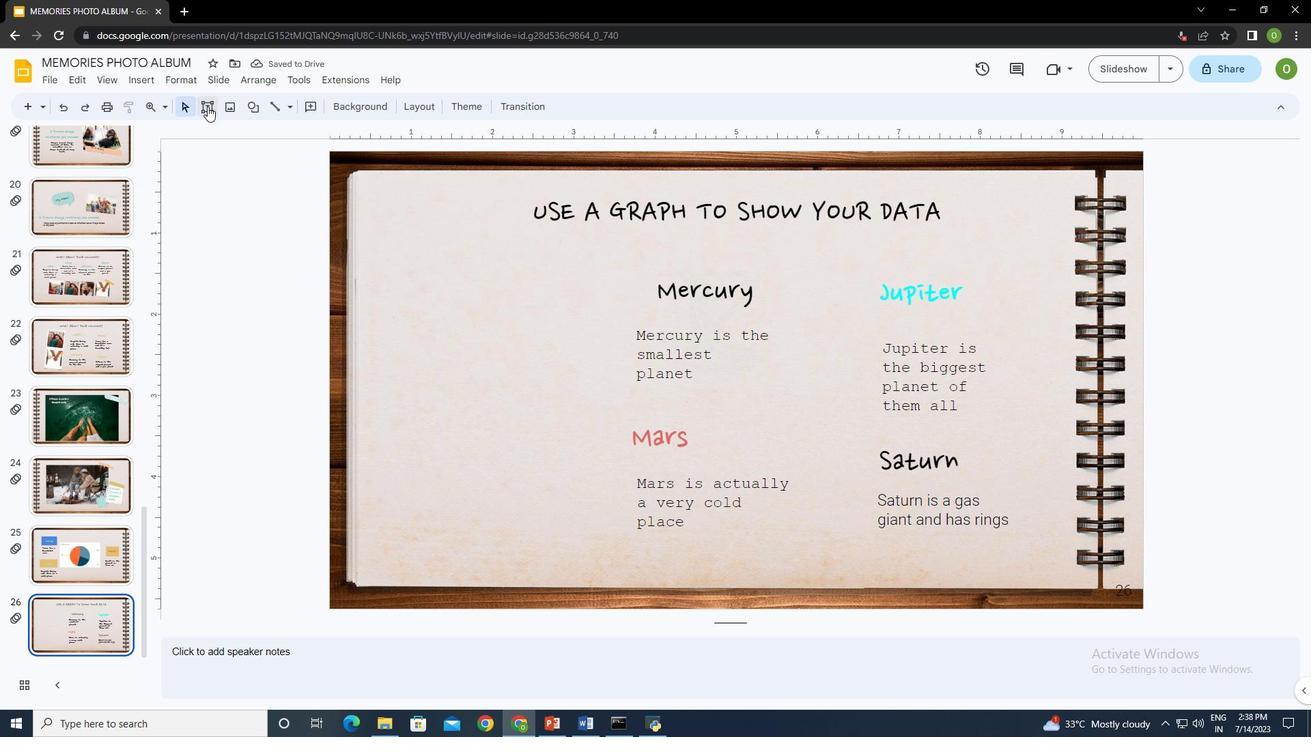 
Action: Mouse moved to (405, 521)
Screenshot: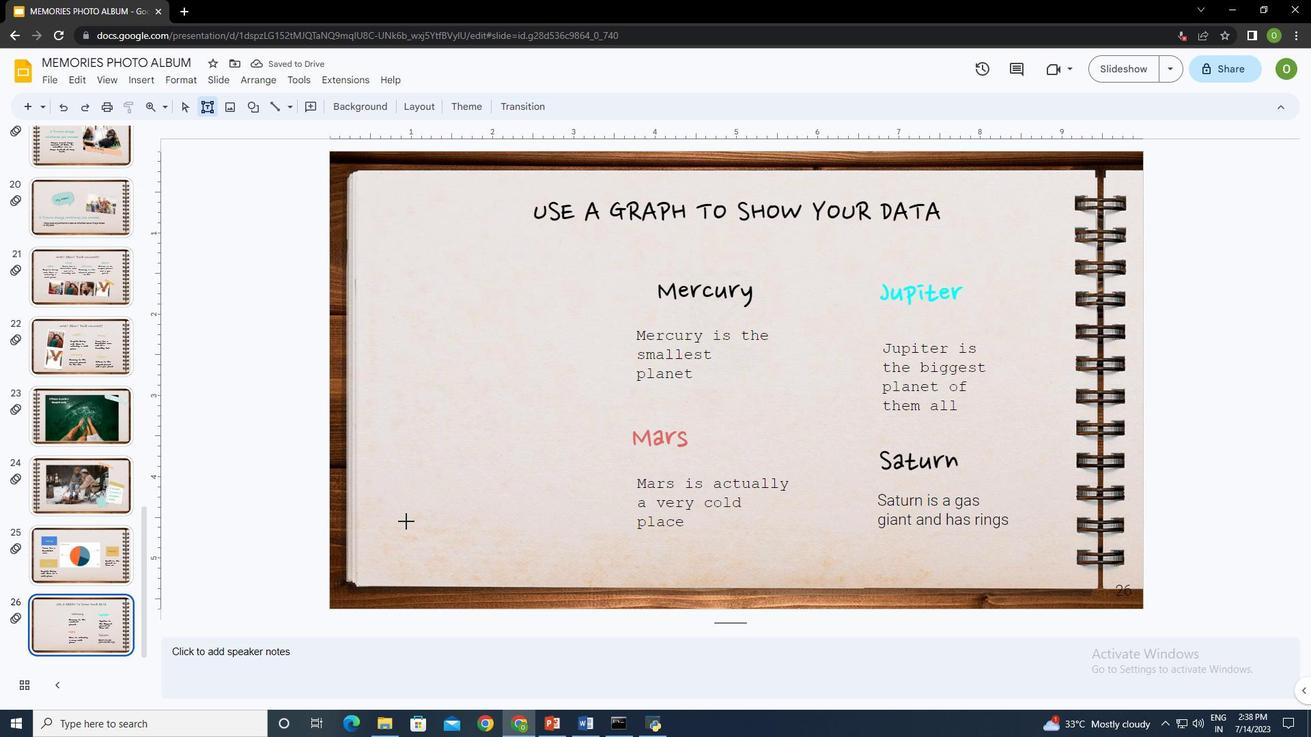 
Action: Mouse pressed left at (405, 521)
Screenshot: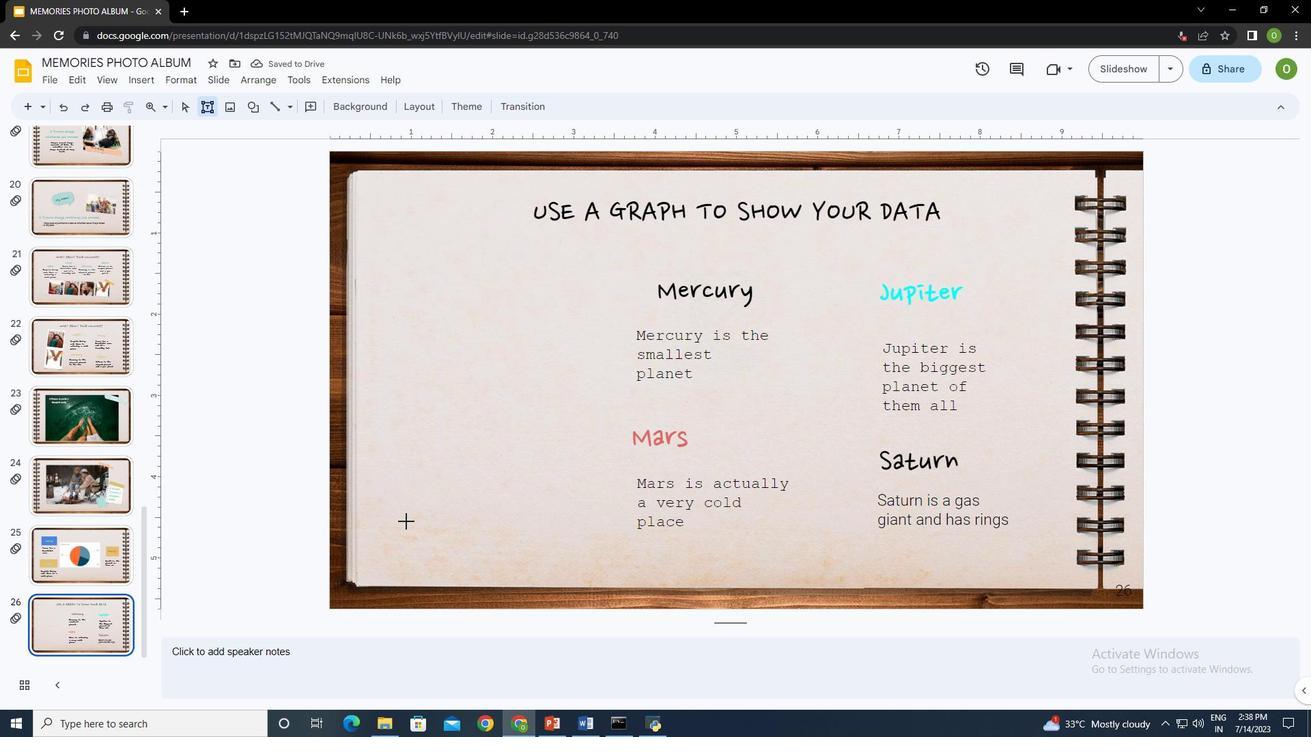 
Action: Mouse moved to (435, 545)
Screenshot: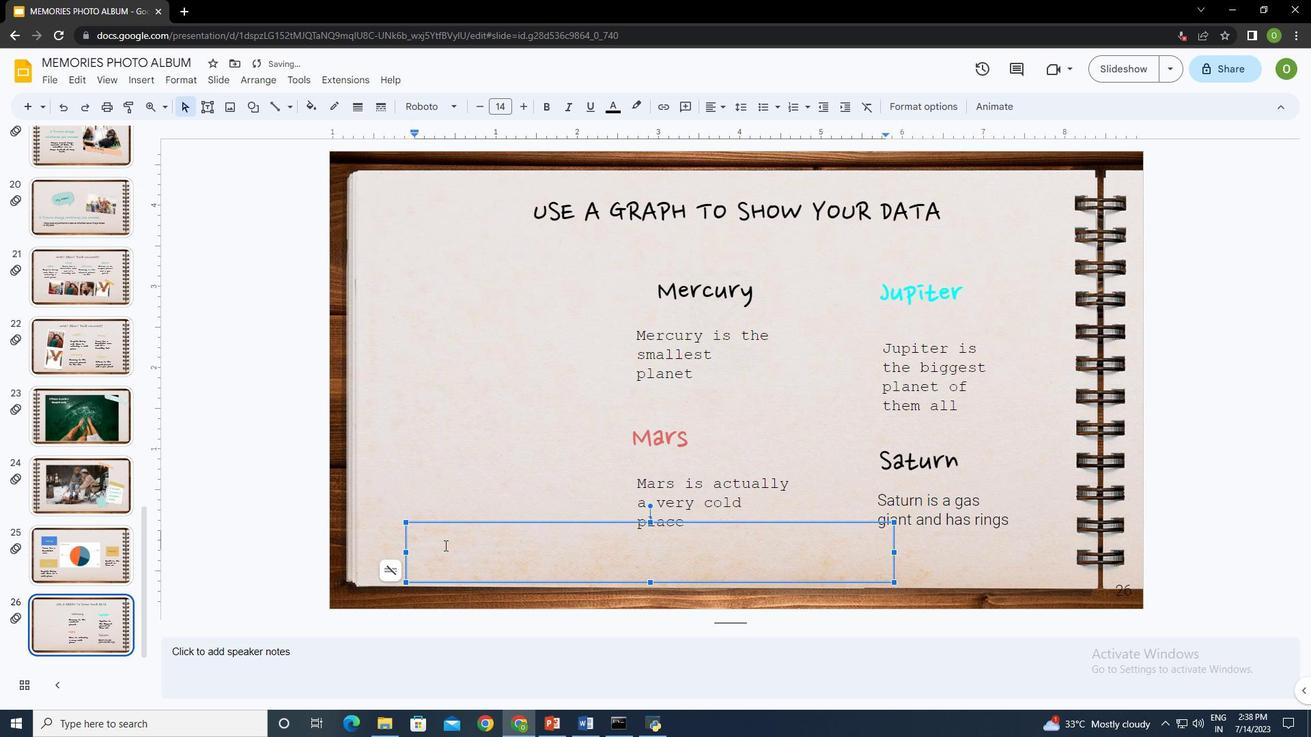 
Action: Key pressed <Key.shift><Key.shift><Key.shift><Key.shift><Key.shift><Key.shift><Key.shift>Follow<Key.space>the<Key.space>link<Key.space>in<Key.space>the<Key.space>graph<Key.space>to<Key.space>modify<Key.space>its<Key.space>data<Key.space>and<Key.space>then<Key.space>past<Key.space>the<Key.space>new<Key.space>here.<Key.space>for<Key.space>more<Key.space>infi<Key.backspace>o,<Key.space><Key.shift>Click<Key.space>here<Key.shift_r><Key.left><Key.left><Key.left><Key.left><Key.left><Key.left><Key.left><Key.left><Key.left><Key.left>
Screenshot: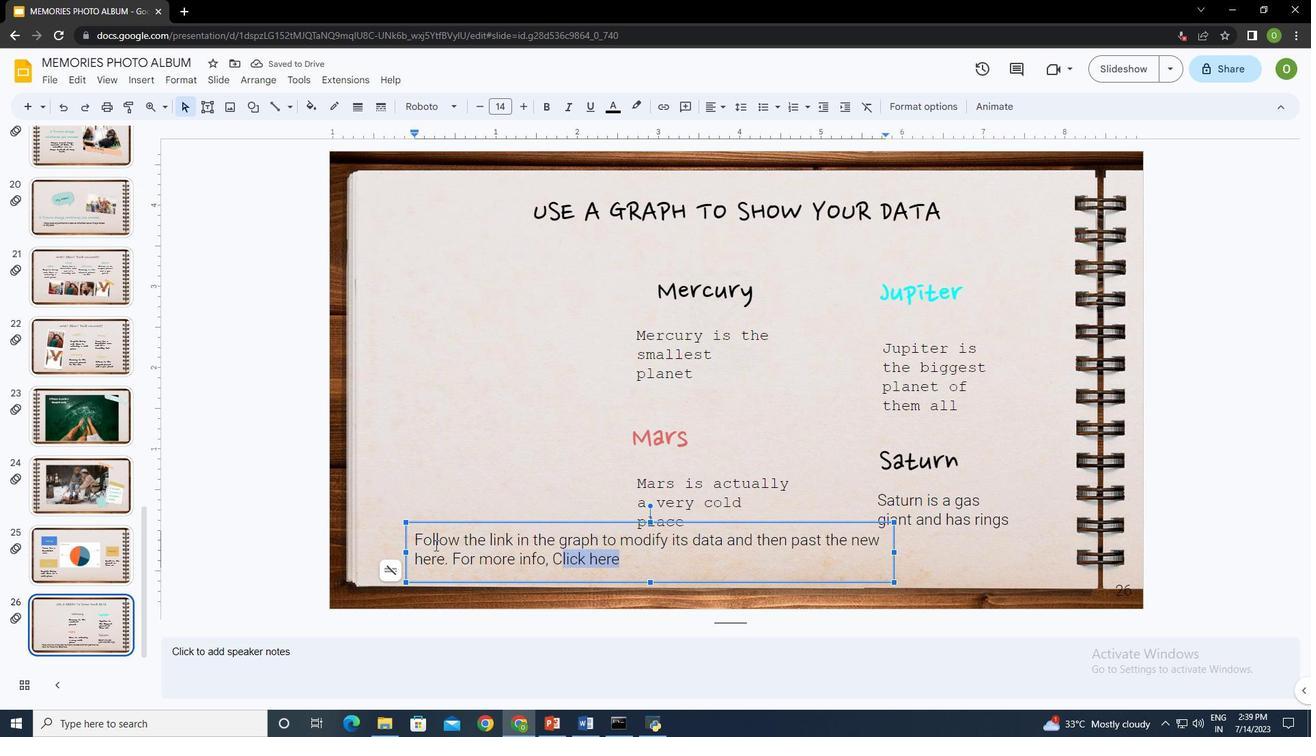 
Action: Mouse moved to (620, 105)
Screenshot: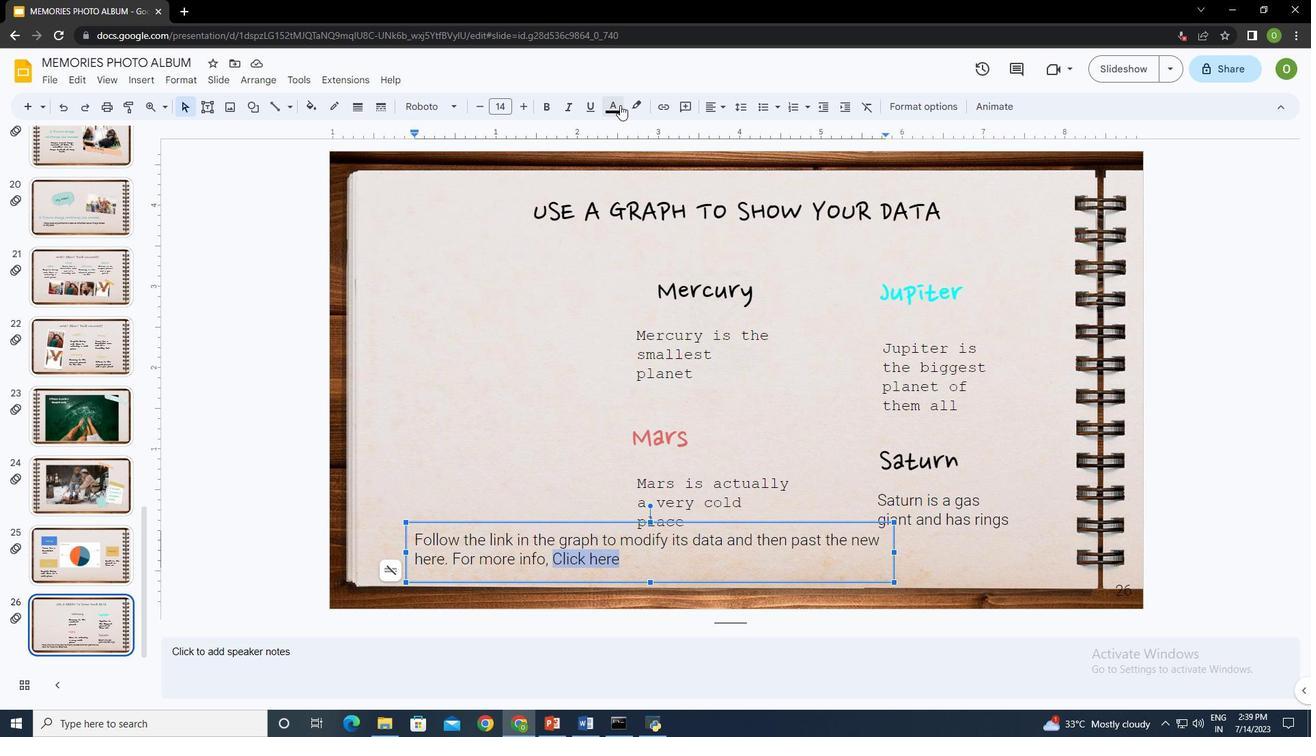 
Action: Mouse pressed left at (620, 105)
Screenshot: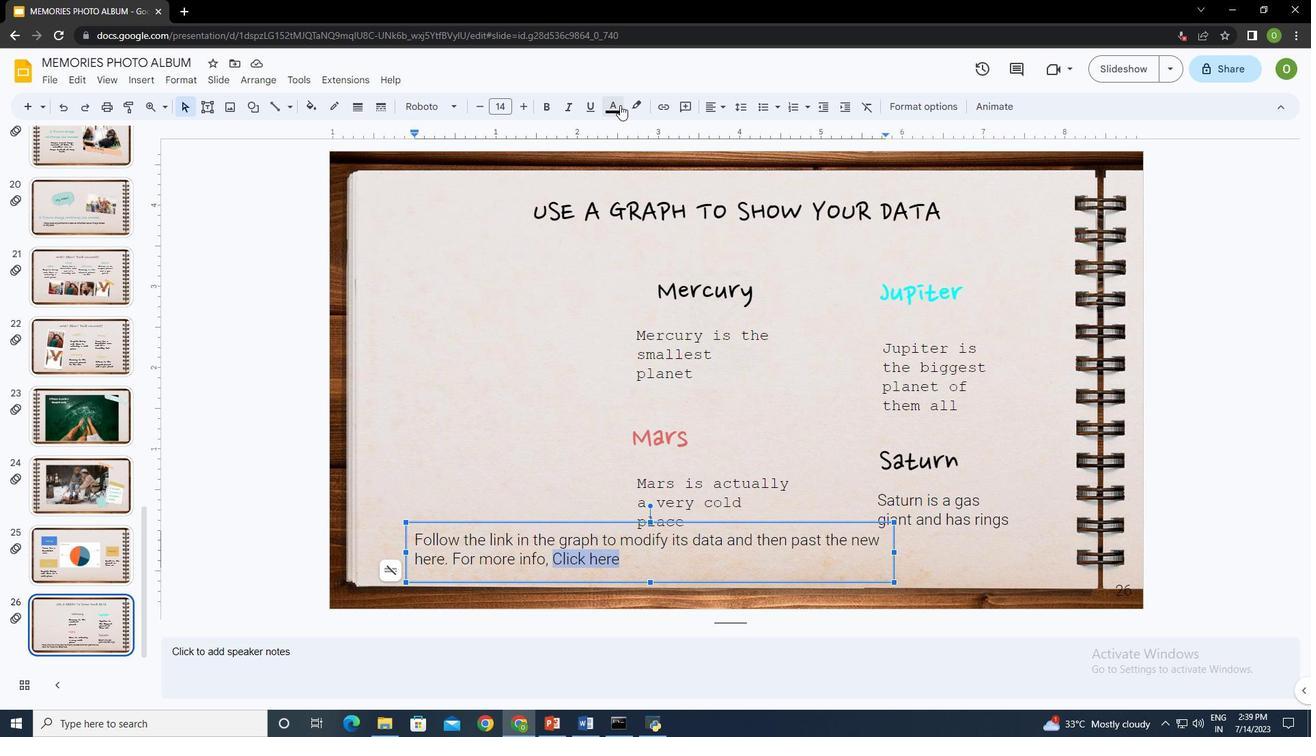 
Action: Mouse moved to (737, 238)
Screenshot: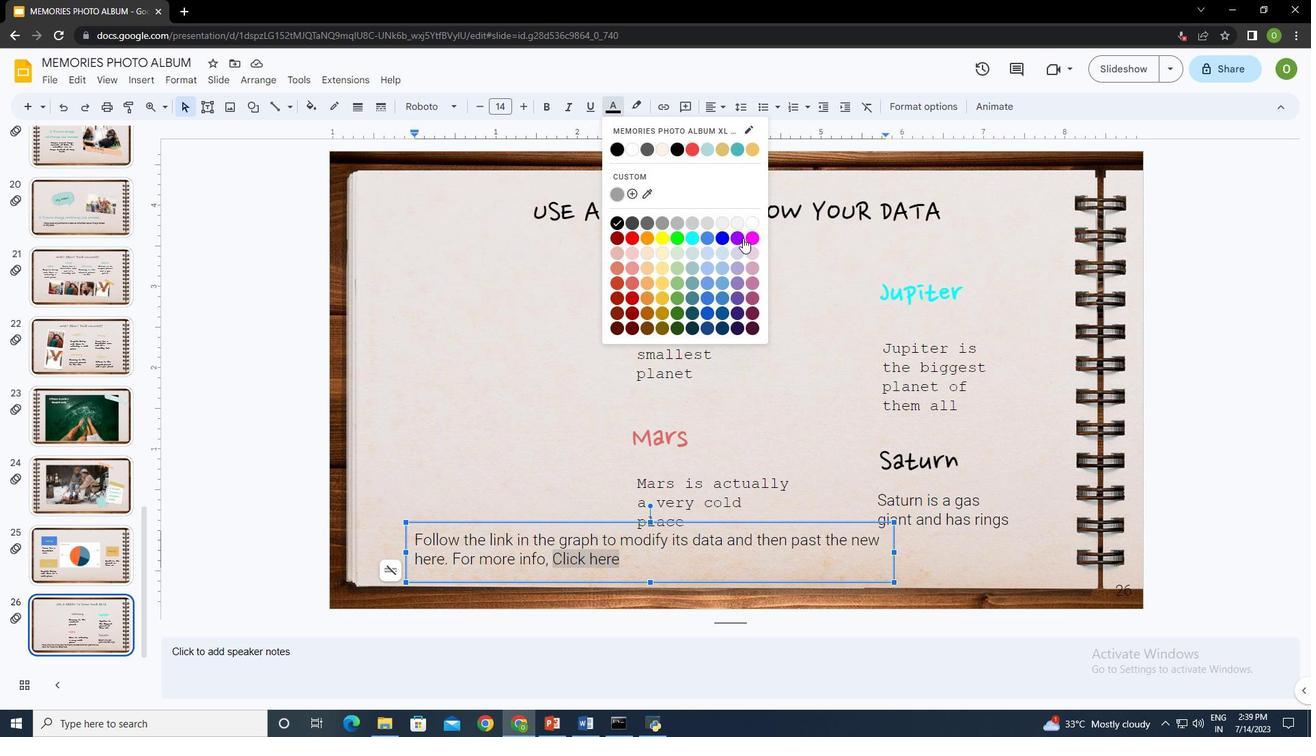 
Action: Mouse pressed left at (737, 238)
Screenshot: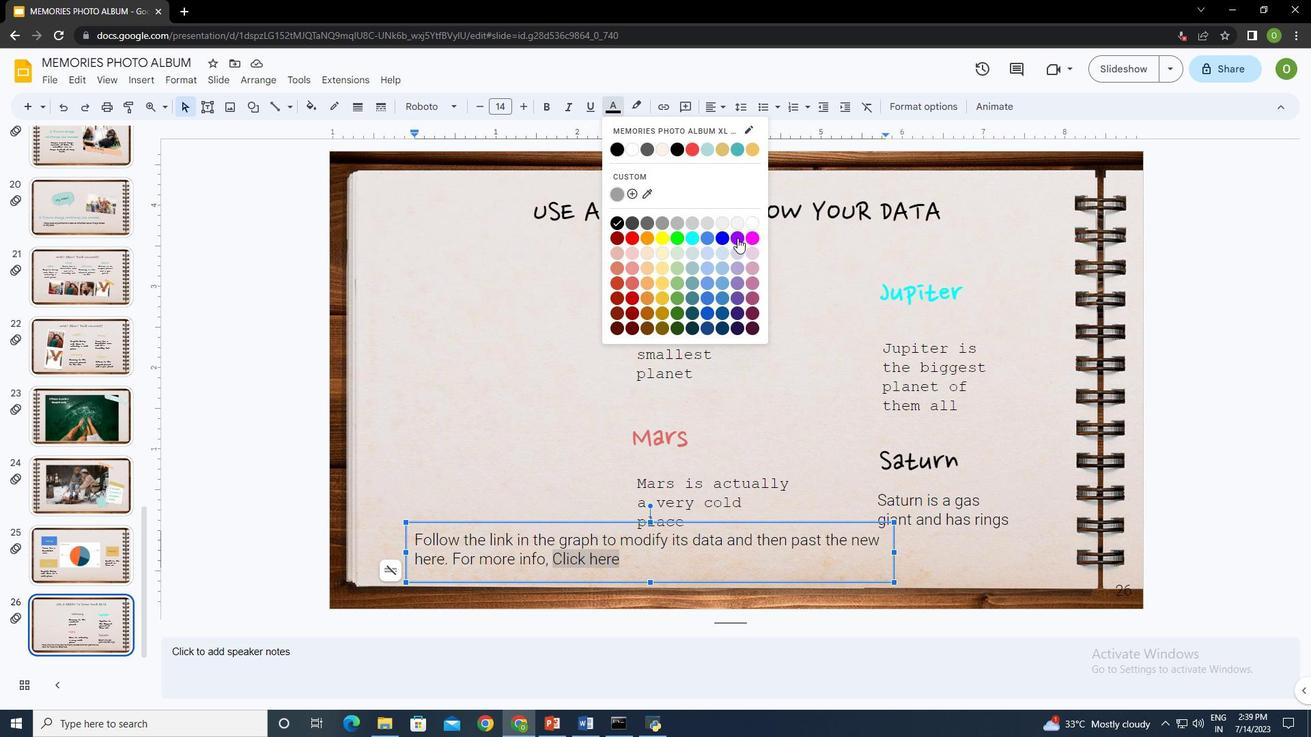 
Action: Mouse moved to (750, 540)
Screenshot: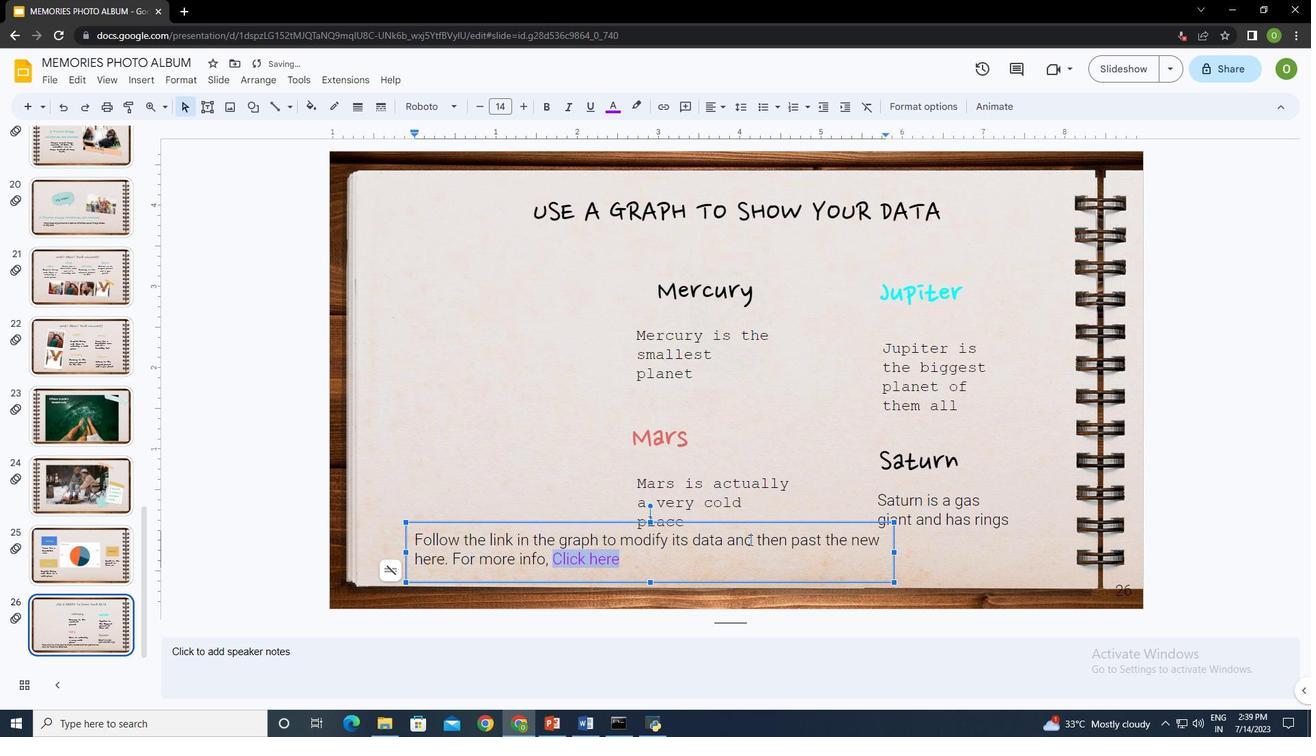 
Action: Mouse pressed left at (750, 540)
Screenshot: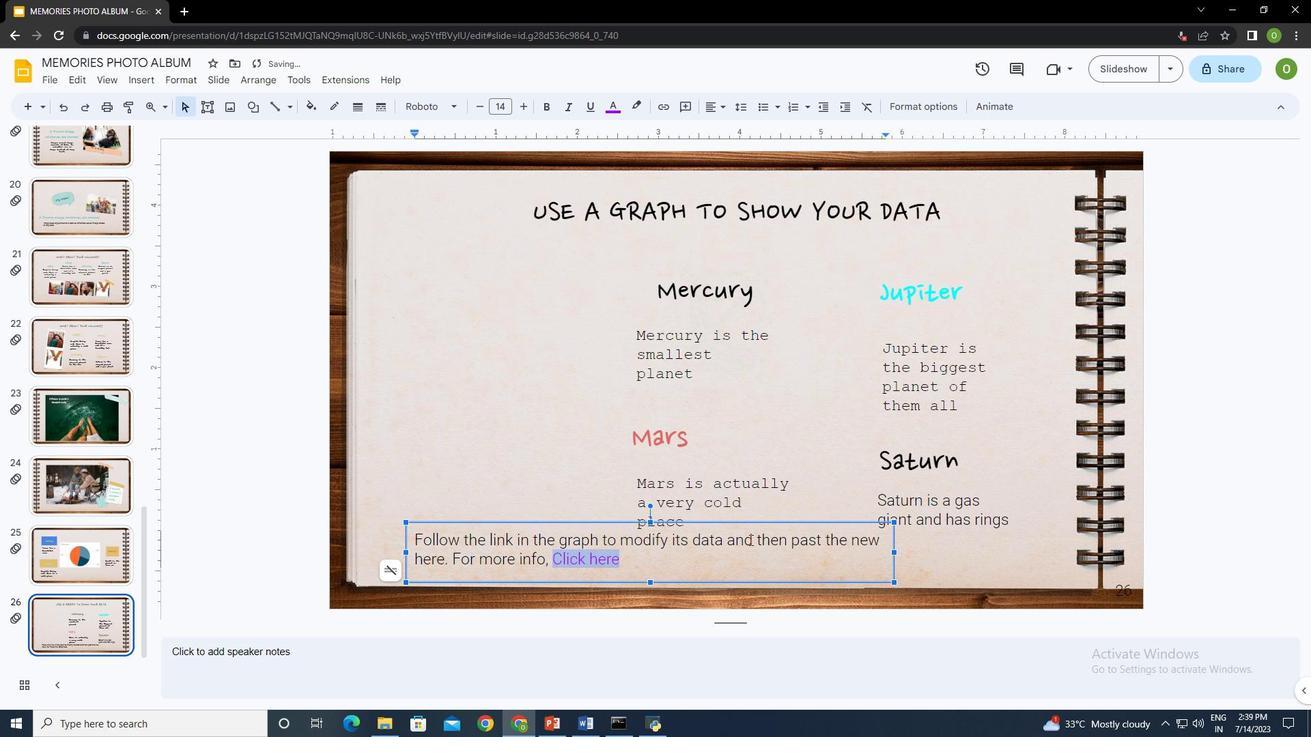 
Action: Mouse moved to (560, 545)
Screenshot: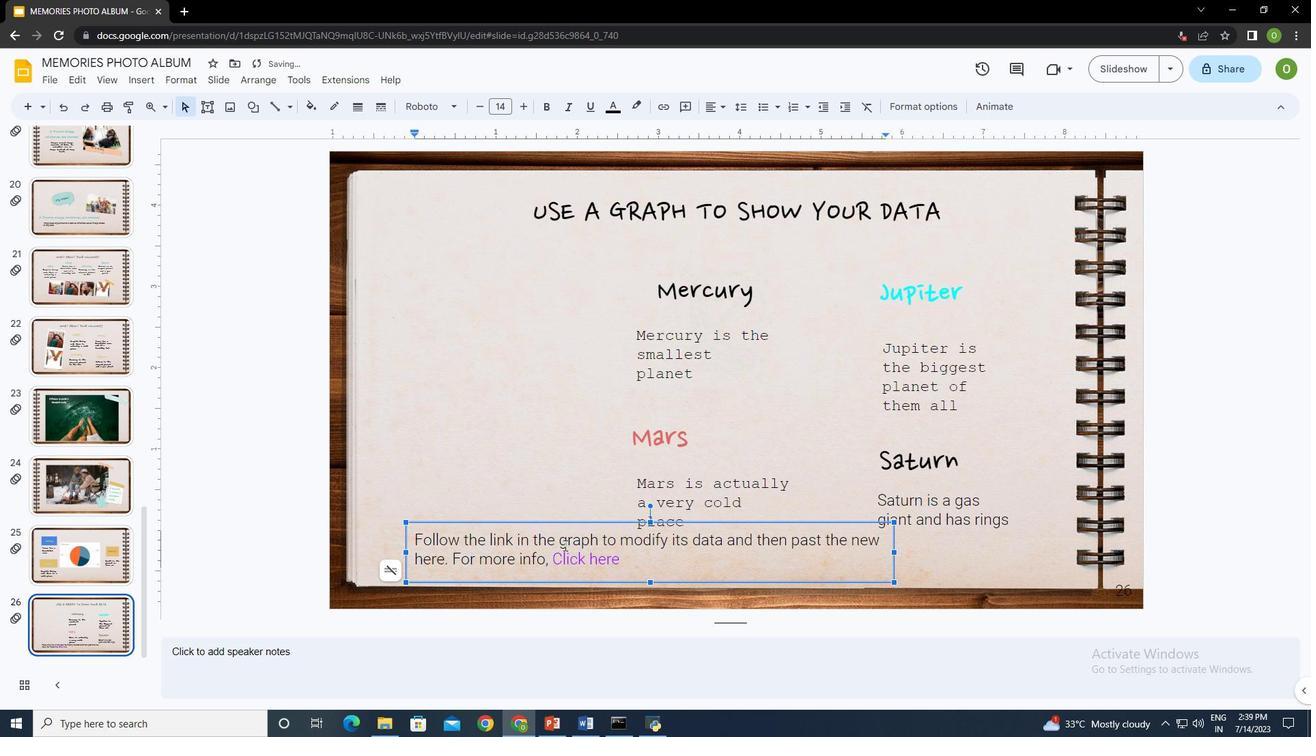 
Action: Mouse pressed left at (560, 545)
Screenshot: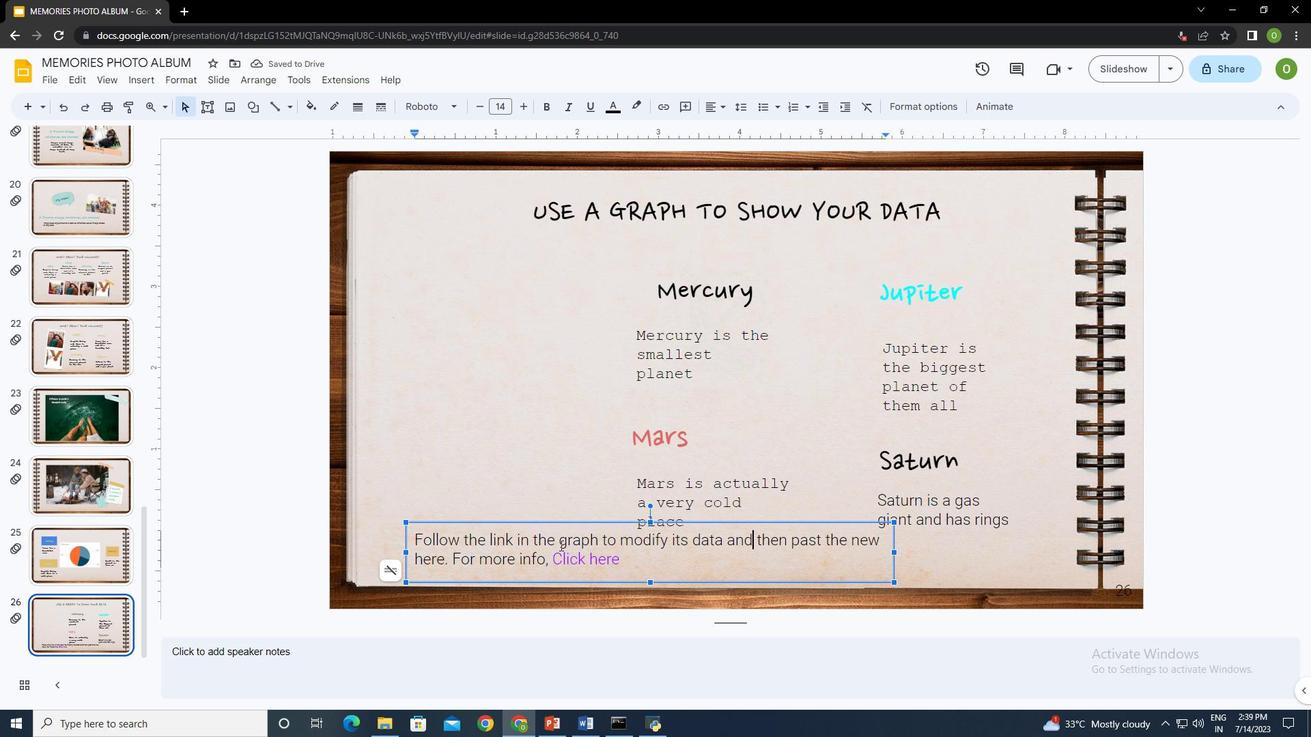 
Action: Key pressed ctrl+A
Screenshot: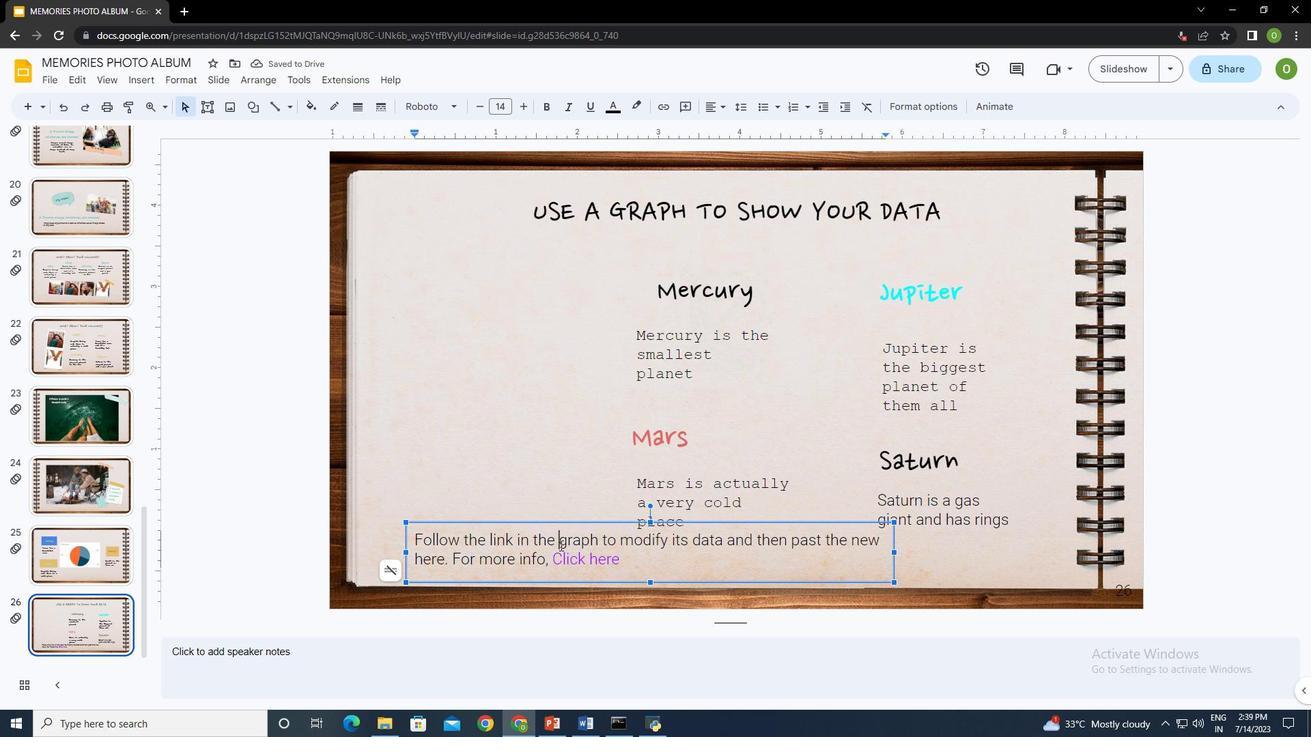 
Action: Mouse moved to (428, 107)
Screenshot: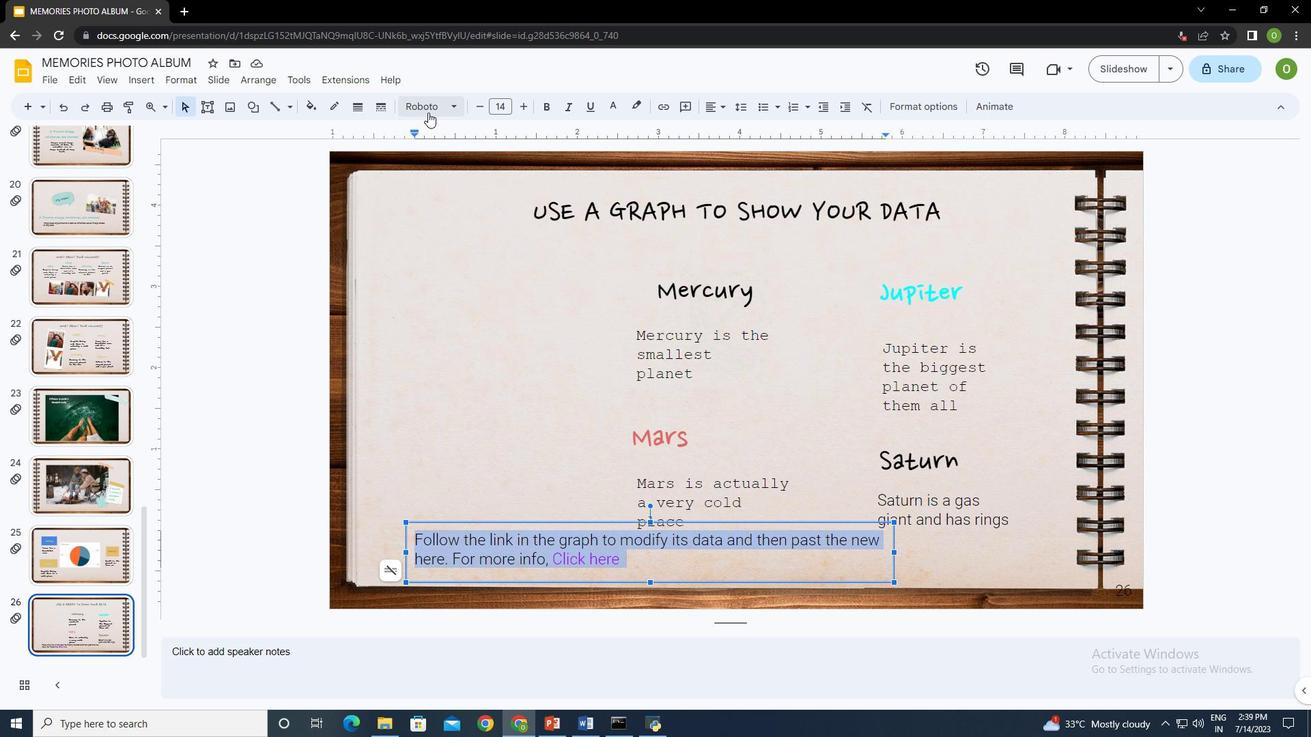 
Action: Mouse pressed left at (428, 107)
Screenshot: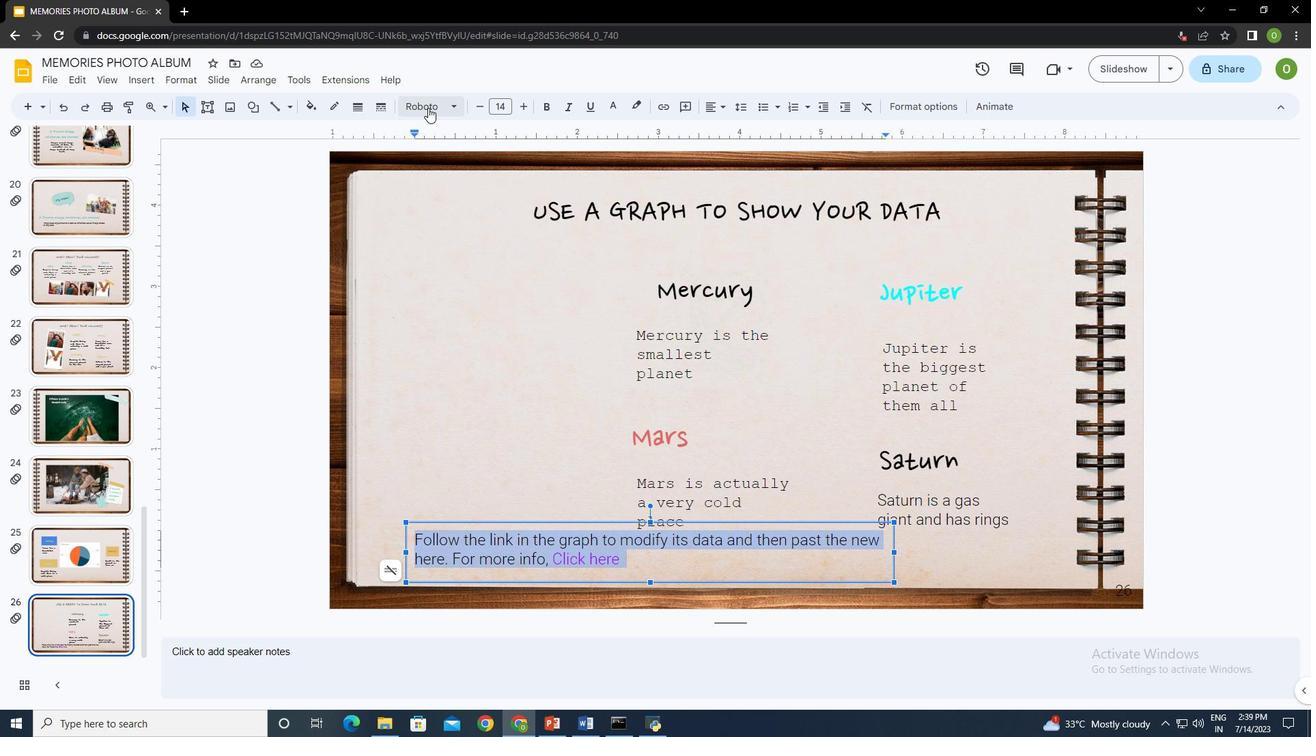 
Action: Mouse moved to (482, 372)
Screenshot: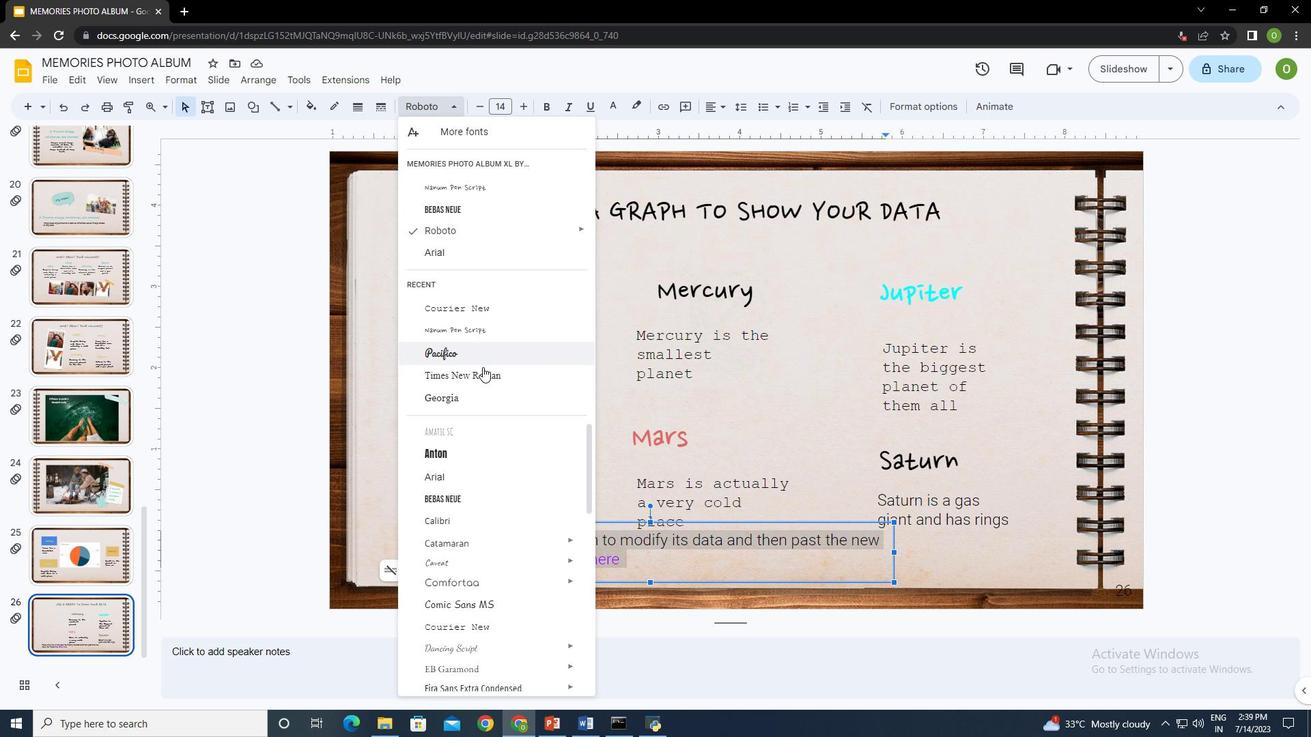 
Action: Mouse pressed left at (482, 372)
Screenshot: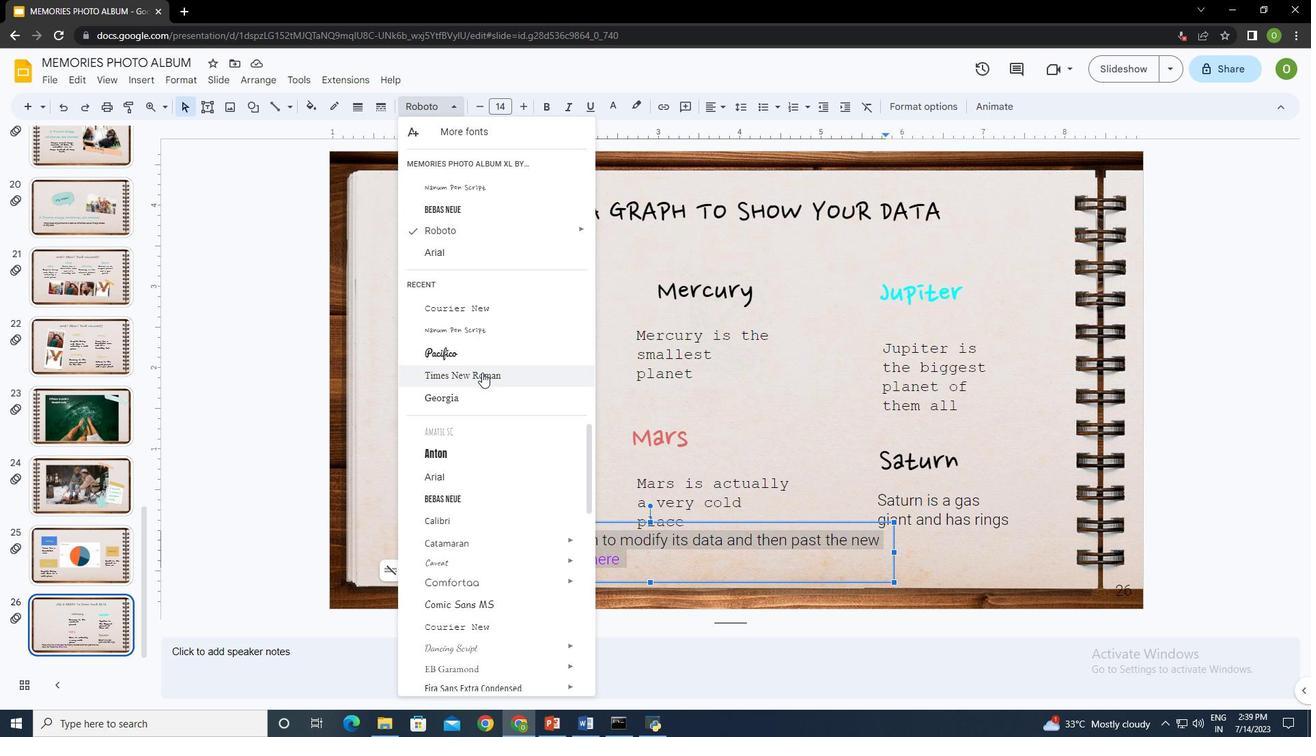 
Action: Mouse moved to (950, 560)
Screenshot: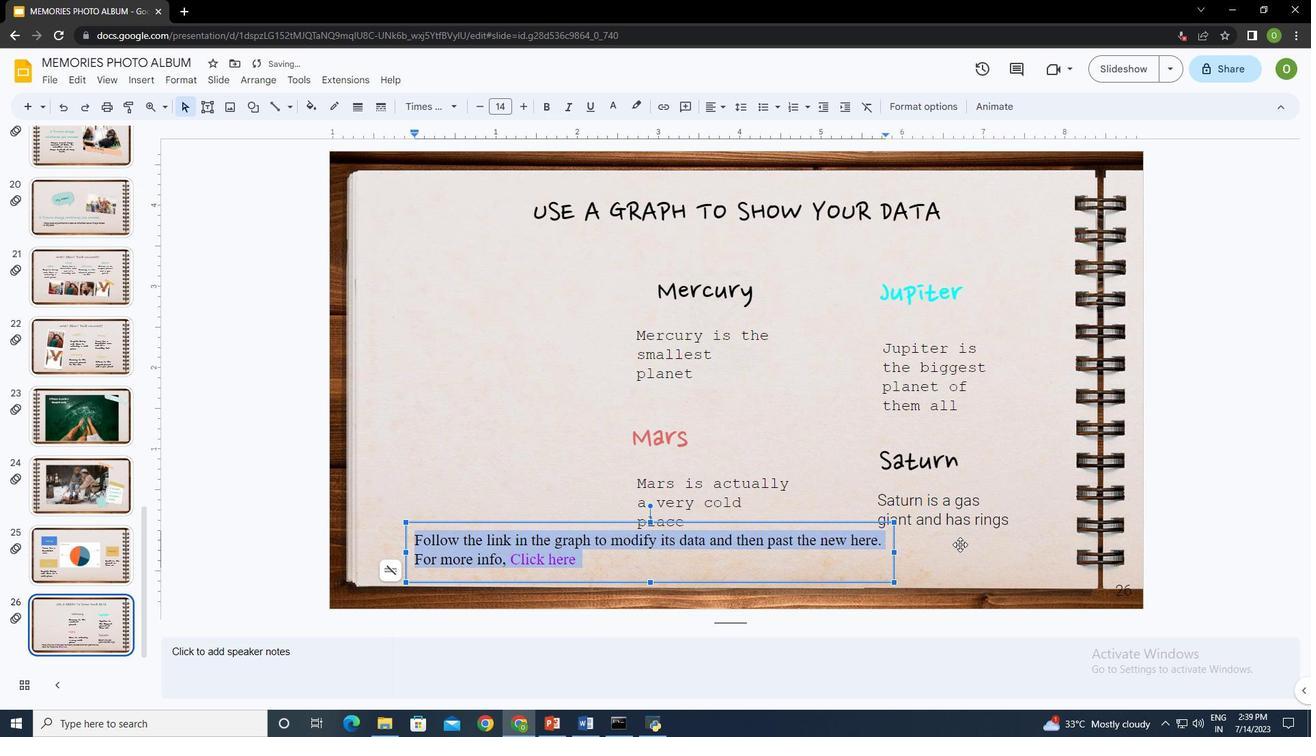 
Action: Mouse pressed left at (950, 560)
Screenshot: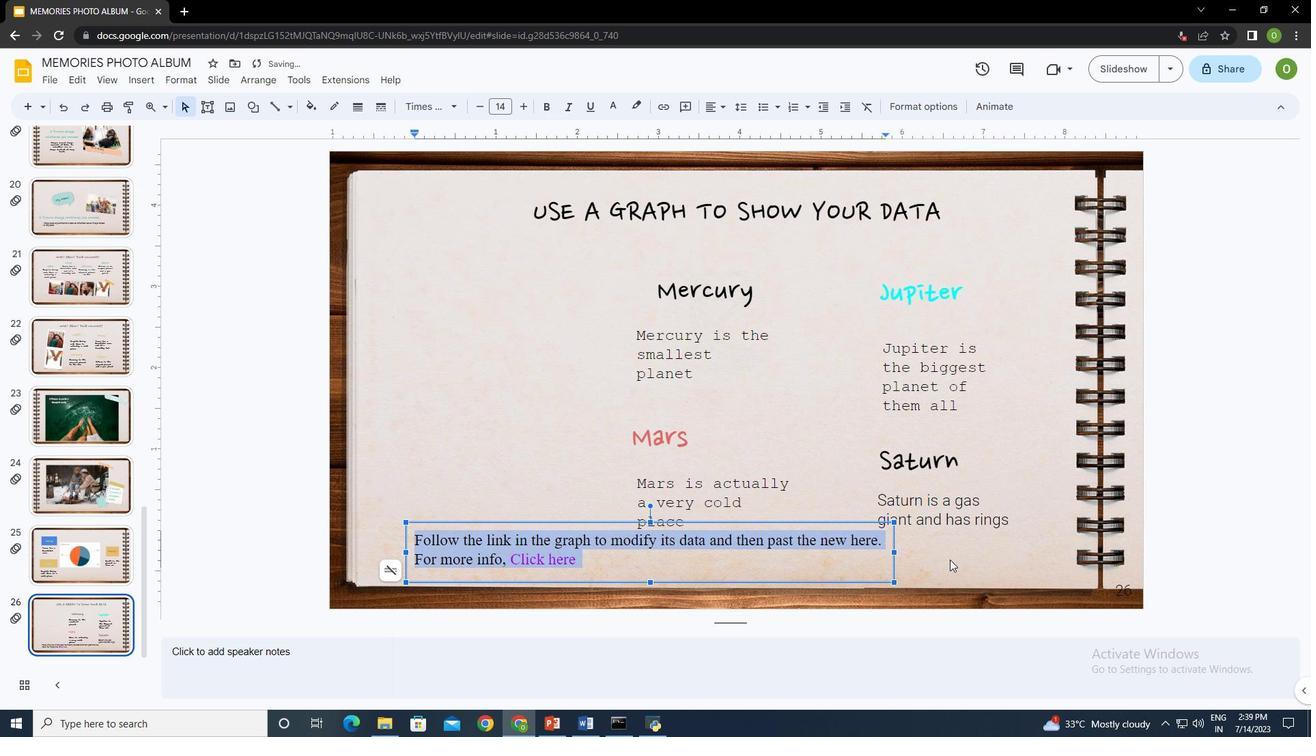 
Action: Mouse moved to (413, 432)
Screenshot: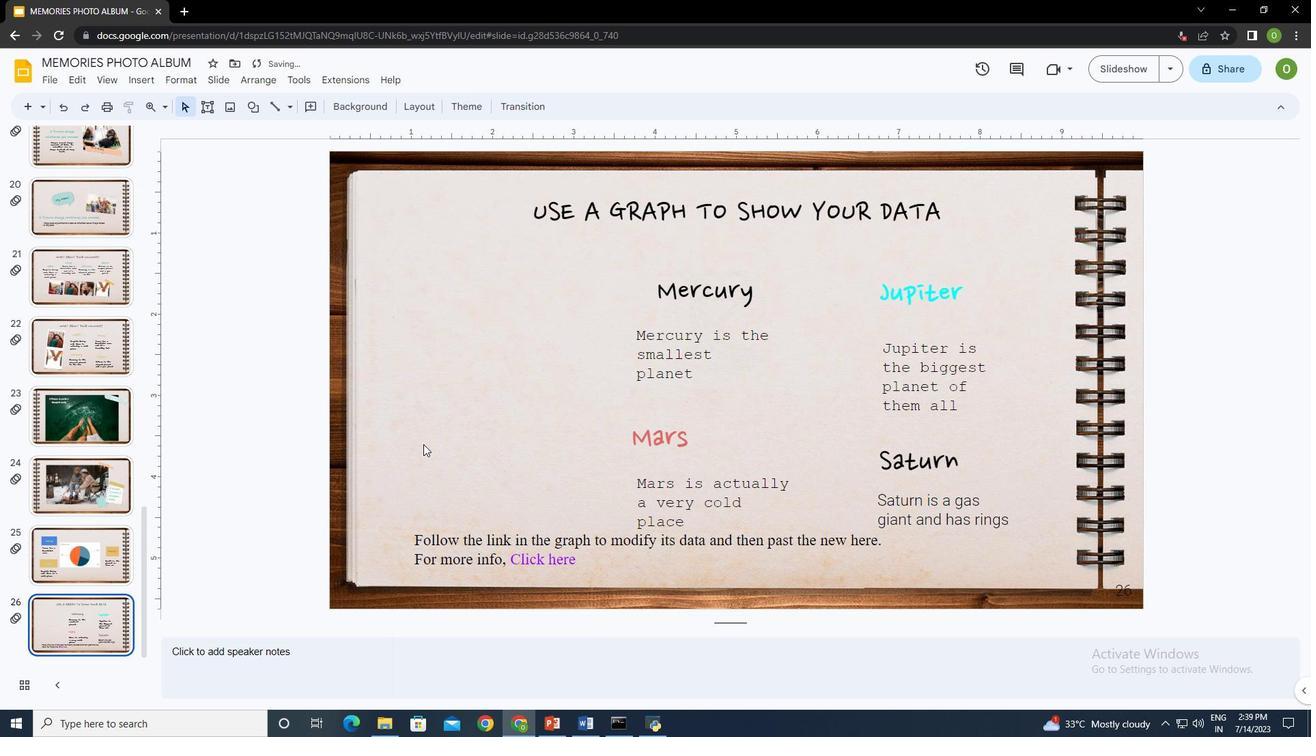 
Action: Mouse pressed left at (413, 432)
Screenshot: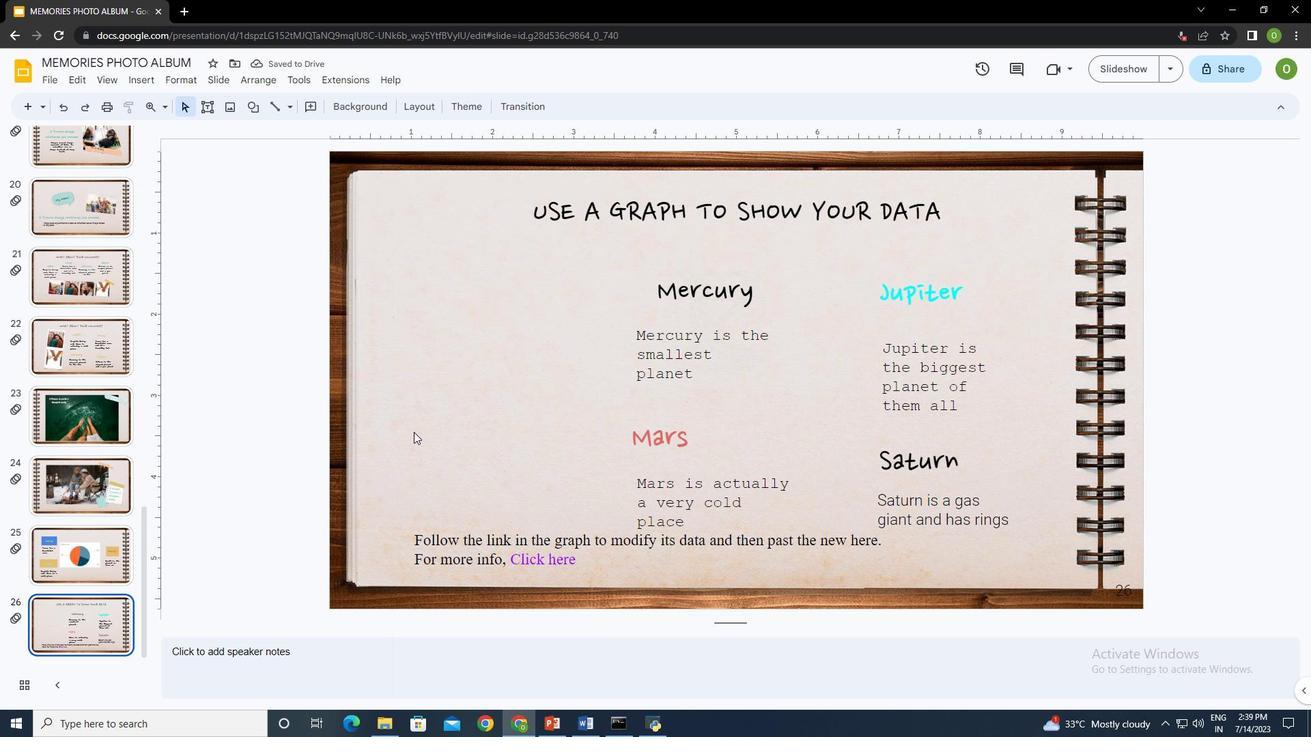
Action: Mouse moved to (146, 78)
Screenshot: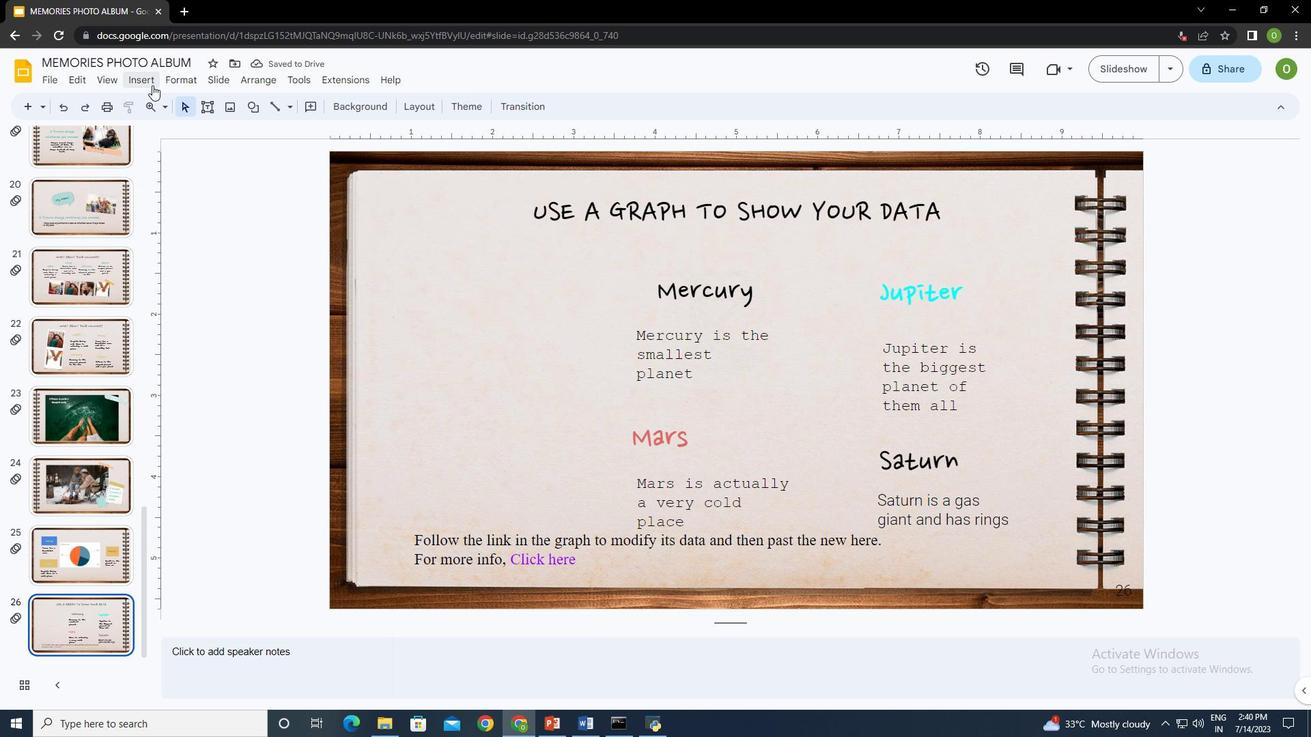 
Action: Mouse pressed left at (146, 78)
Screenshot: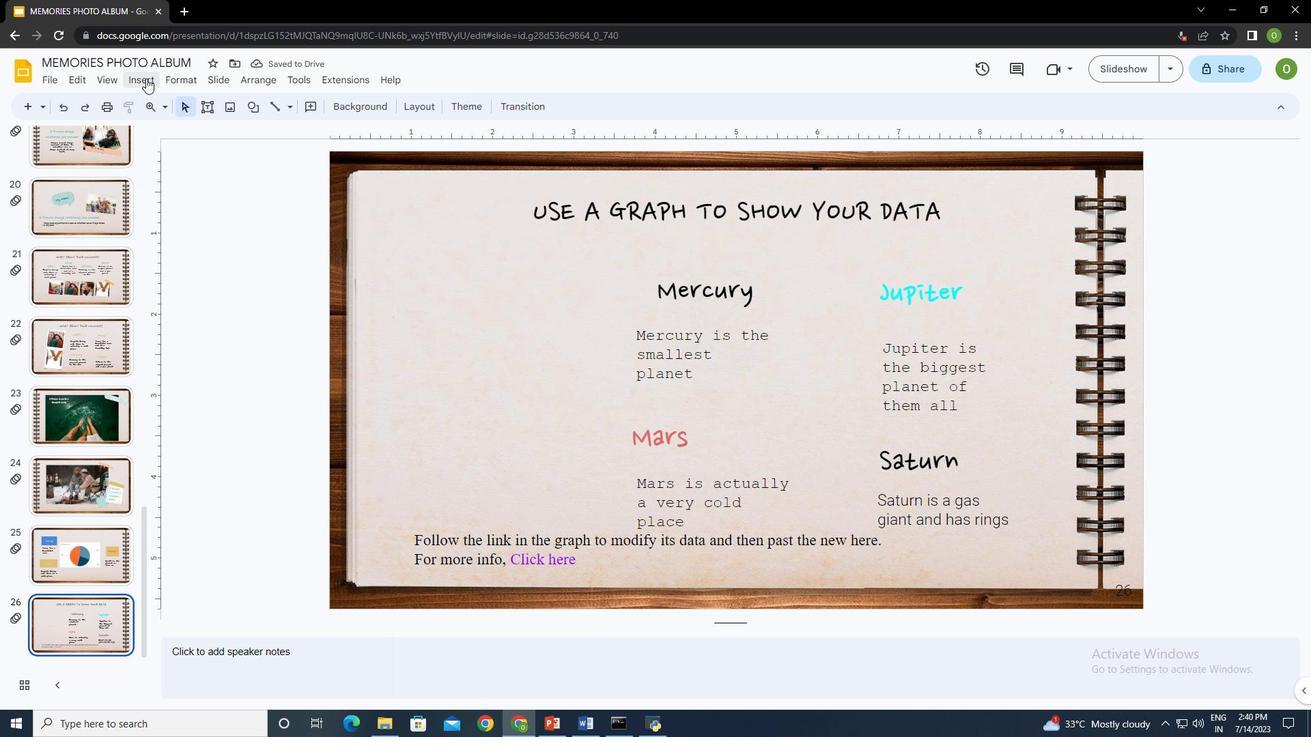 
Action: Mouse moved to (385, 258)
Screenshot: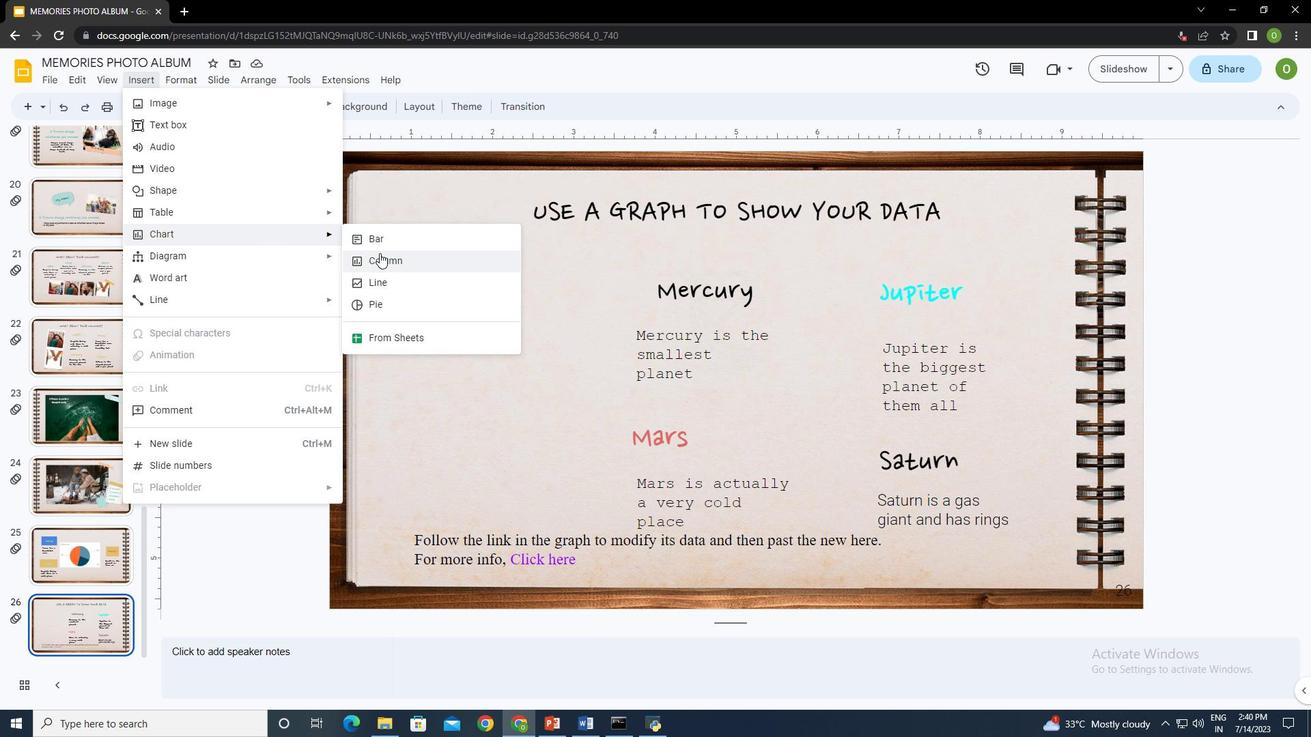 
Action: Mouse pressed left at (385, 258)
Screenshot: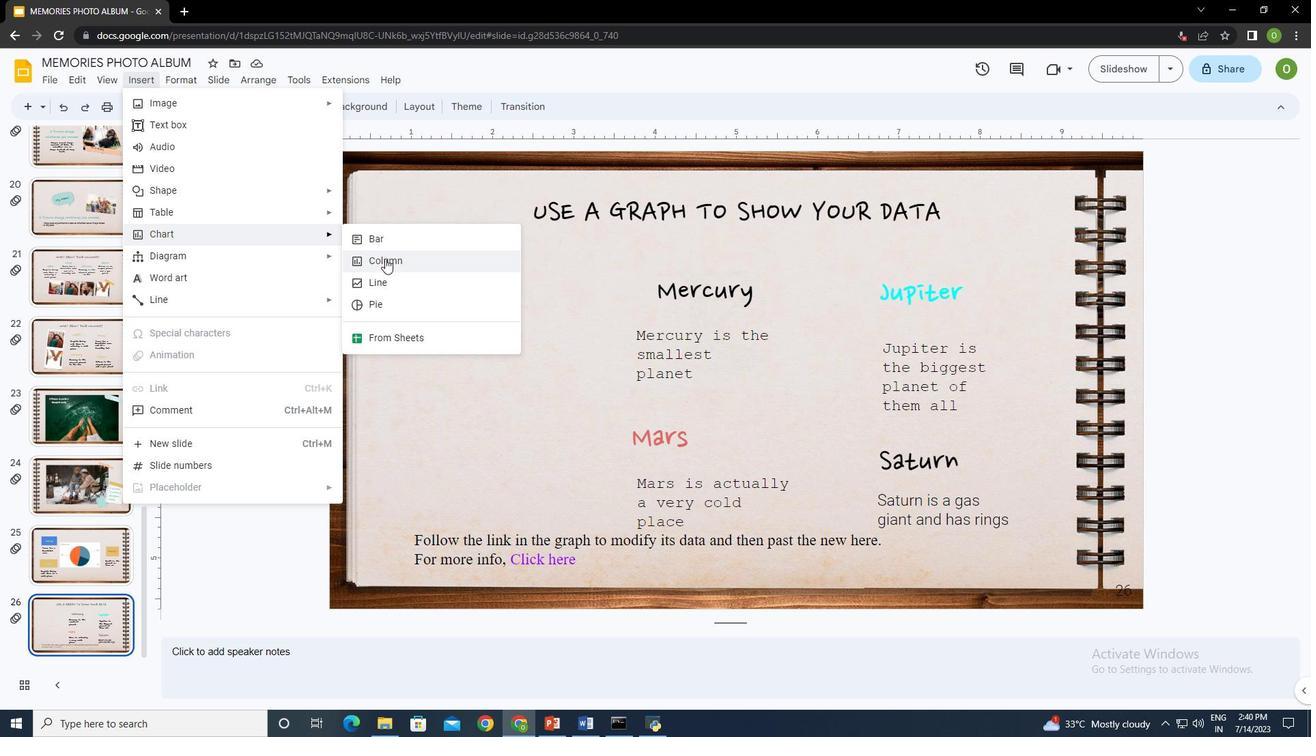 
Action: Mouse moved to (477, 331)
Screenshot: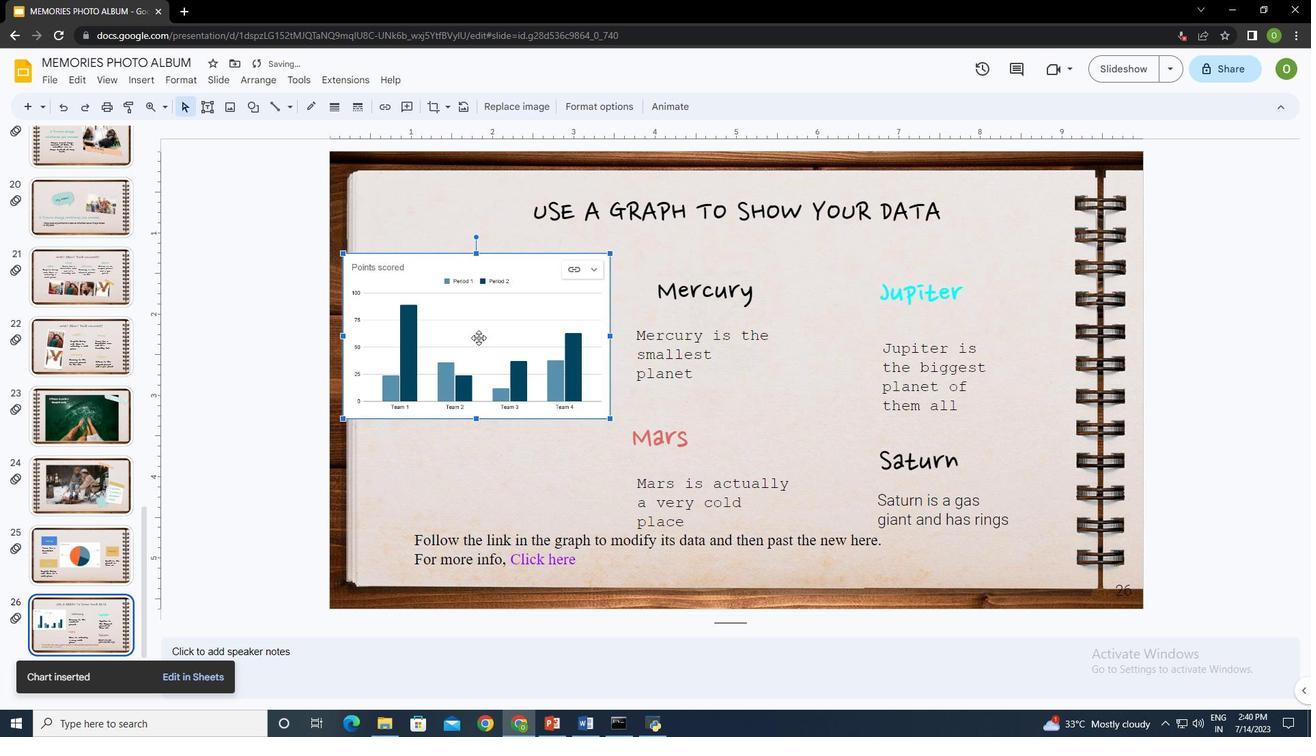 
Action: Mouse pressed left at (477, 331)
Screenshot: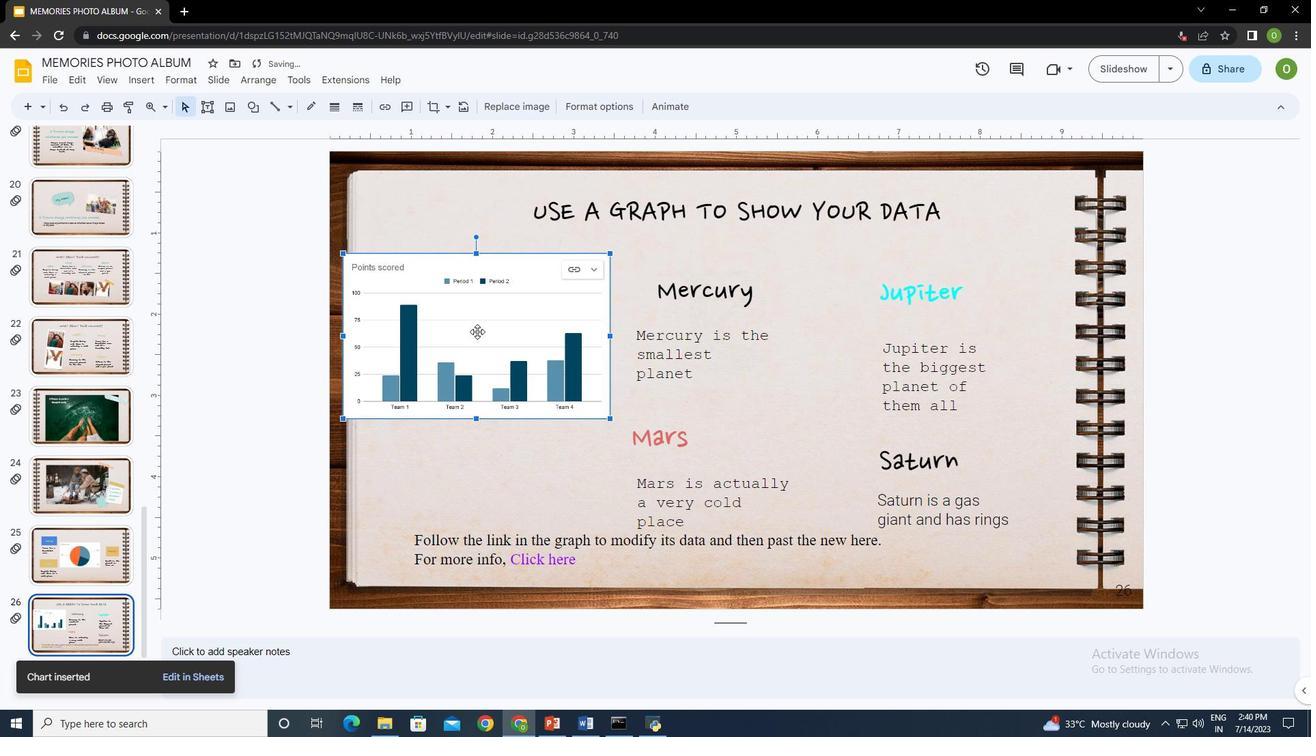 
Action: Mouse moved to (609, 293)
Screenshot: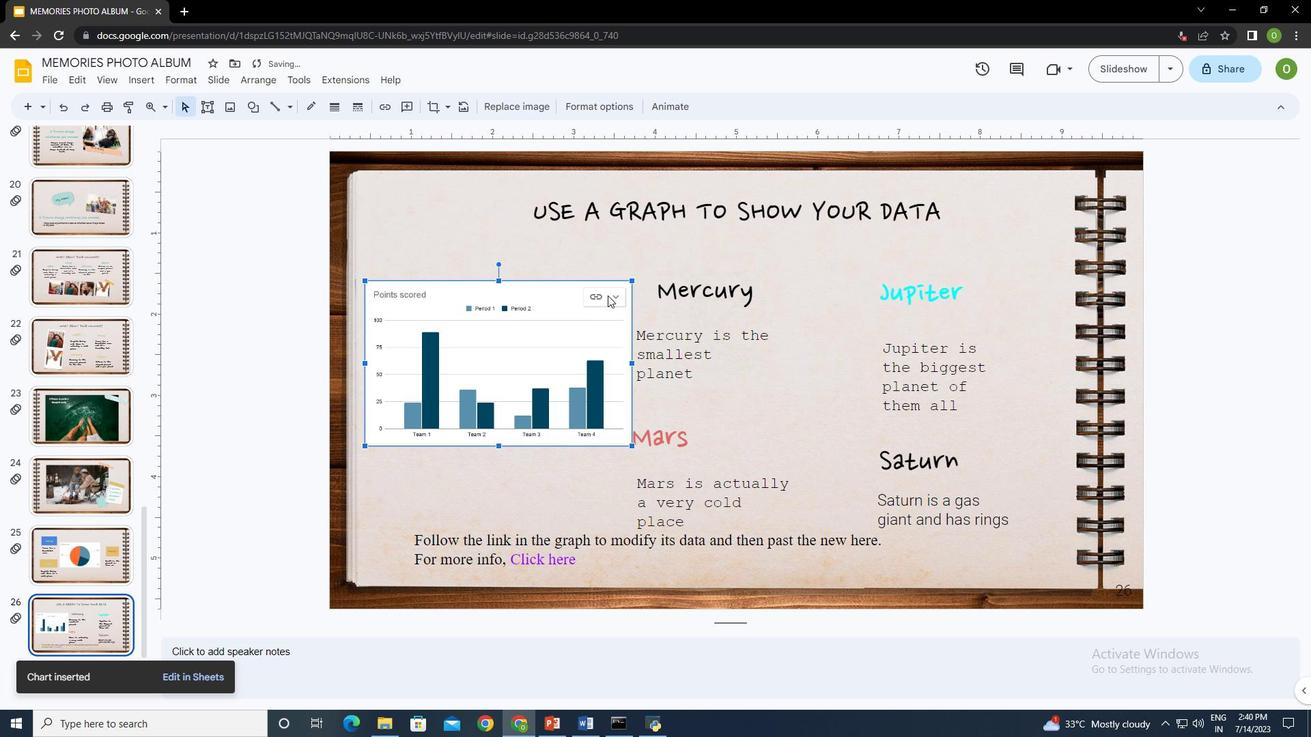 
Action: Mouse pressed left at (609, 293)
Screenshot: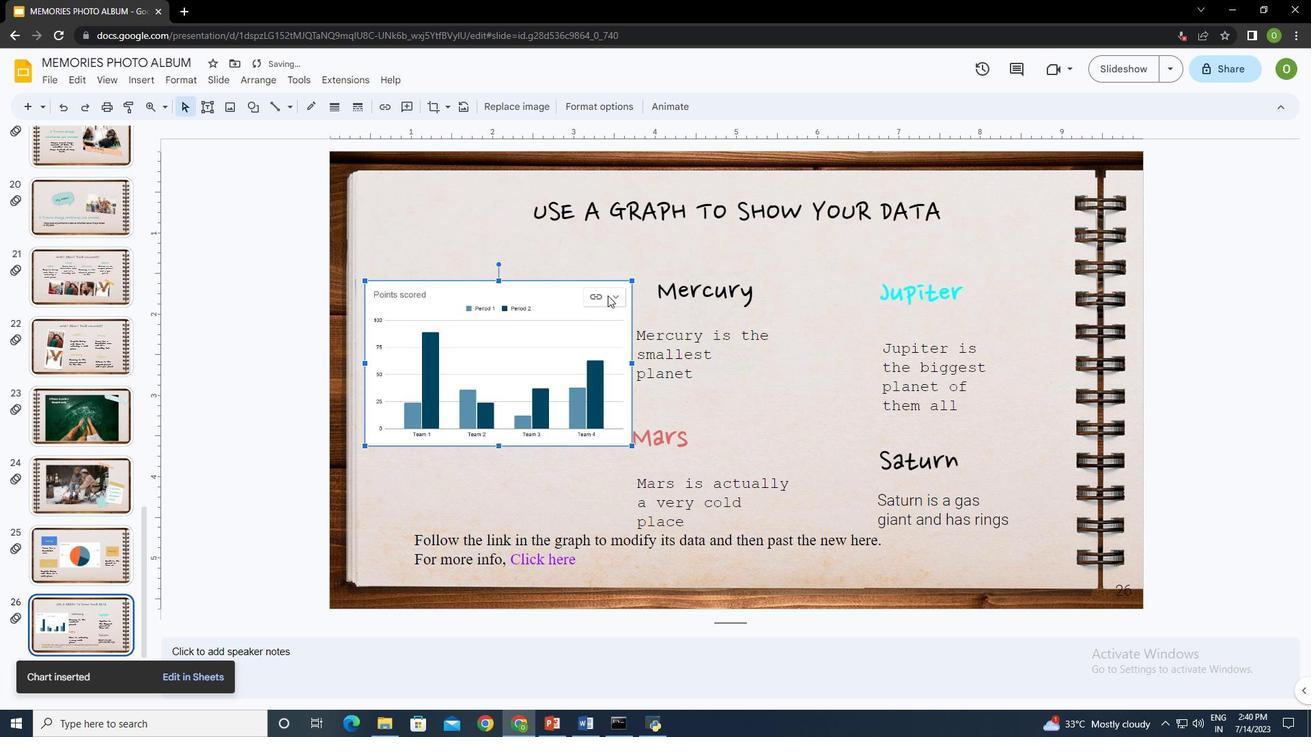 
Action: Mouse moved to (577, 317)
Screenshot: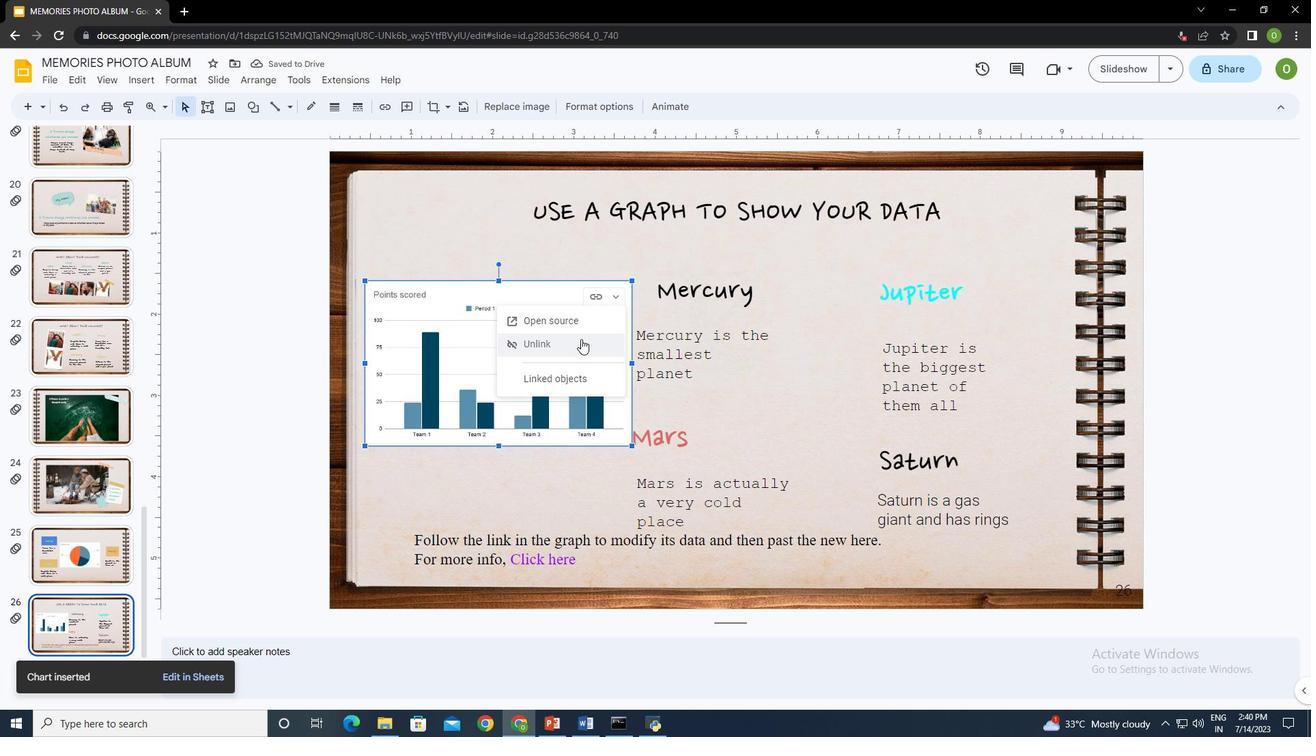 
Action: Mouse pressed left at (577, 317)
Screenshot: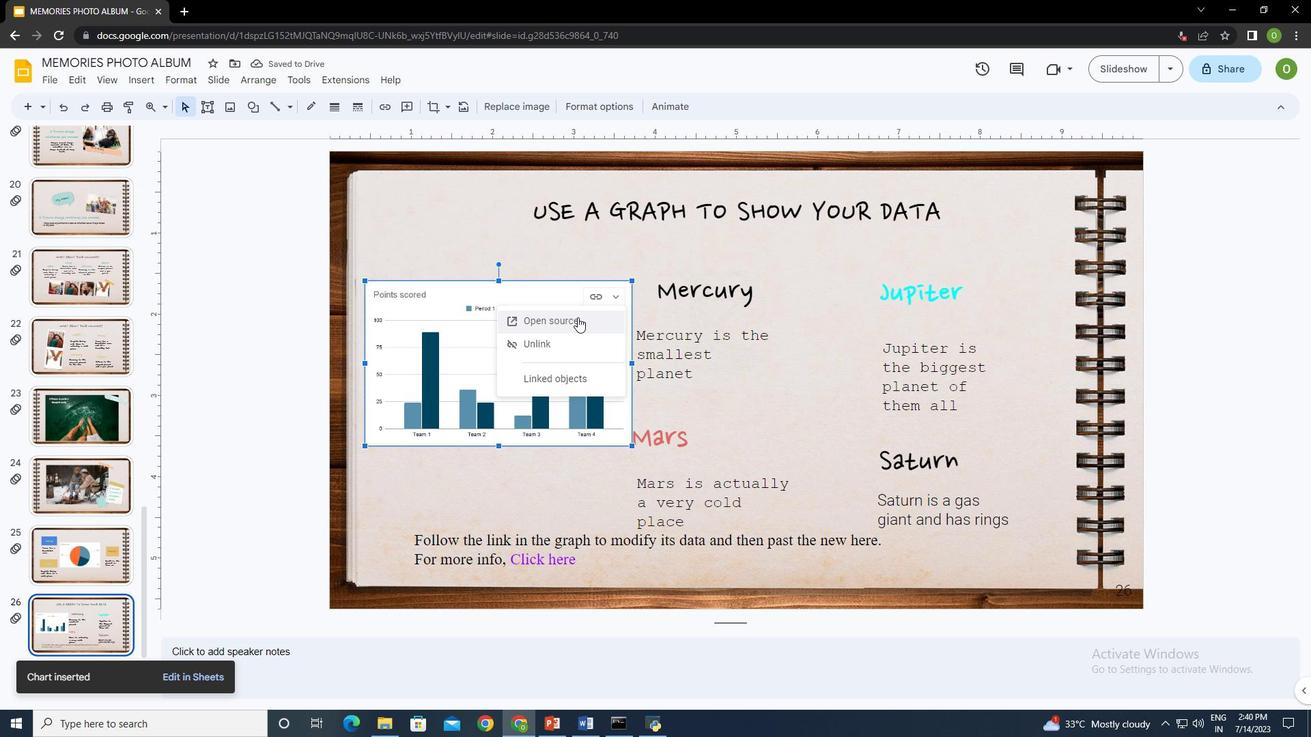 
Action: Mouse moved to (71, 189)
Screenshot: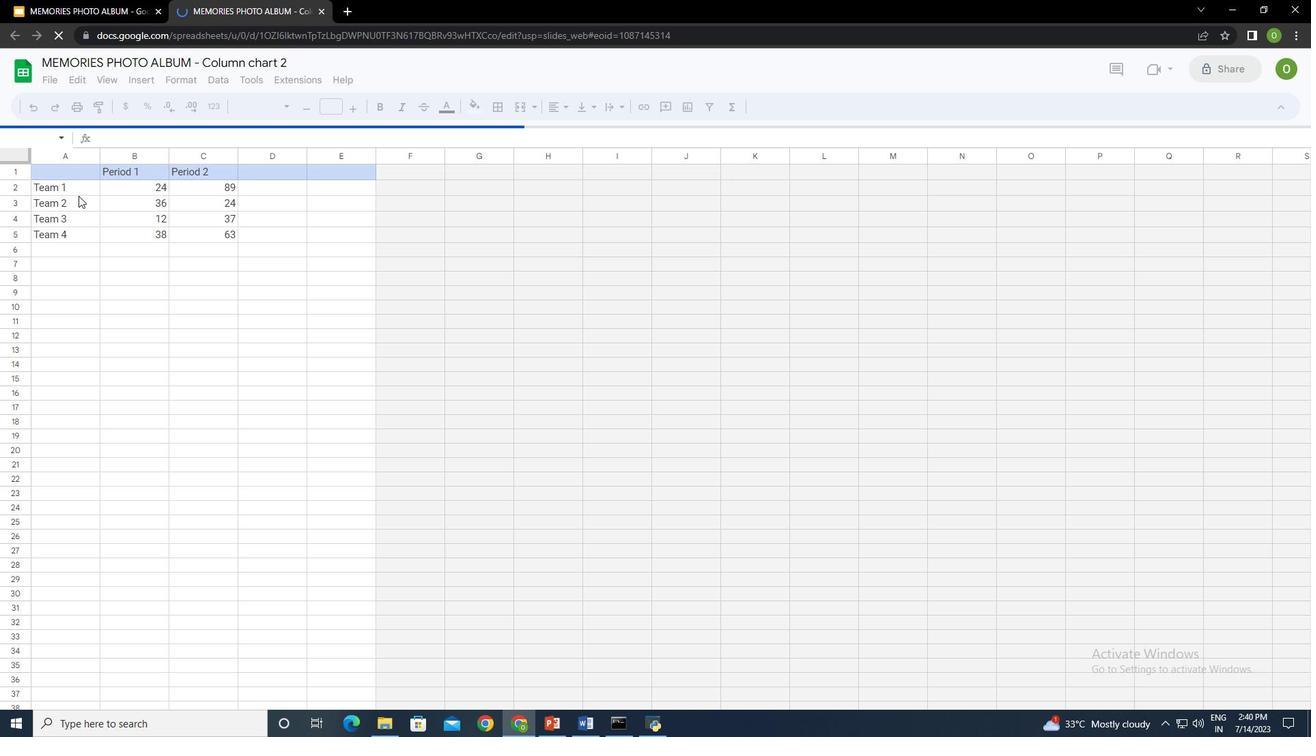 
Action: Mouse pressed left at (71, 189)
Screenshot: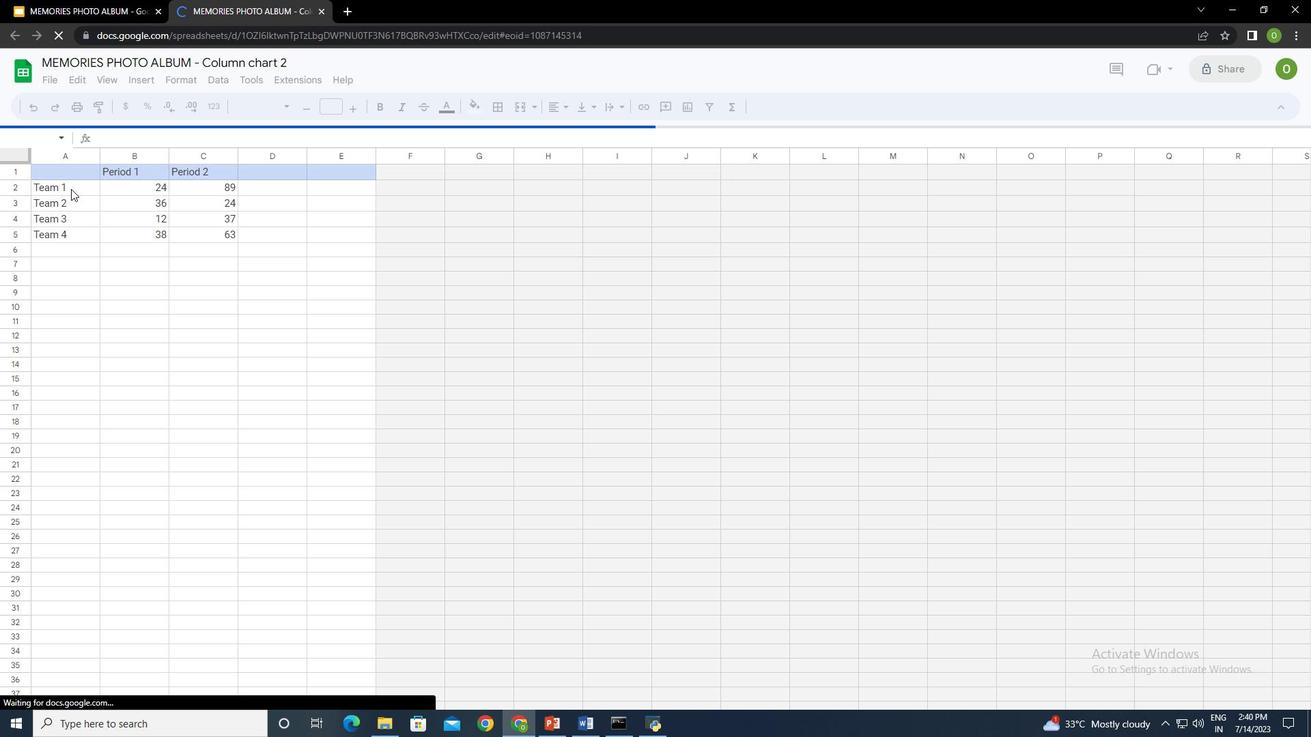 
Action: Mouse moved to (71, 188)
Screenshot: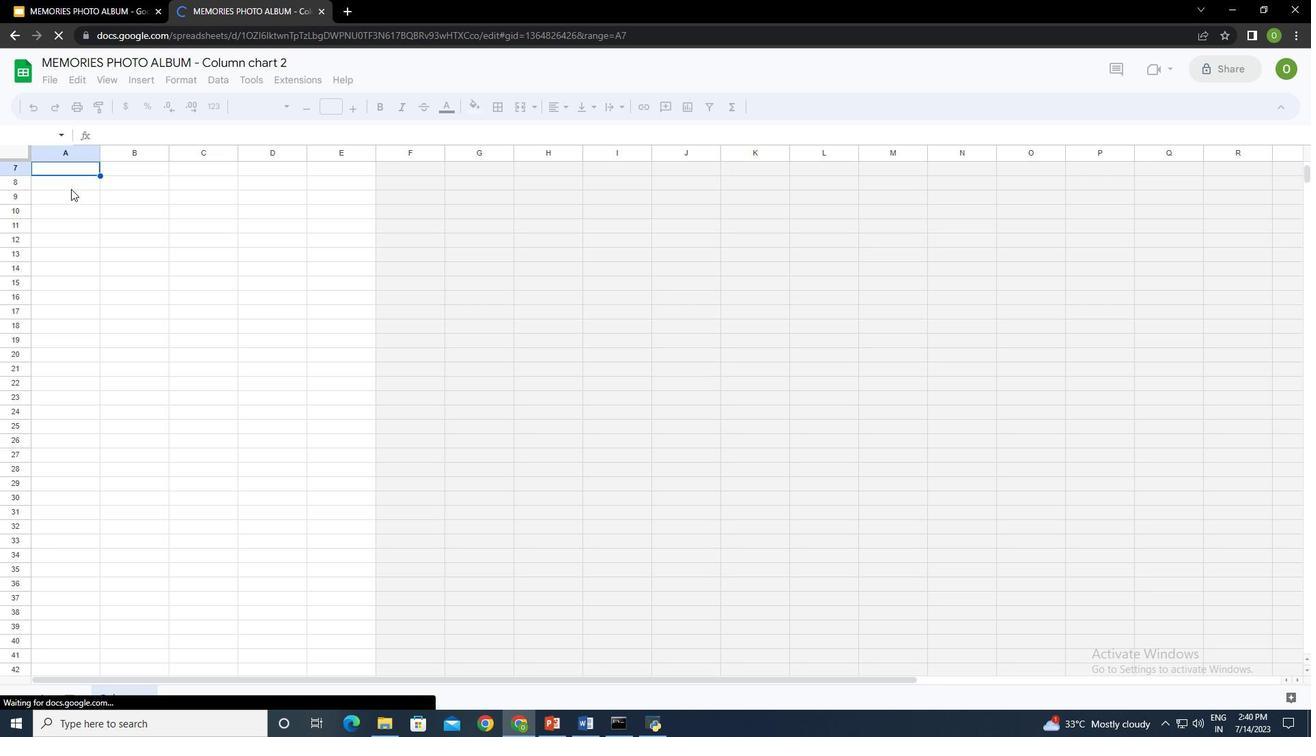 
Action: Mouse scrolled (71, 189) with delta (0, 0)
Screenshot: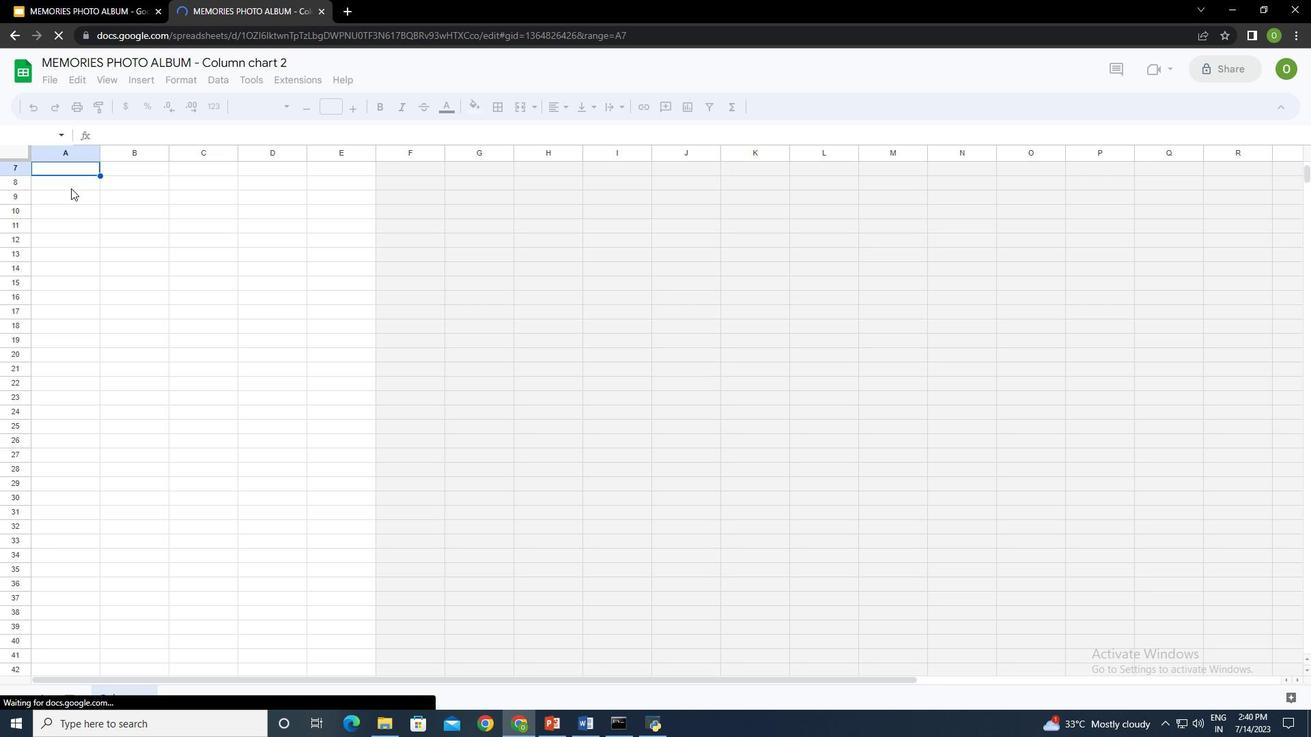 
Action: Mouse scrolled (71, 189) with delta (0, 0)
Screenshot: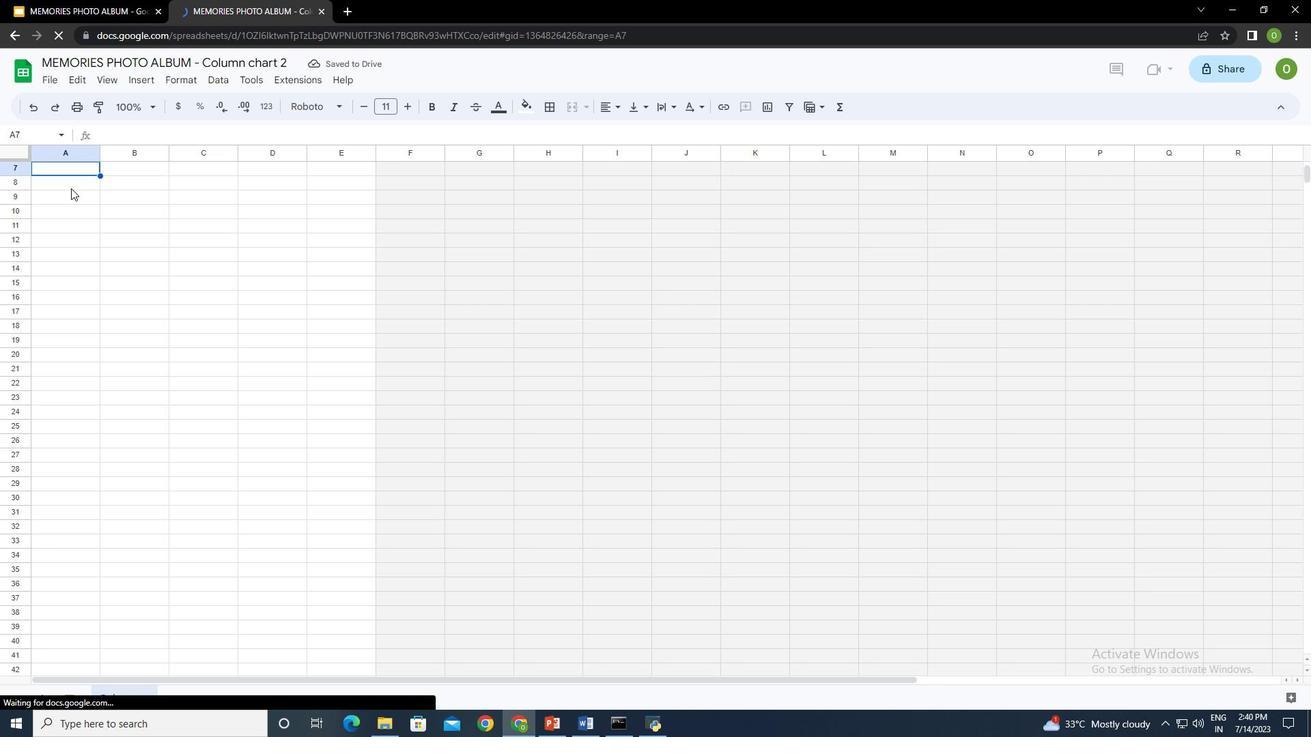 
Action: Mouse scrolled (71, 189) with delta (0, 0)
Screenshot: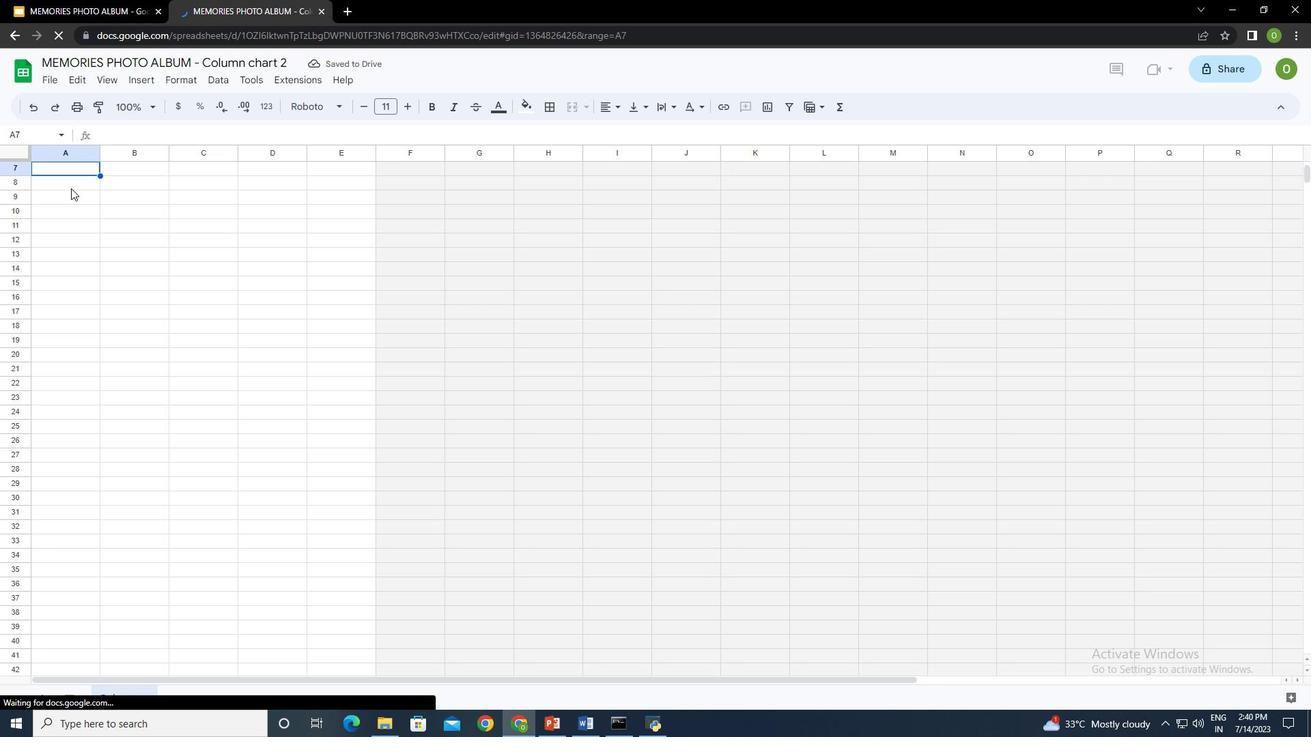 
Action: Mouse scrolled (71, 189) with delta (0, 0)
Screenshot: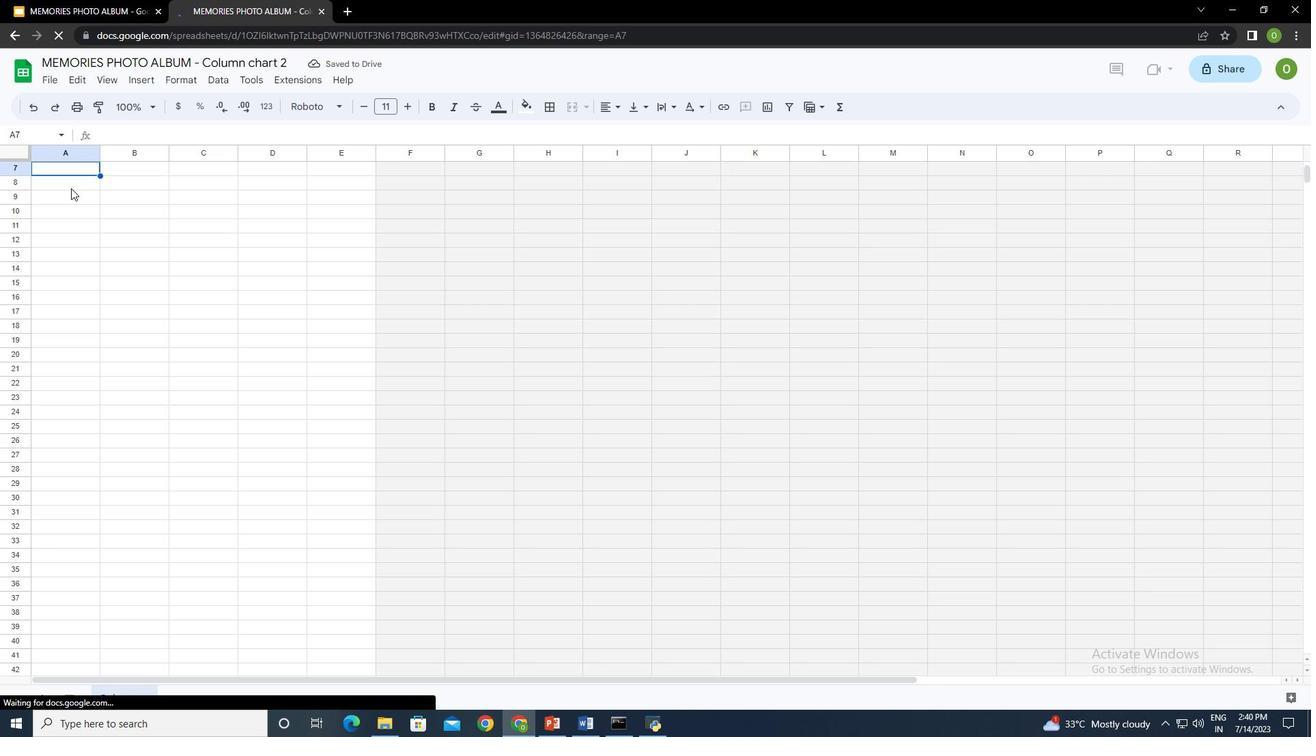 
Action: Mouse scrolled (71, 189) with delta (0, 0)
Screenshot: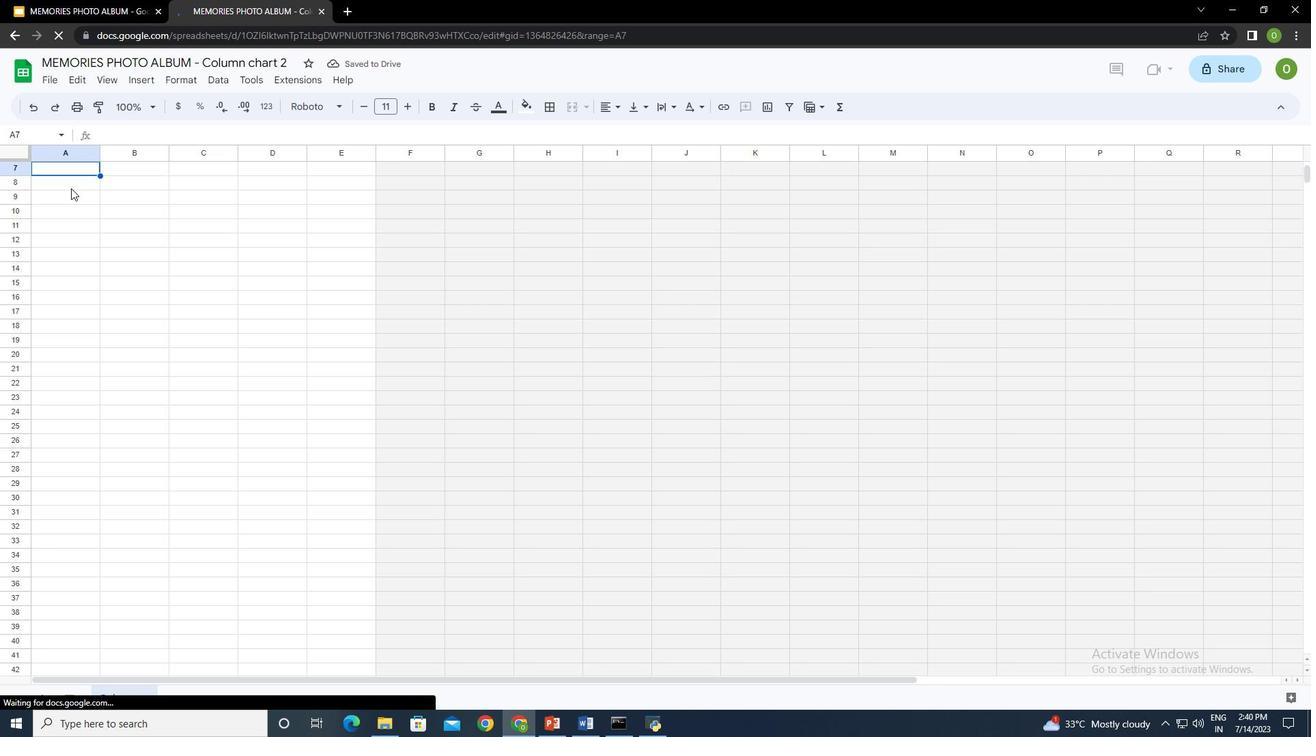 
Action: Mouse moved to (71, 188)
Screenshot: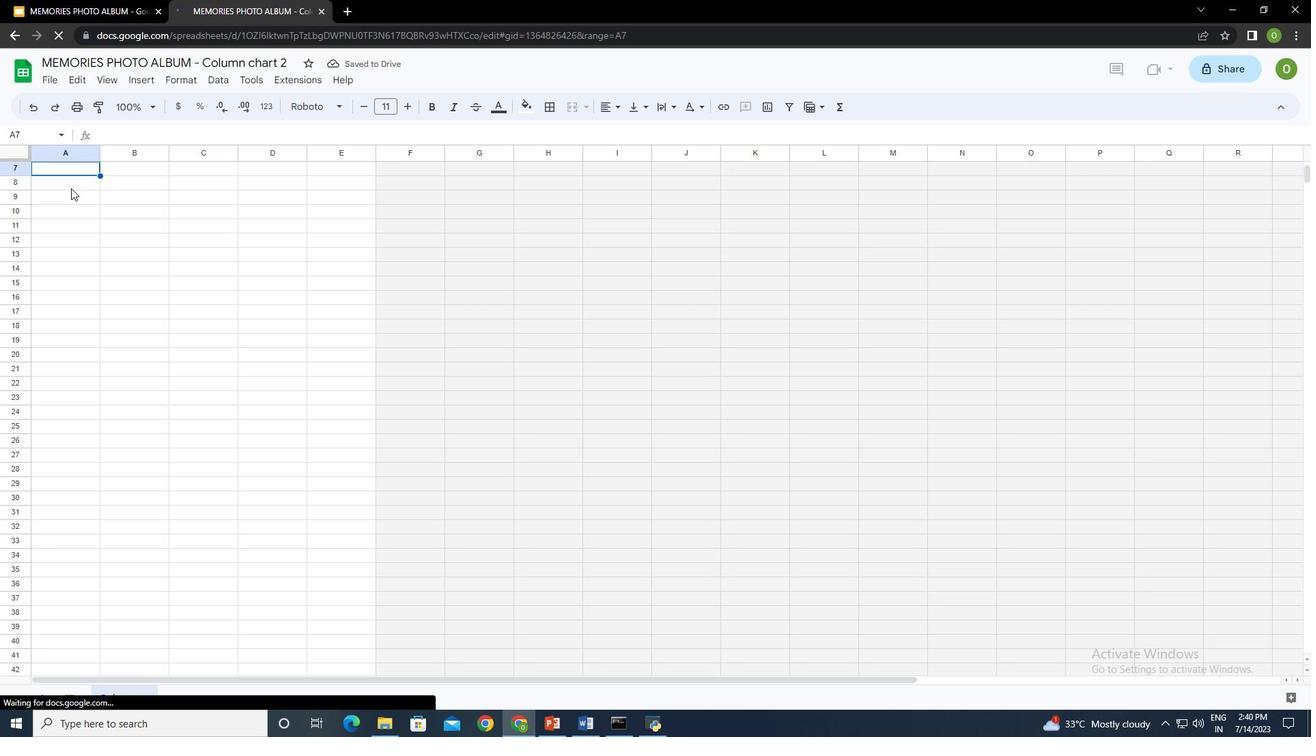 
Action: Mouse scrolled (71, 189) with delta (0, 0)
Screenshot: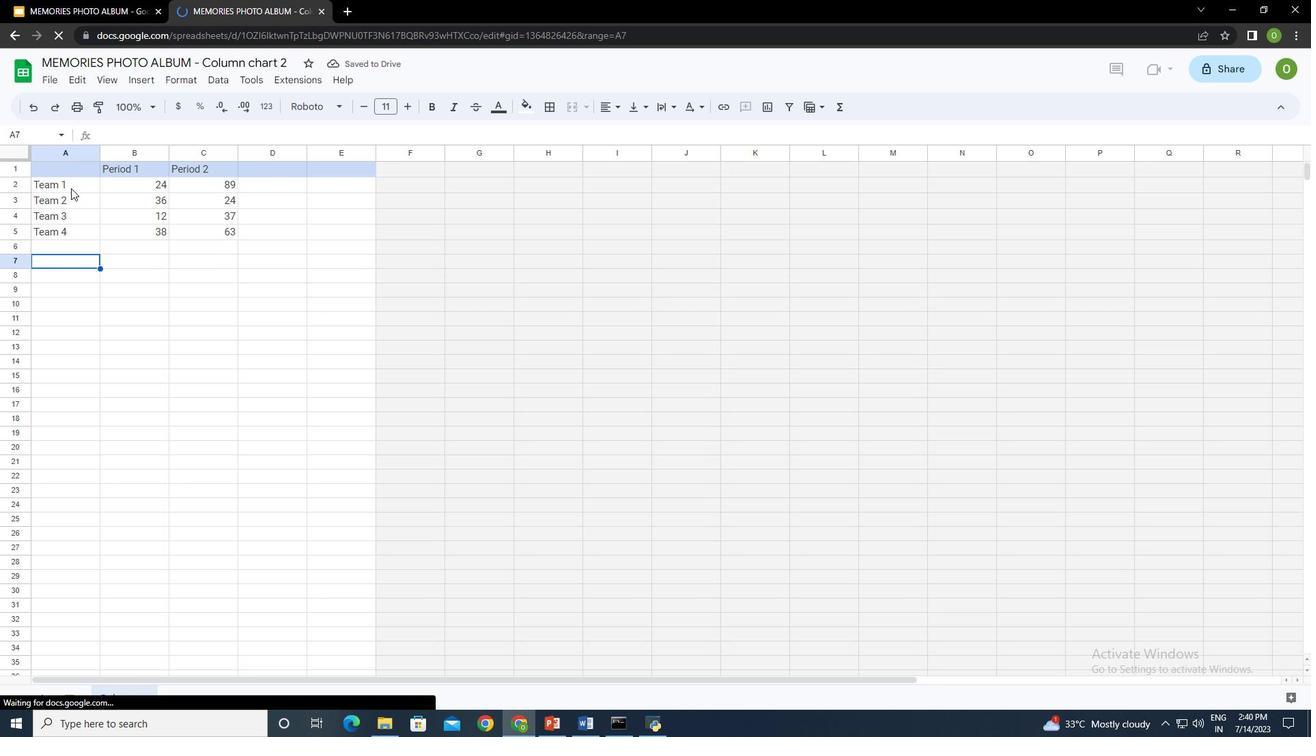 
Action: Mouse scrolled (71, 189) with delta (0, 0)
Screenshot: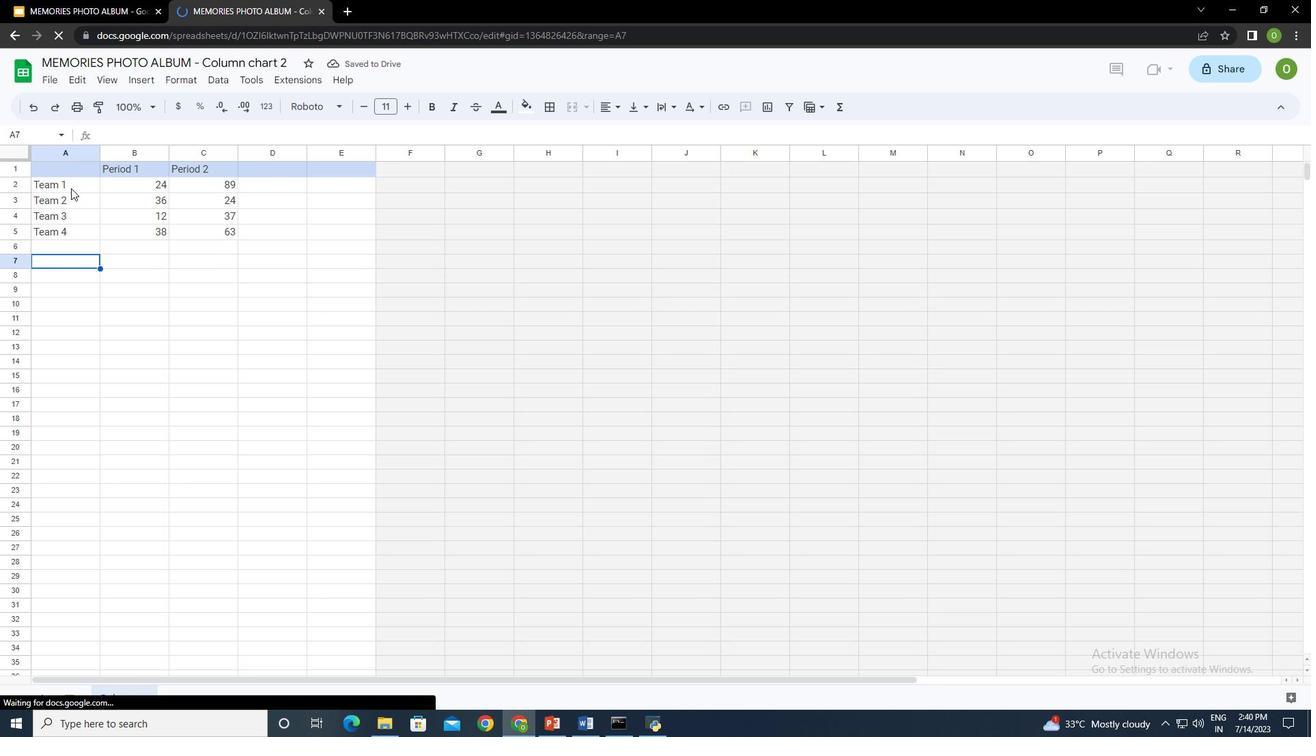 
Action: Mouse scrolled (71, 189) with delta (0, 0)
Screenshot: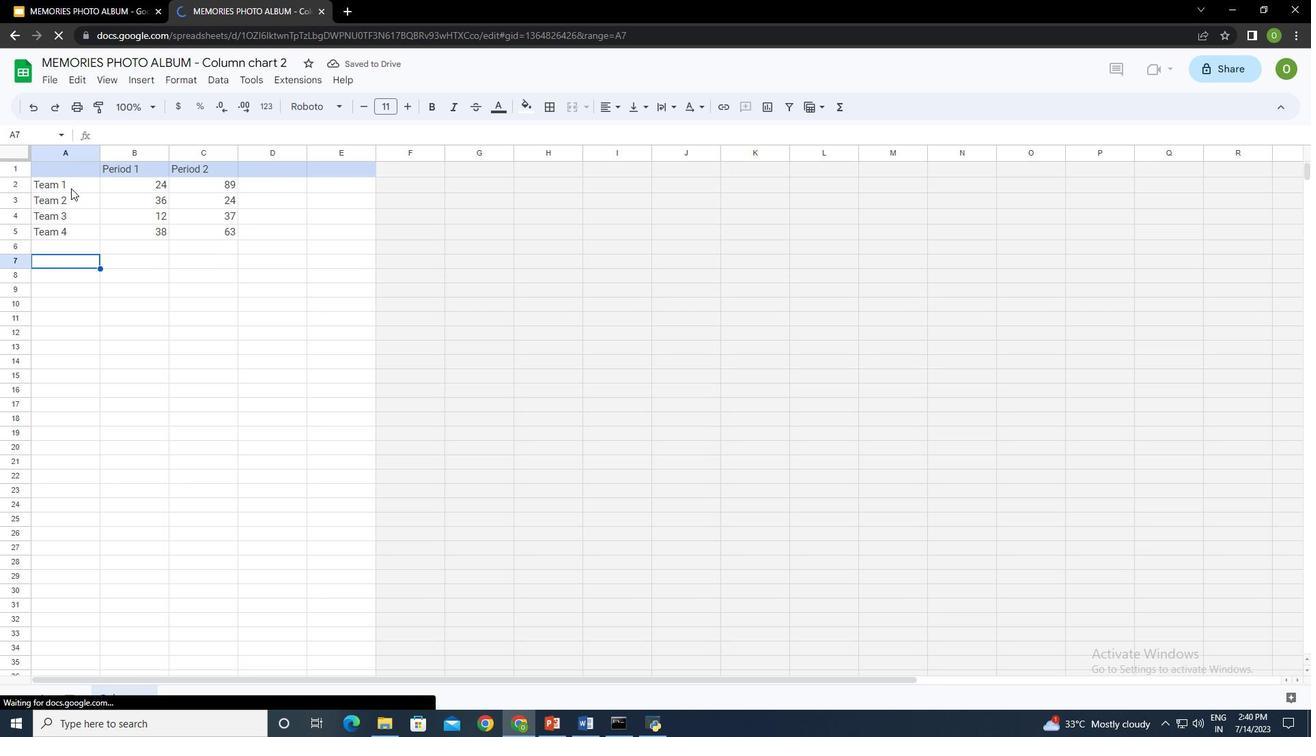 
Action: Mouse moved to (71, 187)
Screenshot: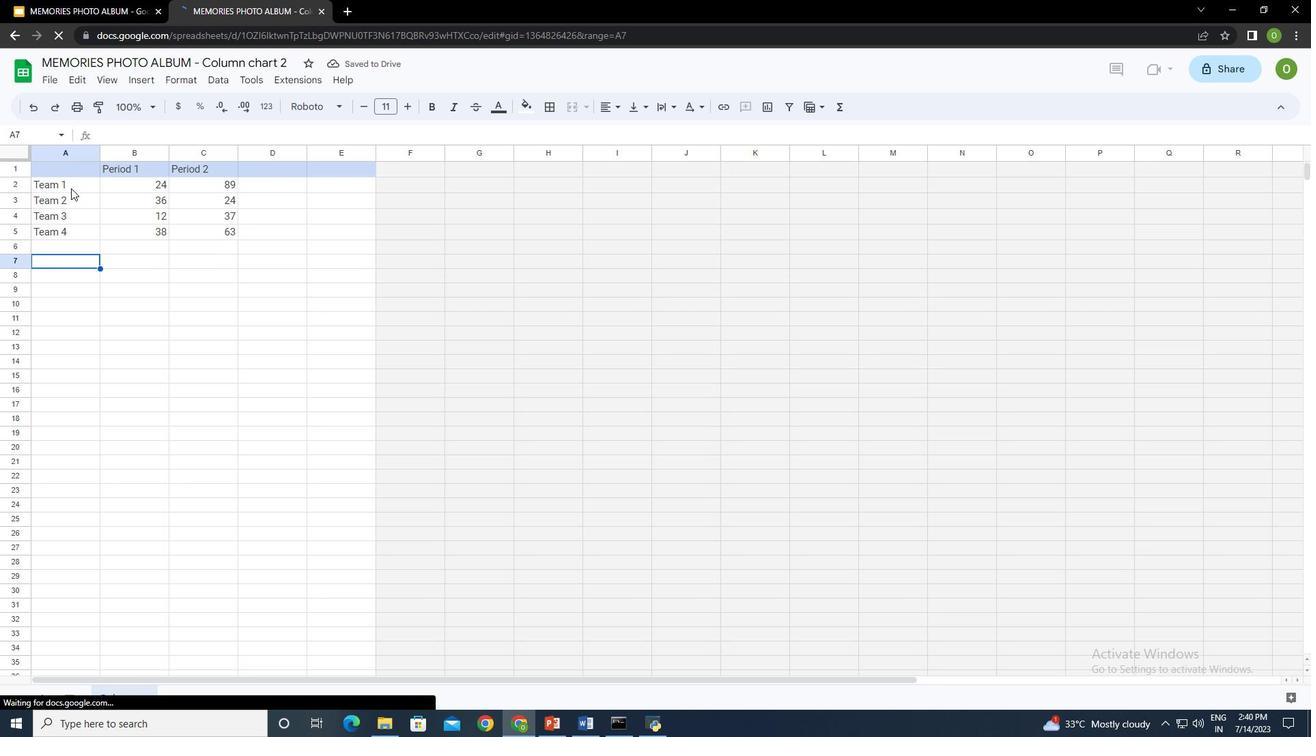 
Action: Mouse pressed left at (71, 187)
Screenshot: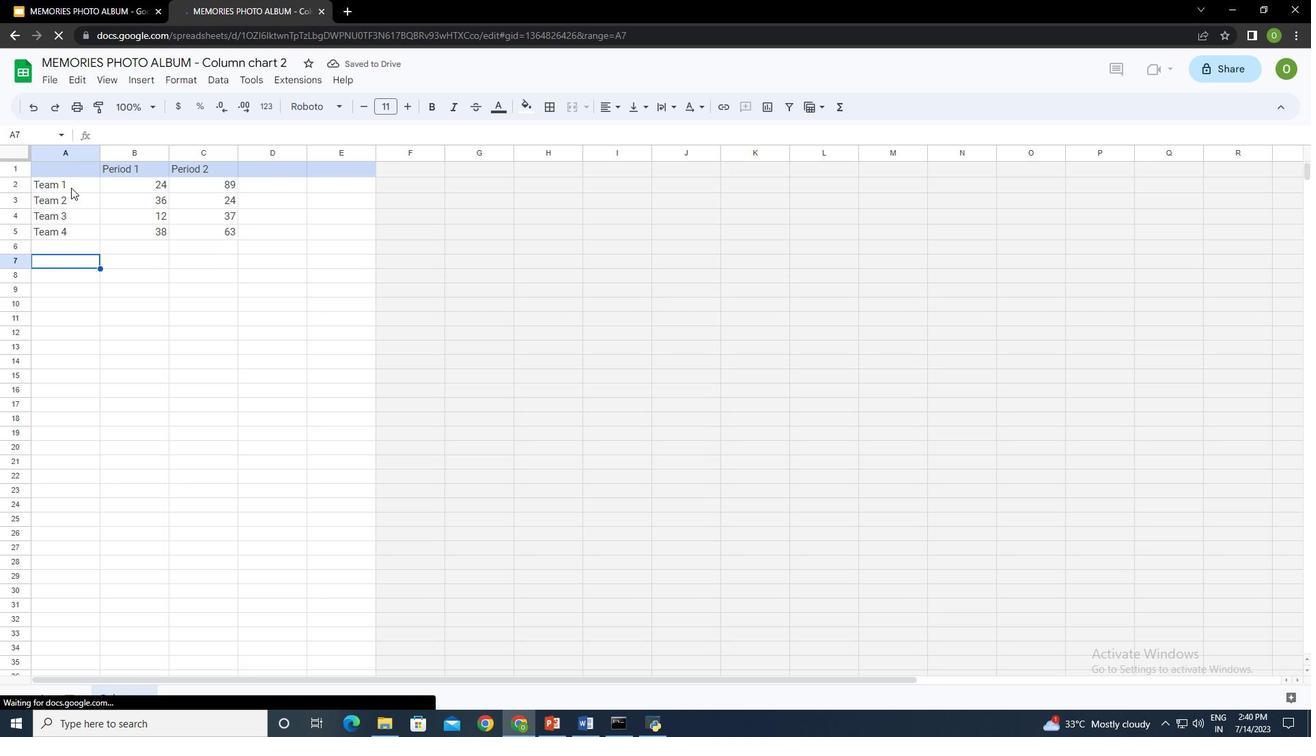 
Action: Key pressed <Key.shift>Mercury<Key.enter><Key.shift>Juo<Key.backspace>piter<Key.enter><Key.shift>Mars<Key.enter><Key.shift><Key.shift><Key.shift><Key.shift>Saturn
Screenshot: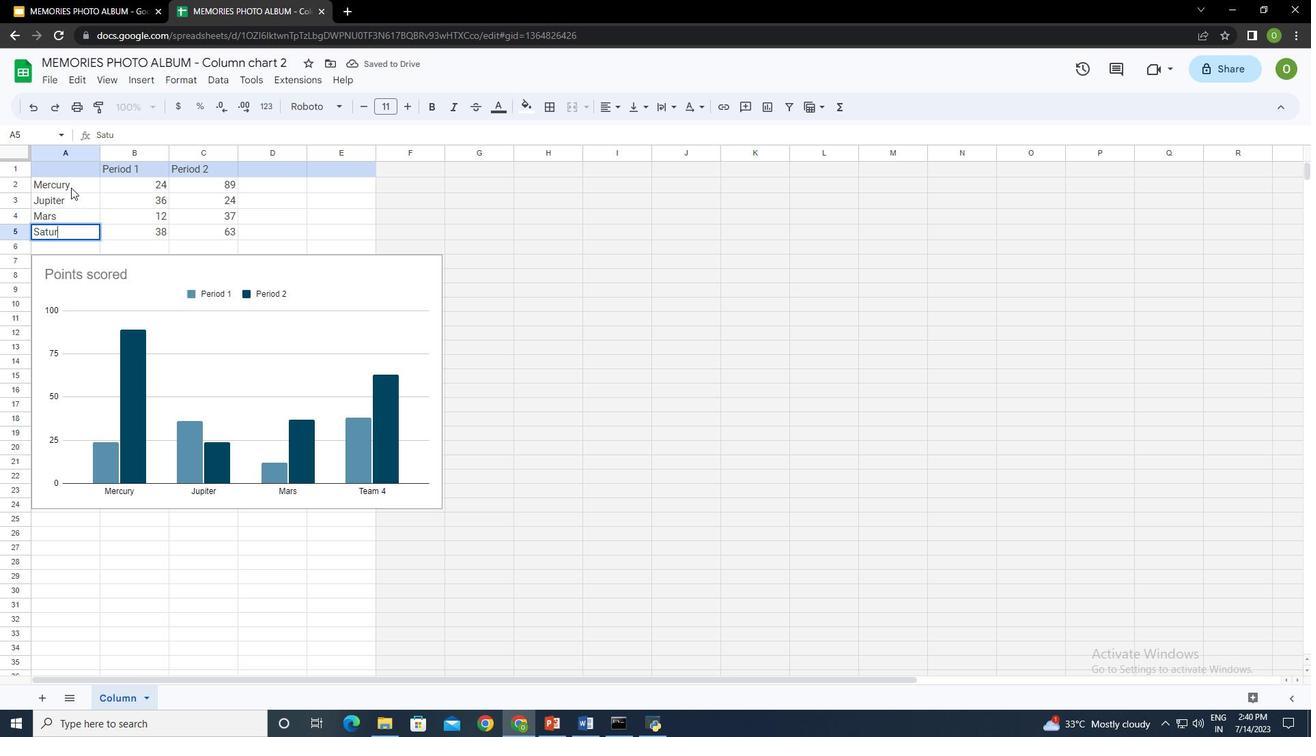
Action: Mouse moved to (160, 181)
Screenshot: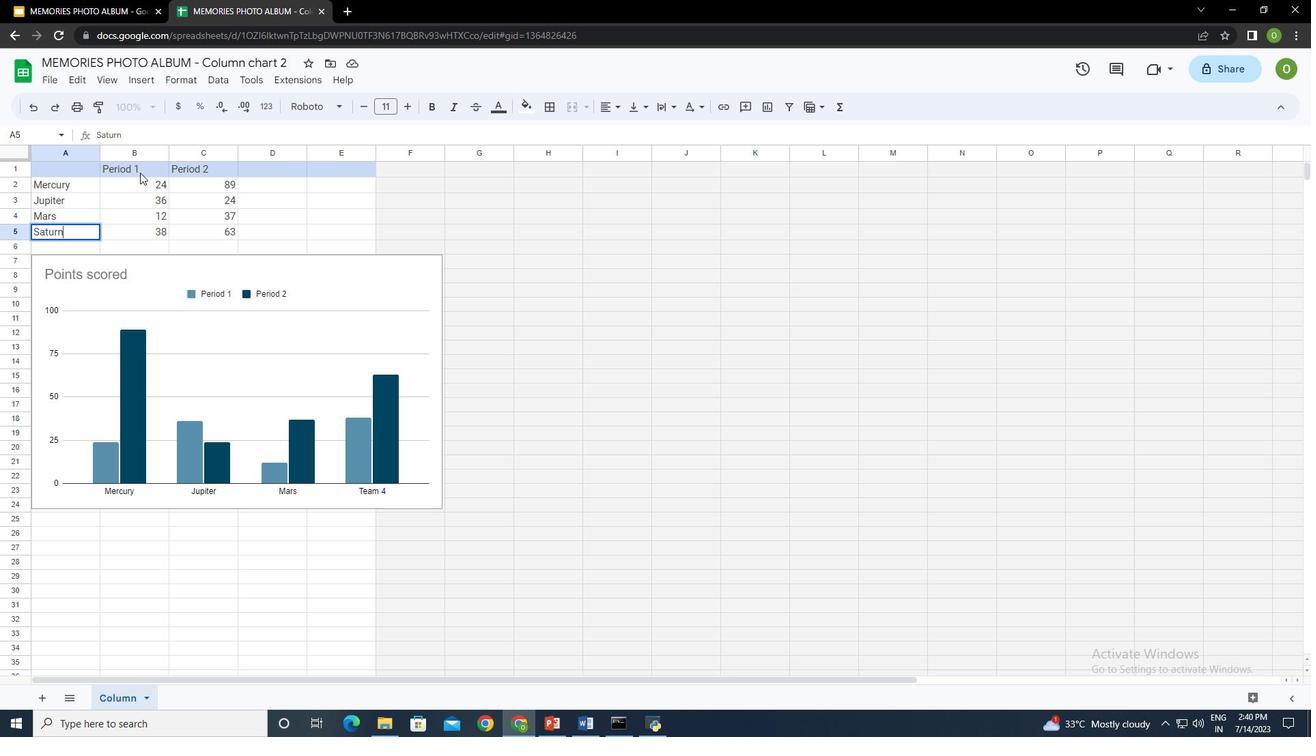 
Action: Mouse pressed left at (160, 181)
Screenshot: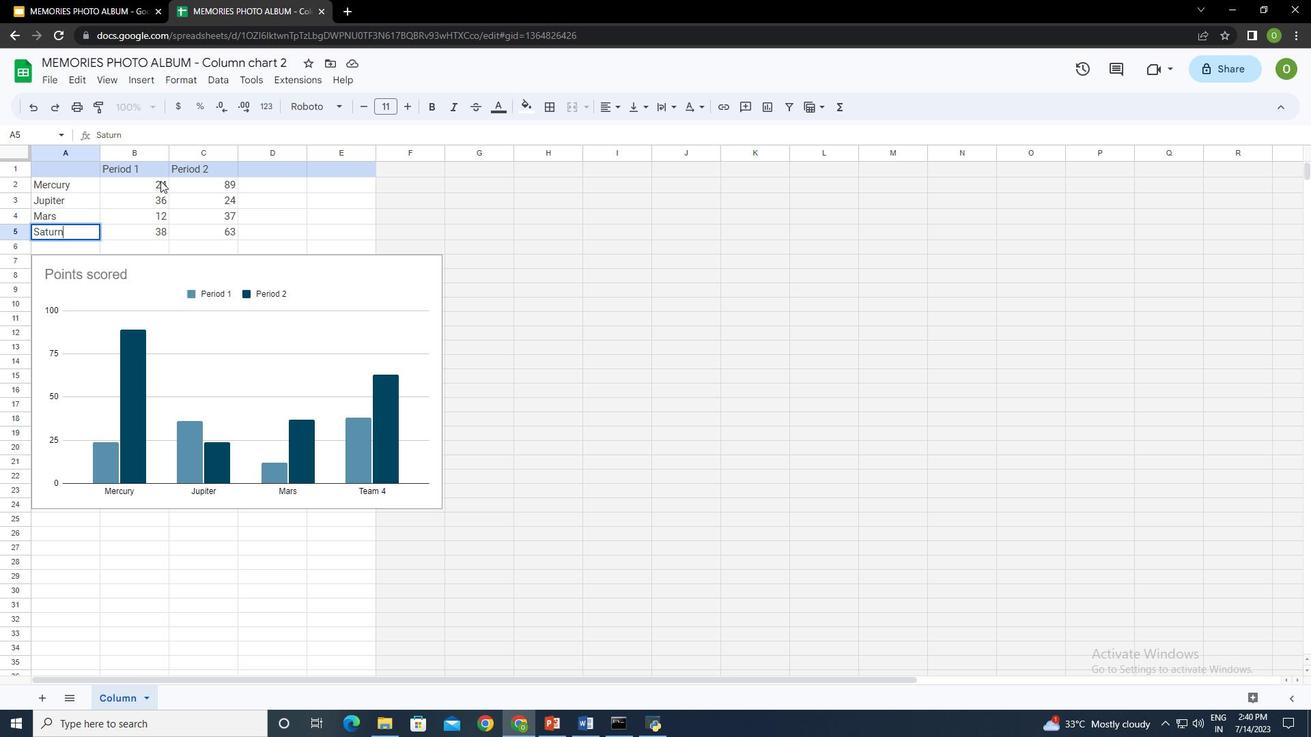 
Action: Mouse moved to (160, 181)
Screenshot: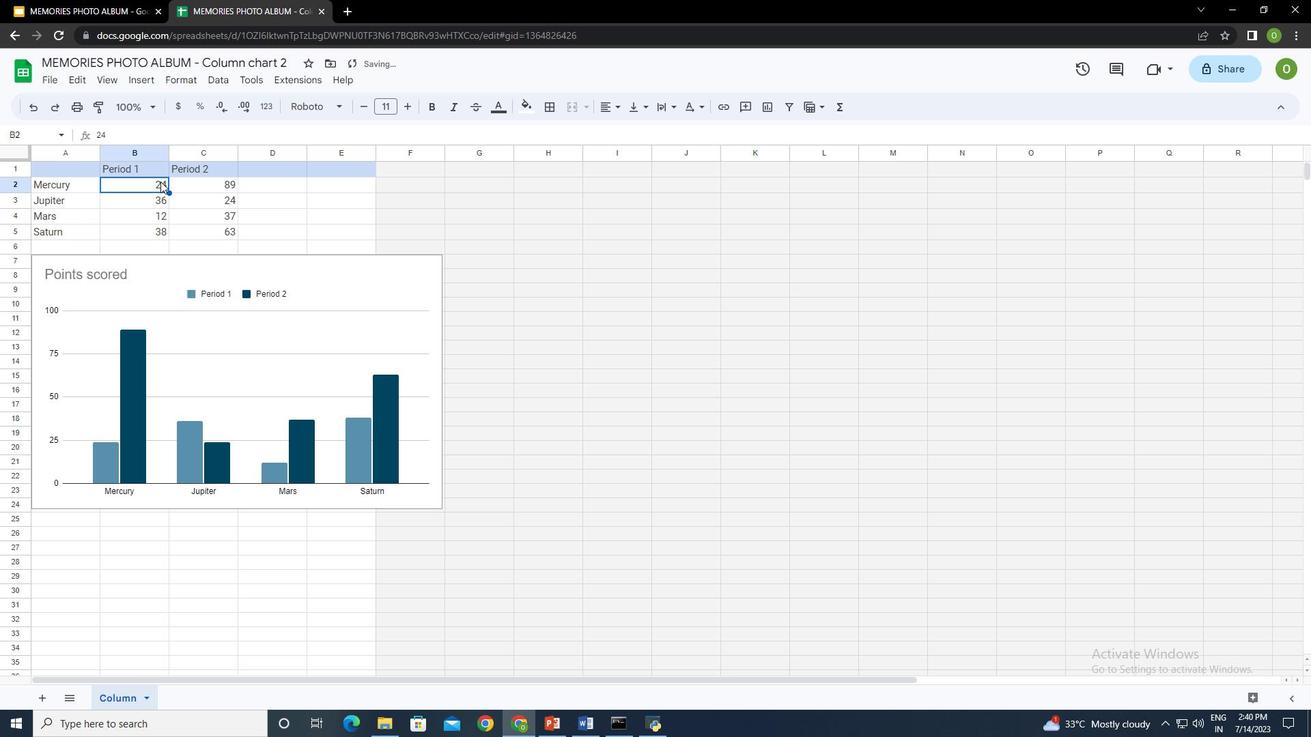 
Action: Key pressed 50<Key.enter>100<Key.enter>150<Key.enter>300<Key.enter>
Screenshot: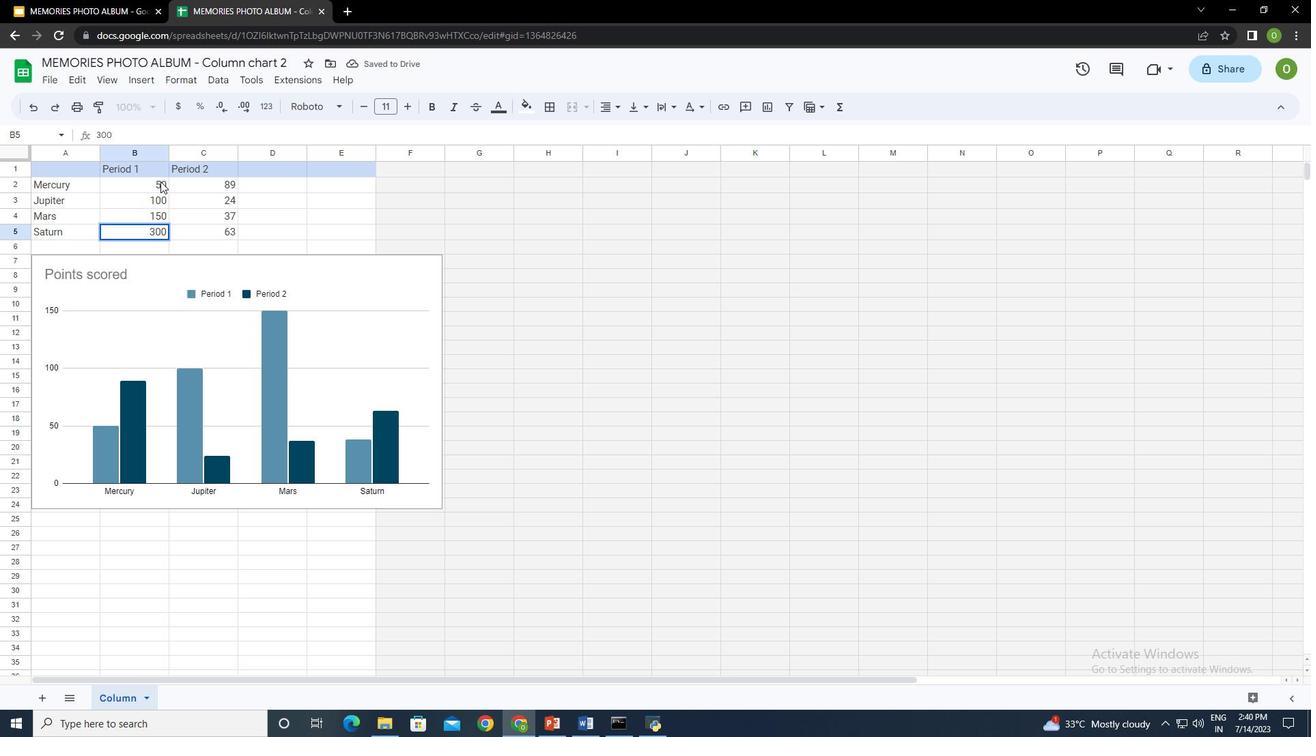 
Action: Mouse moved to (218, 181)
Screenshot: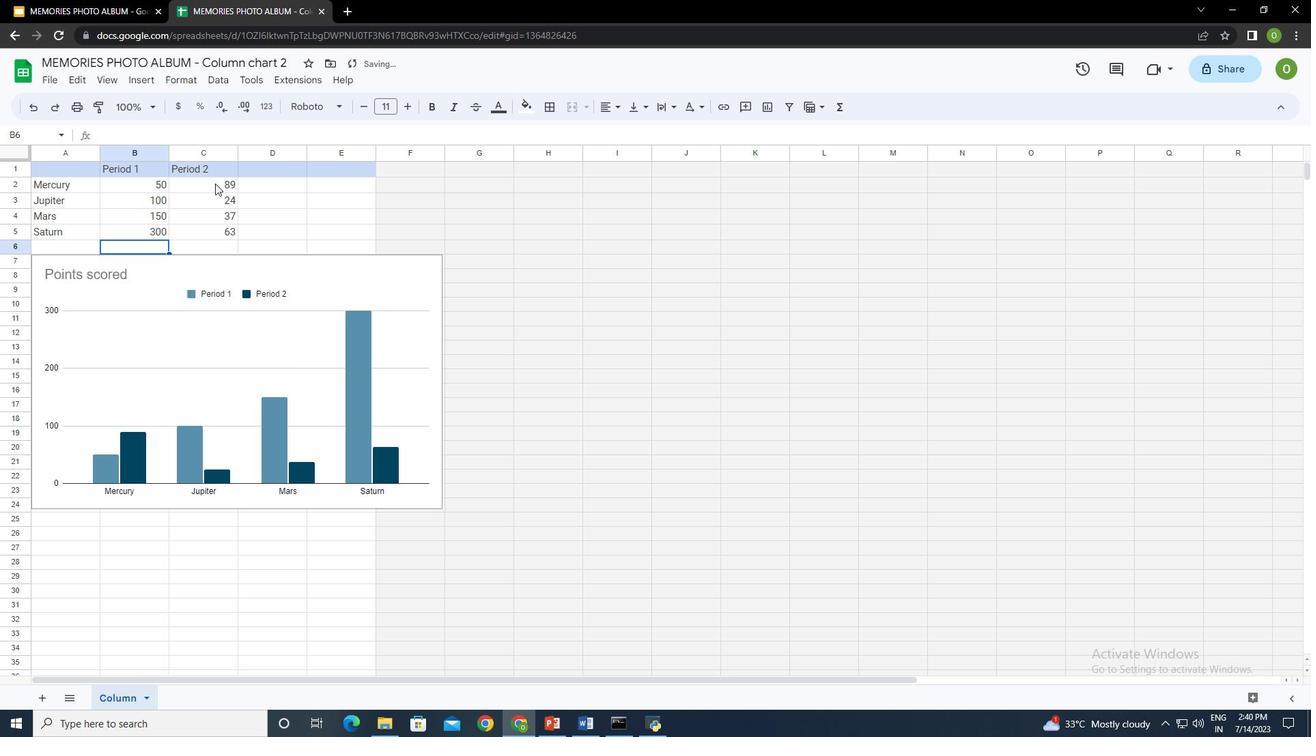 
Action: Mouse pressed left at (218, 181)
Screenshot: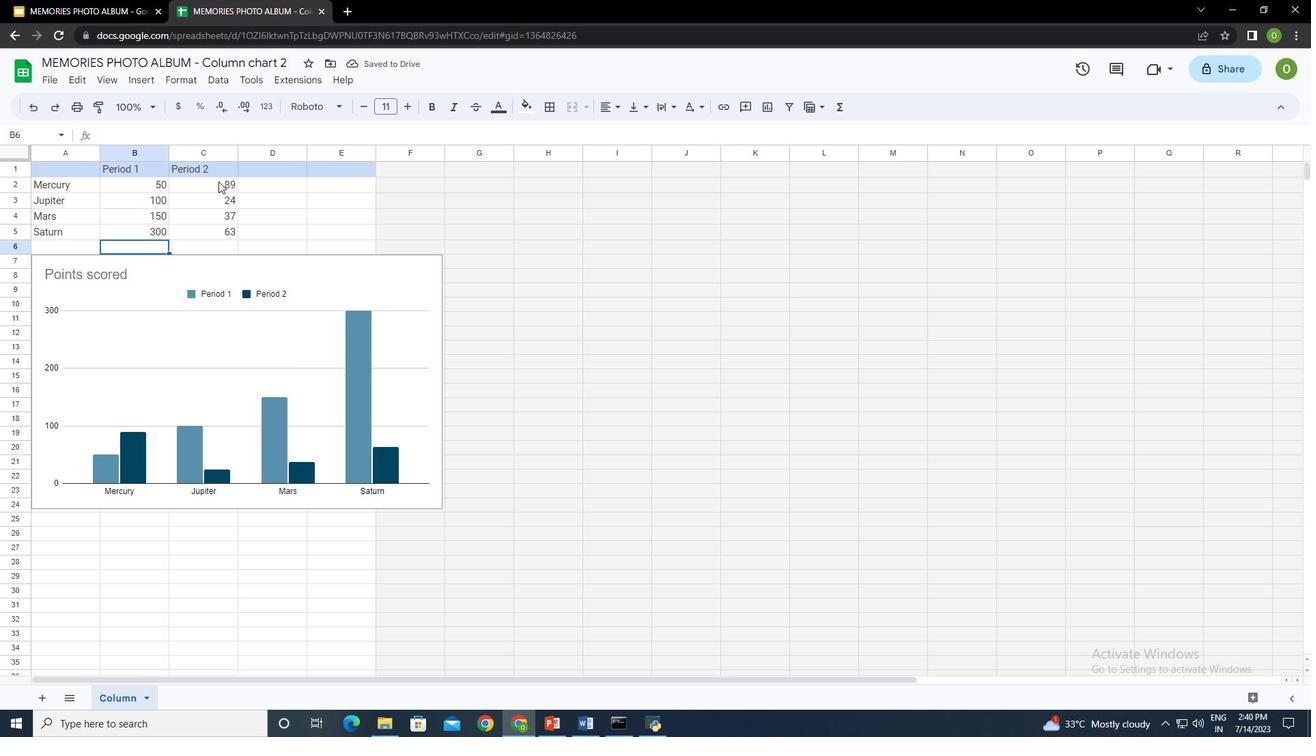 
Action: Key pressed 100<Key.enter>78<Key.enter>97<Key.enter>250<Key.enter>
Screenshot: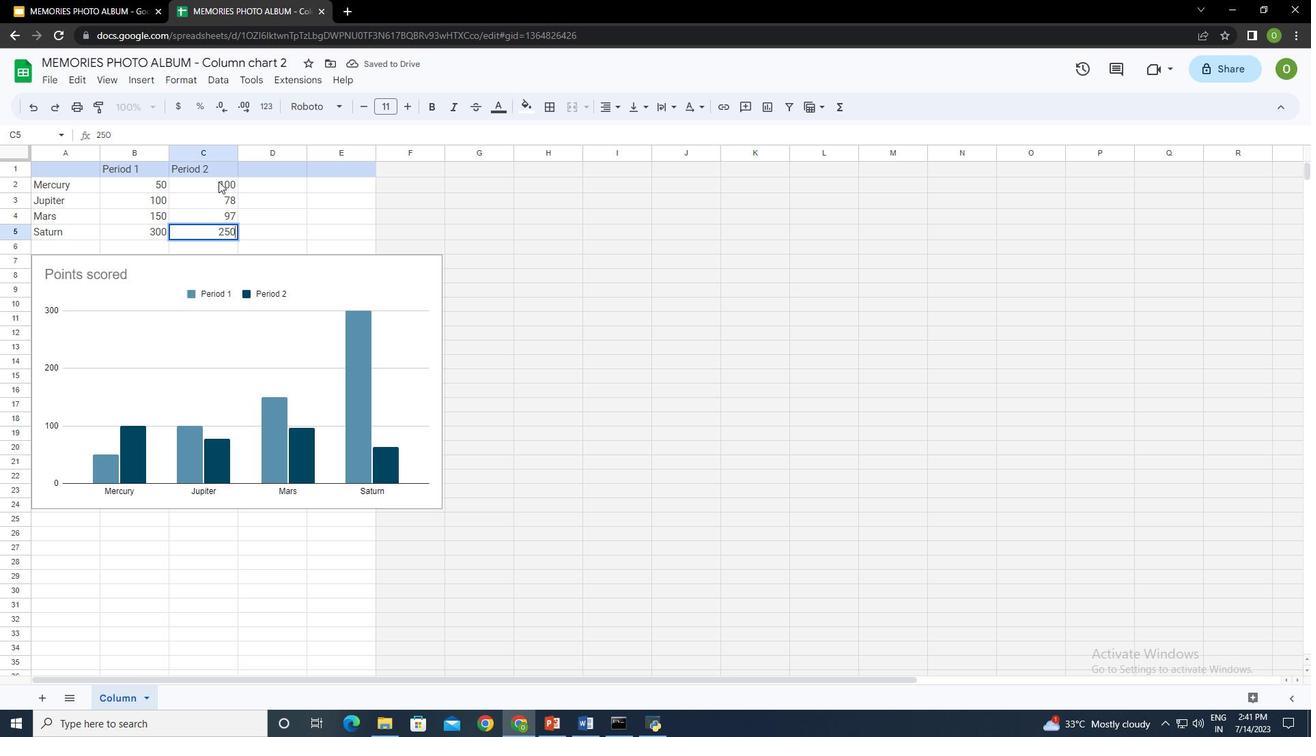 
Action: Mouse moved to (200, 167)
Screenshot: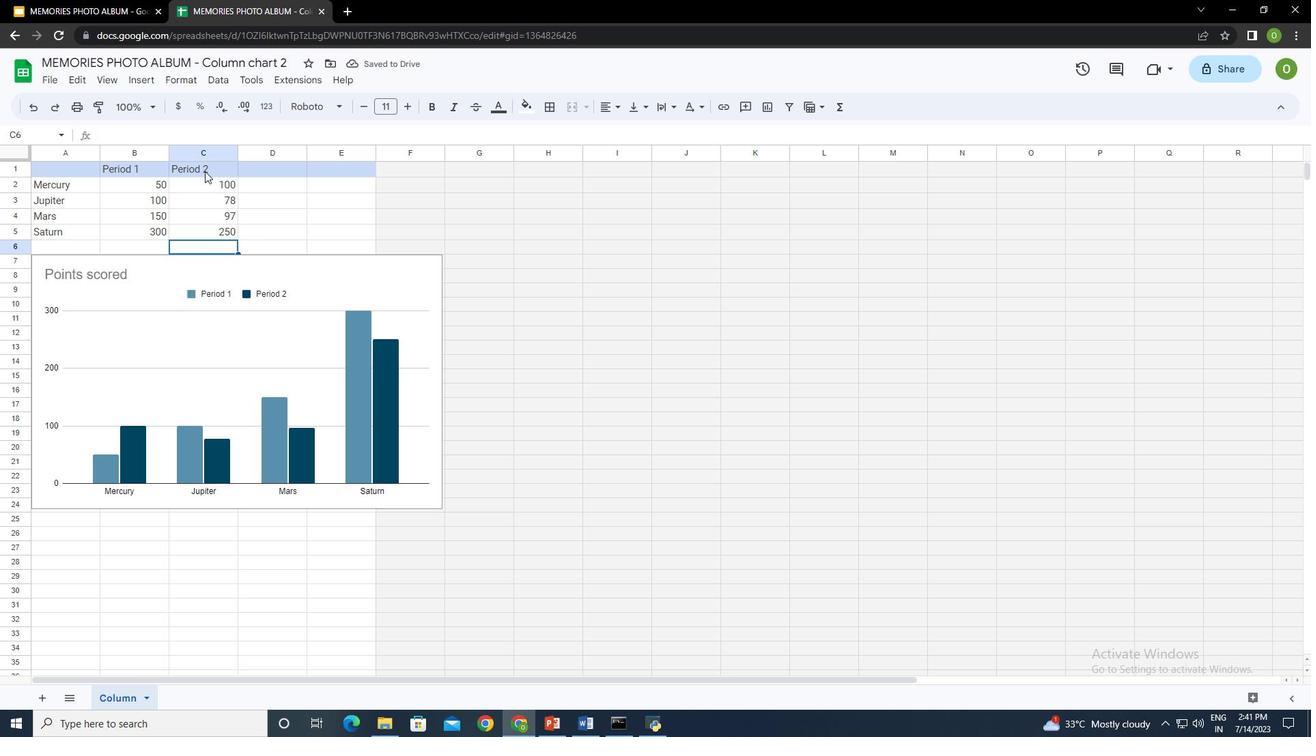 
Action: Mouse pressed left at (200, 167)
Screenshot: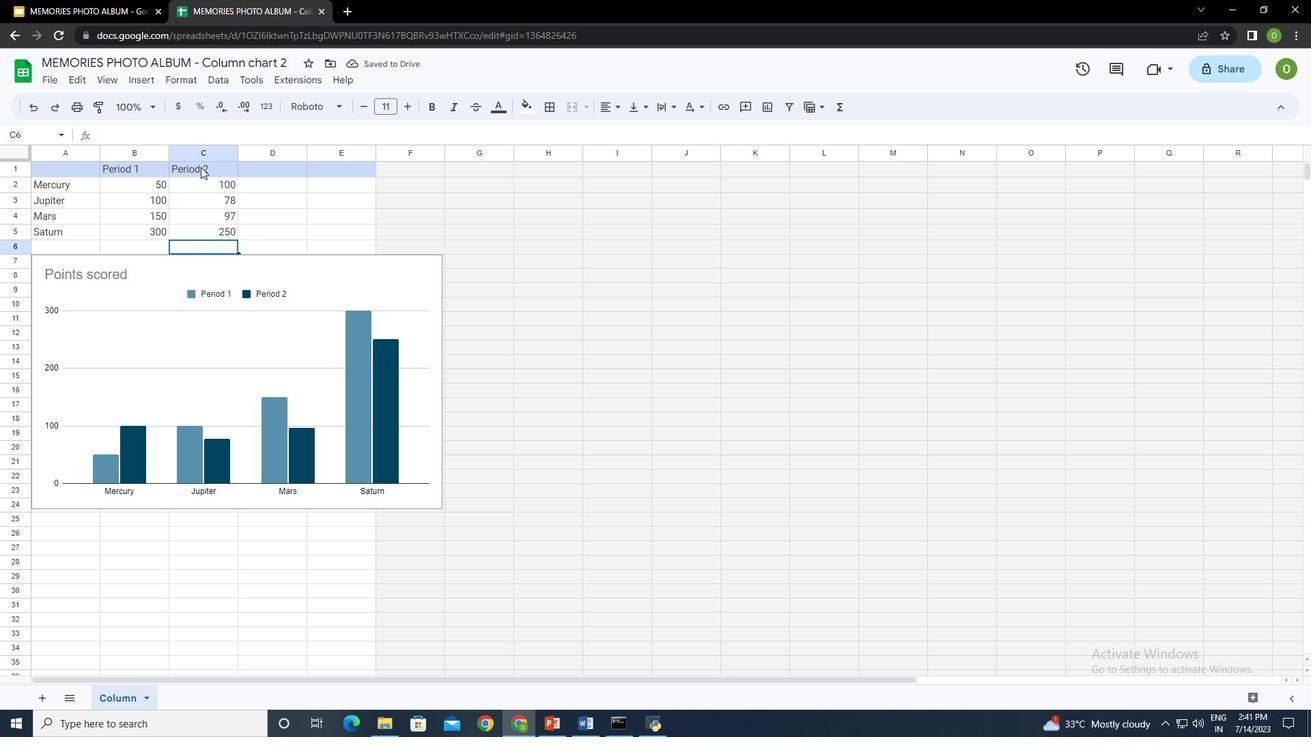 
Action: Mouse moved to (202, 149)
Screenshot: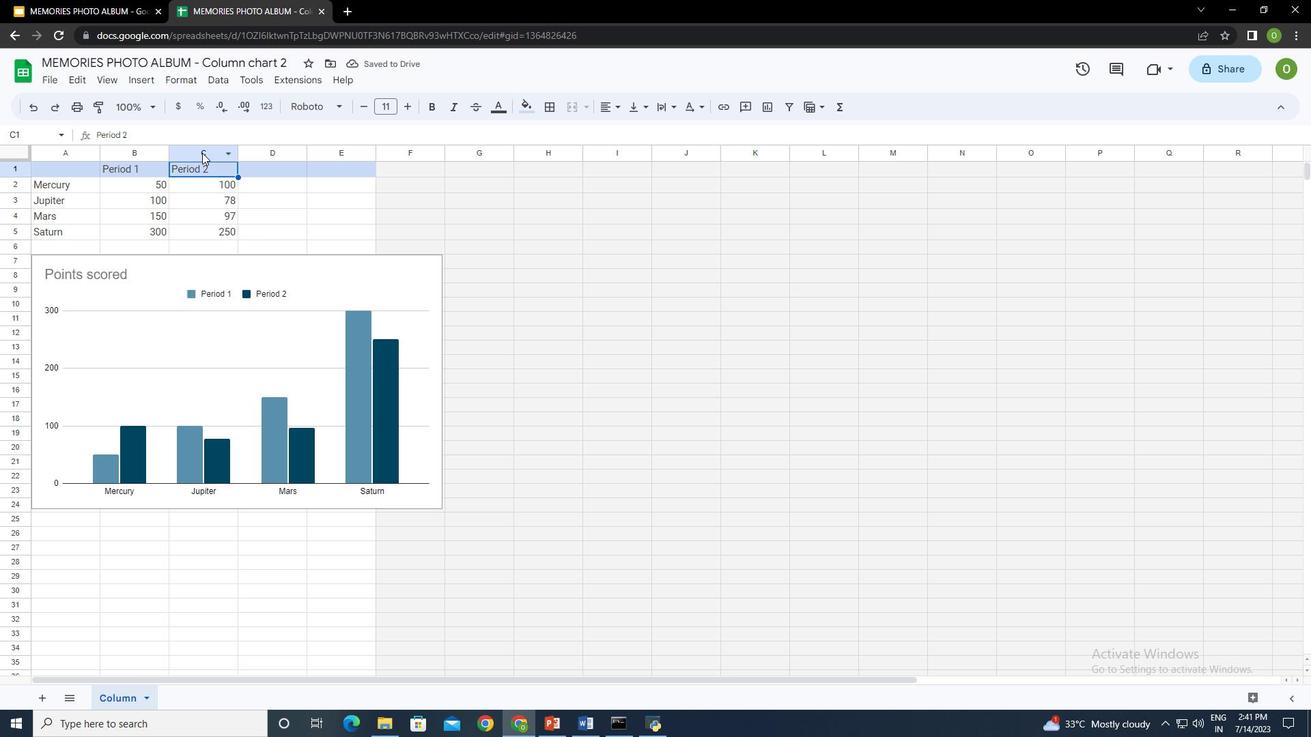 
Action: Mouse pressed left at (202, 149)
Screenshot: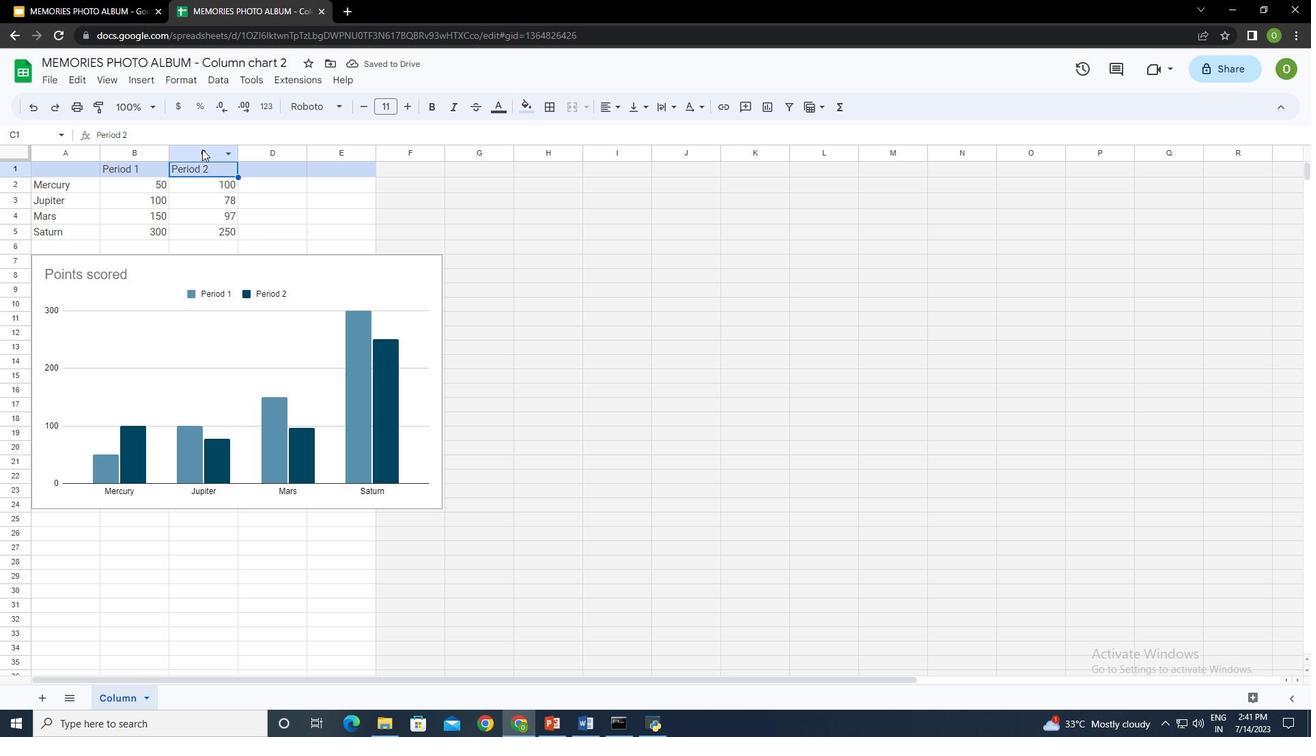 
Action: Mouse pressed right at (202, 149)
Screenshot: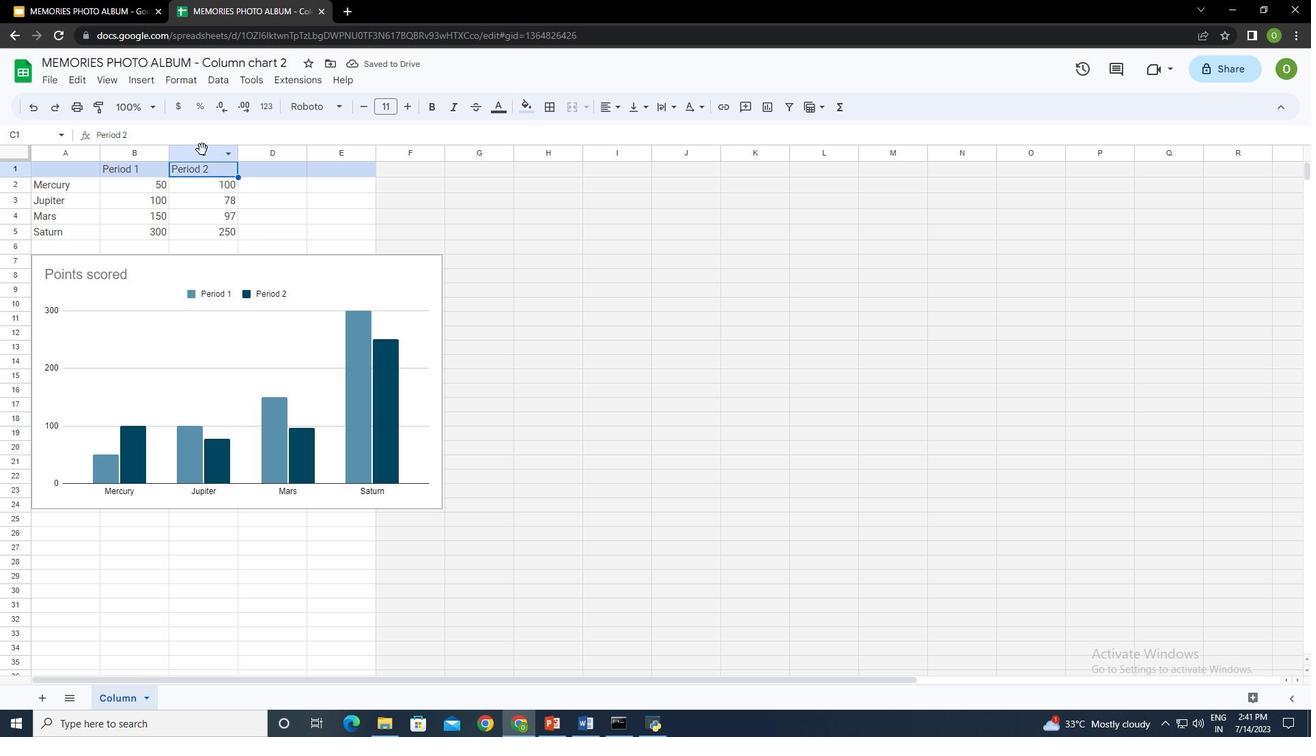 
Action: Mouse moved to (273, 311)
Screenshot: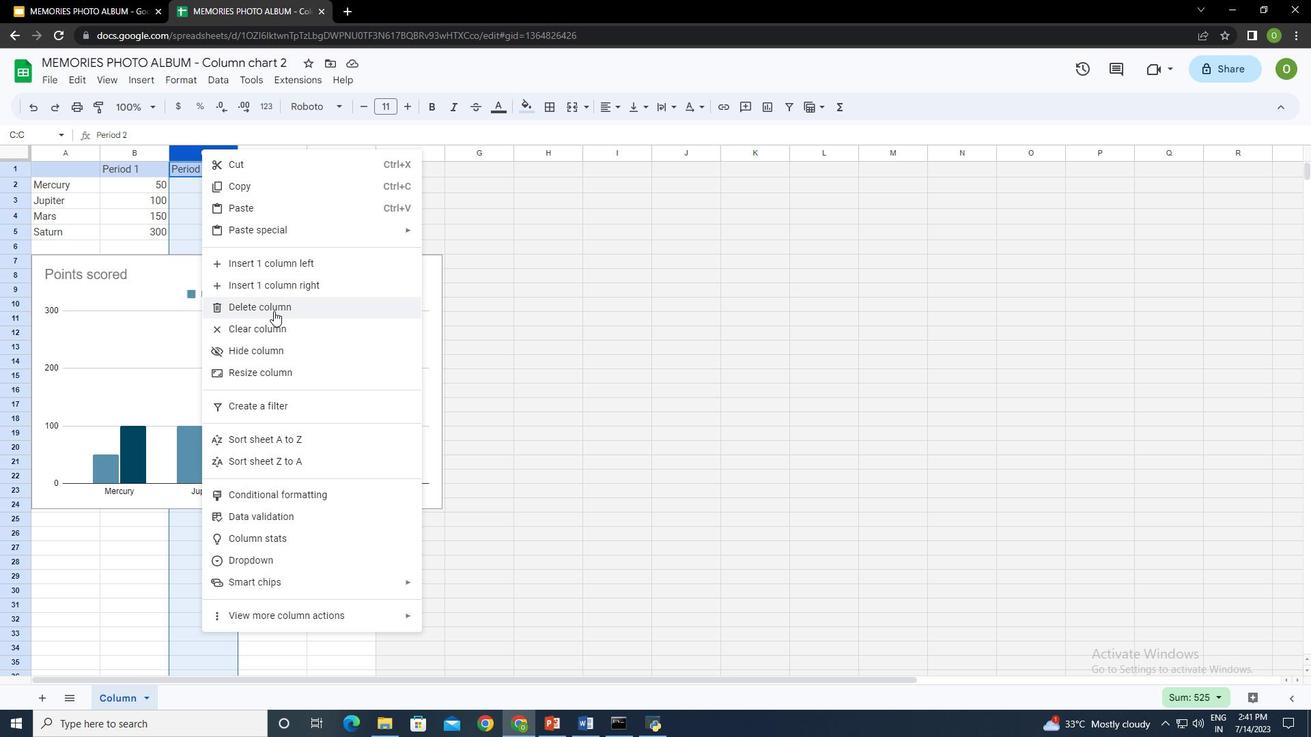 
Action: Mouse pressed left at (273, 311)
Screenshot: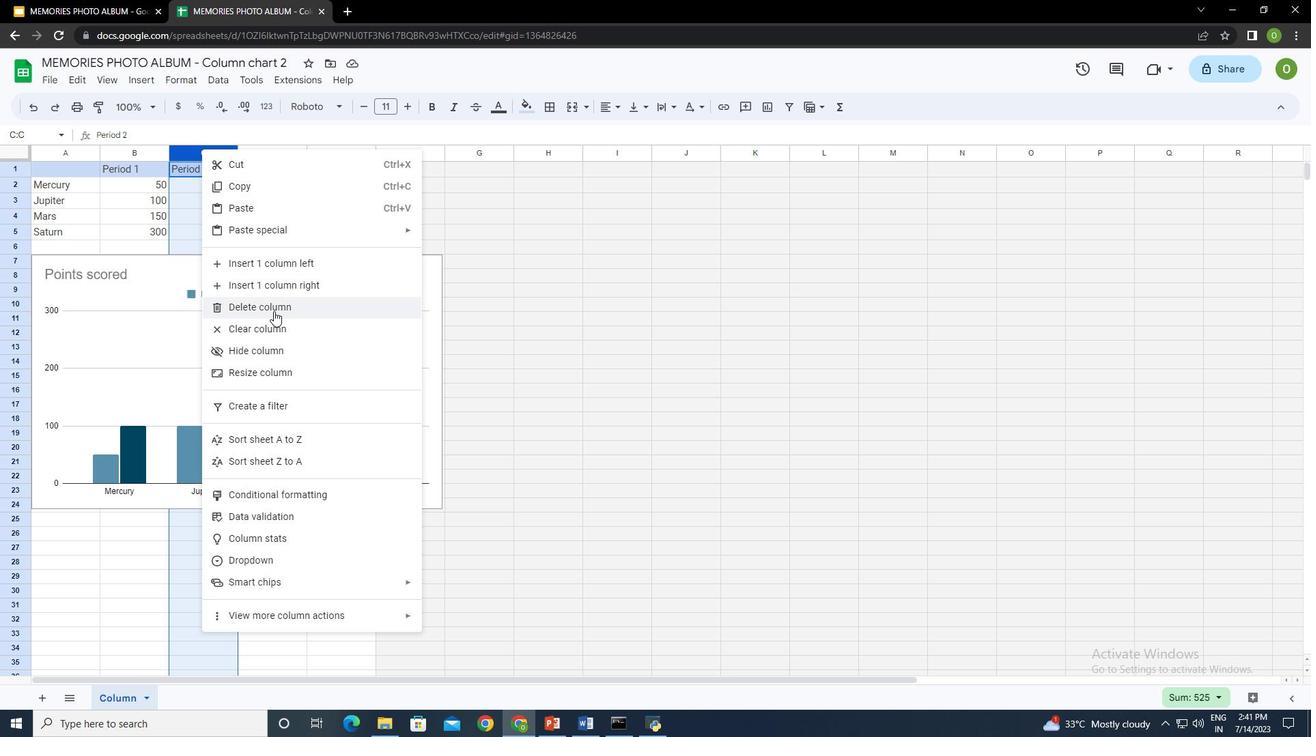 
Action: Mouse moved to (278, 336)
Screenshot: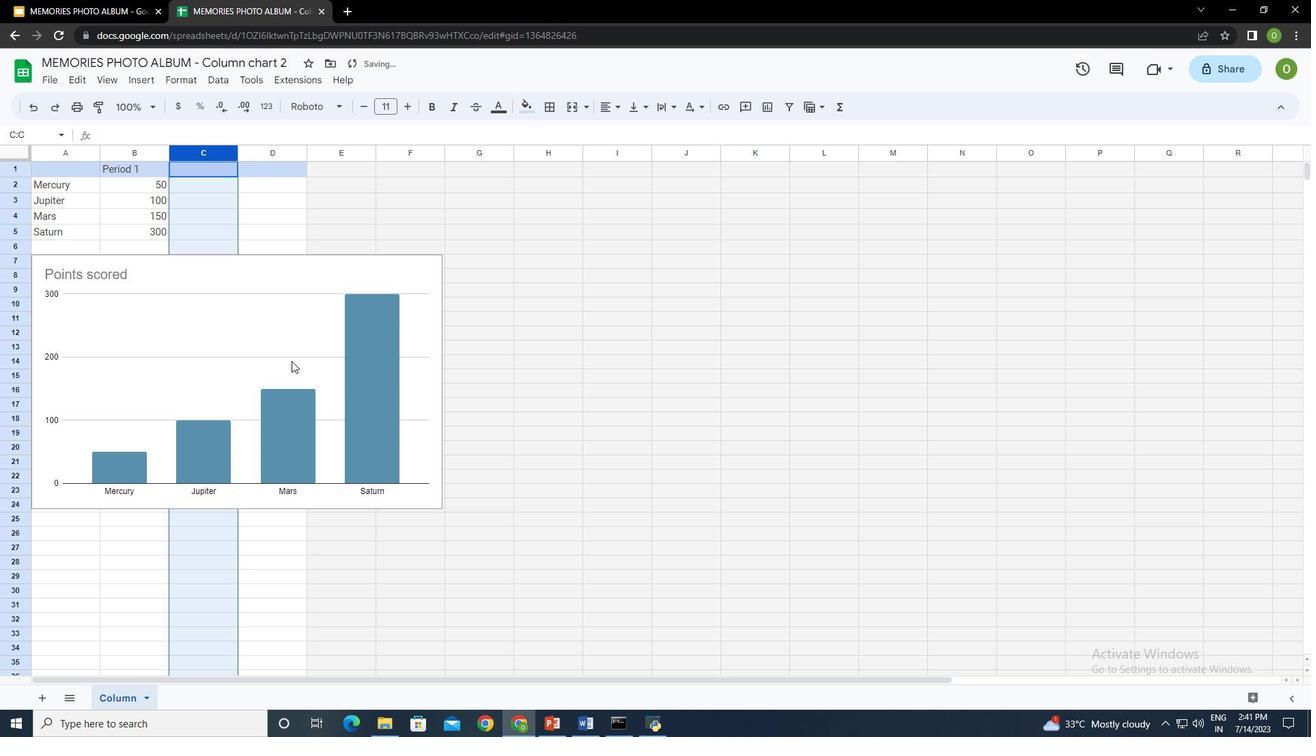 
Action: Mouse pressed left at (278, 336)
Screenshot: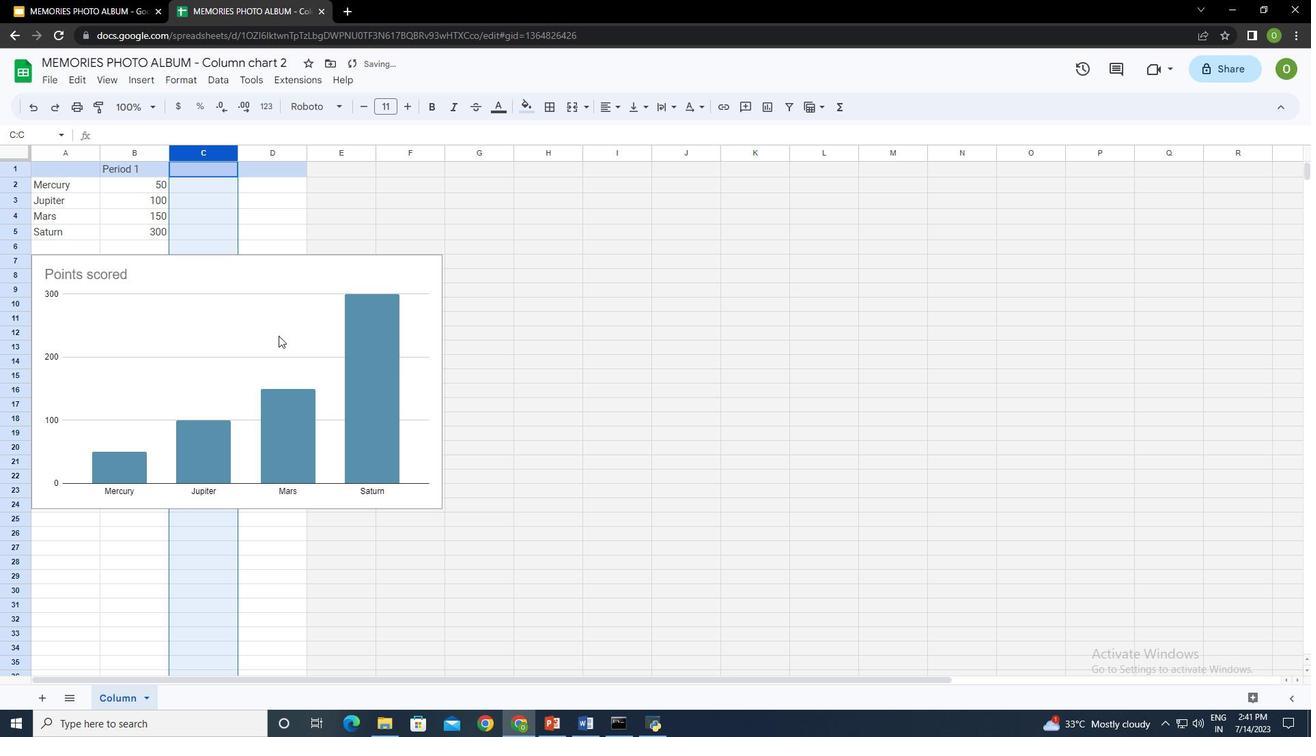 
Action: Mouse moved to (198, 215)
Screenshot: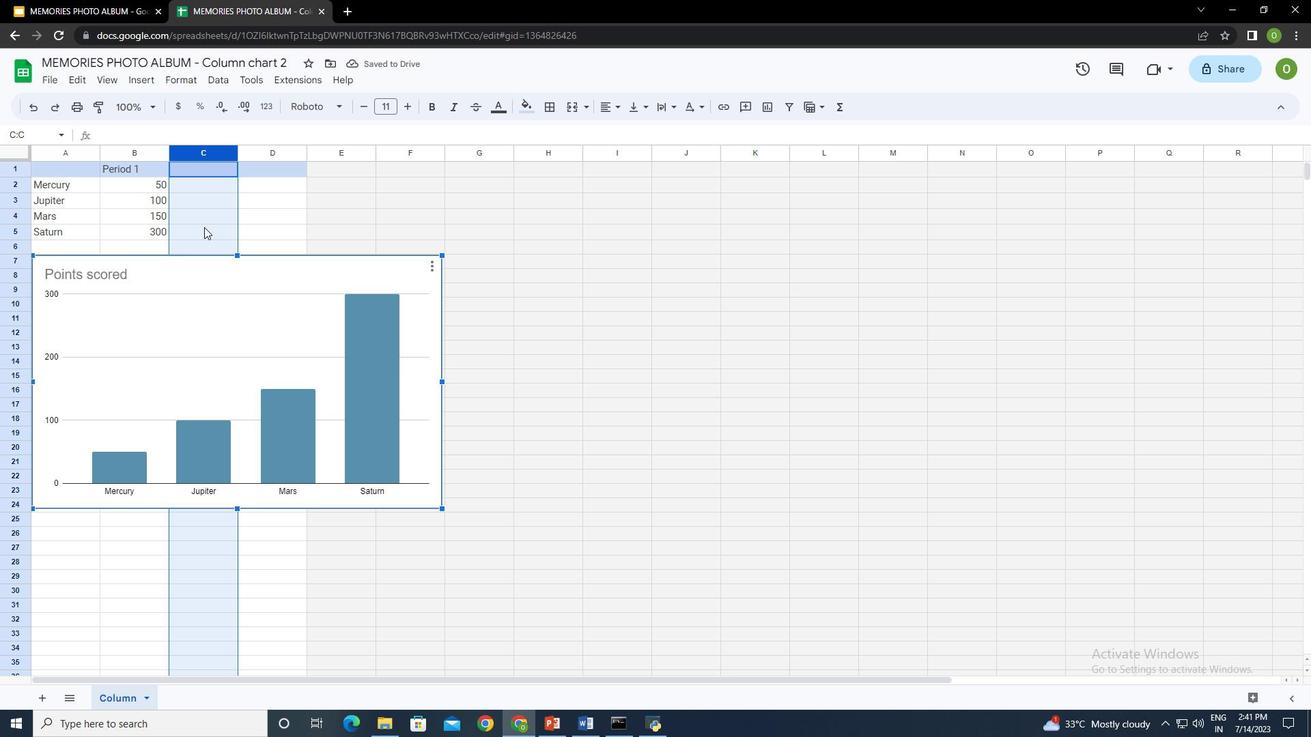 
Action: Mouse pressed left at (198, 215)
Screenshot: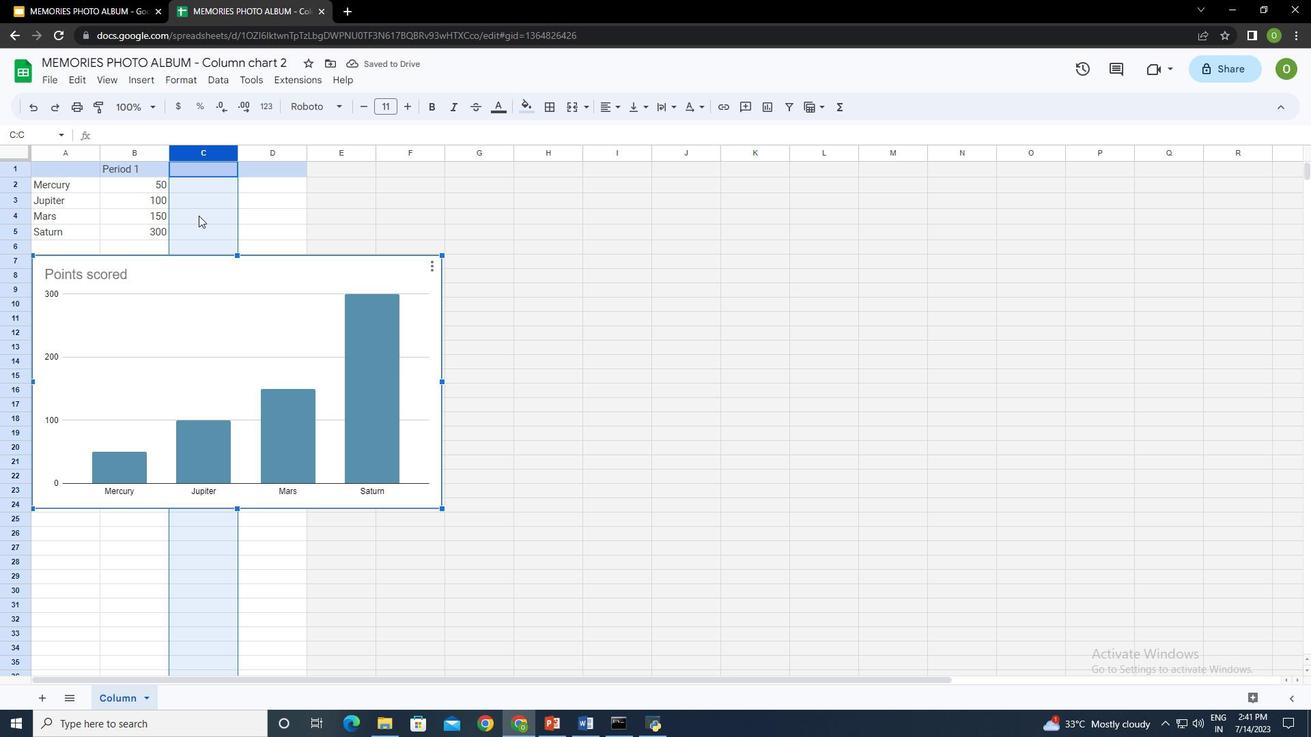 
Action: Mouse moved to (151, 185)
Screenshot: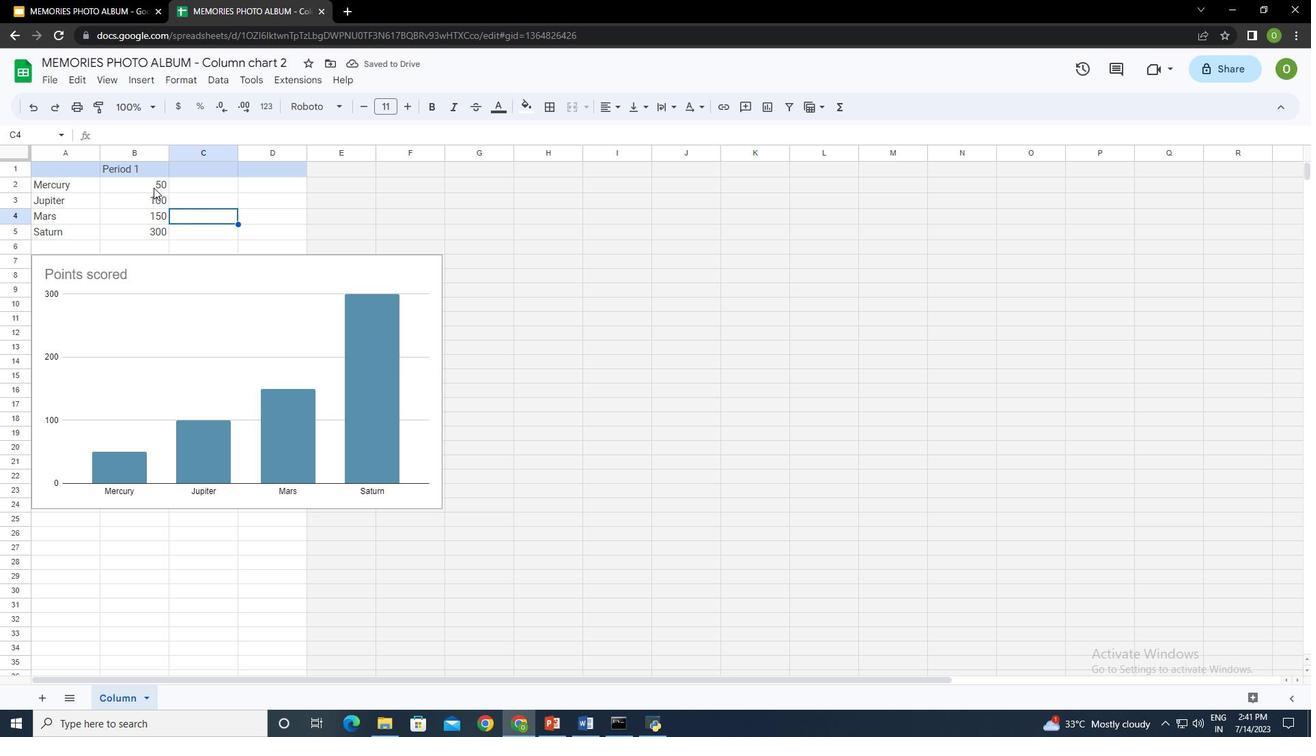 
Action: Mouse pressed left at (151, 185)
Screenshot: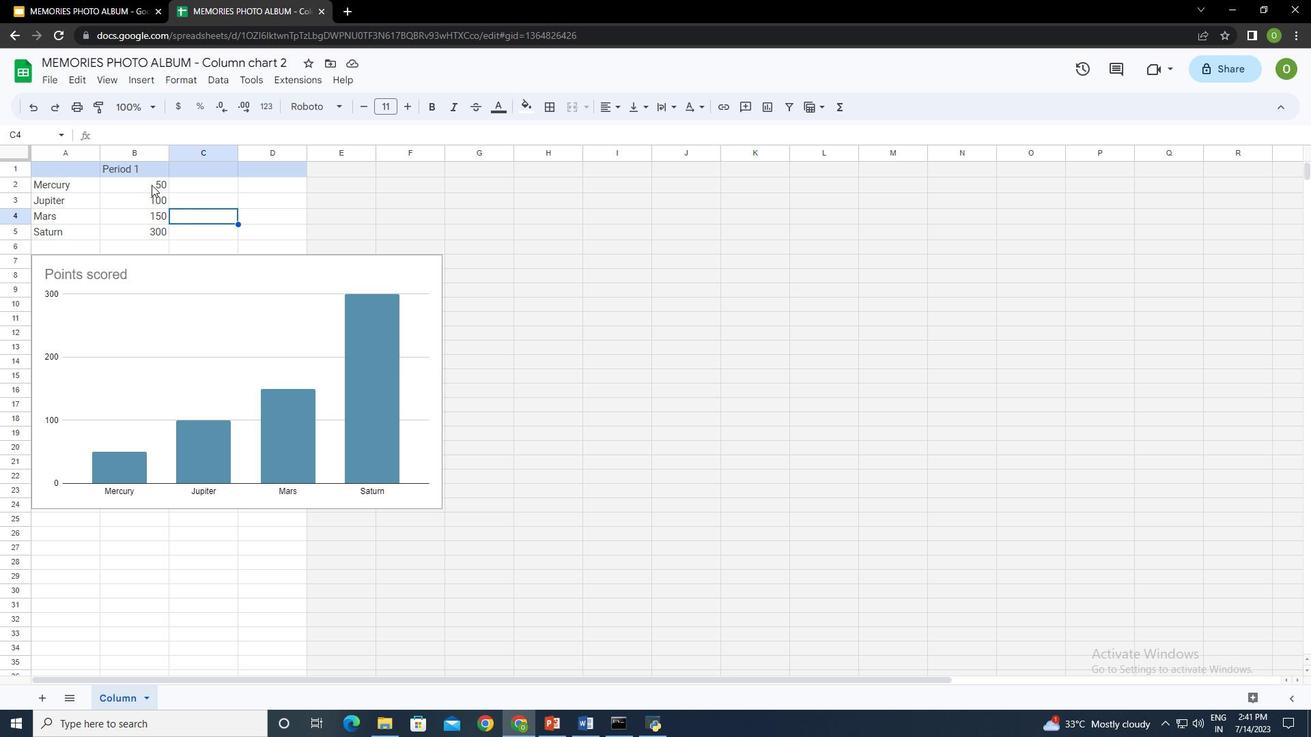 
Action: Mouse moved to (374, 385)
Screenshot: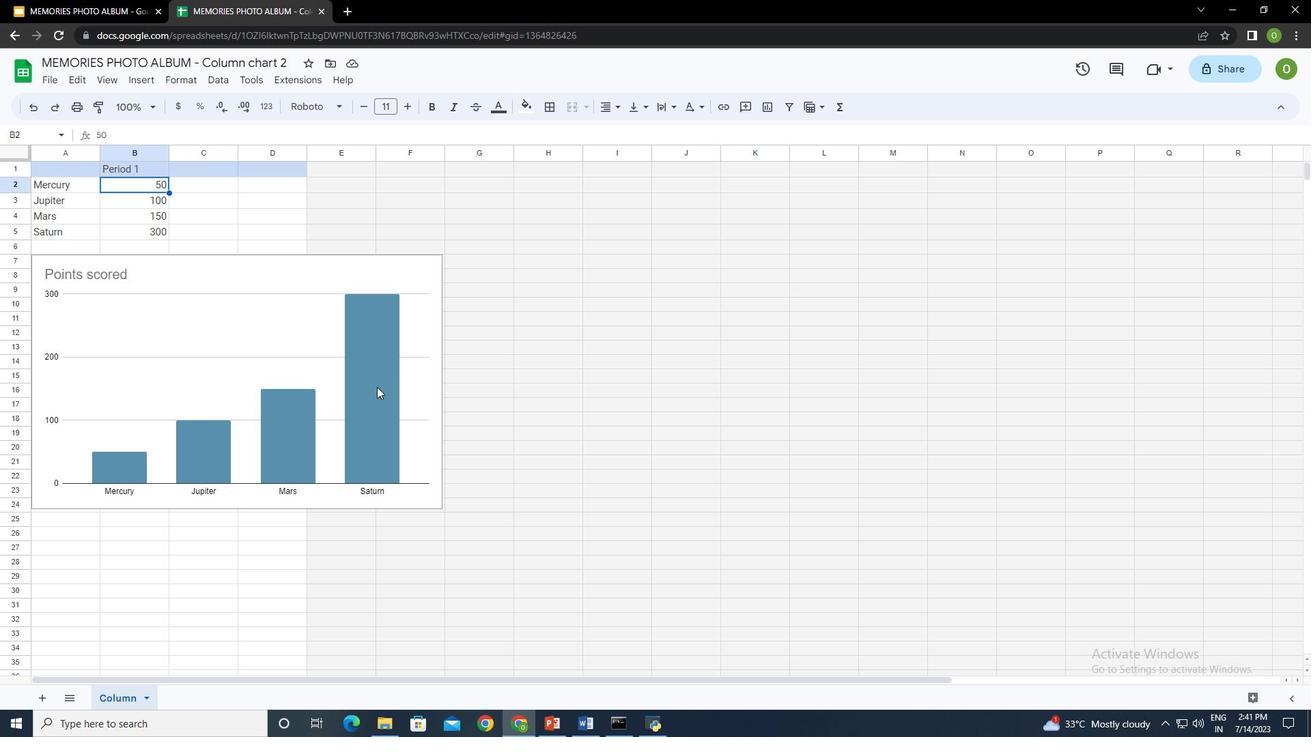 
Action: Mouse pressed left at (374, 385)
Screenshot: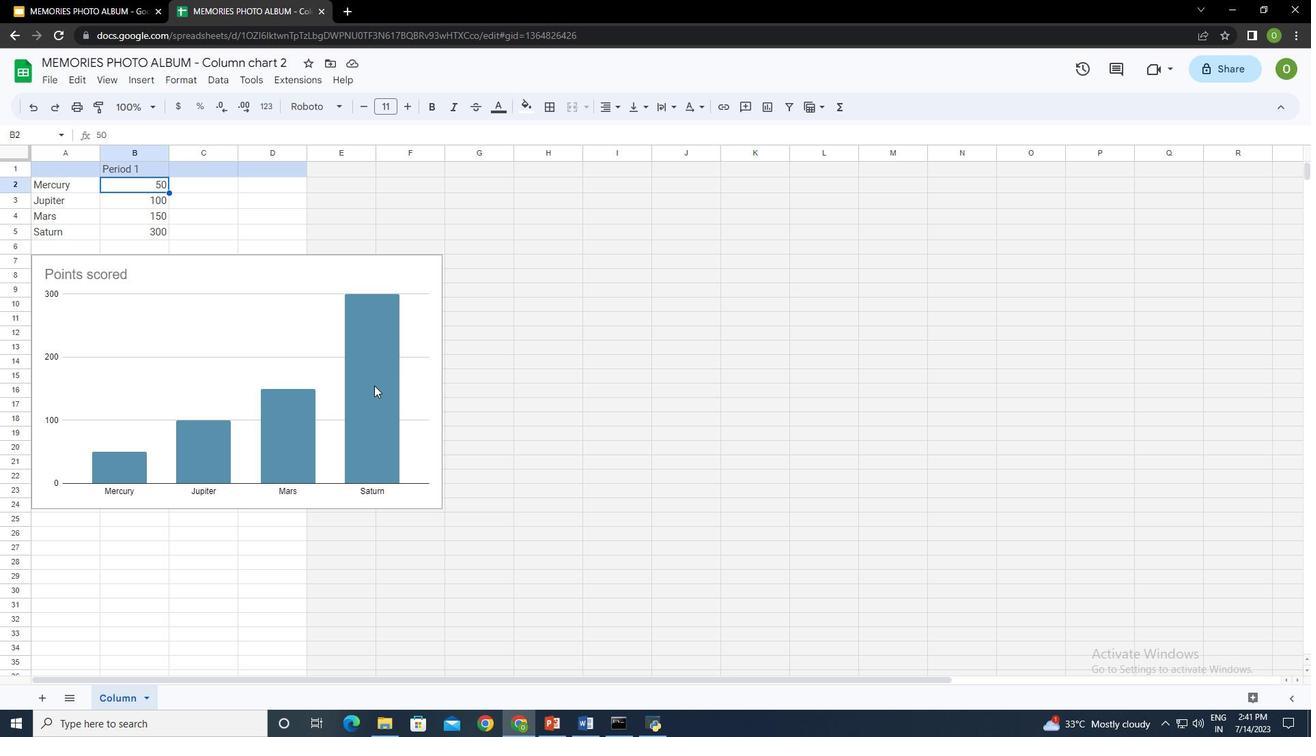 
Action: Mouse moved to (236, 224)
Screenshot: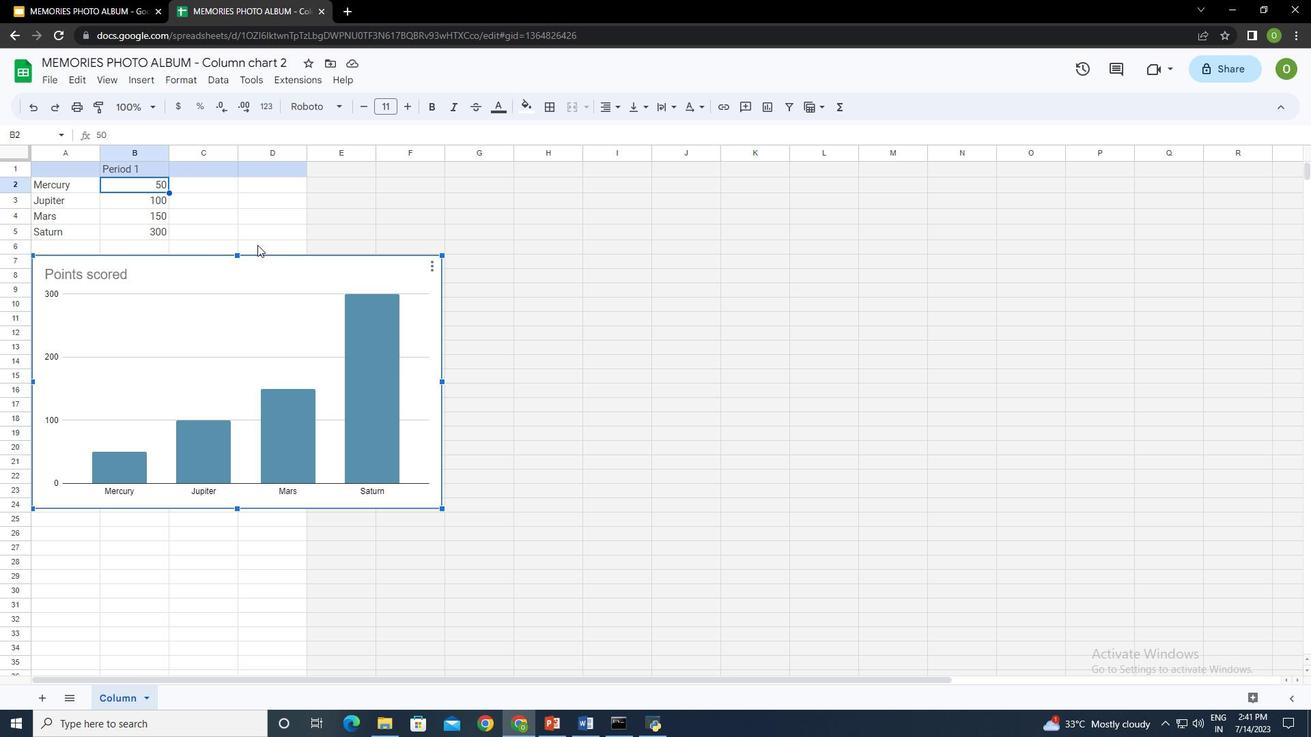 
Action: Mouse pressed left at (236, 224)
Screenshot: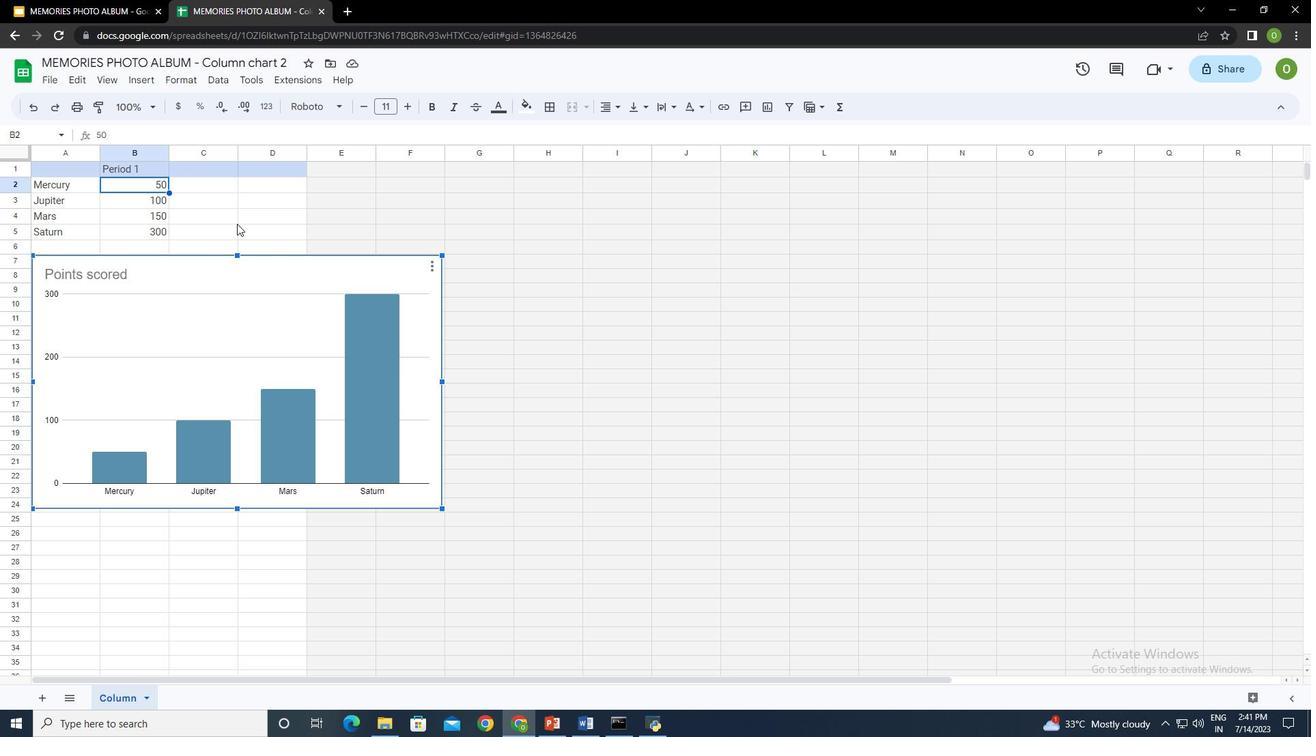 
Action: Mouse moved to (319, 10)
Screenshot: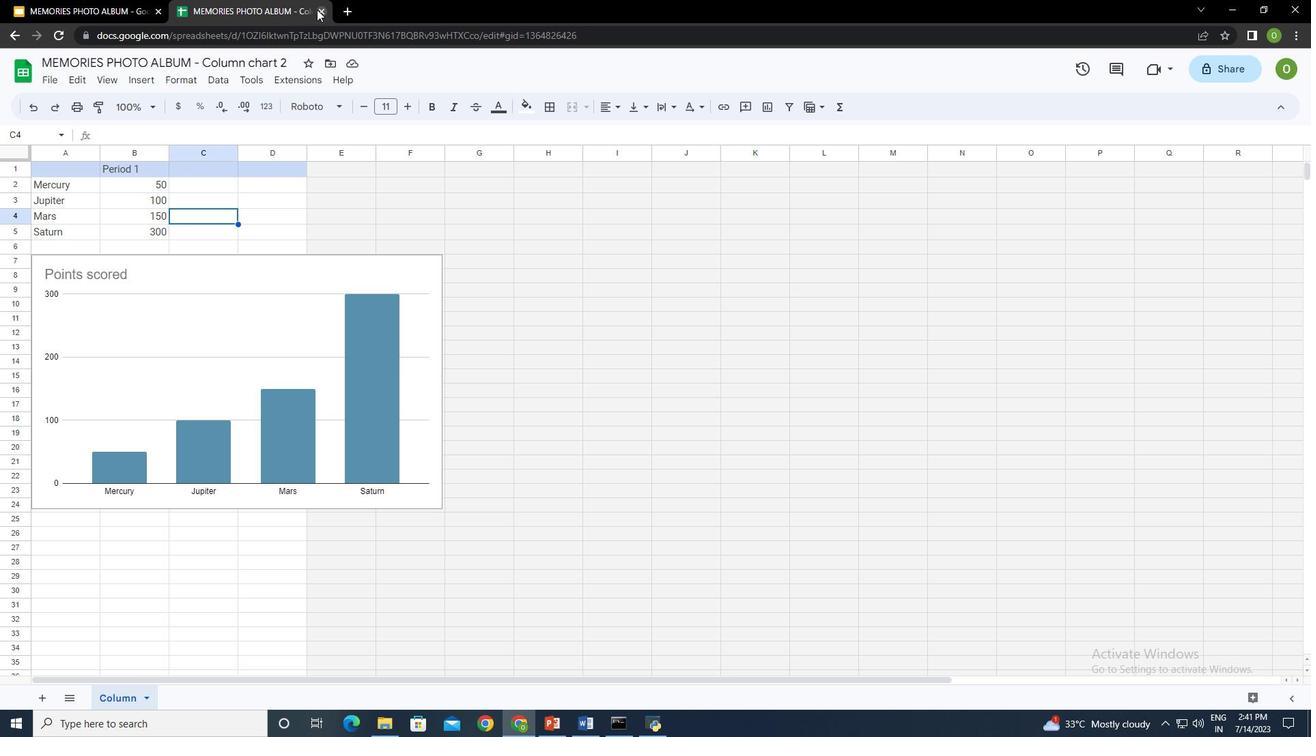 
Action: Mouse pressed left at (319, 10)
Screenshot: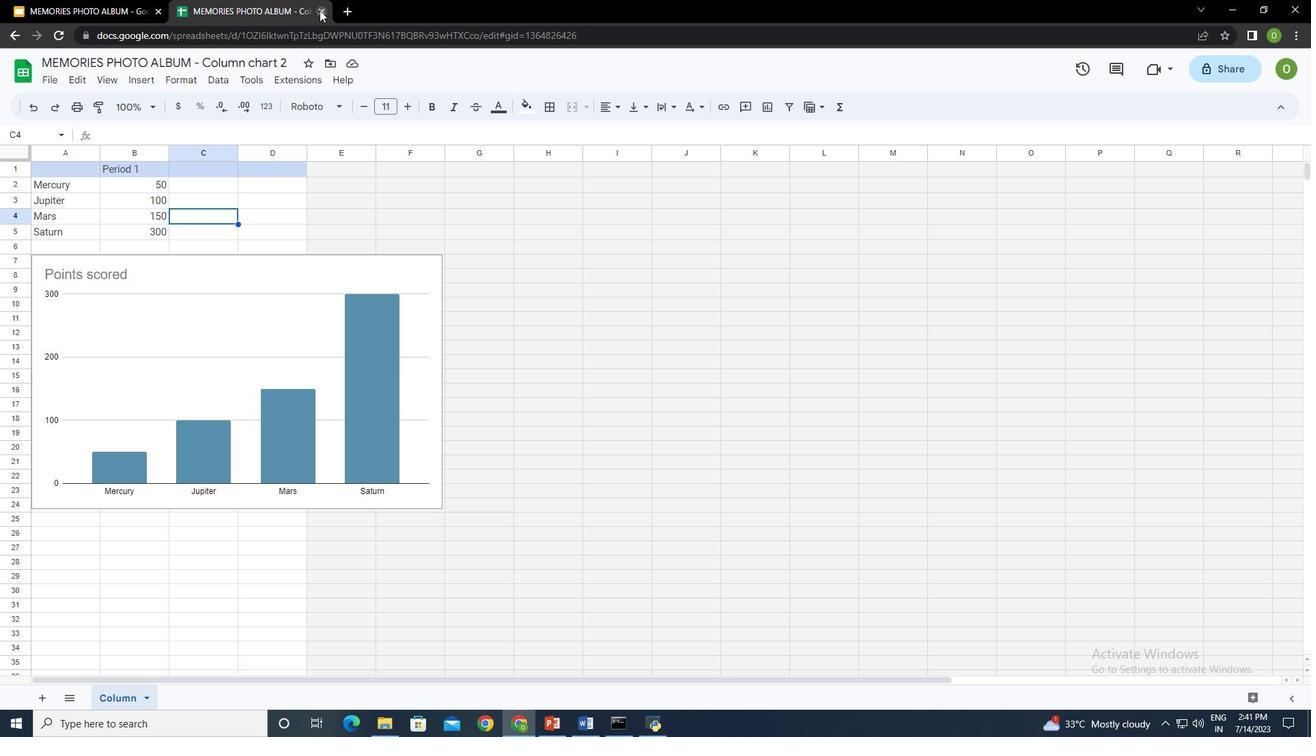 
Action: Mouse moved to (540, 297)
Screenshot: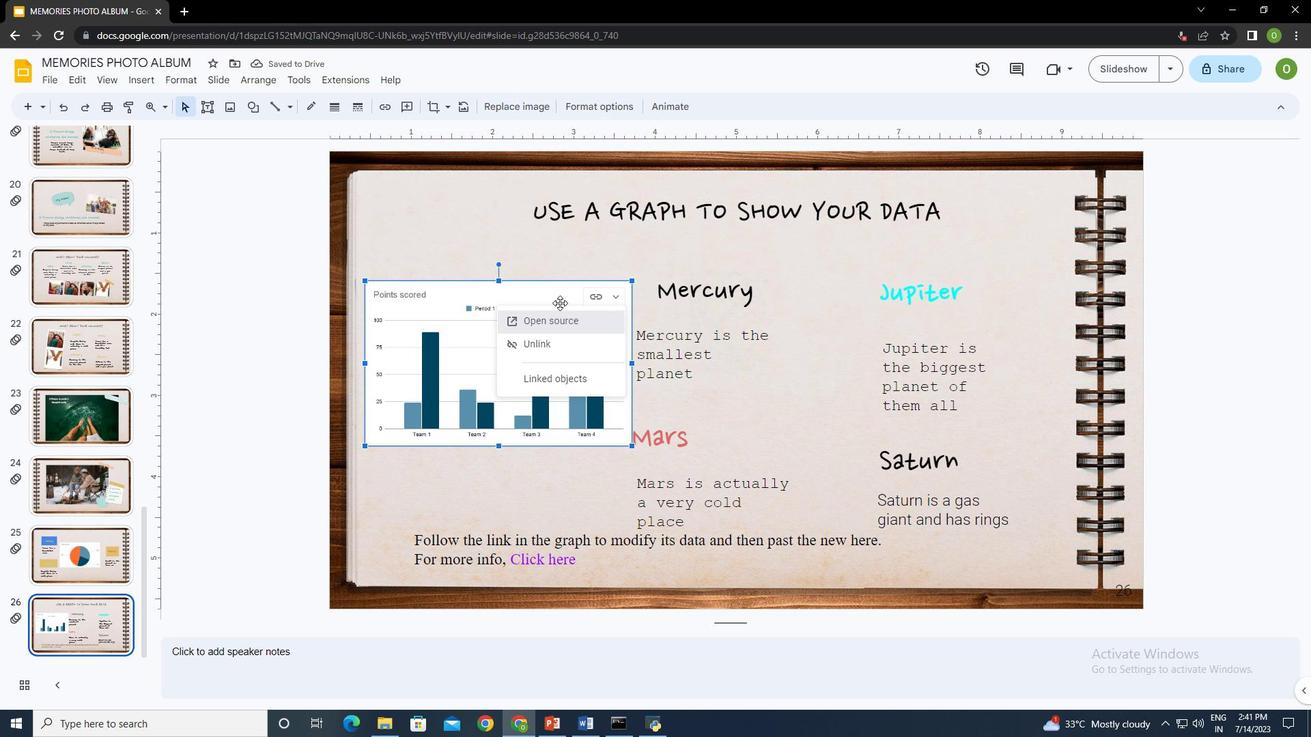 
Action: Mouse pressed left at (540, 297)
Screenshot: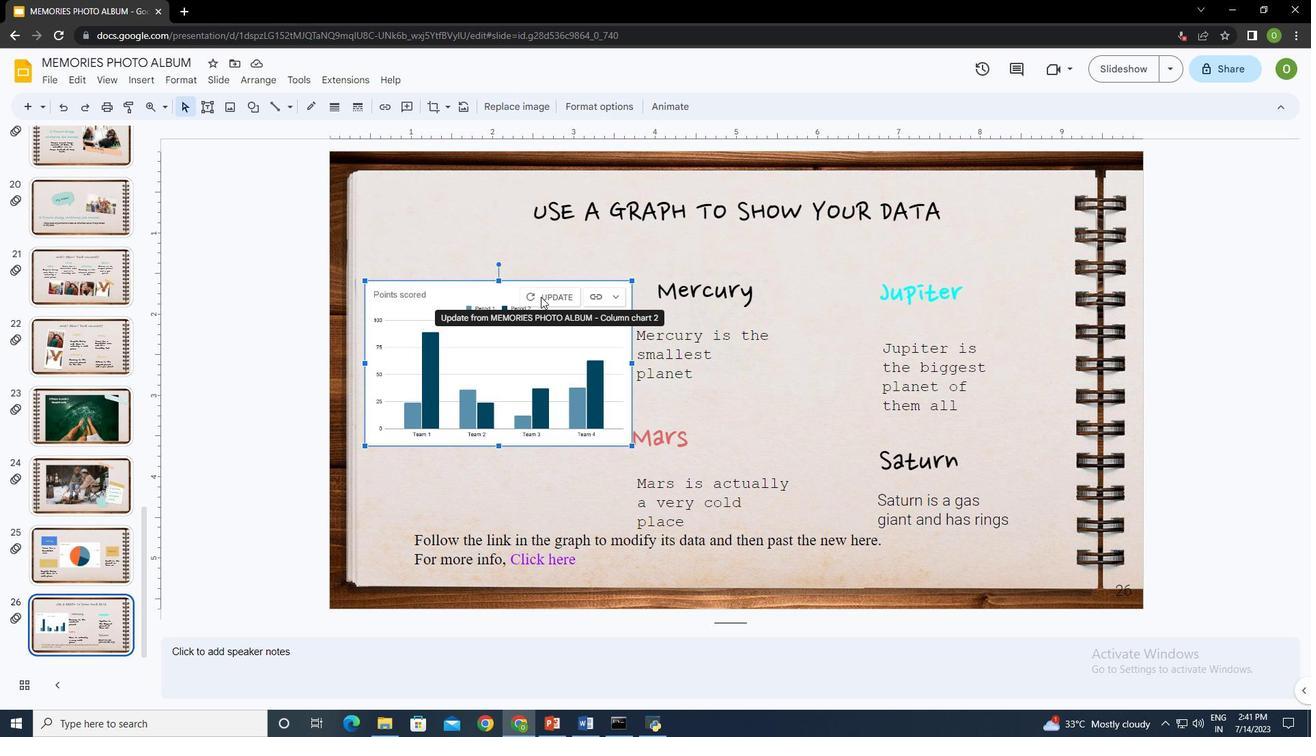 
Action: Mouse moved to (588, 297)
Screenshot: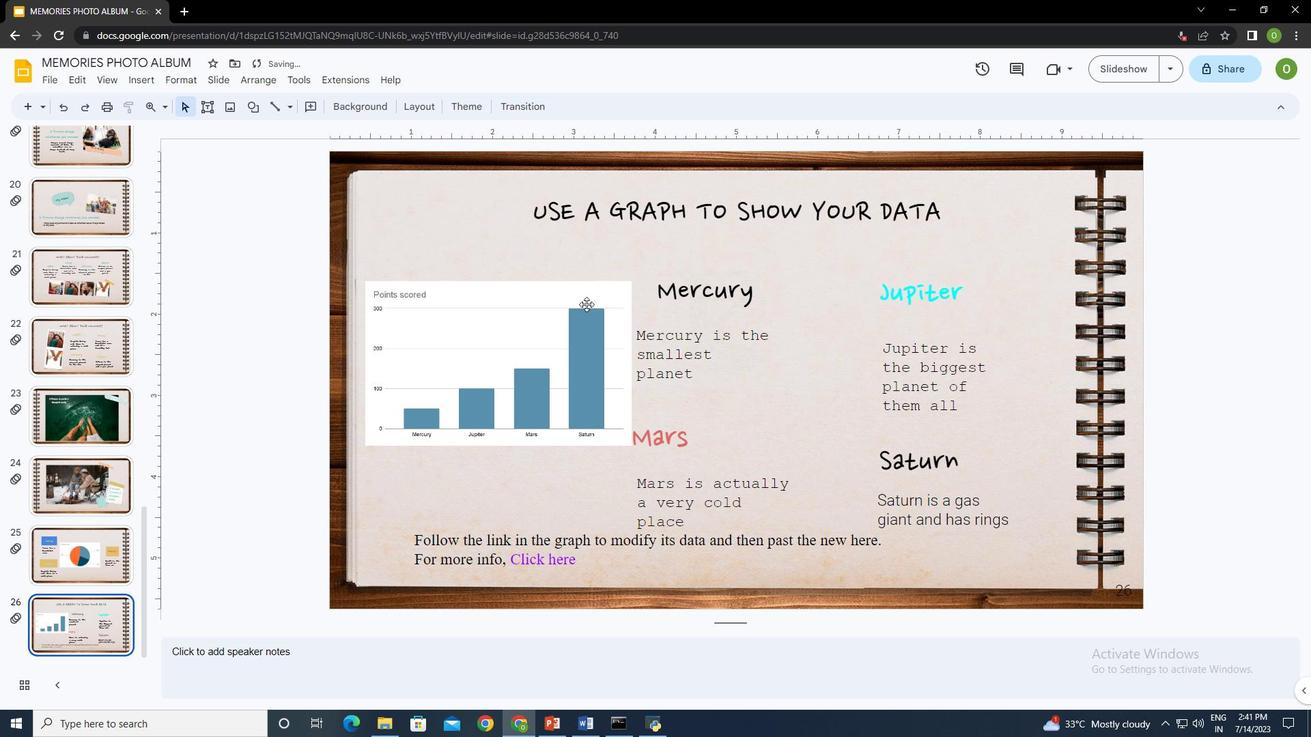 
Action: Mouse pressed left at (588, 297)
Screenshot: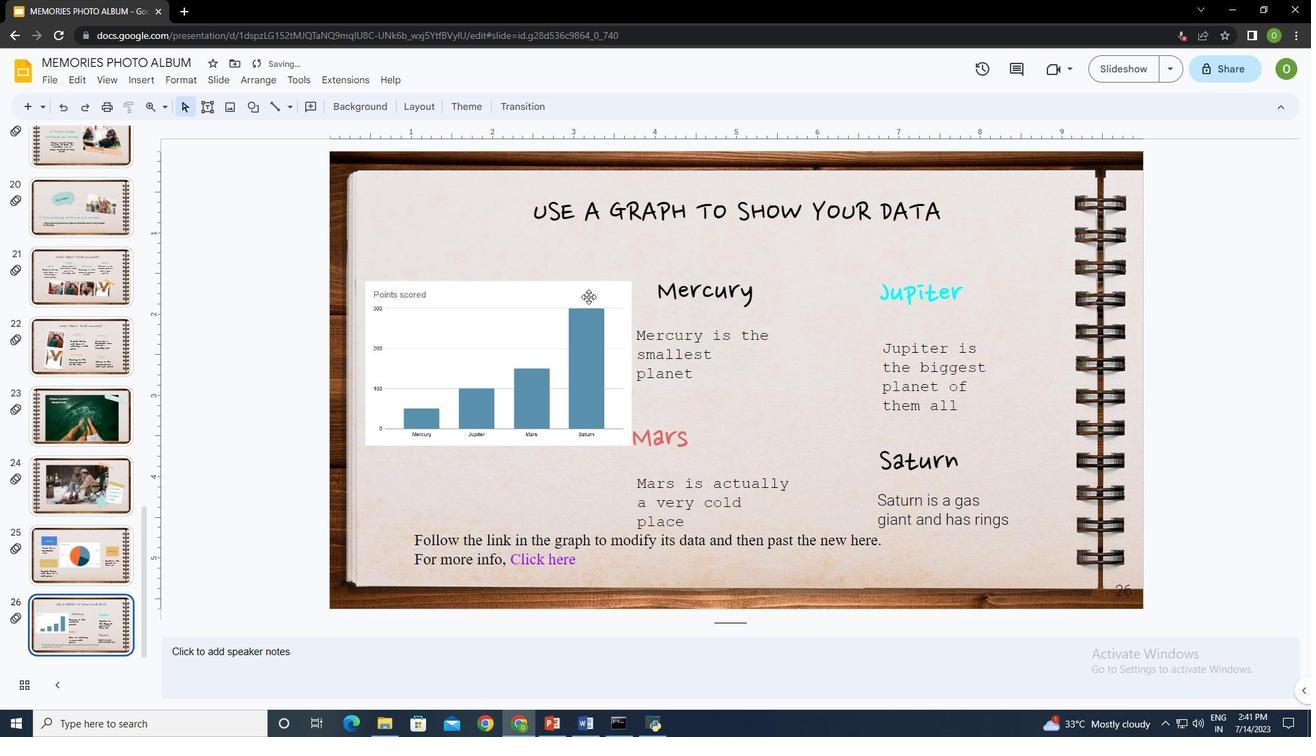 
Action: Mouse moved to (499, 444)
Screenshot: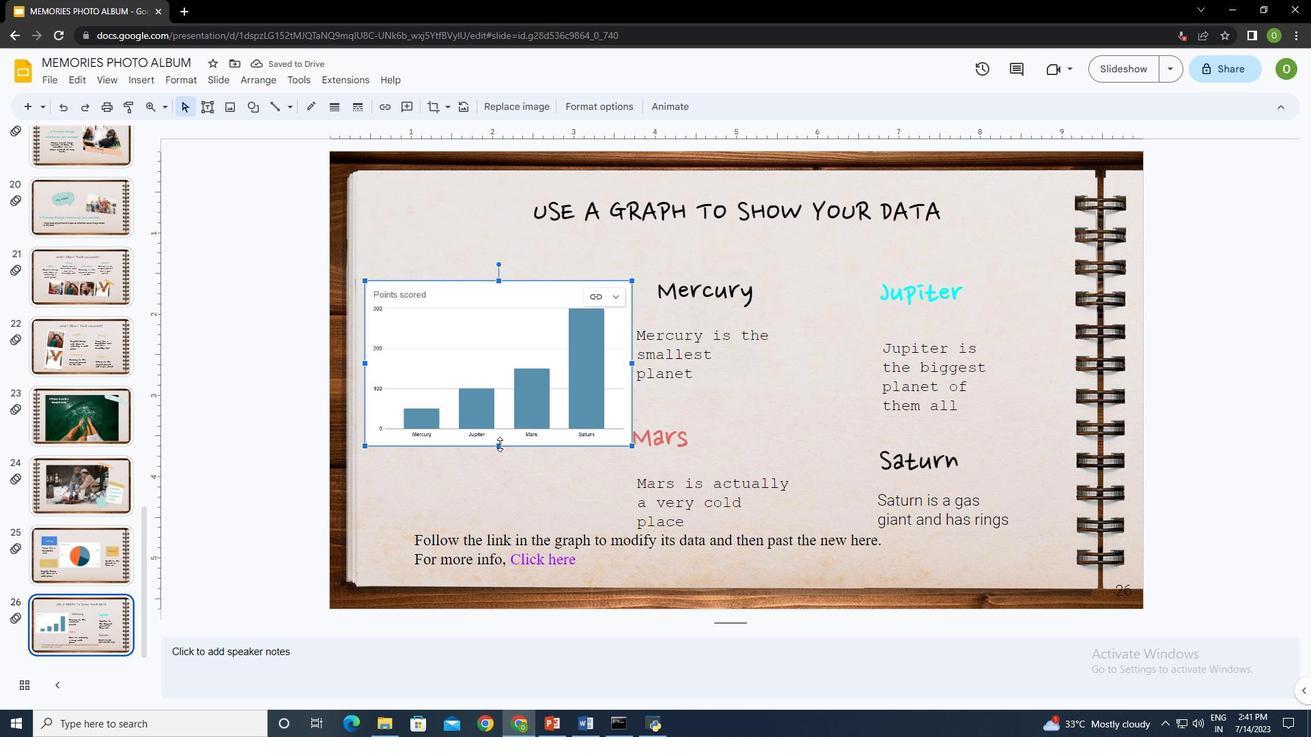 
Action: Mouse pressed left at (499, 444)
Screenshot: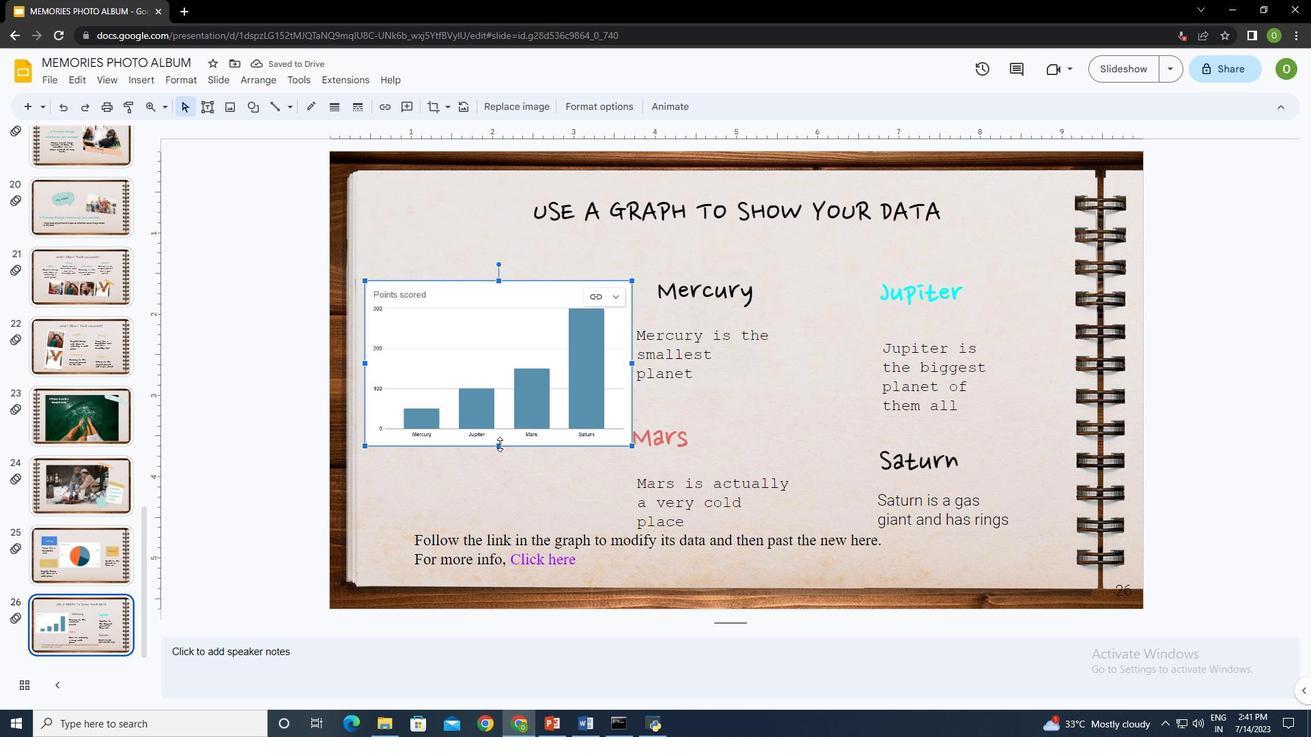 
Action: Mouse moved to (527, 305)
Screenshot: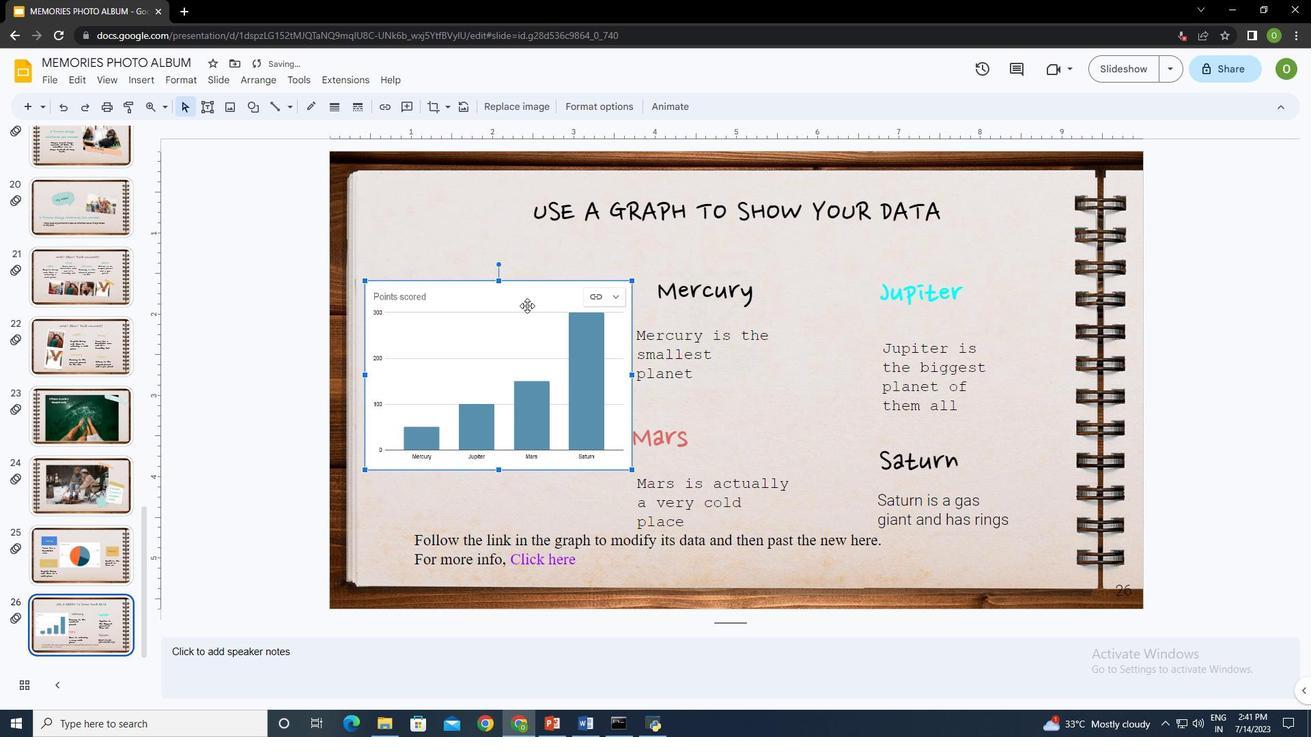 
Action: Mouse pressed left at (527, 305)
Screenshot: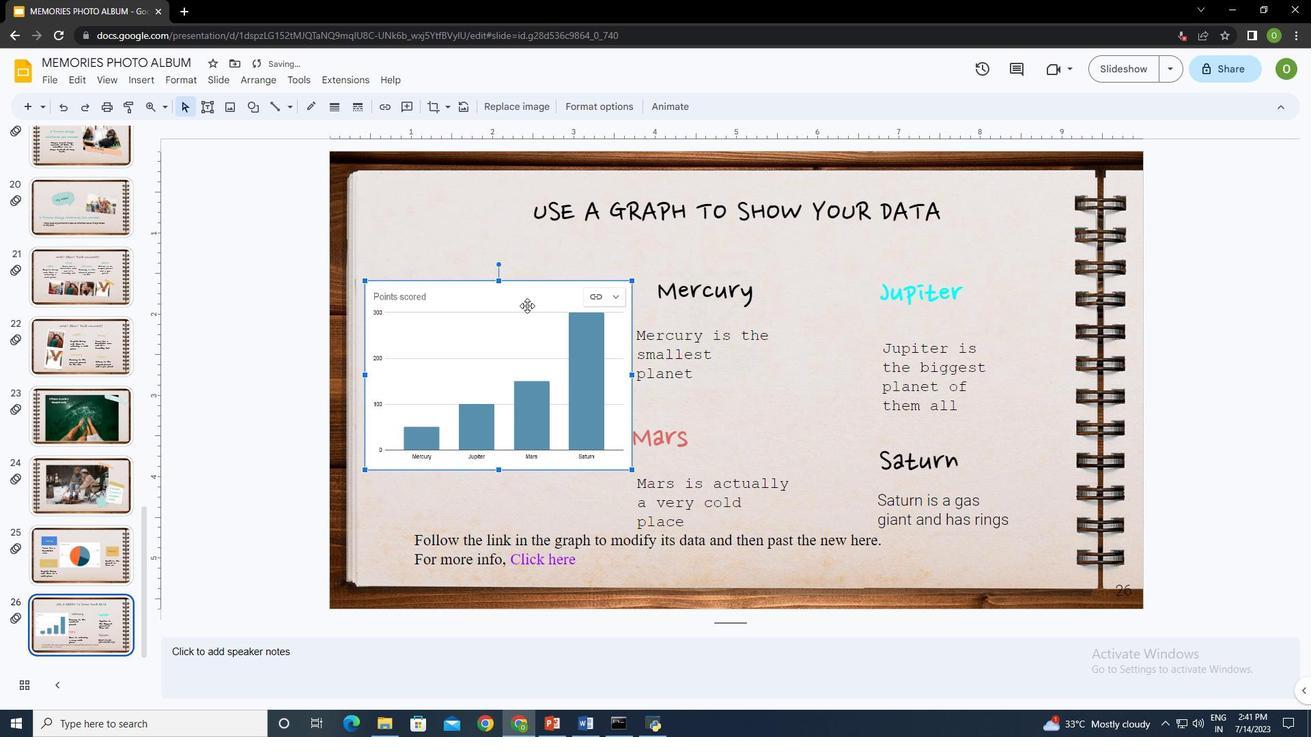 
Action: Mouse moved to (516, 249)
Screenshot: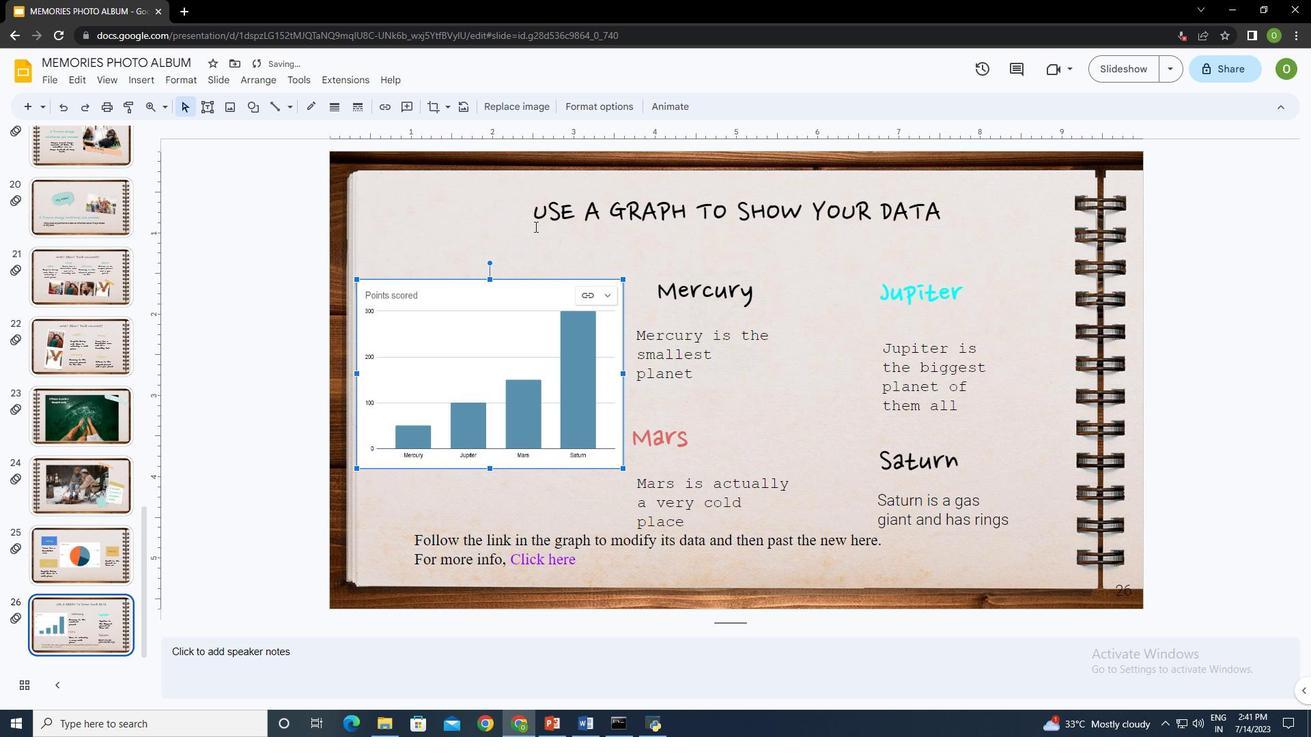 
Action: Mouse pressed left at (516, 249)
Screenshot: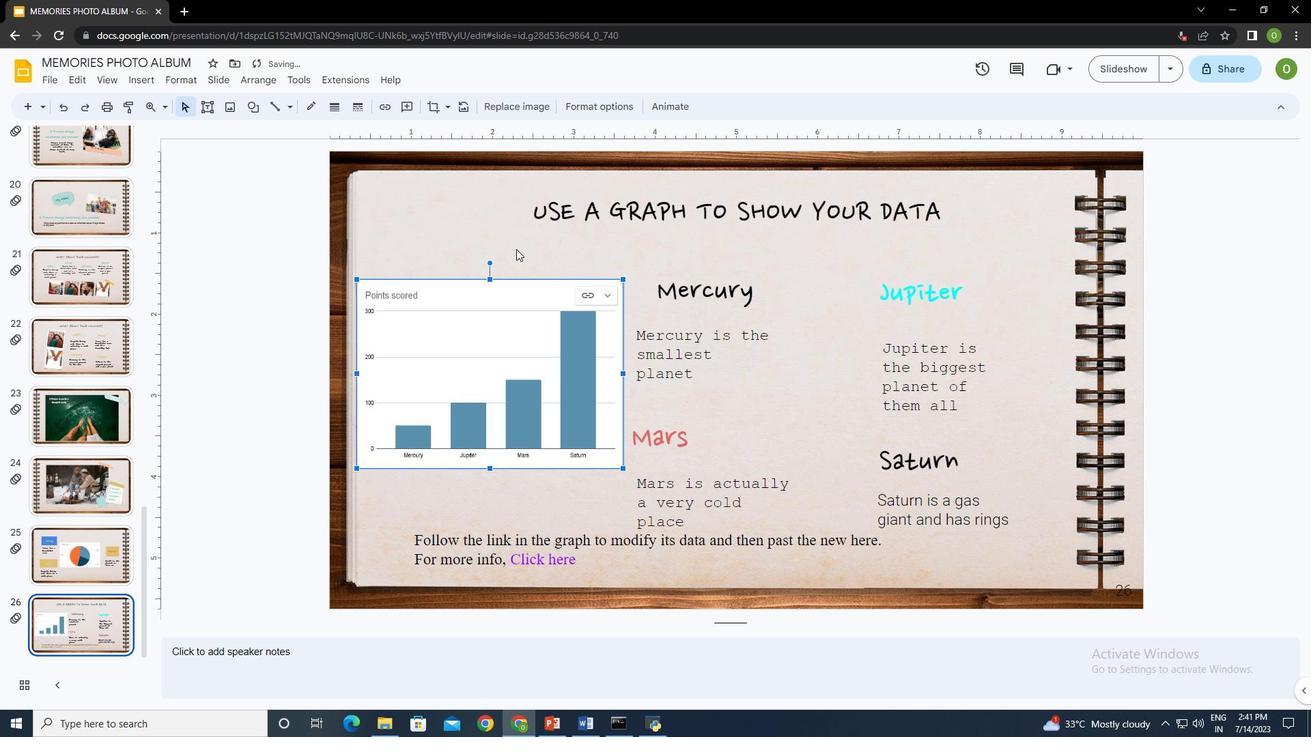 
Action: Mouse moved to (140, 80)
Screenshot: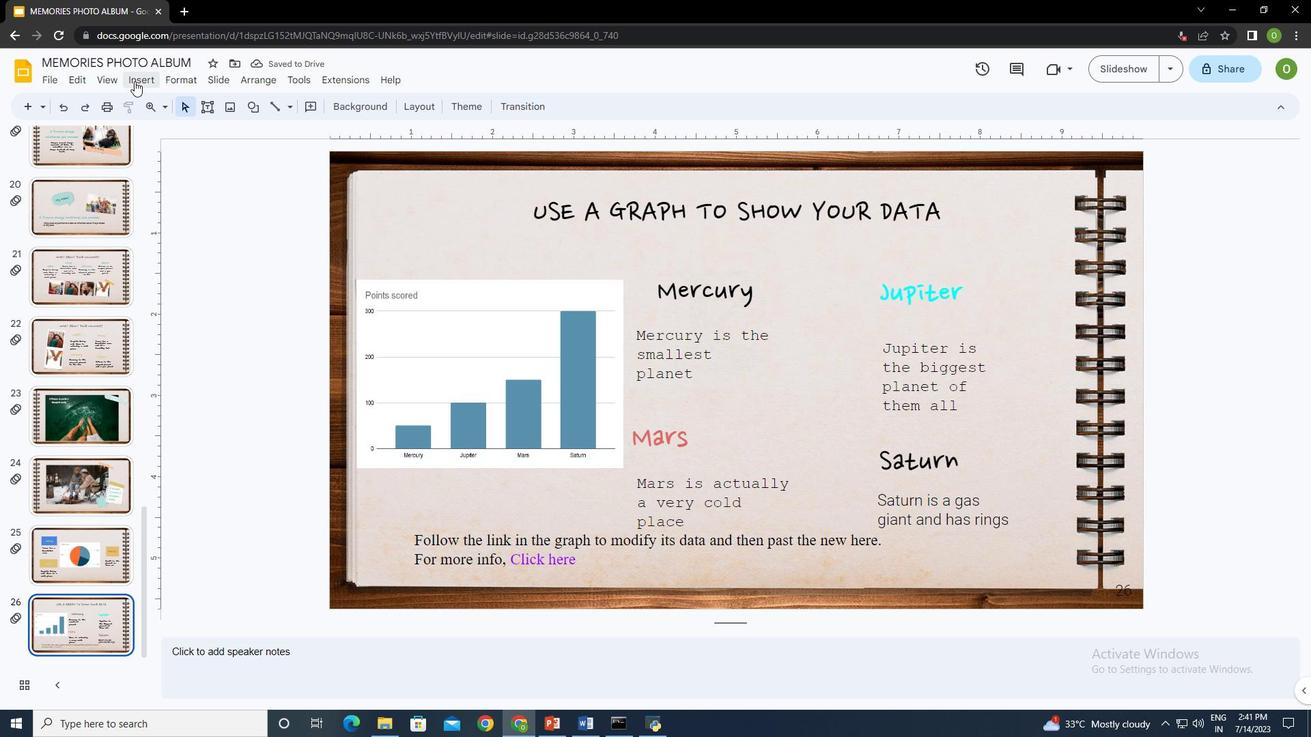 
Action: Mouse pressed left at (140, 80)
Screenshot: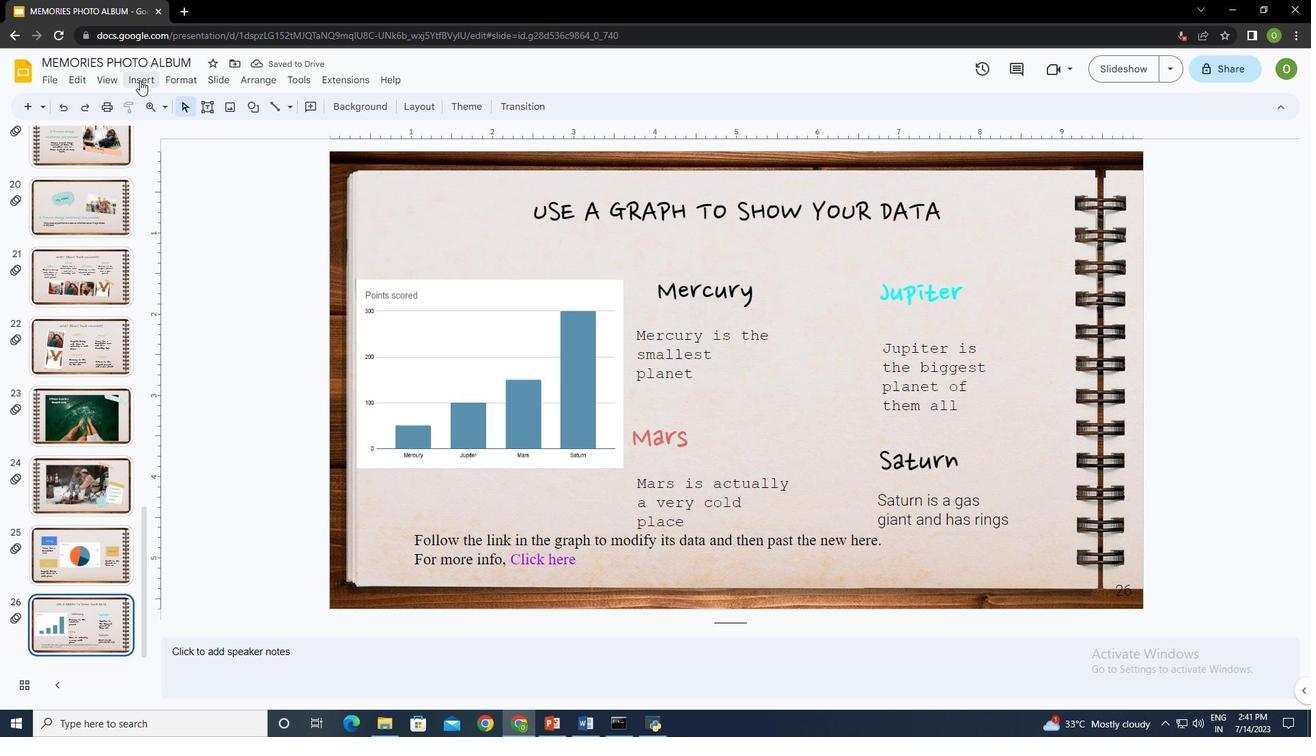 
Action: Mouse moved to (417, 109)
Screenshot: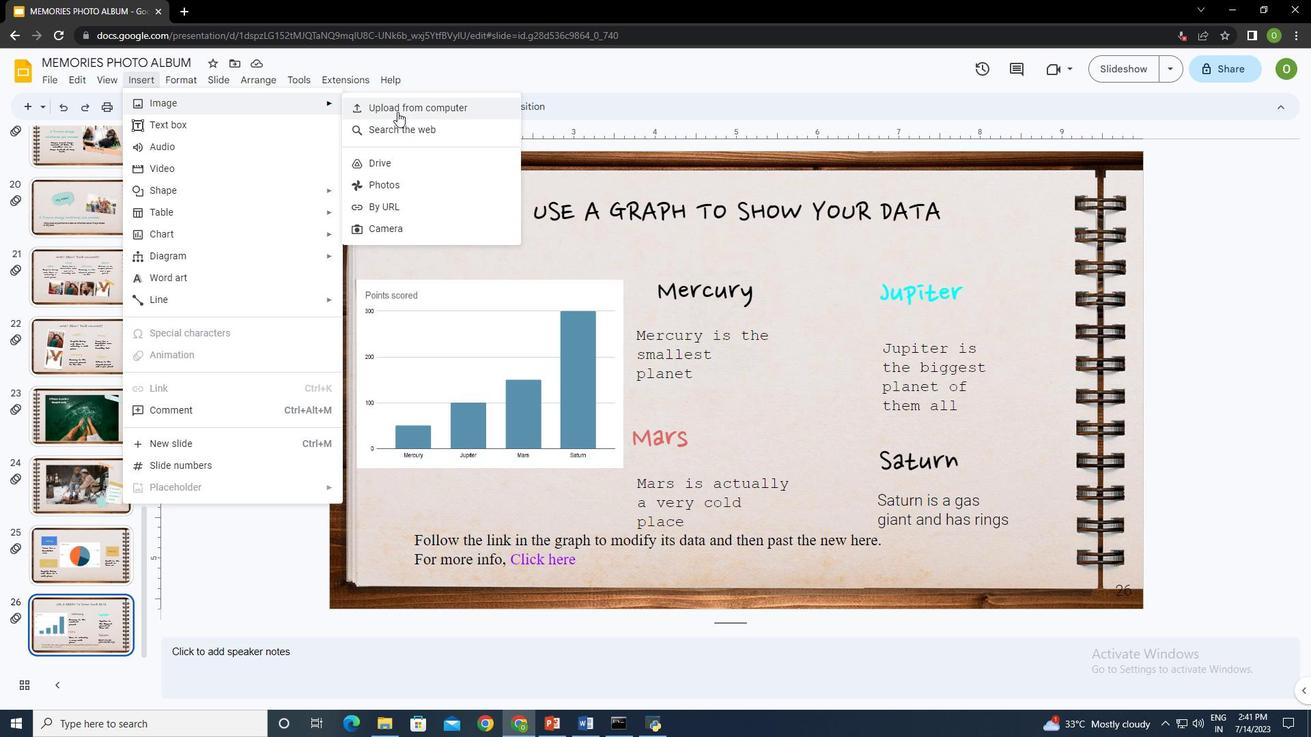 
Action: Mouse pressed left at (417, 109)
Screenshot: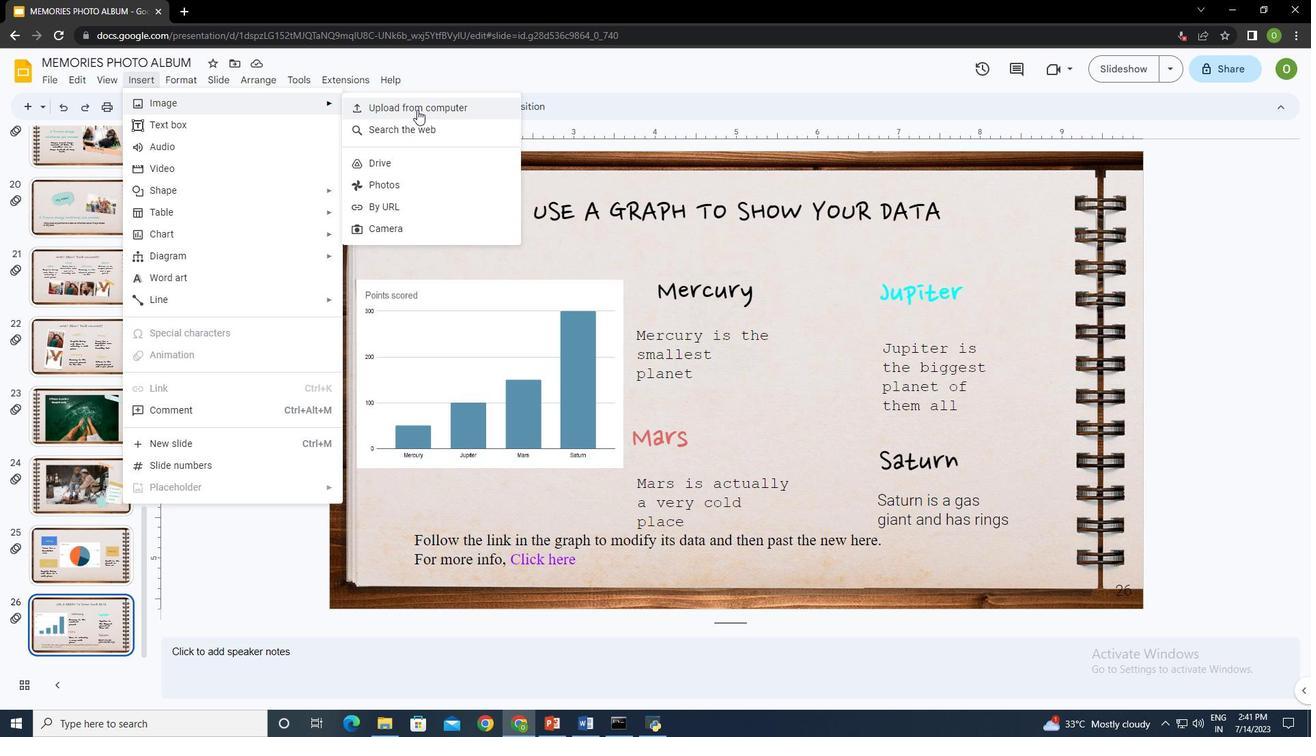 
Action: Mouse moved to (347, 215)
Screenshot: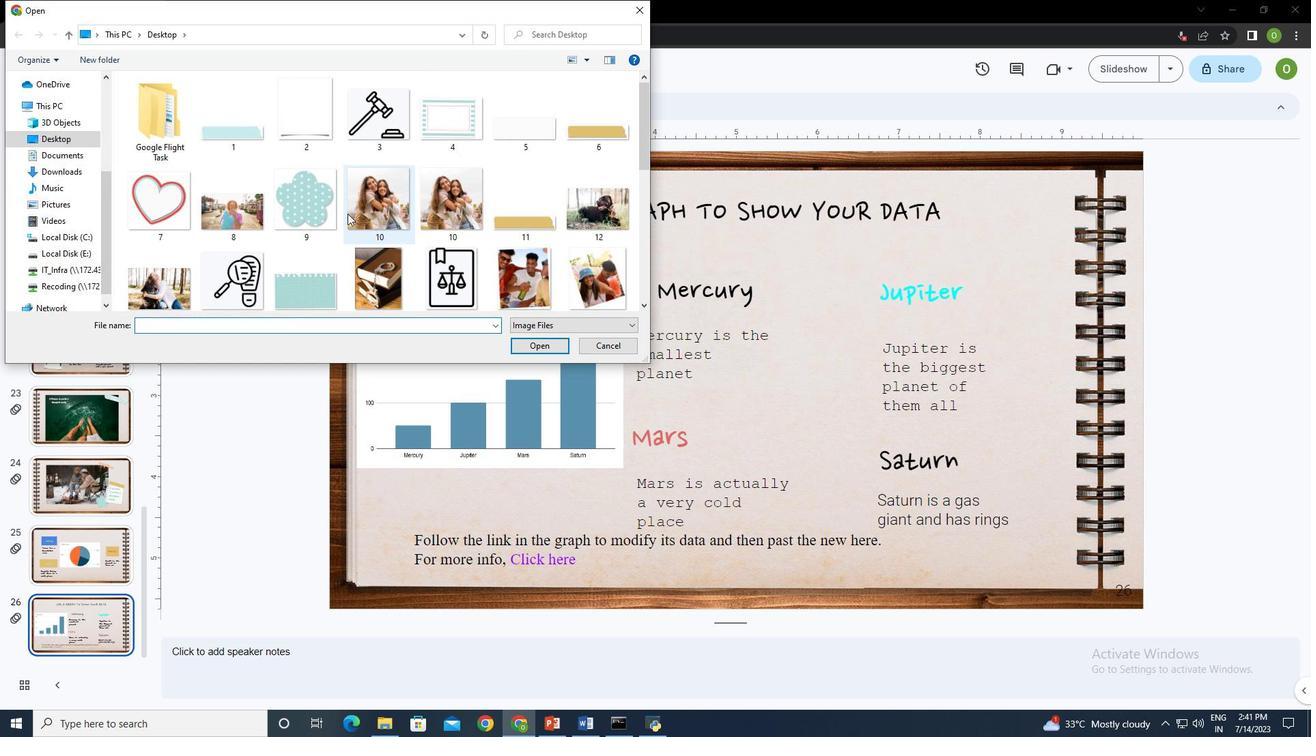 
Action: Mouse scrolled (347, 214) with delta (0, 0)
Screenshot: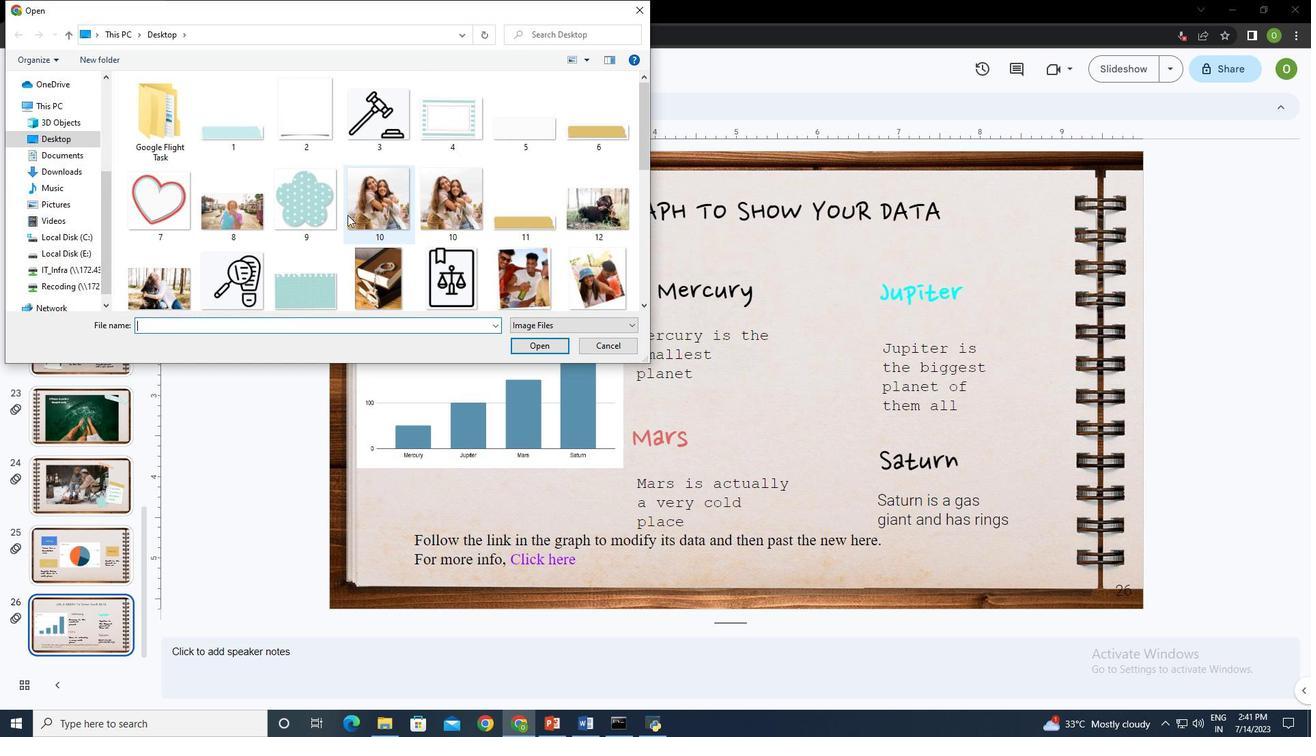 
Action: Mouse scrolled (347, 214) with delta (0, 0)
Screenshot: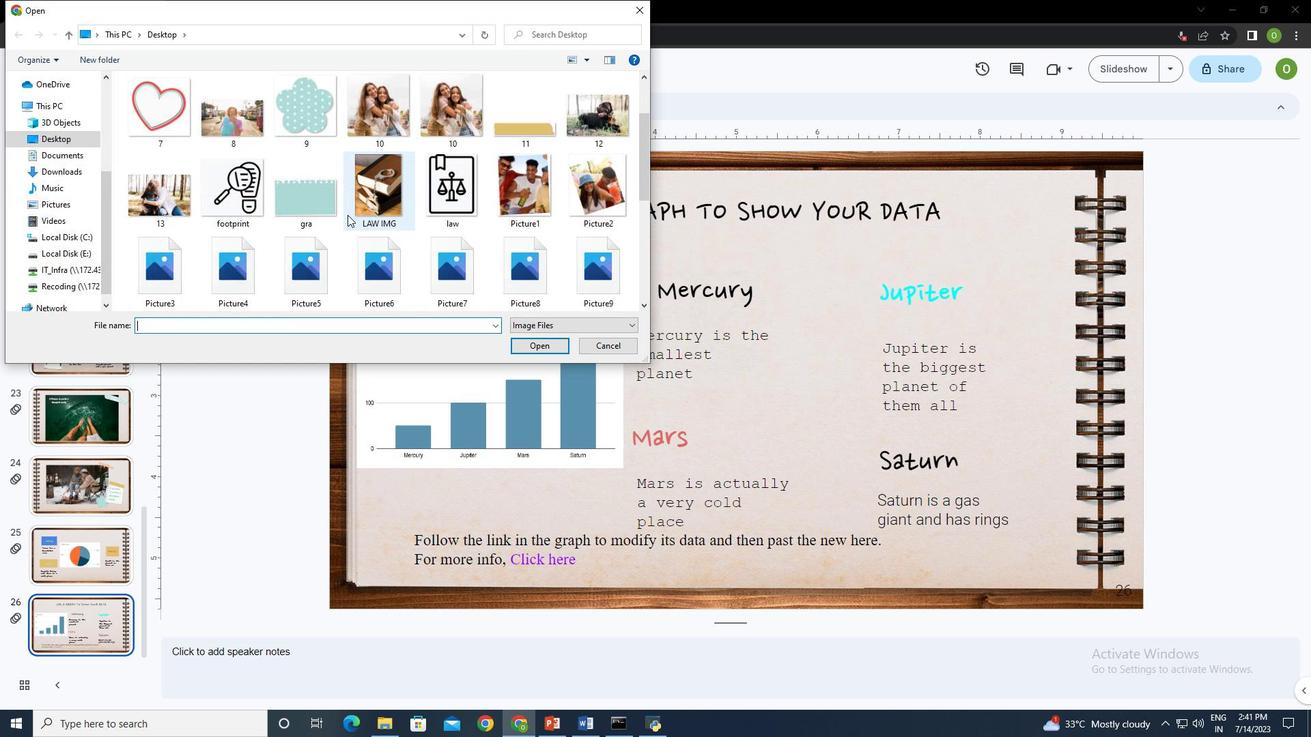 
Action: Mouse scrolled (347, 214) with delta (0, 0)
Screenshot: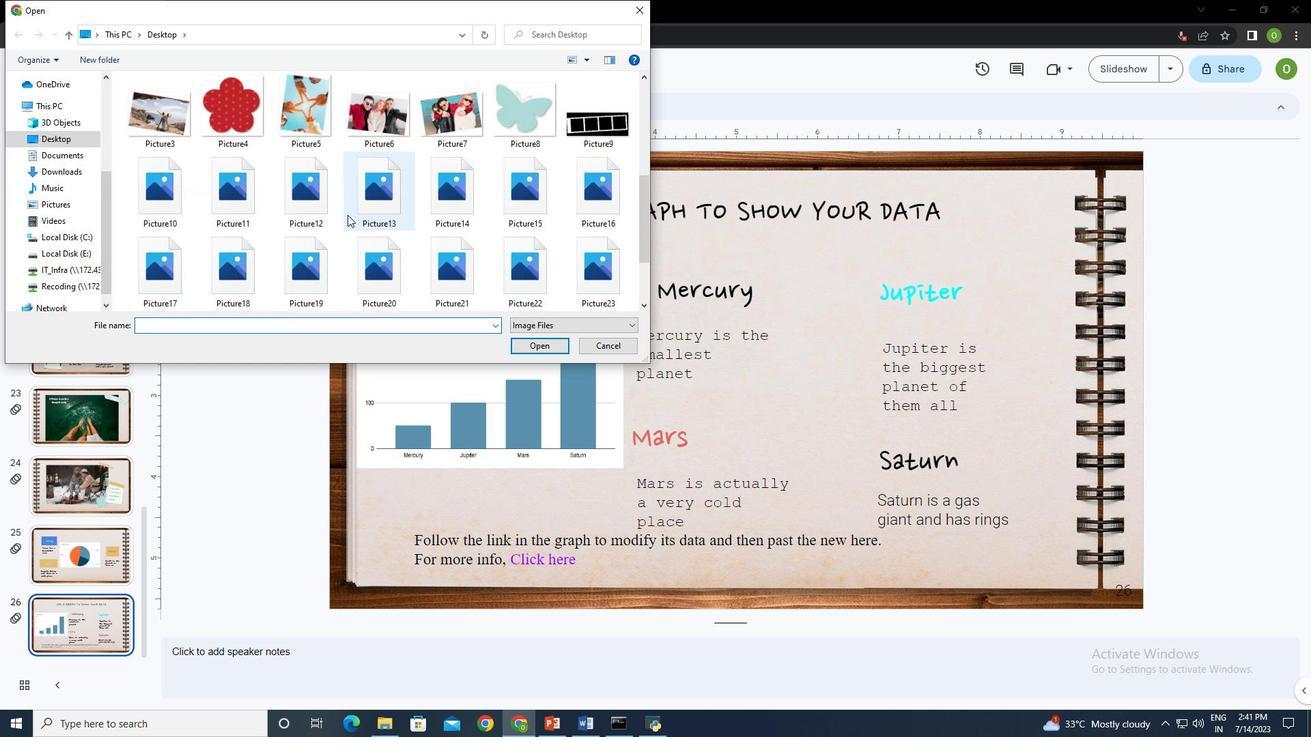 
Action: Mouse scrolled (347, 214) with delta (0, 0)
Screenshot: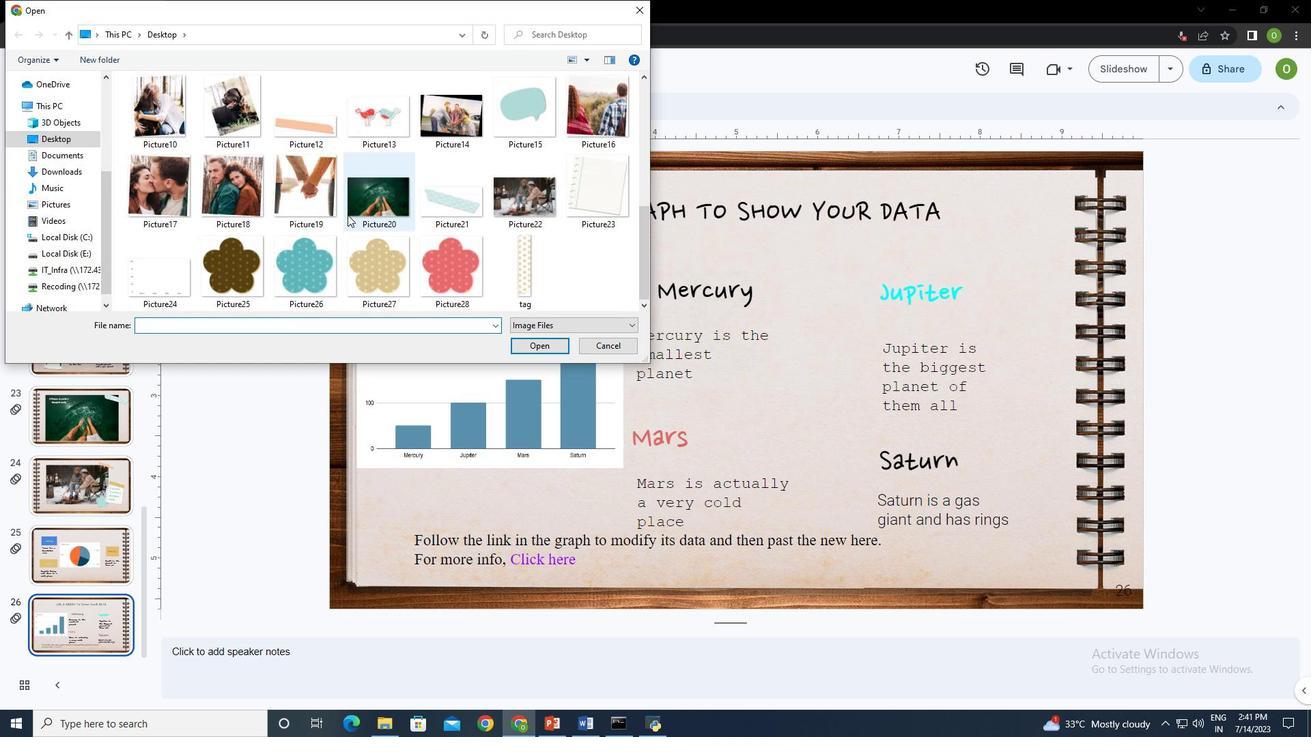 
Action: Mouse scrolled (347, 214) with delta (0, 0)
Screenshot: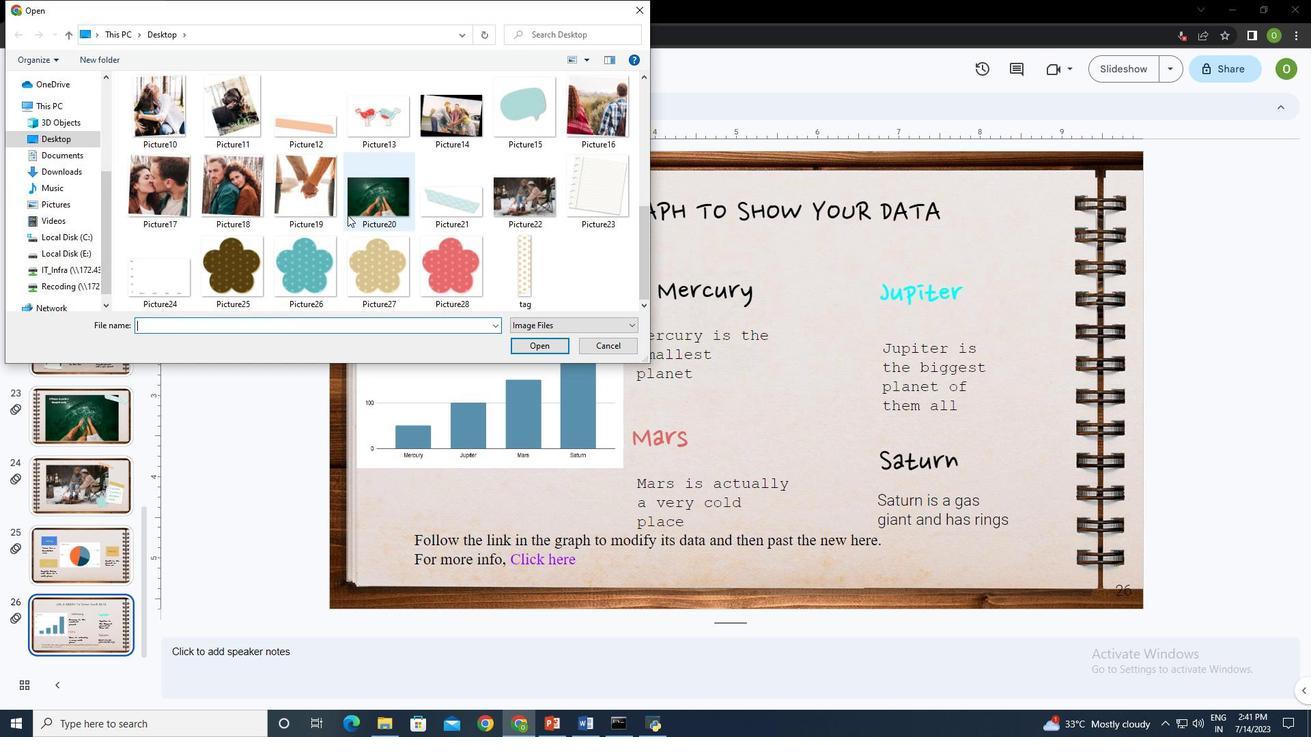 
Action: Mouse scrolled (347, 214) with delta (0, 0)
Screenshot: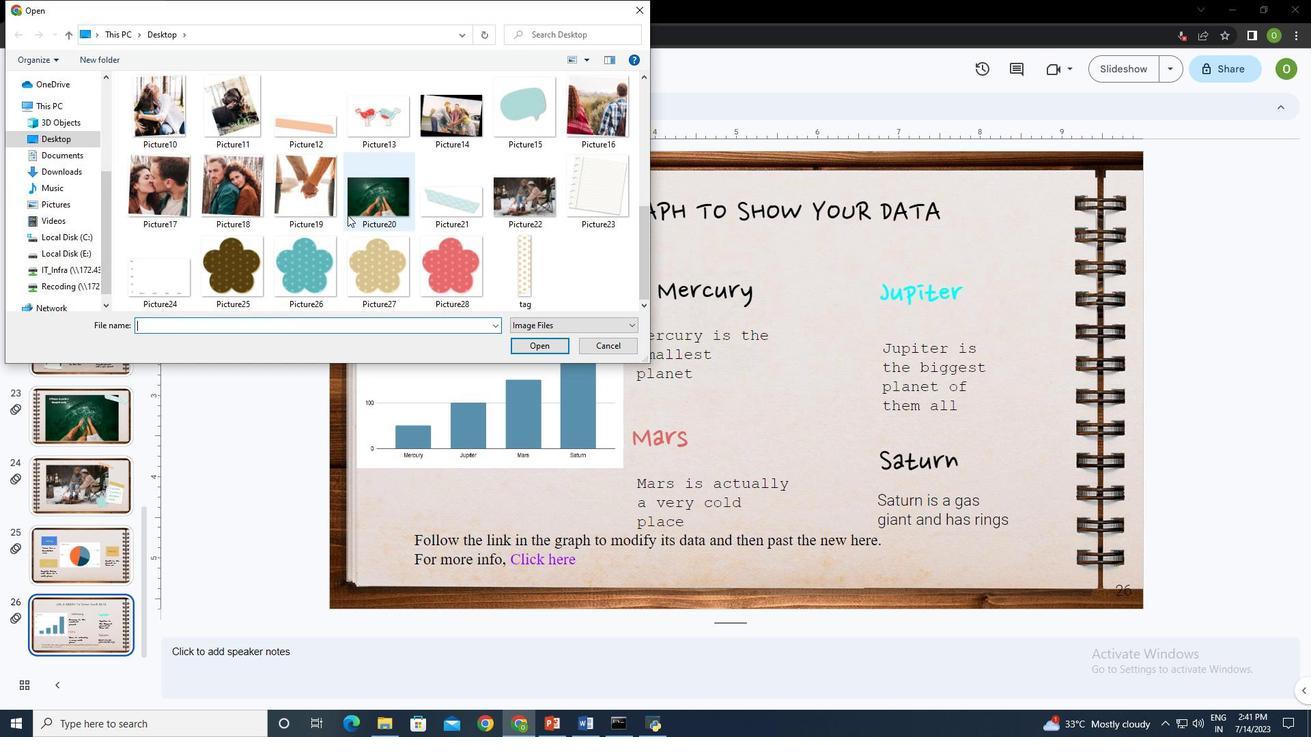 
Action: Mouse moved to (459, 260)
Screenshot: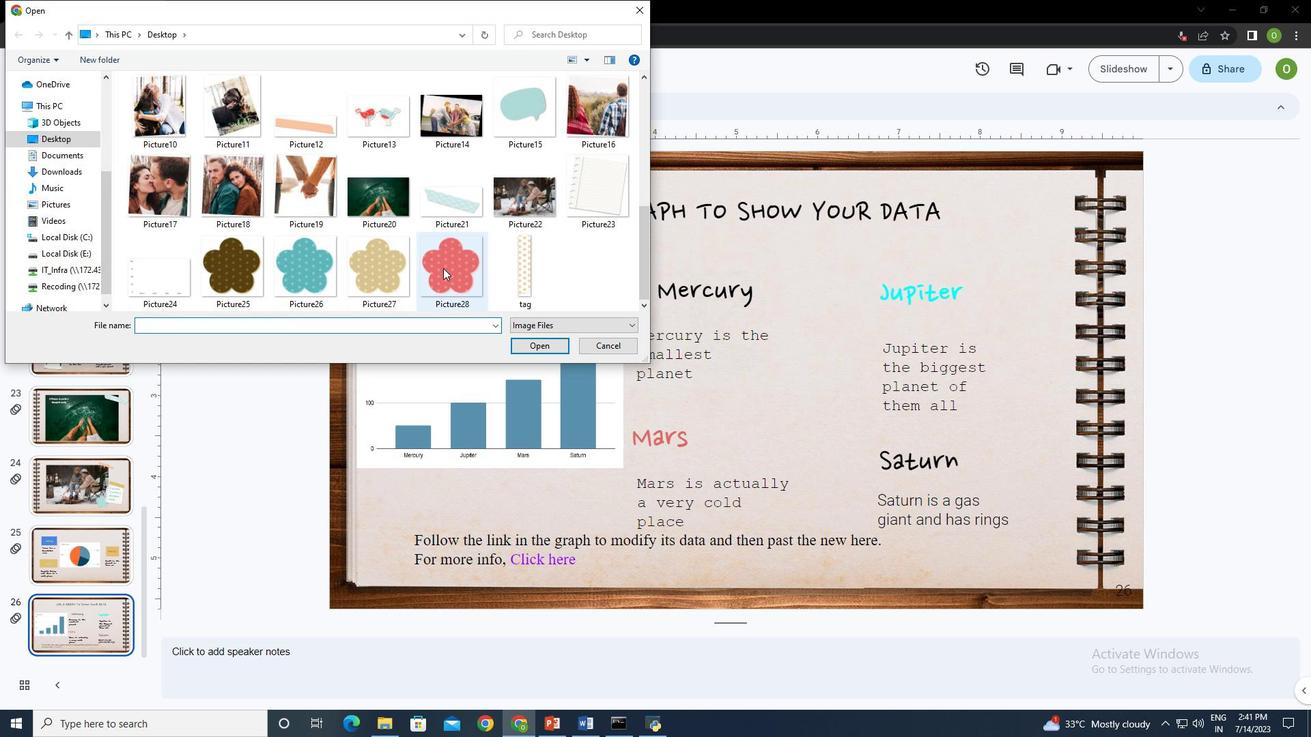 
Action: Mouse pressed left at (459, 260)
Screenshot: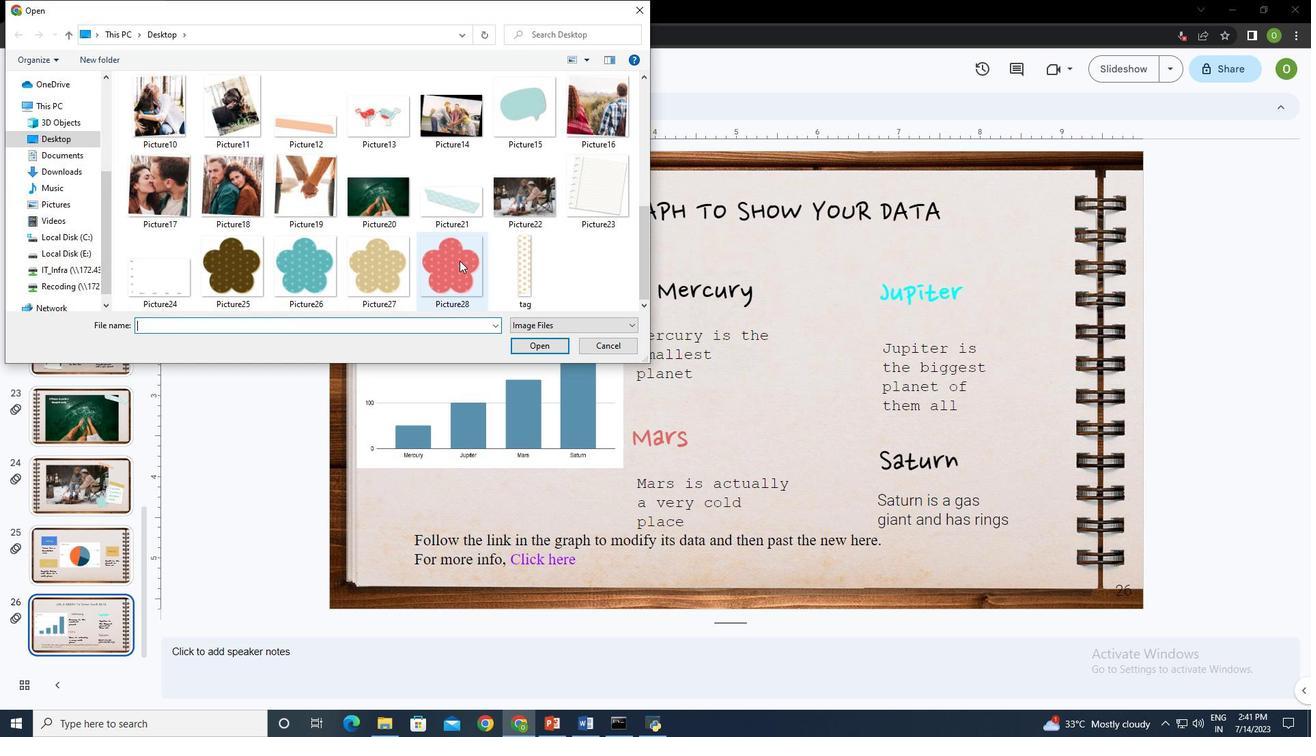 
Action: Mouse moved to (553, 344)
Screenshot: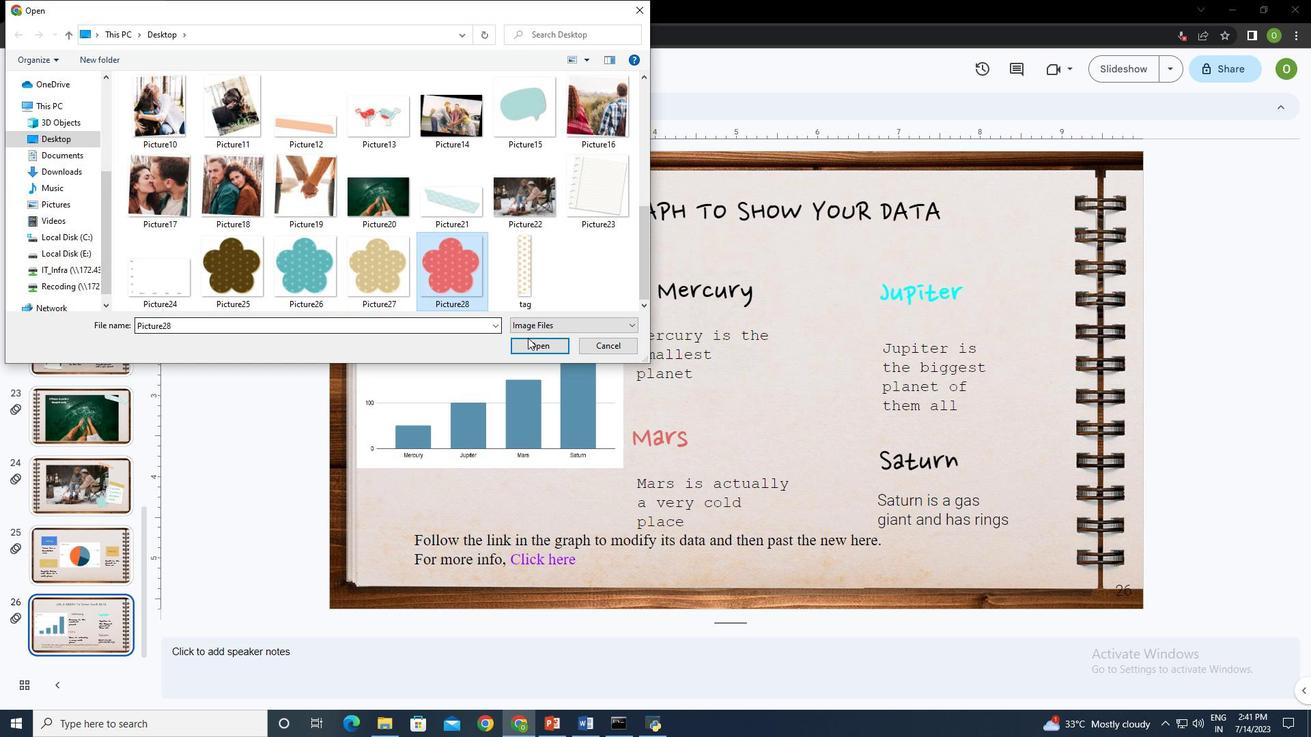 
Action: Mouse pressed left at (553, 344)
Screenshot: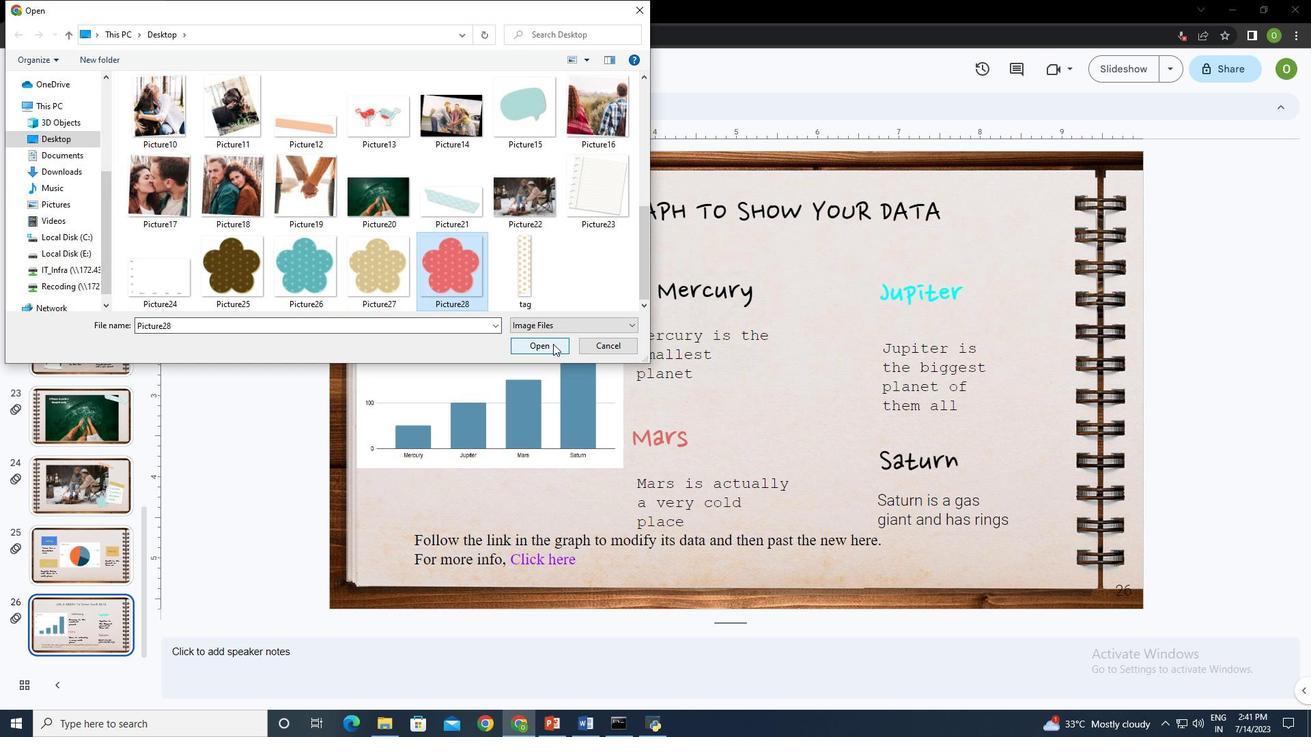 
Action: Mouse moved to (1085, 297)
Screenshot: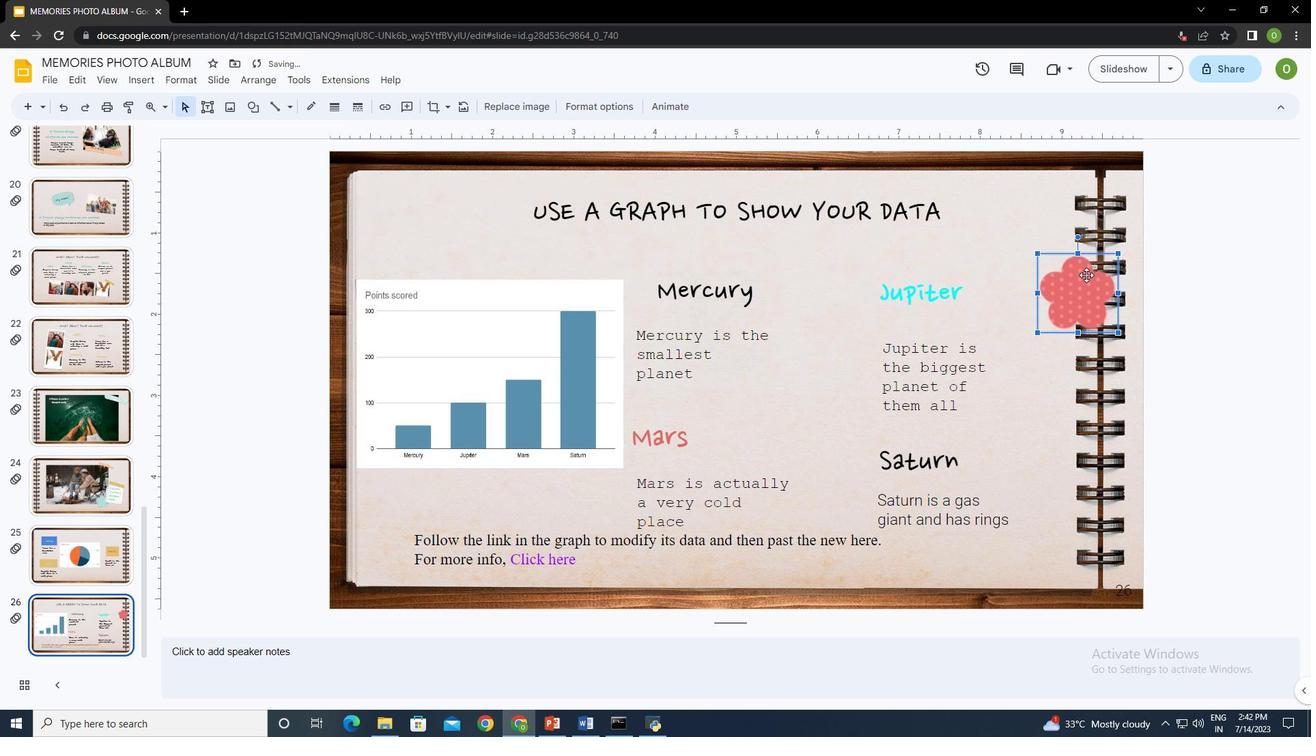 
Action: Mouse pressed left at (1085, 297)
Screenshot: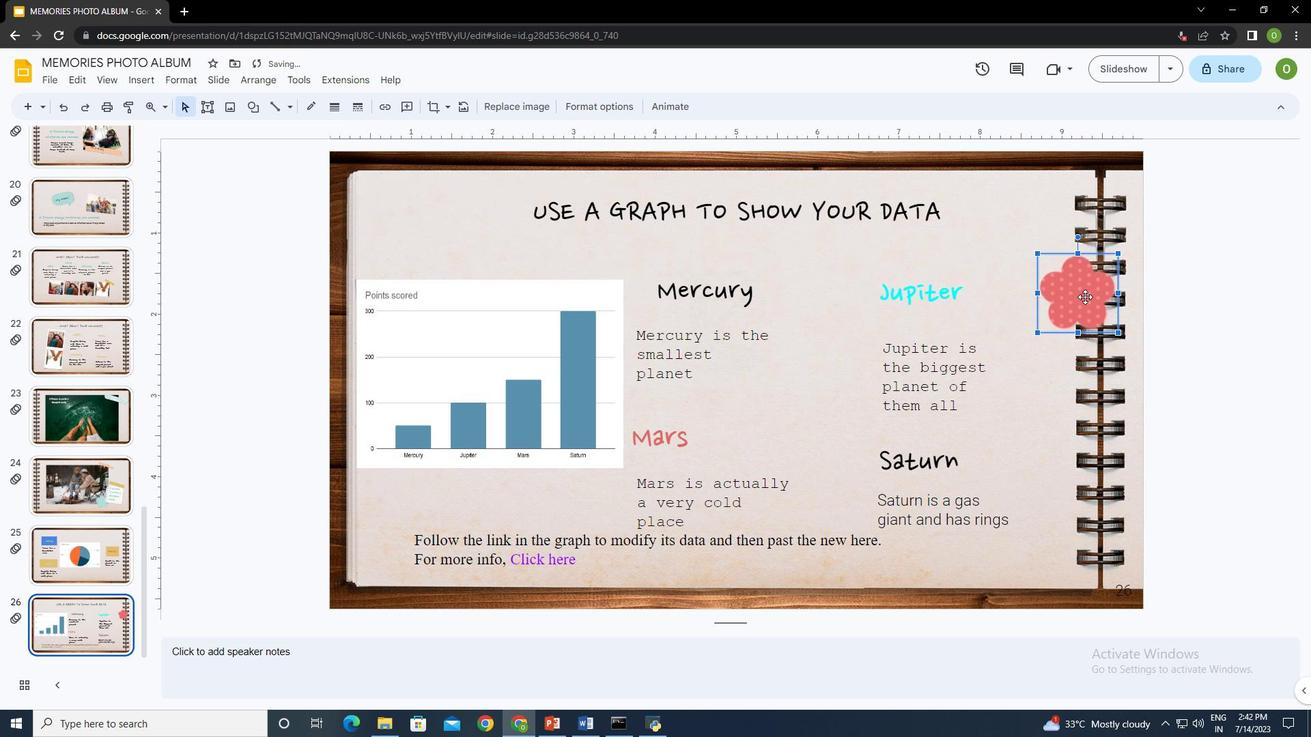 
Action: Mouse moved to (440, 428)
Screenshot: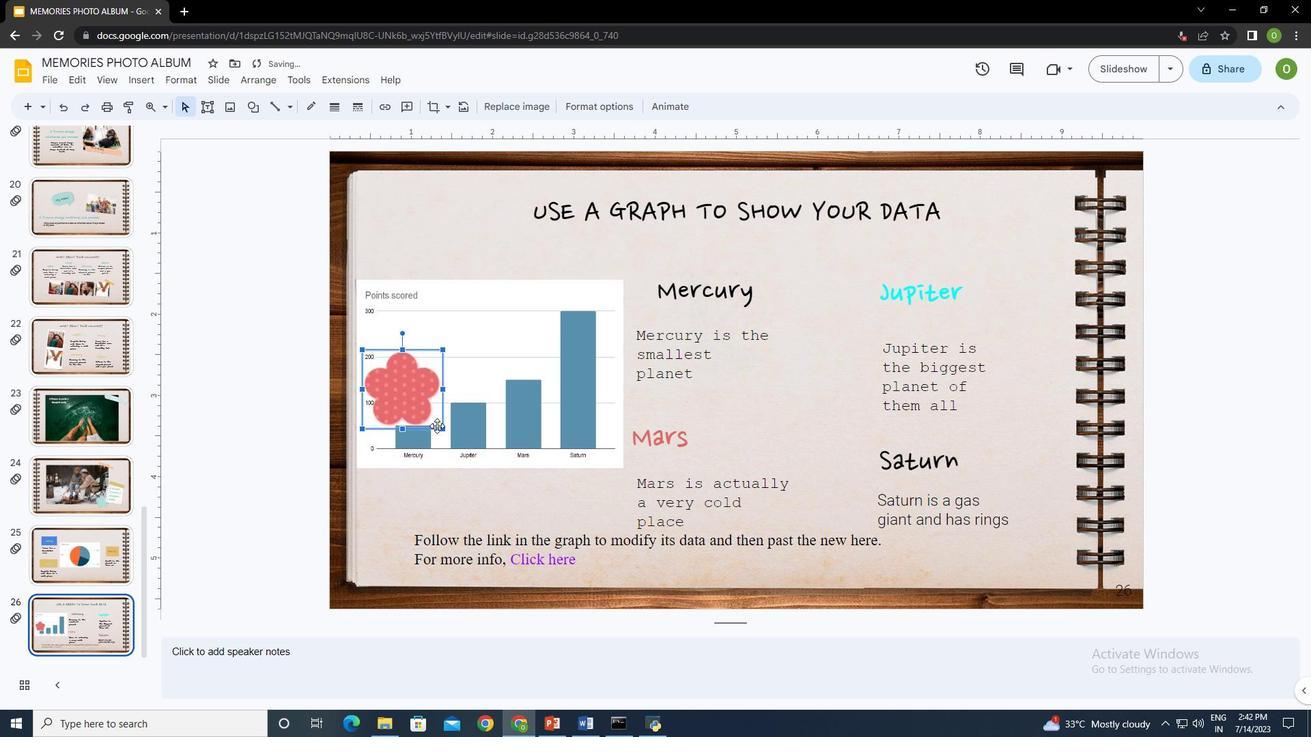 
Action: Mouse pressed left at (440, 428)
Screenshot: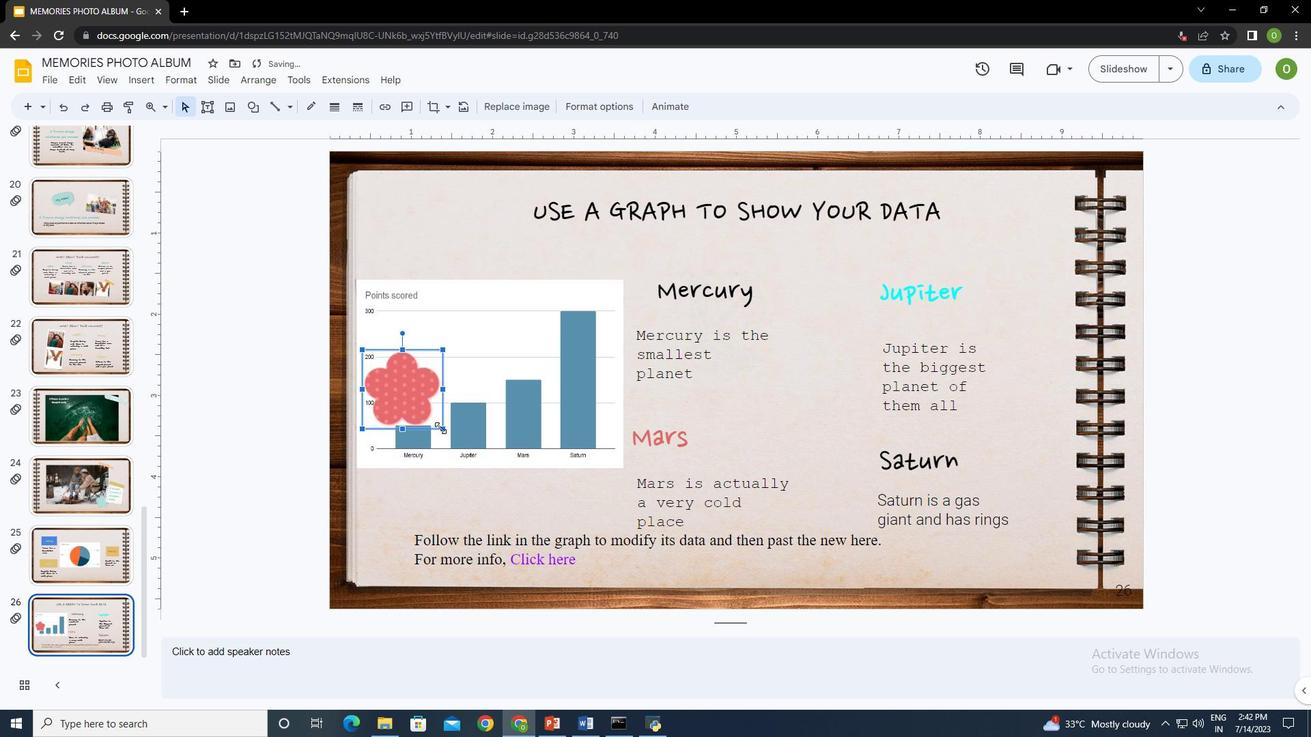 
Action: Mouse moved to (384, 368)
Screenshot: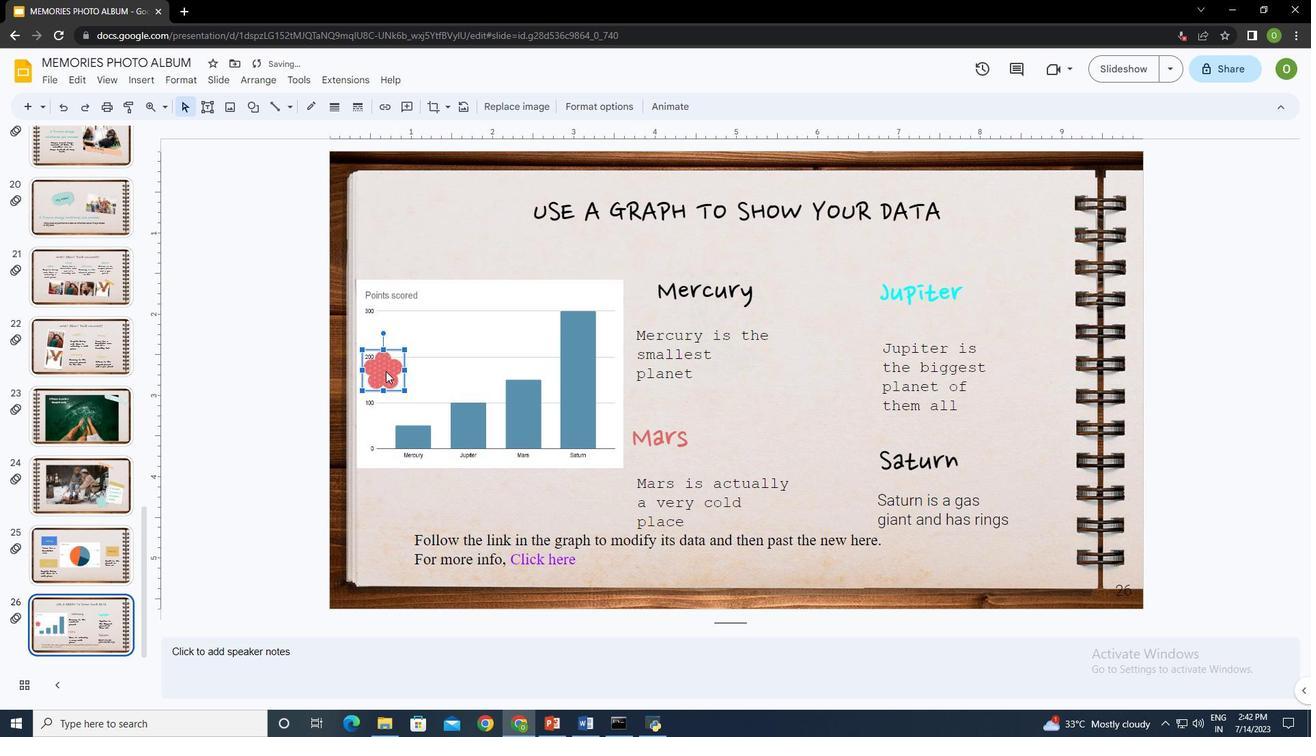 
Action: Key pressed <Key.down><Key.down><Key.down><Key.down><Key.right><Key.right><Key.right><Key.right><Key.down><Key.down><Key.right><Key.left>
Screenshot: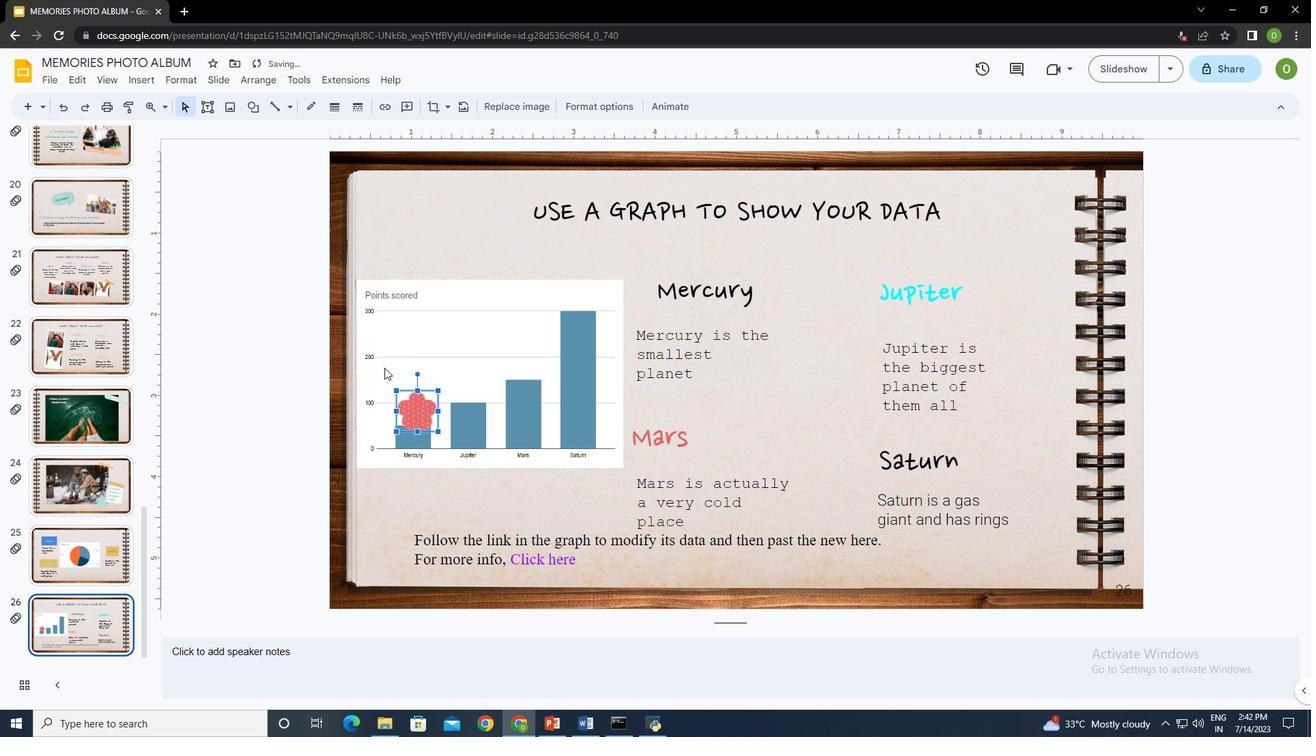 
Action: Mouse moved to (456, 377)
Screenshot: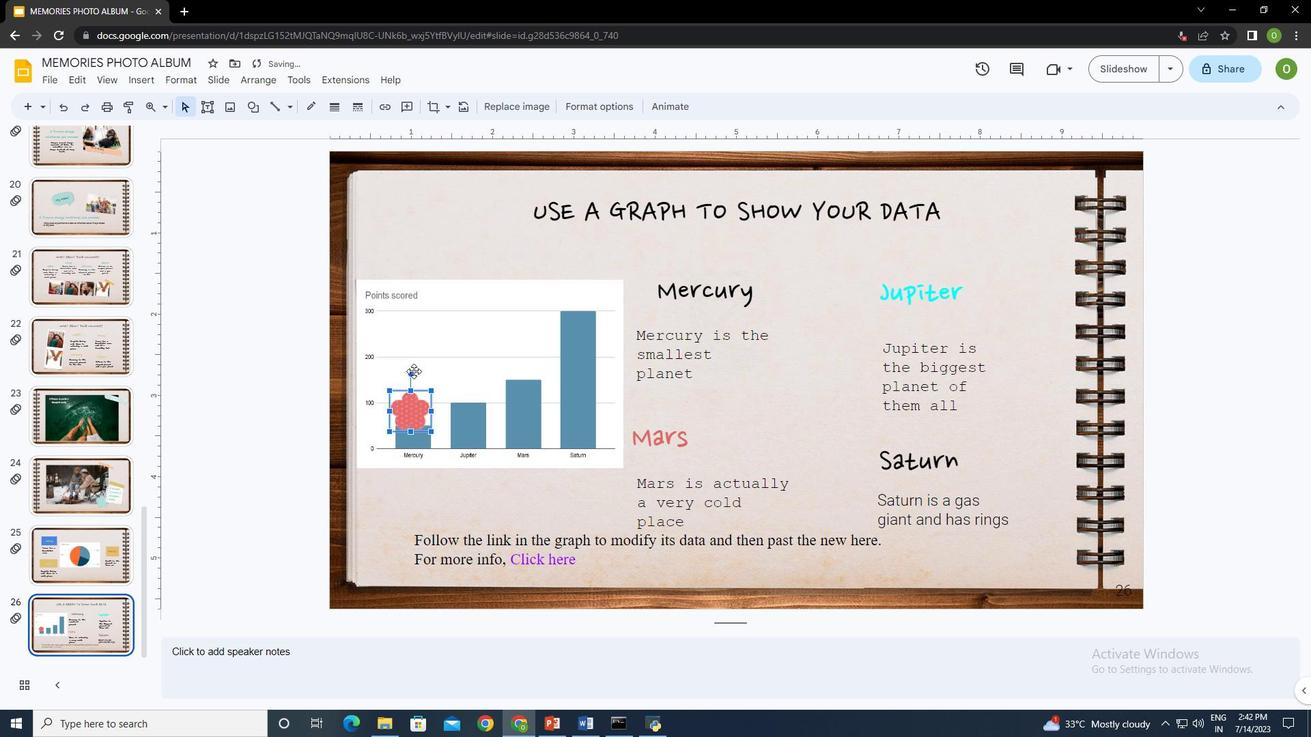 
Action: Mouse pressed left at (456, 377)
Screenshot: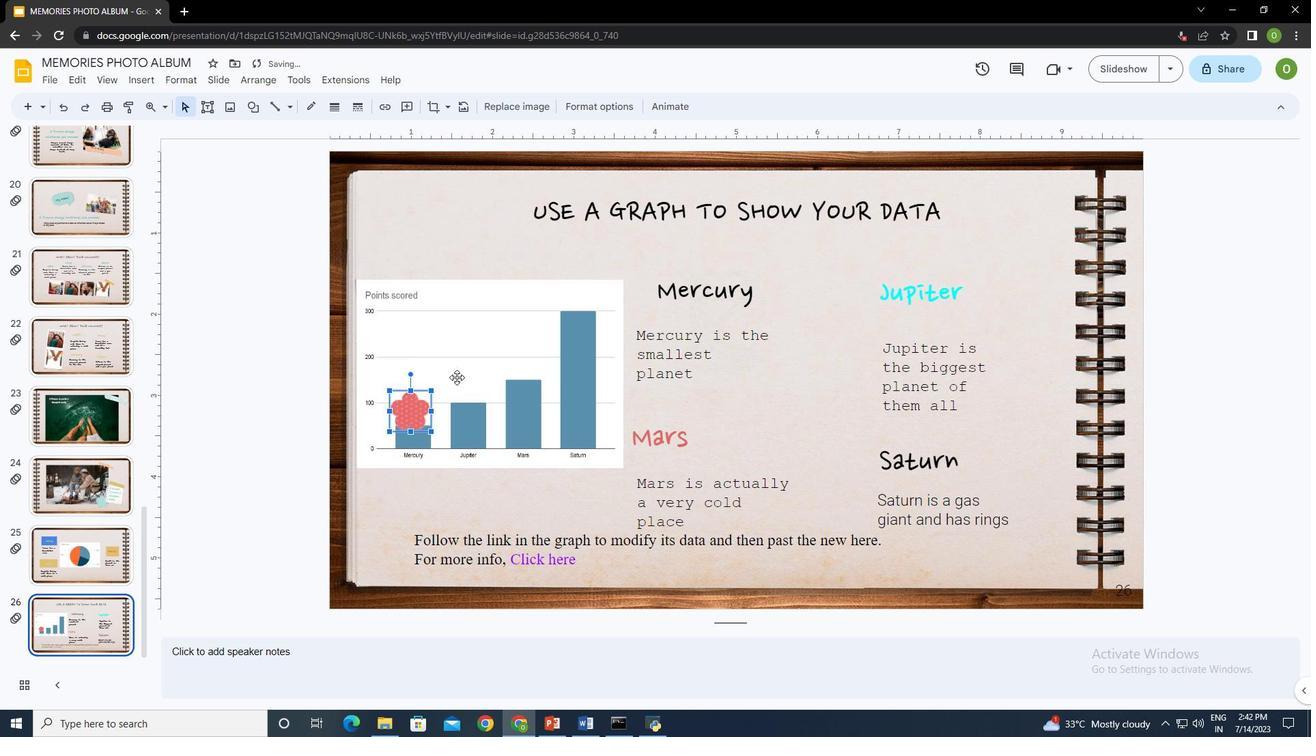 
Action: Mouse moved to (142, 79)
Screenshot: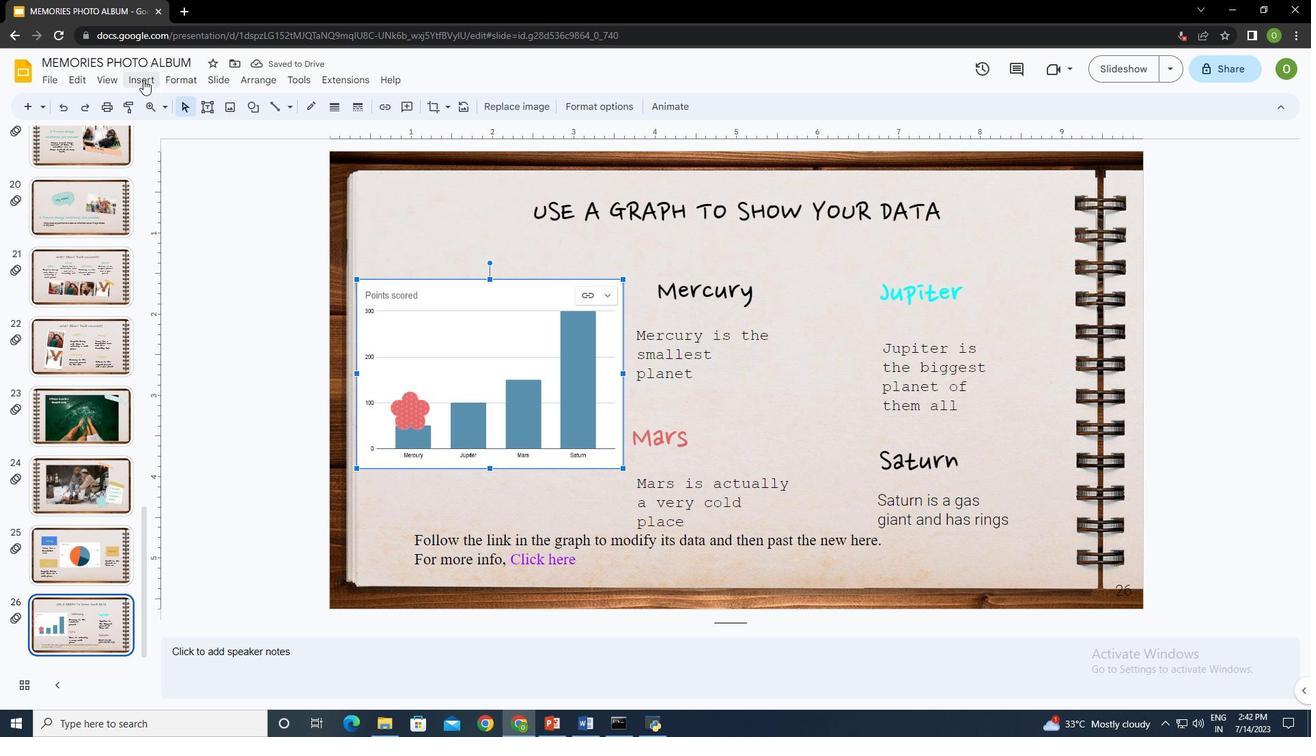 
Action: Mouse pressed left at (142, 79)
